 Task: Research Airbnb properties in Ejigbo, Nigeria from 16th December, 2023 to 20th December, 2023 for 1 adult. Place can be private room with 1  bedroom having 1 bed and 1 bathroom. Property type can be hotel.
Action: Mouse moved to (457, 79)
Screenshot: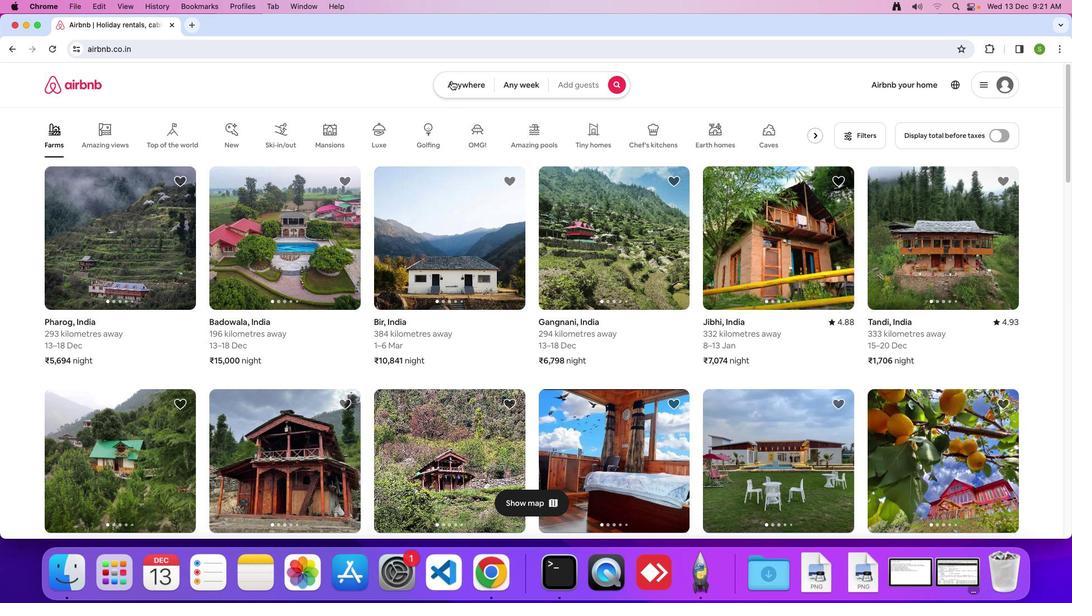 
Action: Mouse pressed left at (457, 79)
Screenshot: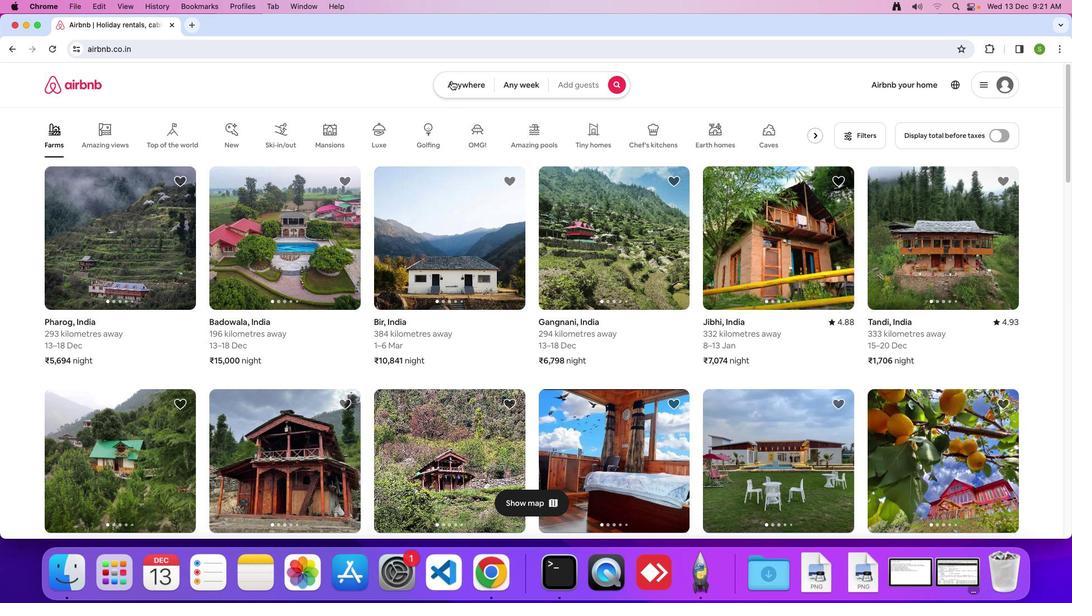 
Action: Mouse moved to (451, 80)
Screenshot: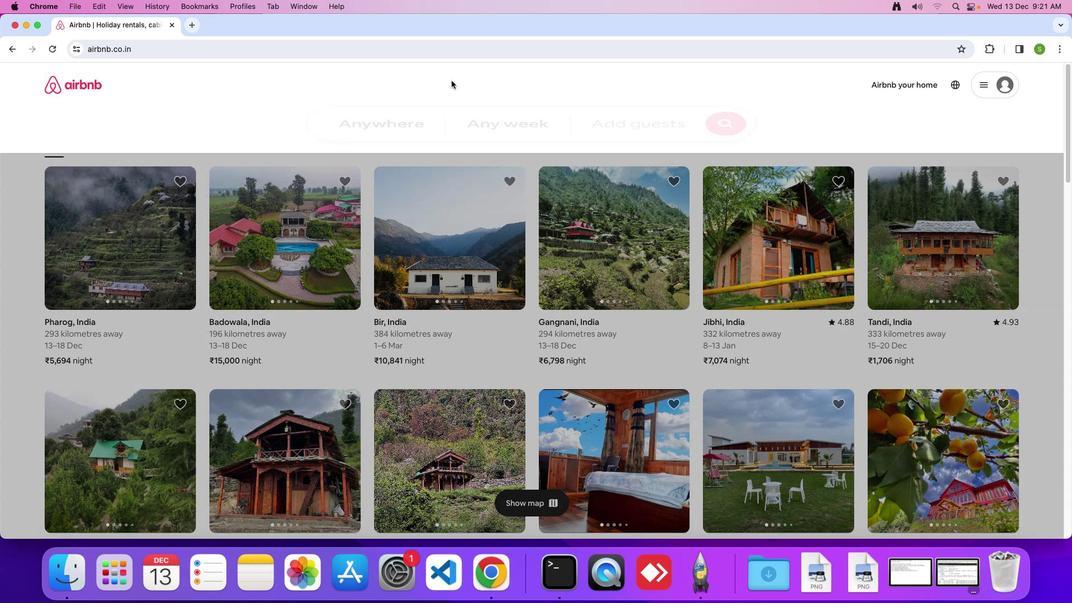 
Action: Mouse pressed left at (451, 80)
Screenshot: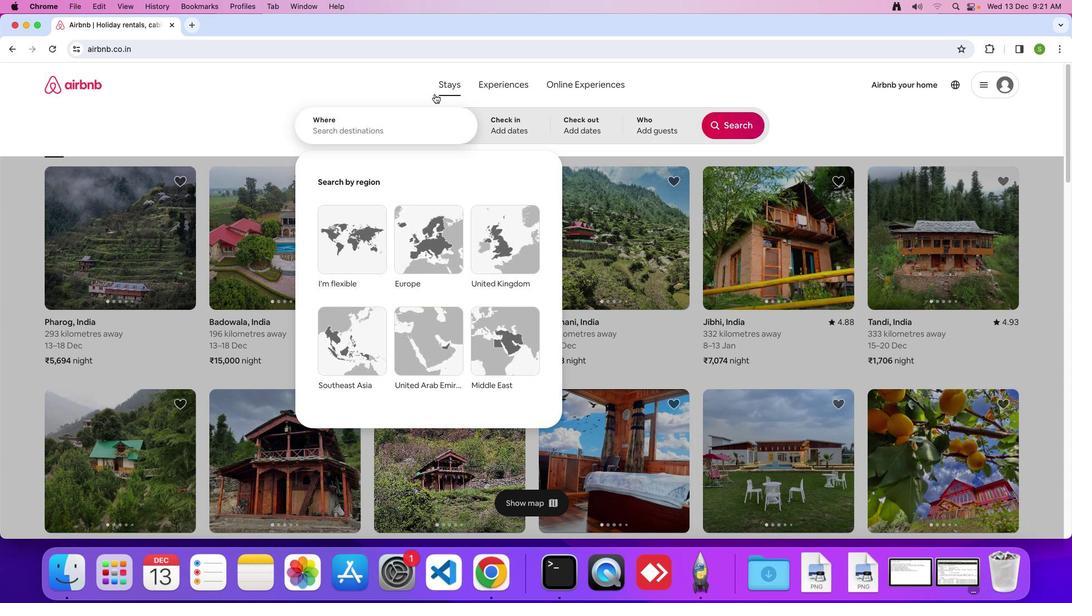 
Action: Mouse moved to (394, 119)
Screenshot: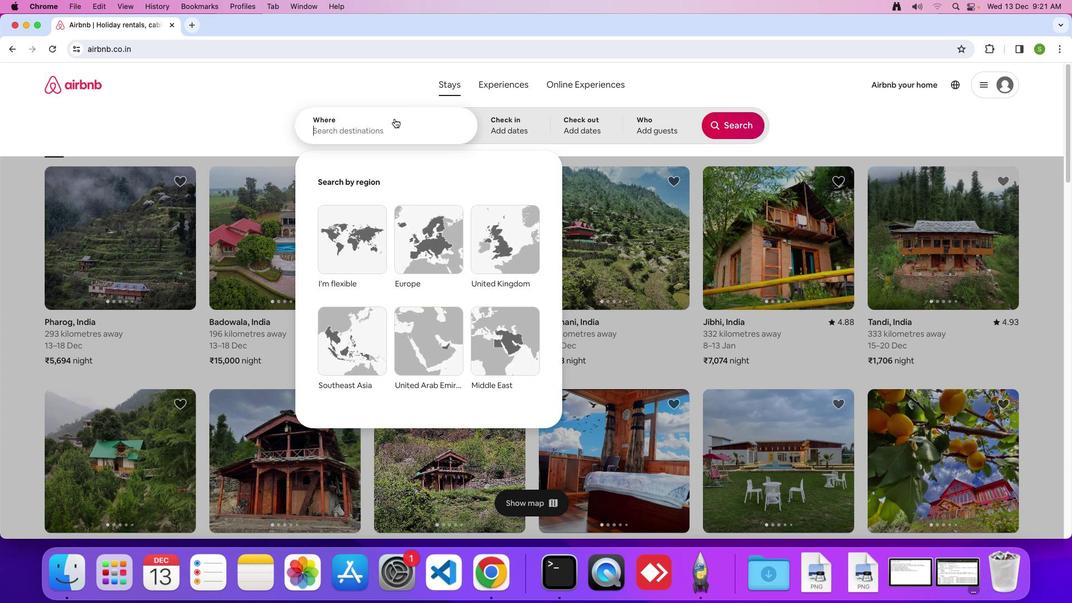 
Action: Mouse pressed left at (394, 119)
Screenshot: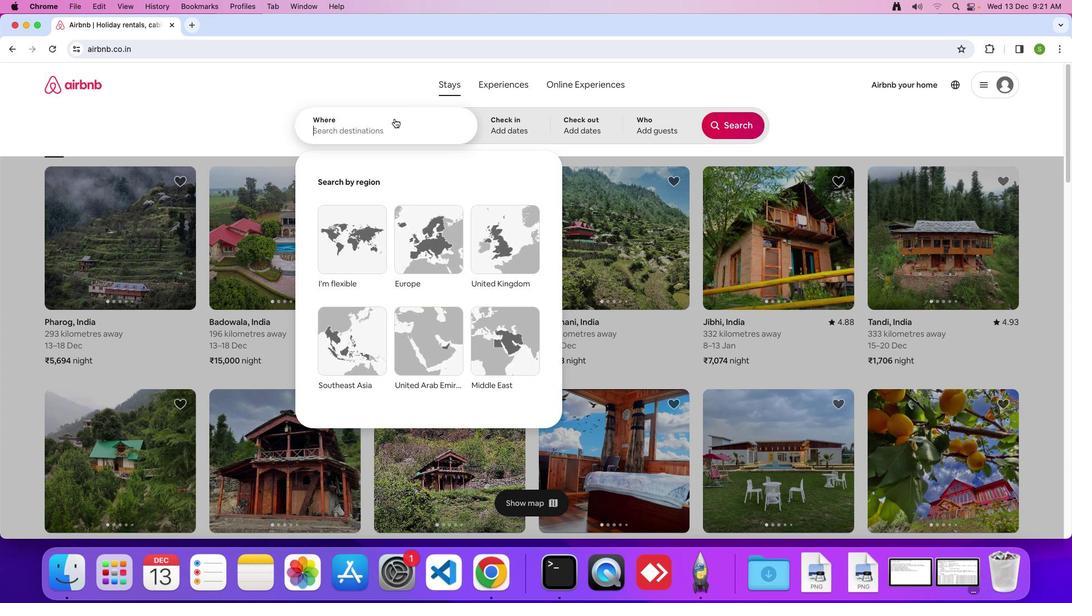 
Action: Key pressed 'E'Key.caps_lock'j''i''g''b''o'','Key.spaceKey.shift'N''i''g''e''r''i''a'Key.enter
Screenshot: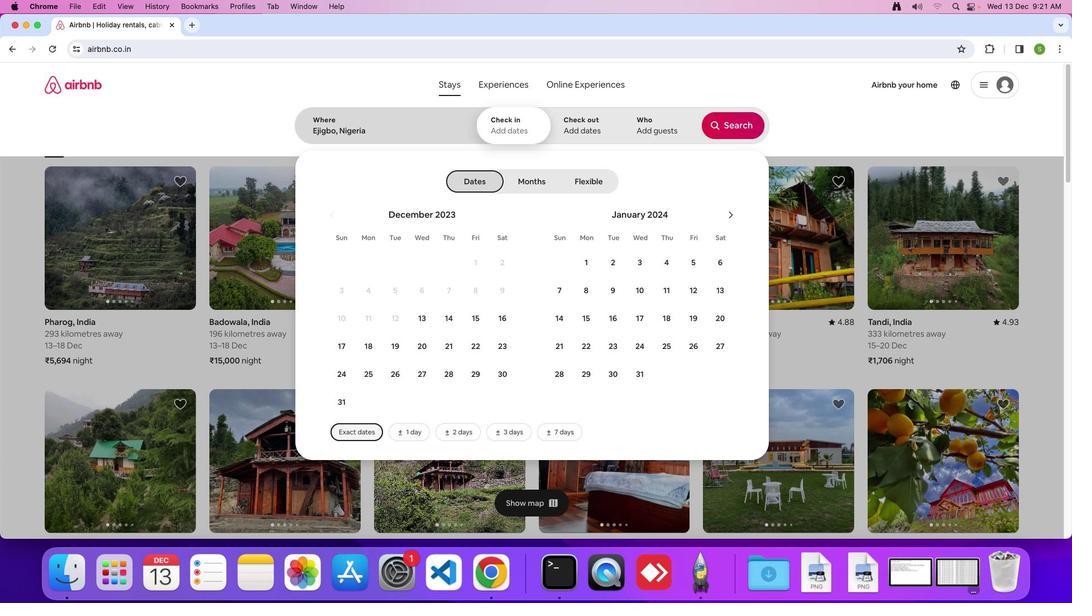 
Action: Mouse moved to (504, 317)
Screenshot: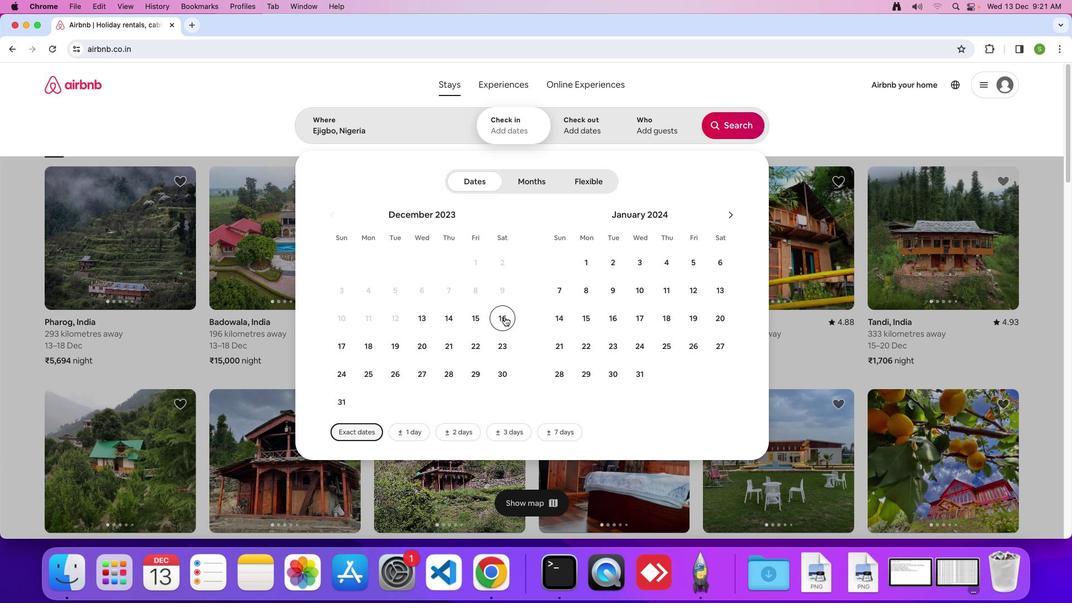 
Action: Mouse pressed left at (504, 317)
Screenshot: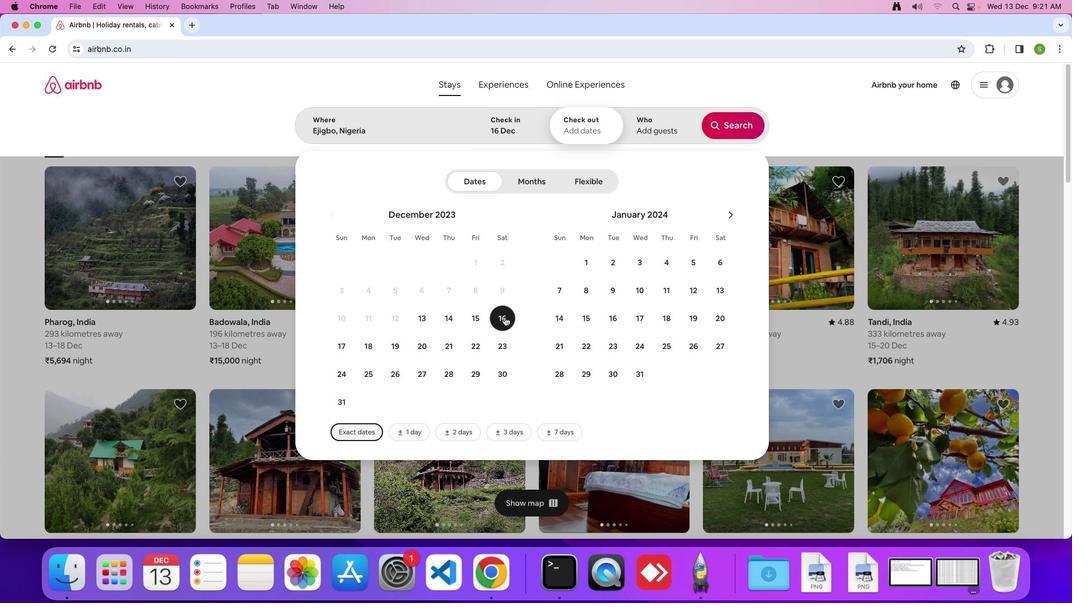 
Action: Mouse moved to (421, 346)
Screenshot: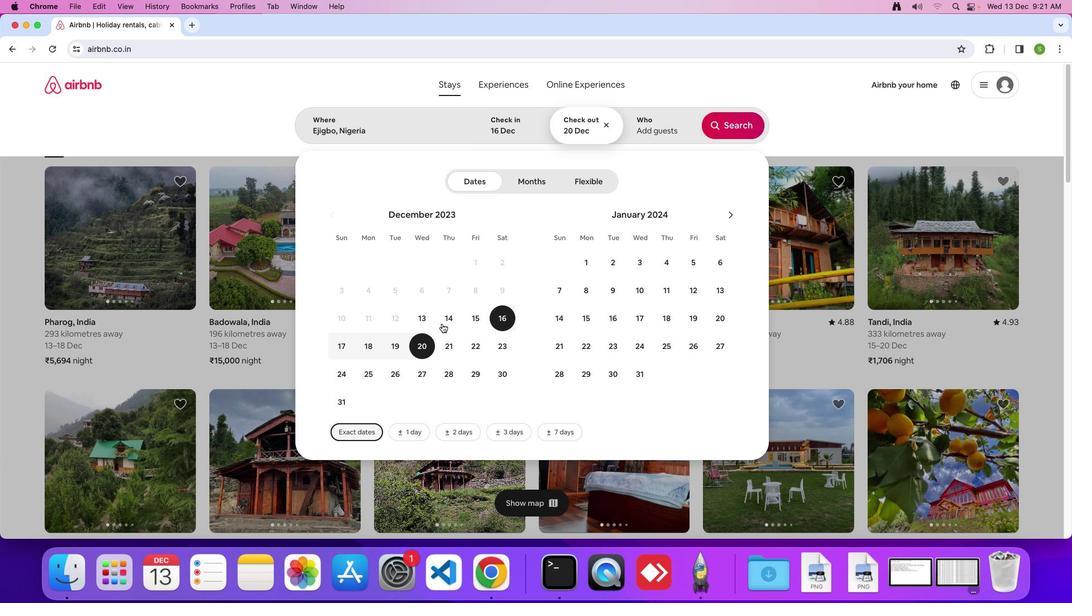 
Action: Mouse pressed left at (421, 346)
Screenshot: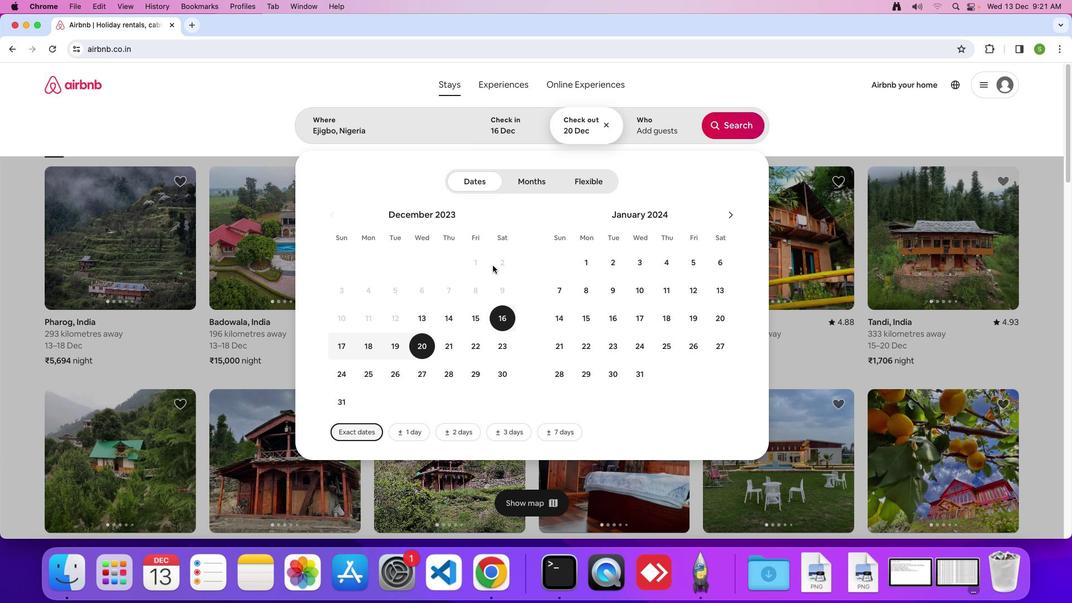 
Action: Mouse moved to (648, 126)
Screenshot: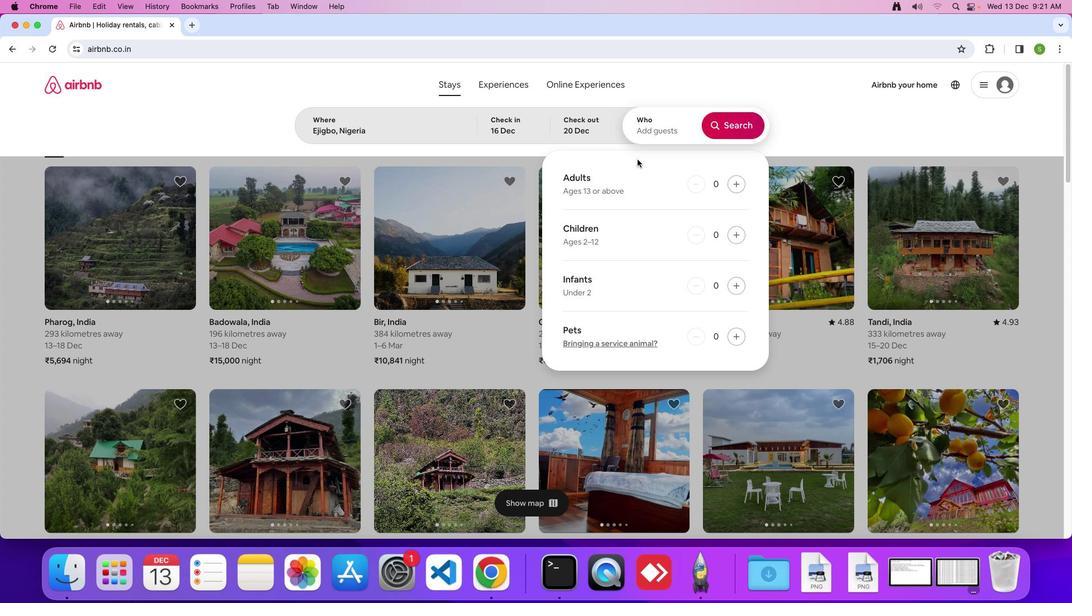 
Action: Mouse pressed left at (648, 126)
Screenshot: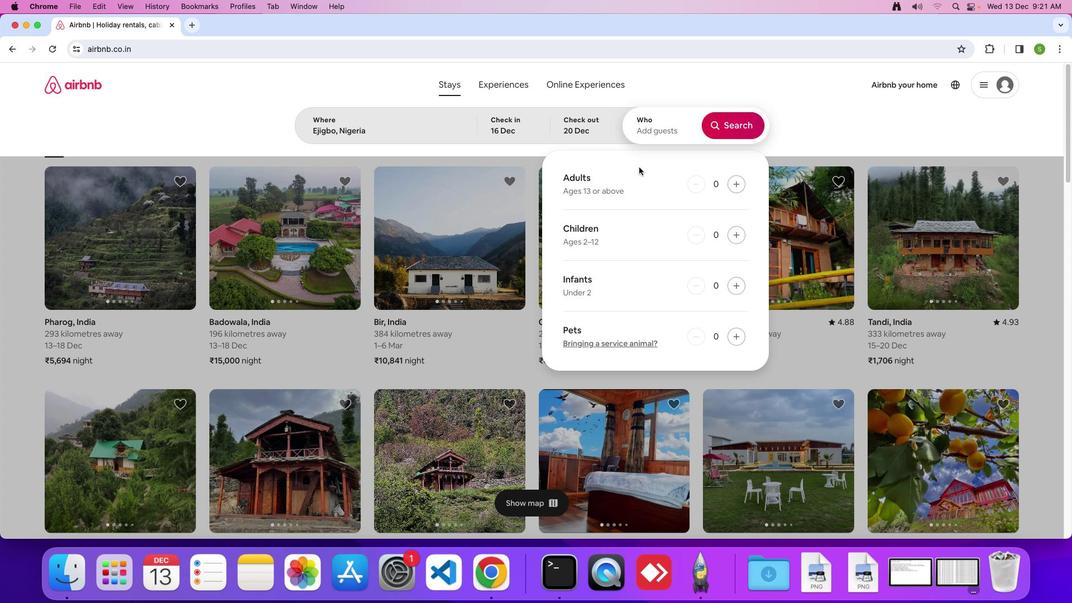 
Action: Mouse moved to (734, 184)
Screenshot: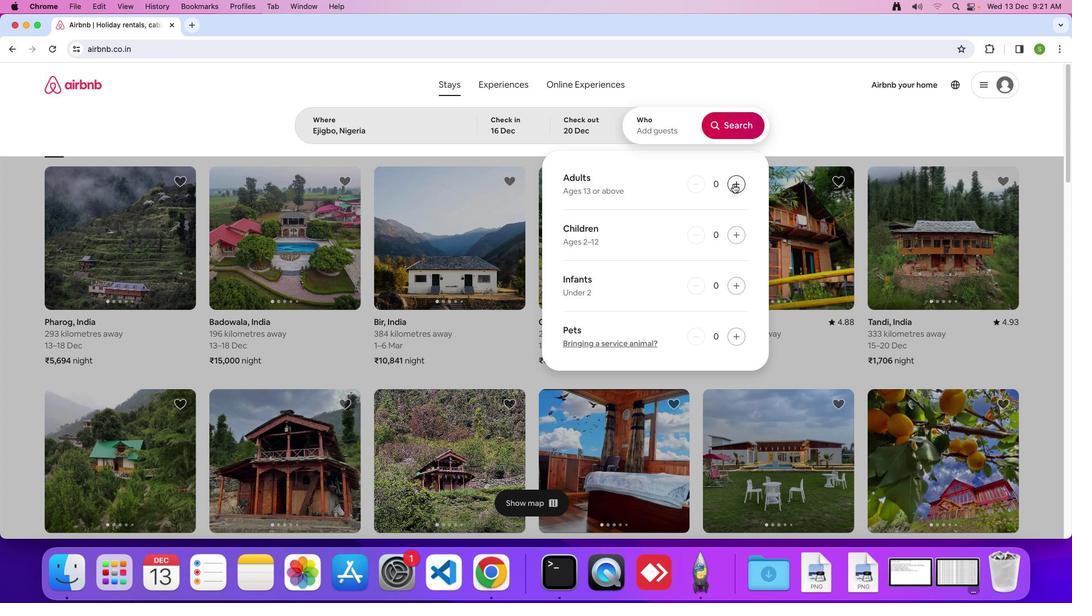 
Action: Mouse pressed left at (734, 184)
Screenshot: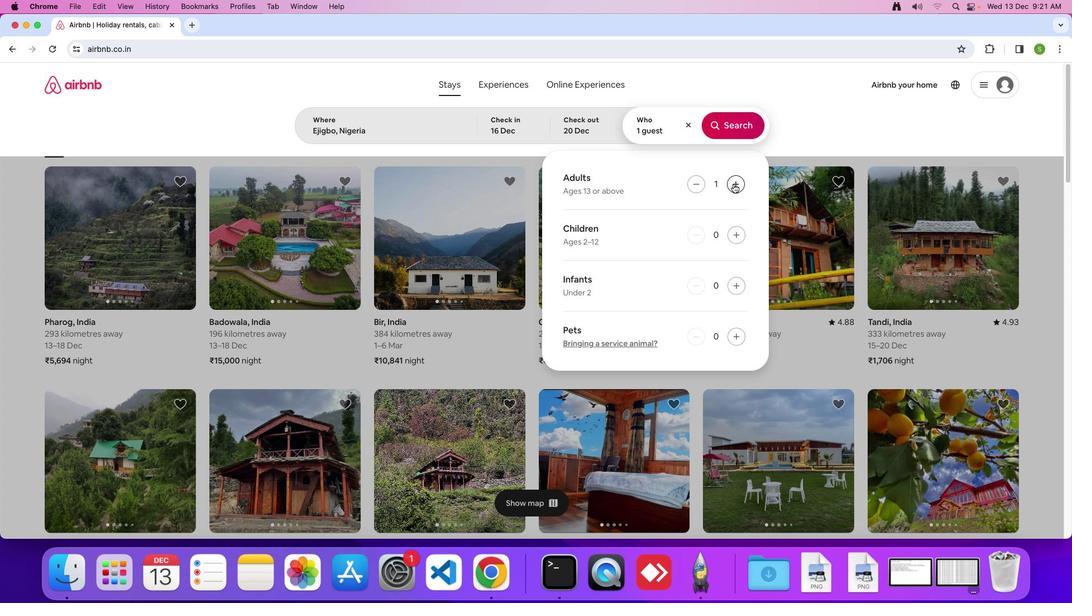 
Action: Mouse moved to (744, 123)
Screenshot: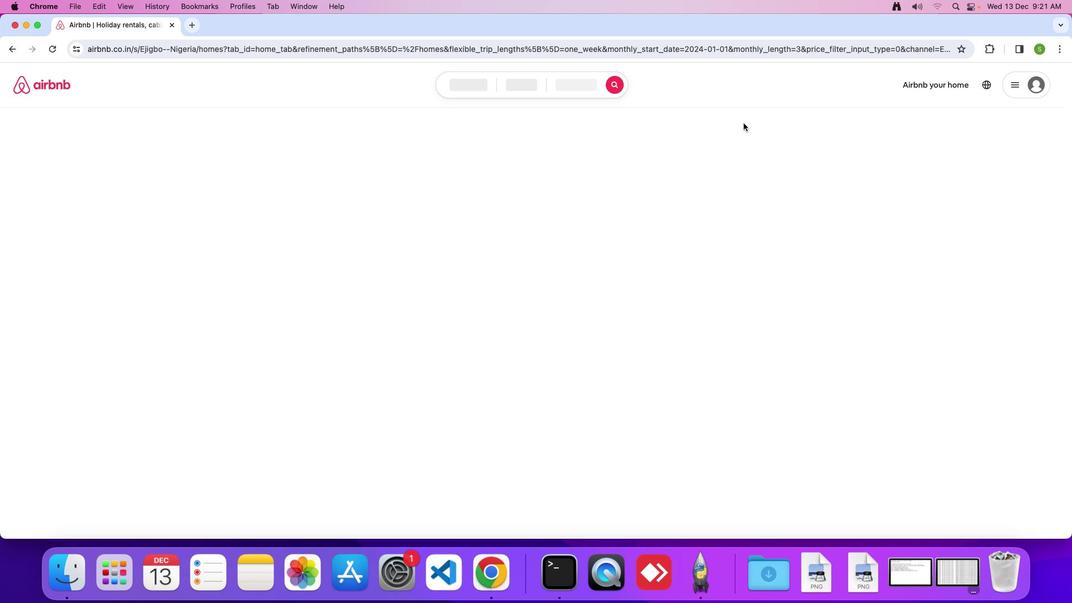 
Action: Mouse pressed left at (744, 123)
Screenshot: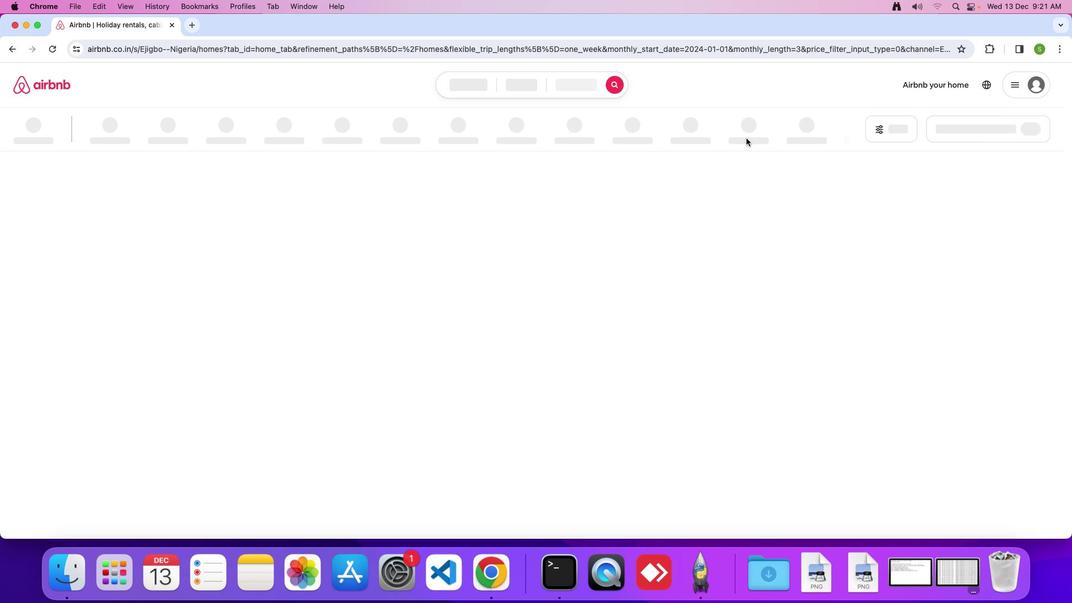 
Action: Mouse moved to (887, 134)
Screenshot: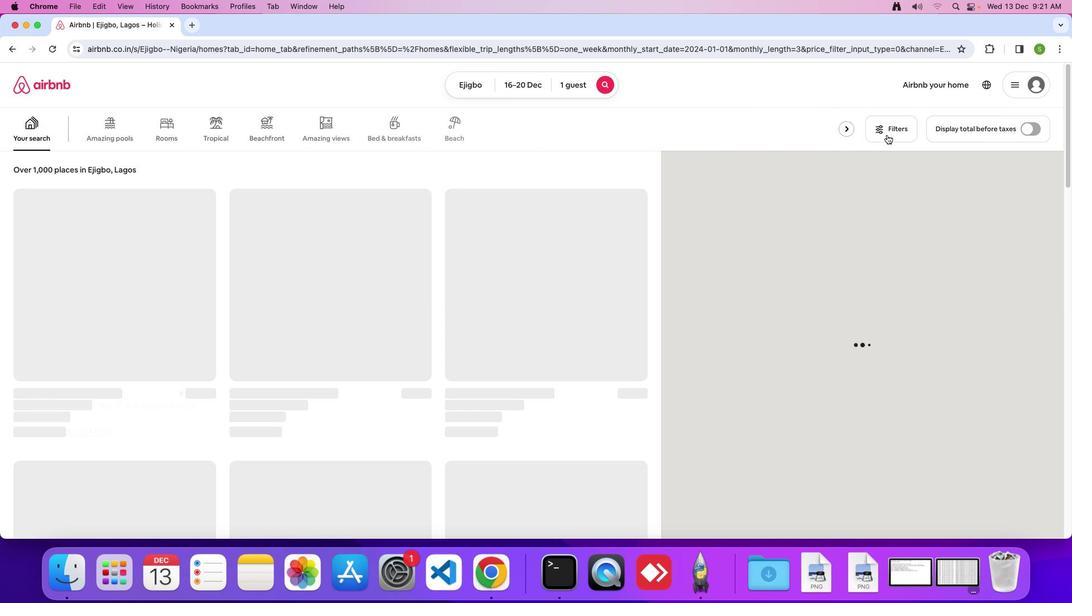 
Action: Mouse pressed left at (887, 134)
Screenshot: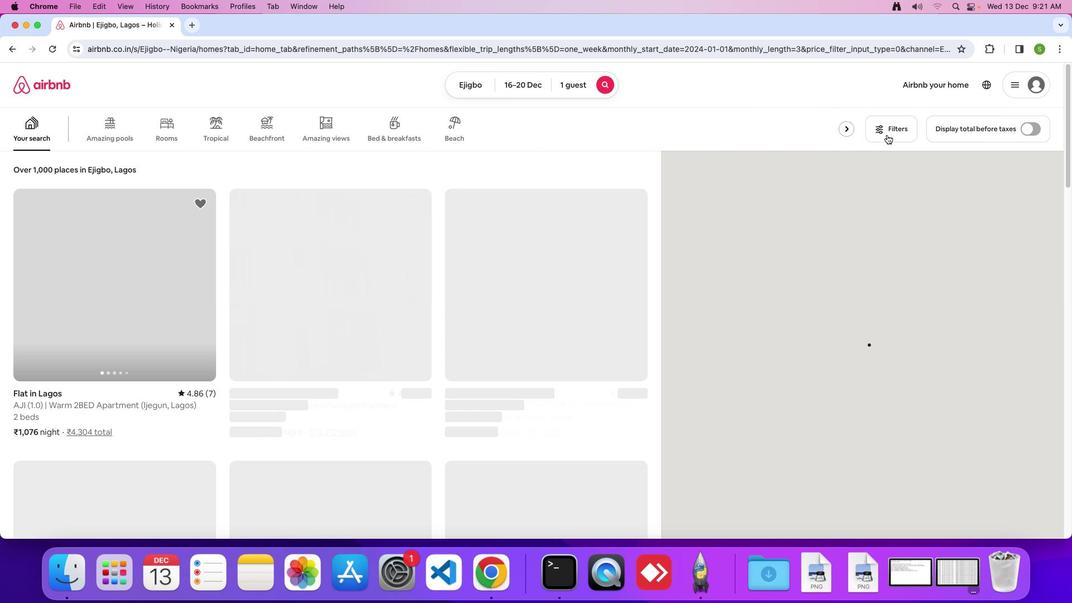 
Action: Mouse moved to (479, 324)
Screenshot: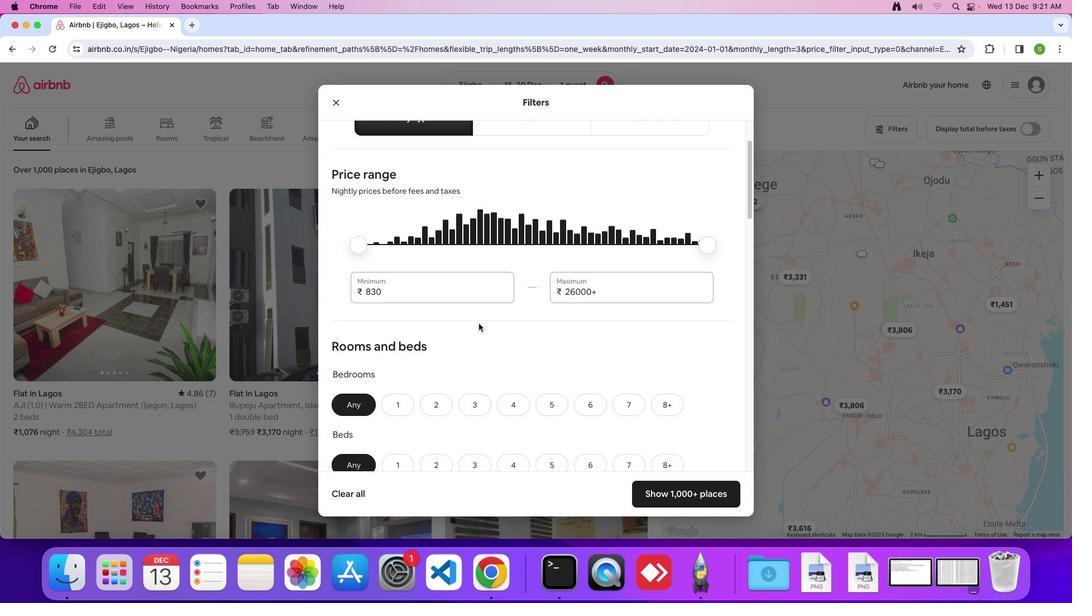 
Action: Mouse scrolled (479, 324) with delta (0, 0)
Screenshot: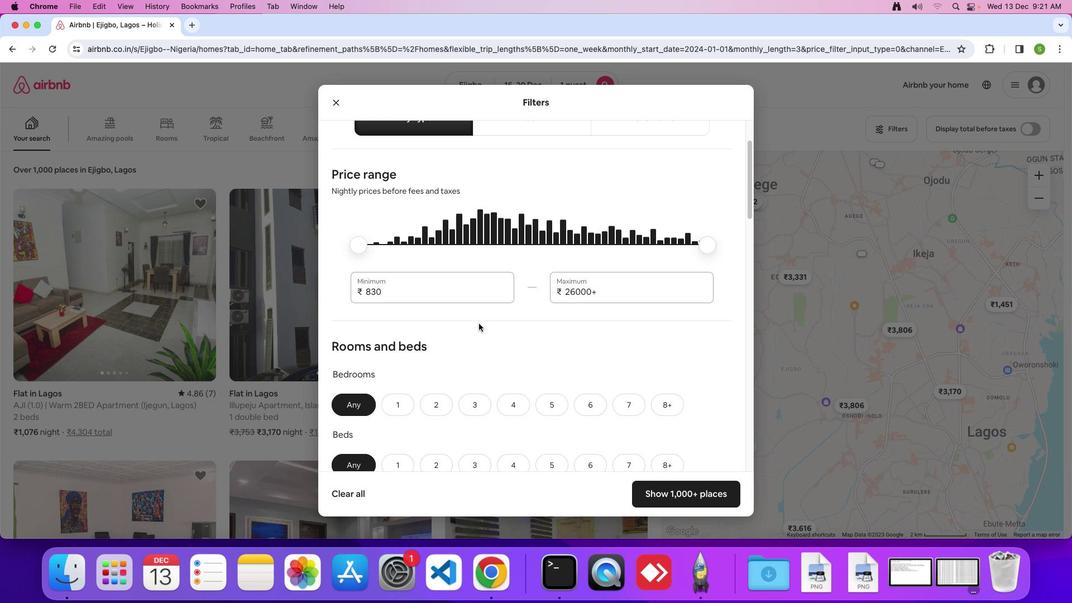 
Action: Mouse scrolled (479, 324) with delta (0, 0)
Screenshot: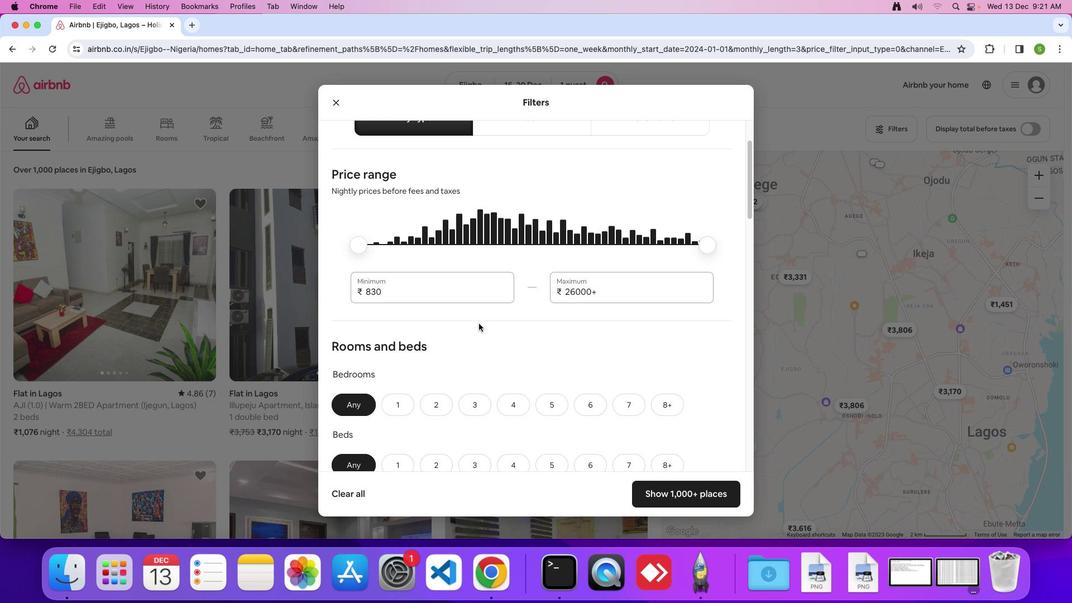 
Action: Mouse scrolled (479, 324) with delta (0, -1)
Screenshot: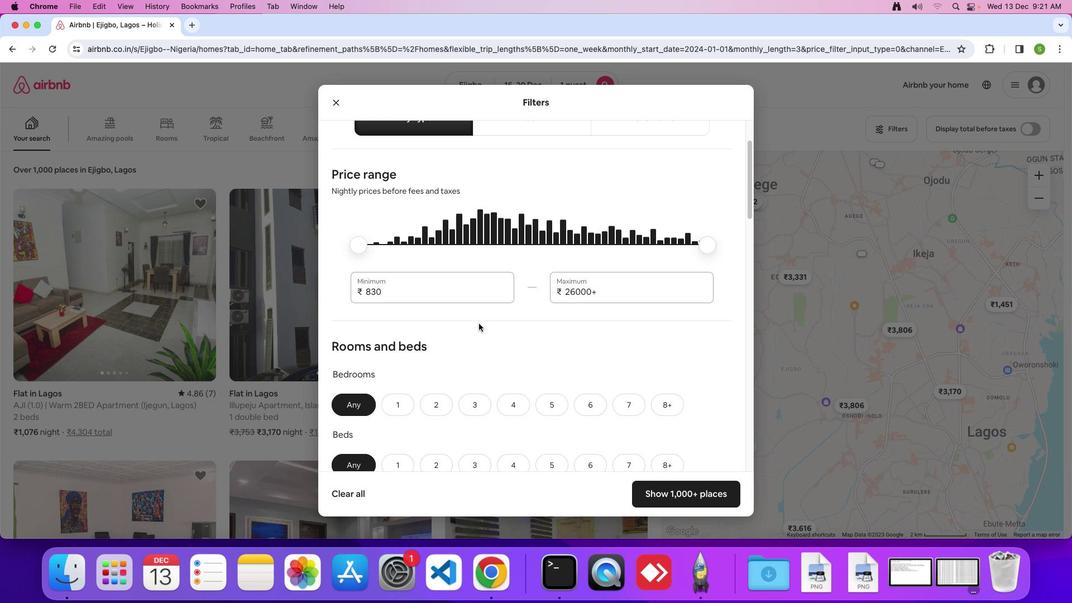 
Action: Mouse scrolled (479, 324) with delta (0, 0)
Screenshot: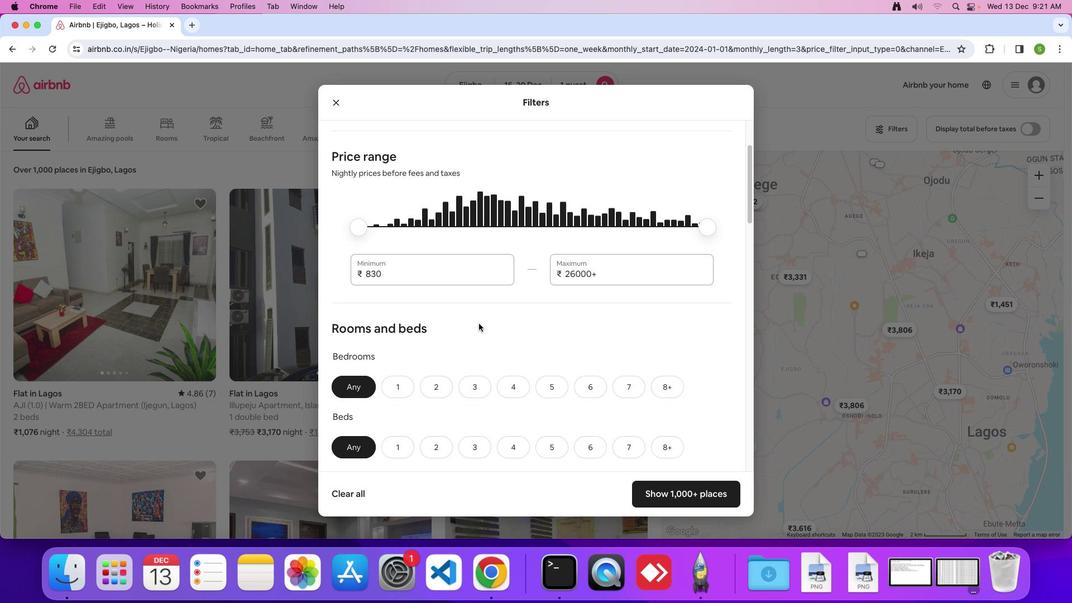 
Action: Mouse scrolled (479, 324) with delta (0, 0)
Screenshot: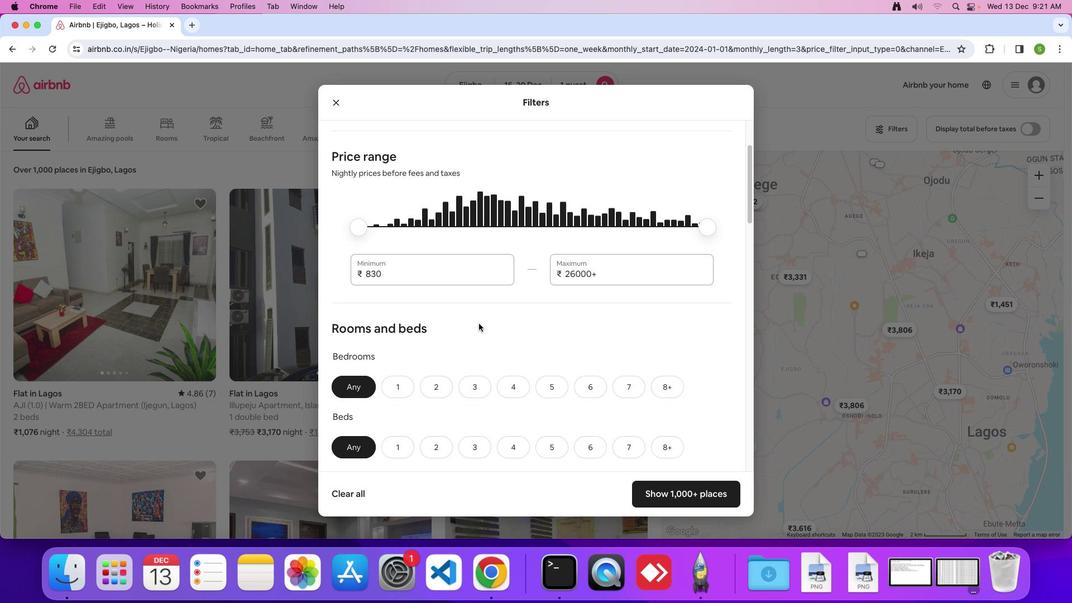 
Action: Mouse scrolled (479, 324) with delta (0, 0)
Screenshot: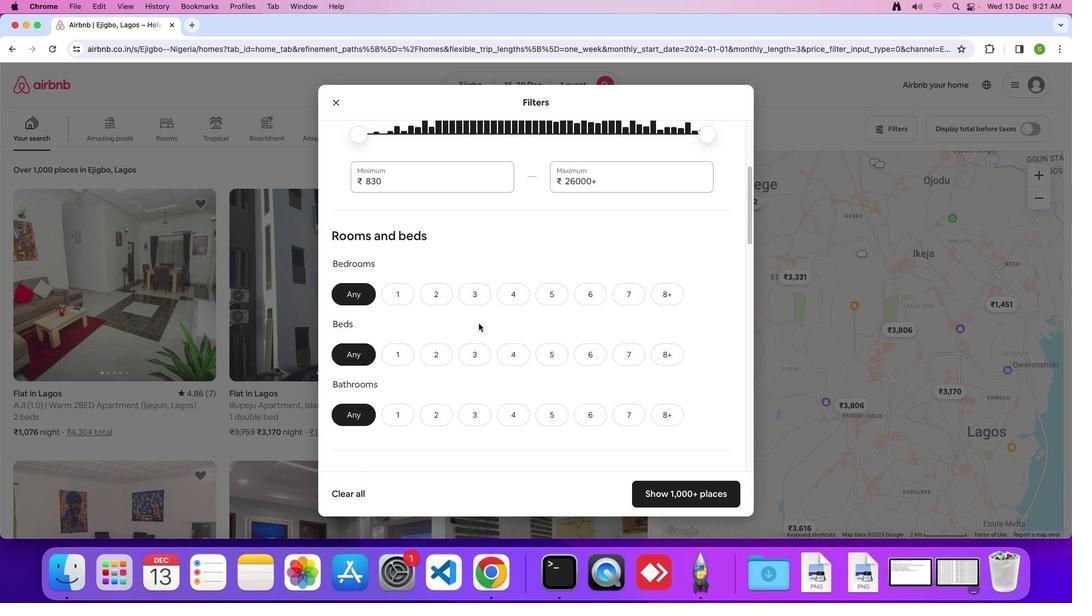 
Action: Mouse scrolled (479, 324) with delta (0, 0)
Screenshot: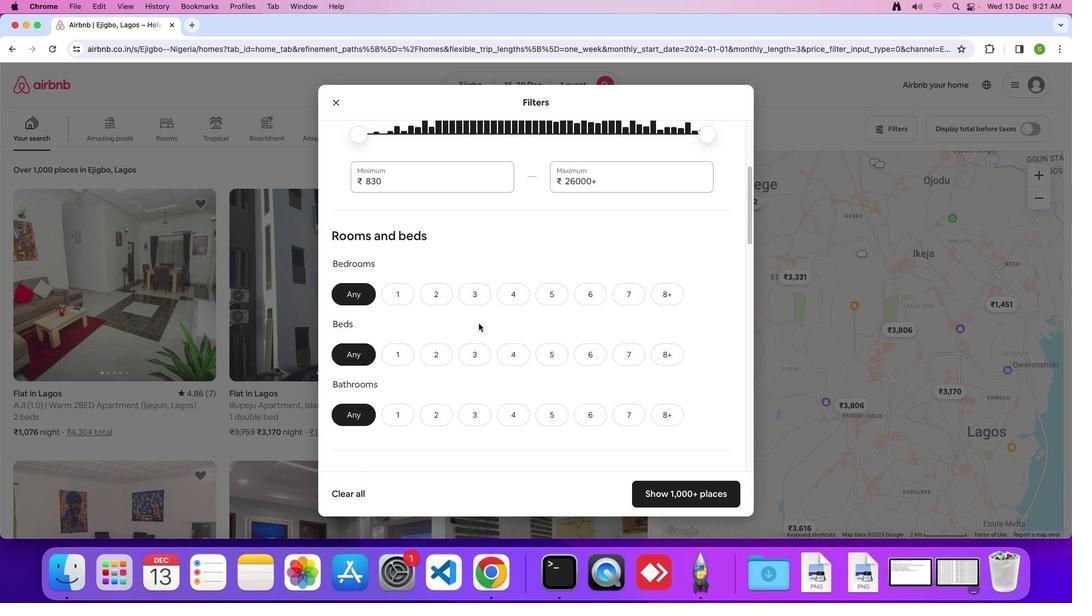 
Action: Mouse scrolled (479, 324) with delta (0, -1)
Screenshot: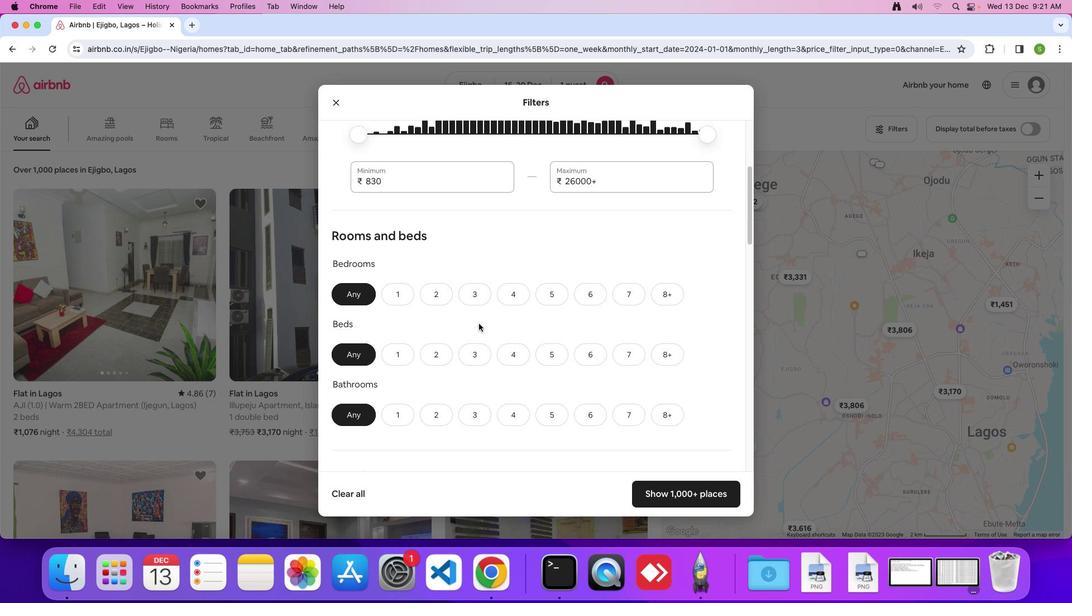 
Action: Mouse scrolled (479, 324) with delta (0, 0)
Screenshot: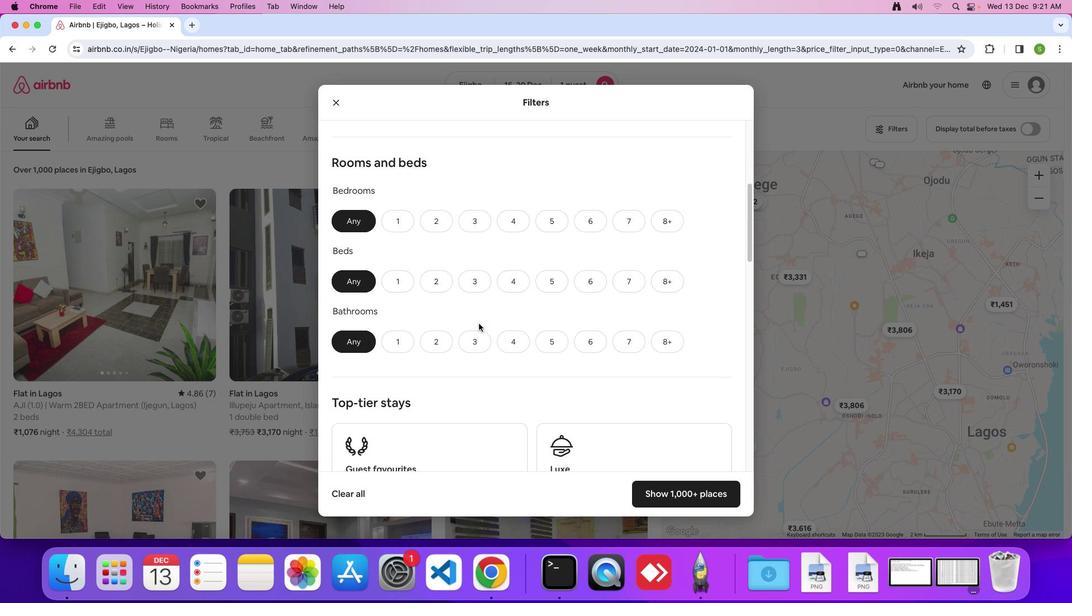 
Action: Mouse scrolled (479, 324) with delta (0, 0)
Screenshot: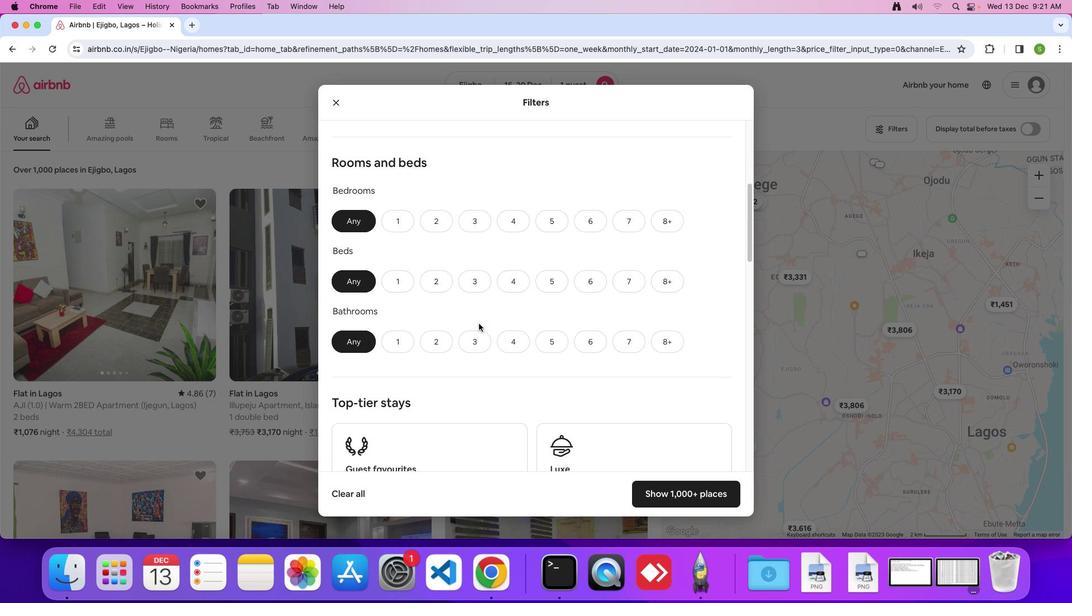 
Action: Mouse scrolled (479, 324) with delta (0, -1)
Screenshot: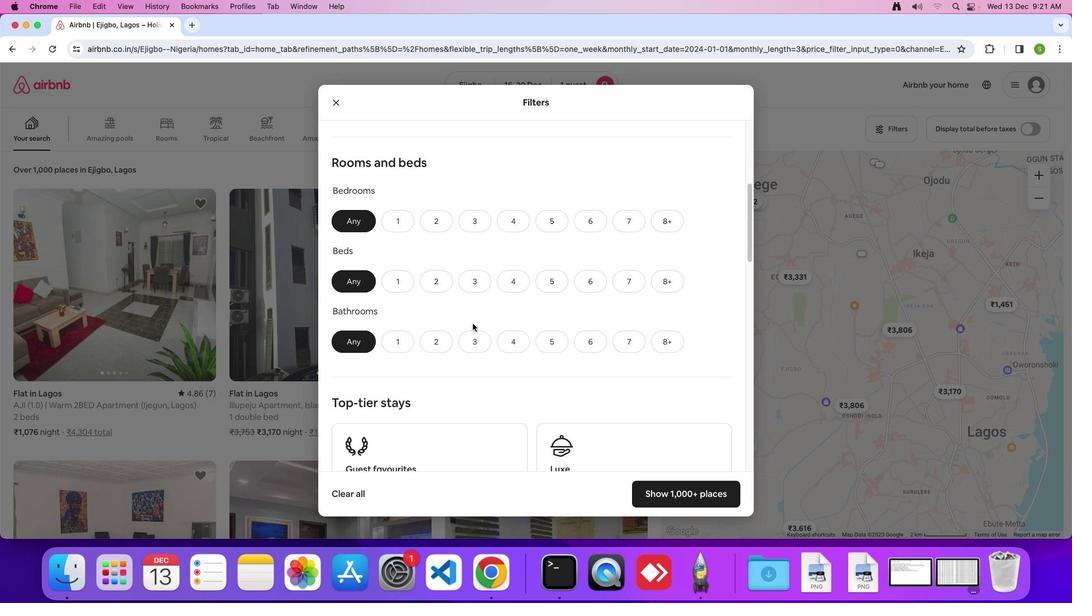 
Action: Mouse moved to (409, 226)
Screenshot: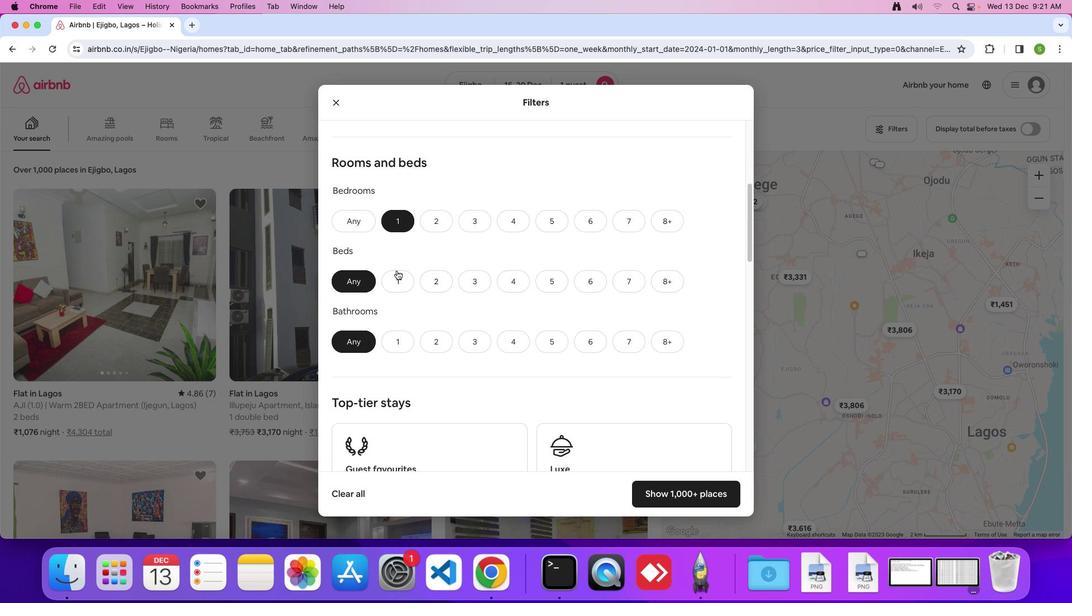 
Action: Mouse pressed left at (409, 226)
Screenshot: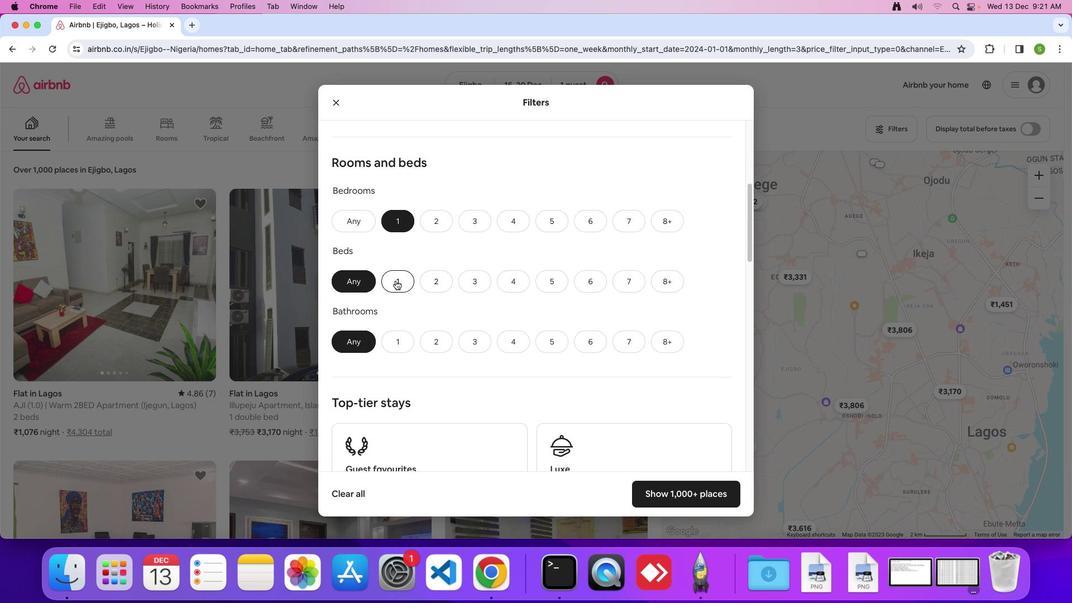 
Action: Mouse moved to (395, 282)
Screenshot: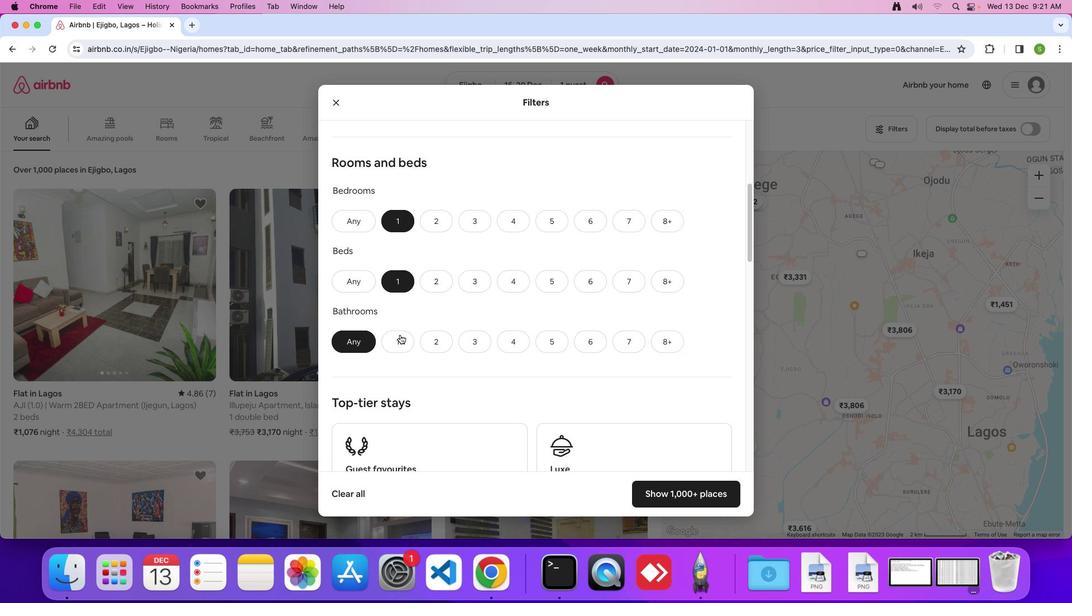 
Action: Mouse pressed left at (395, 282)
Screenshot: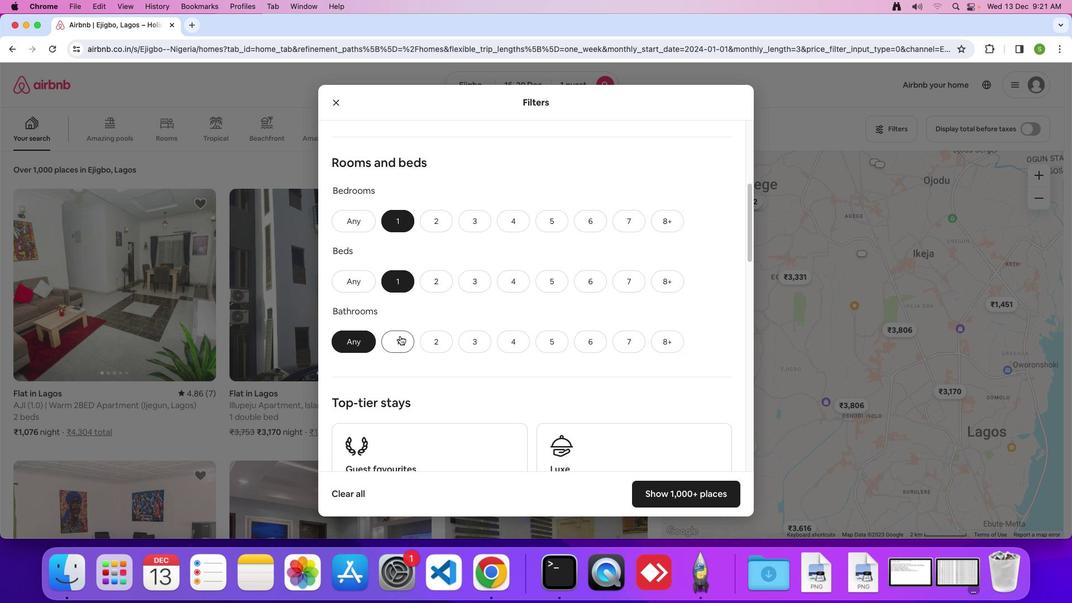 
Action: Mouse moved to (400, 340)
Screenshot: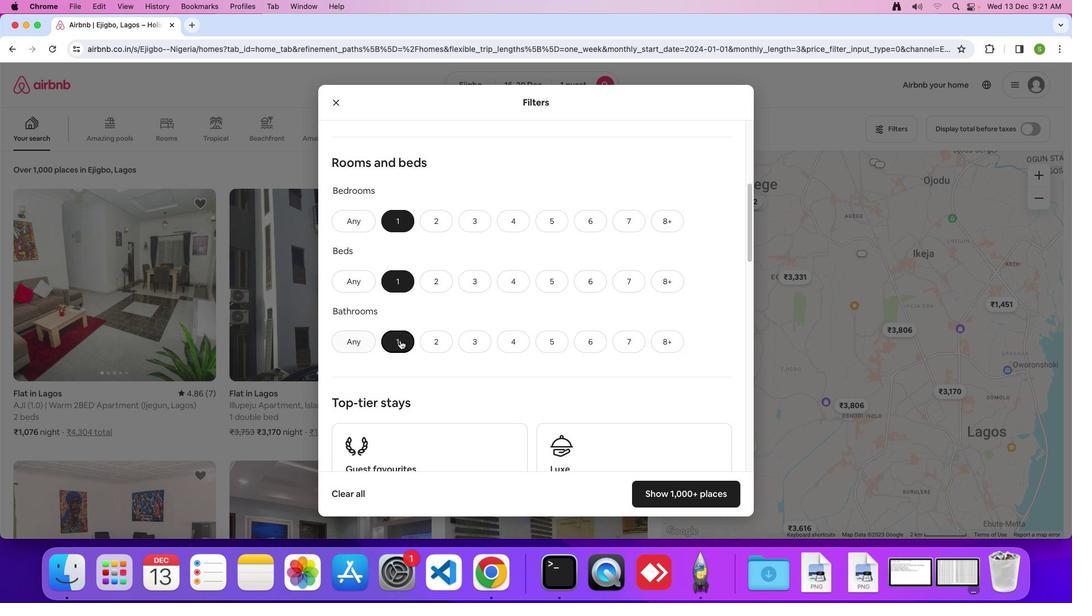 
Action: Mouse pressed left at (400, 340)
Screenshot: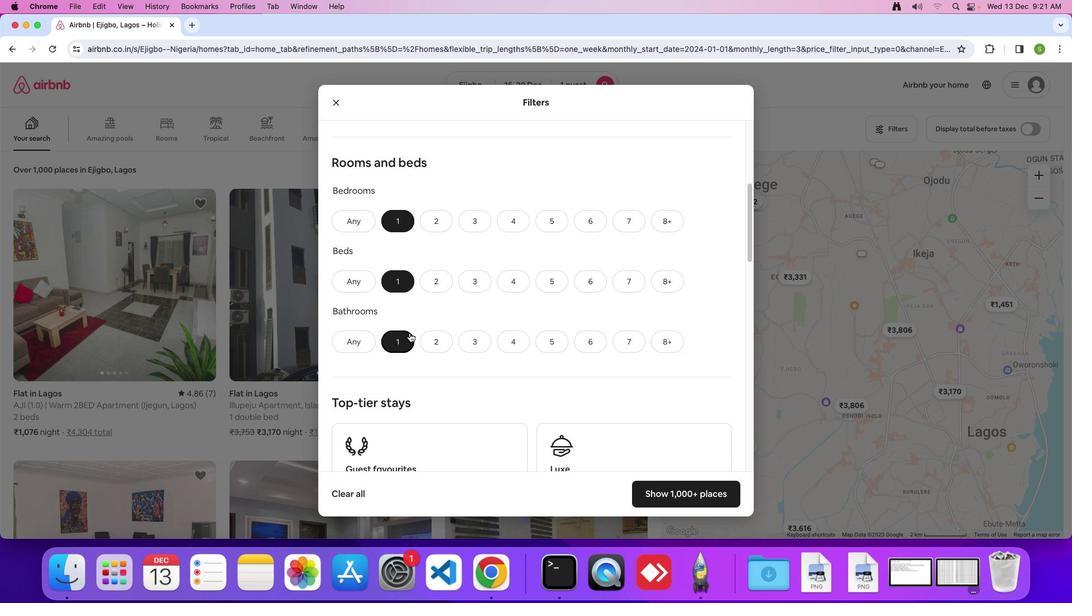
Action: Mouse moved to (487, 313)
Screenshot: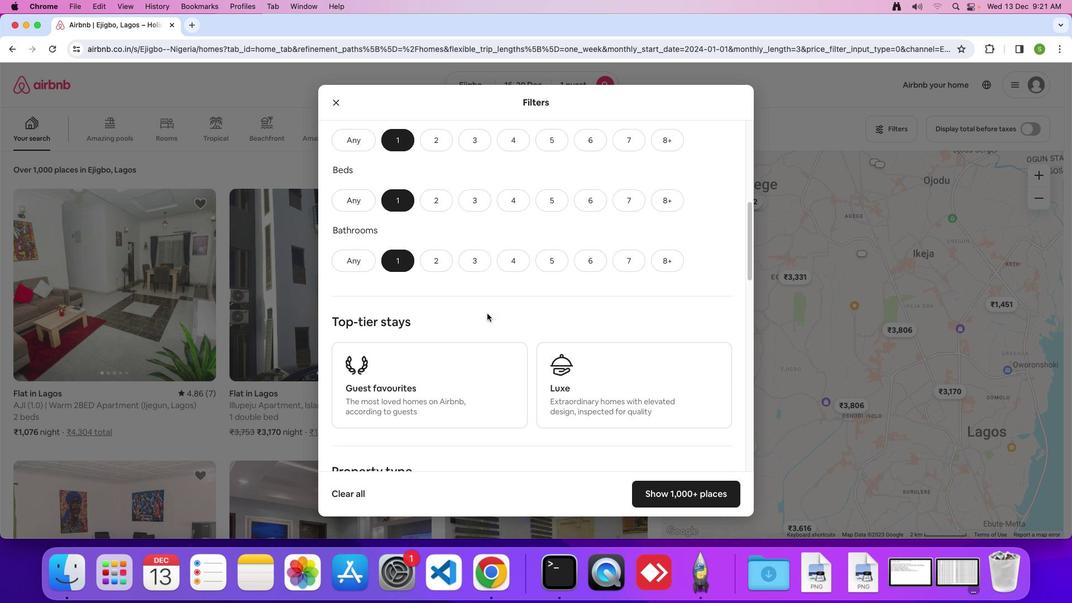 
Action: Mouse scrolled (487, 313) with delta (0, 0)
Screenshot: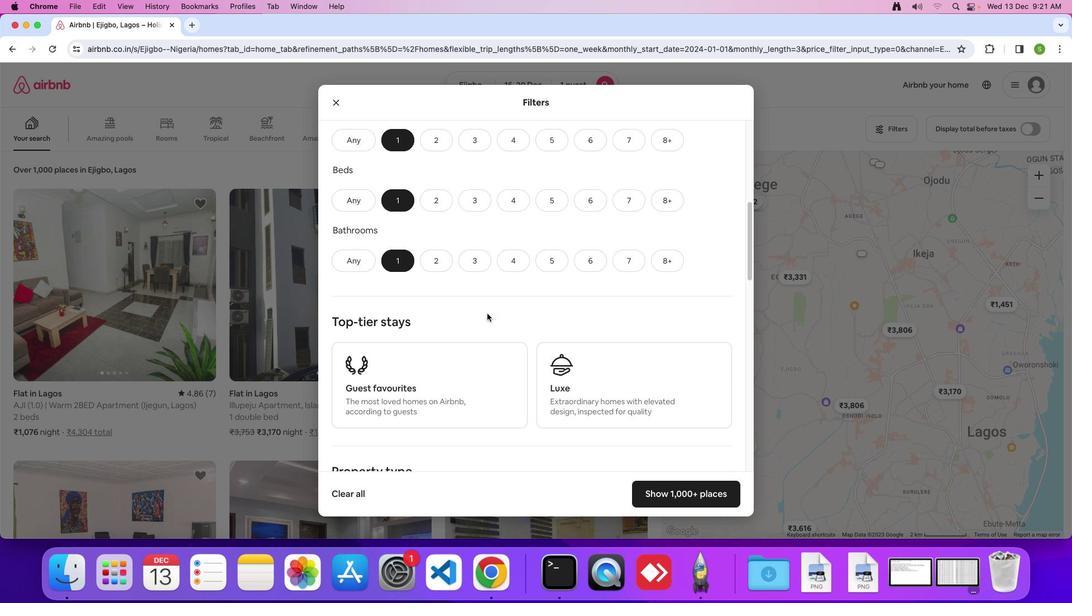 
Action: Mouse scrolled (487, 313) with delta (0, 0)
Screenshot: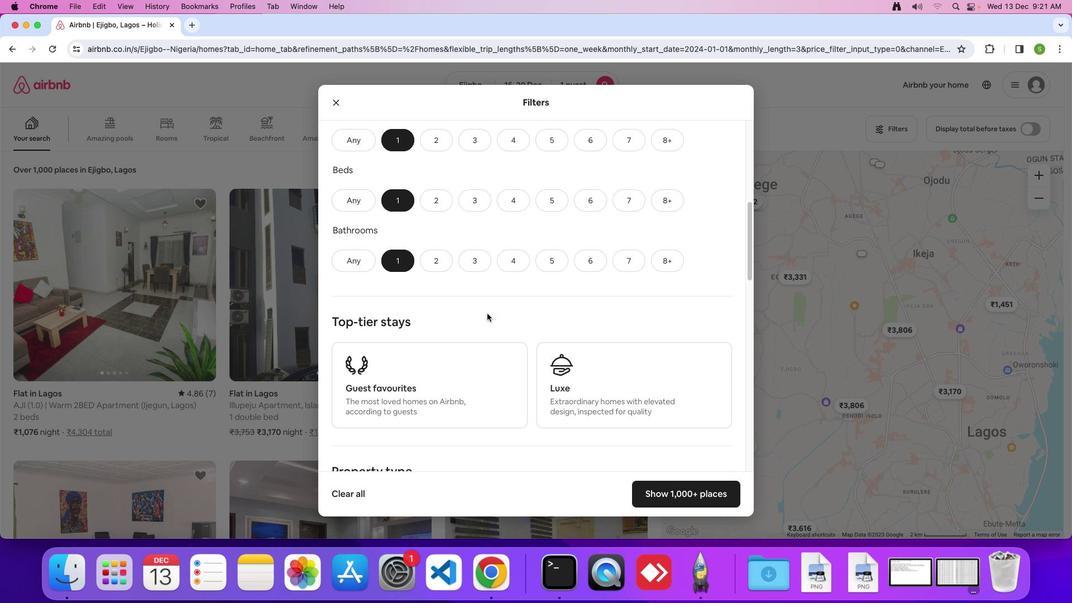 
Action: Mouse scrolled (487, 313) with delta (0, -1)
Screenshot: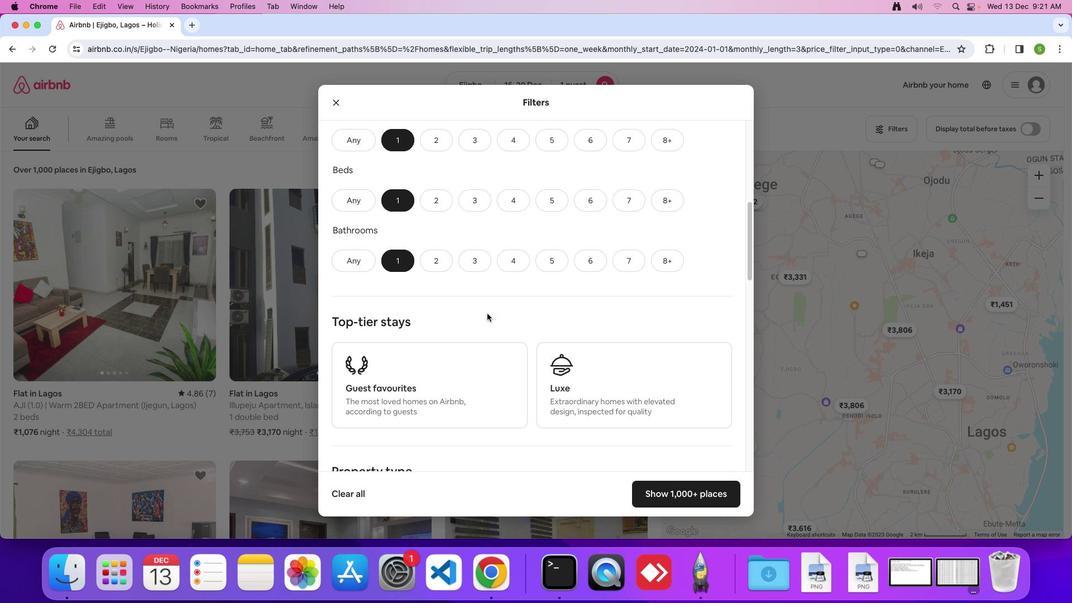 
Action: Mouse scrolled (487, 313) with delta (0, 0)
Screenshot: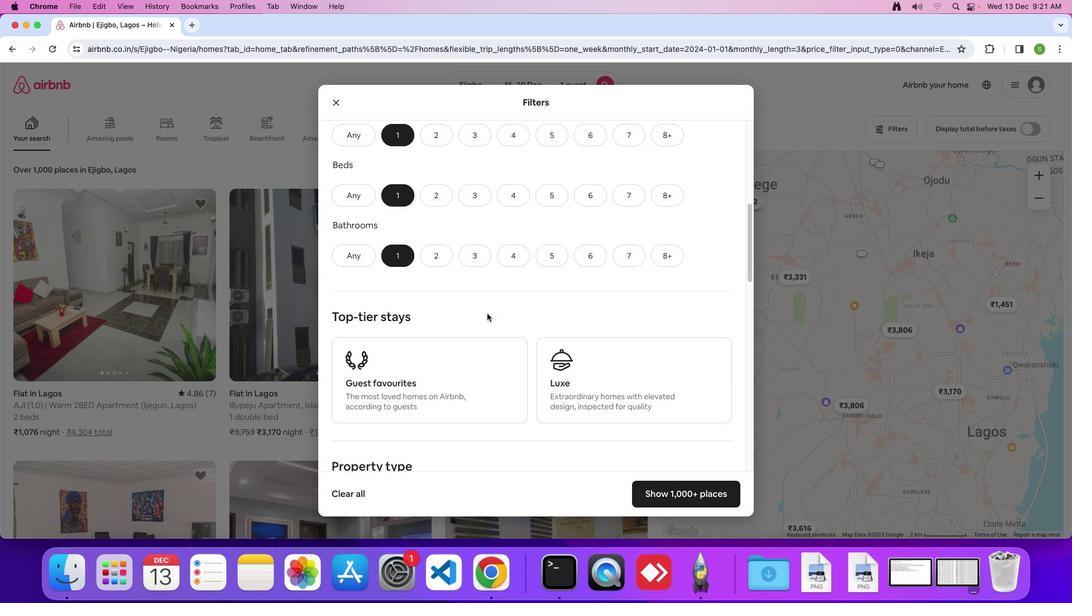 
Action: Mouse scrolled (487, 313) with delta (0, 0)
Screenshot: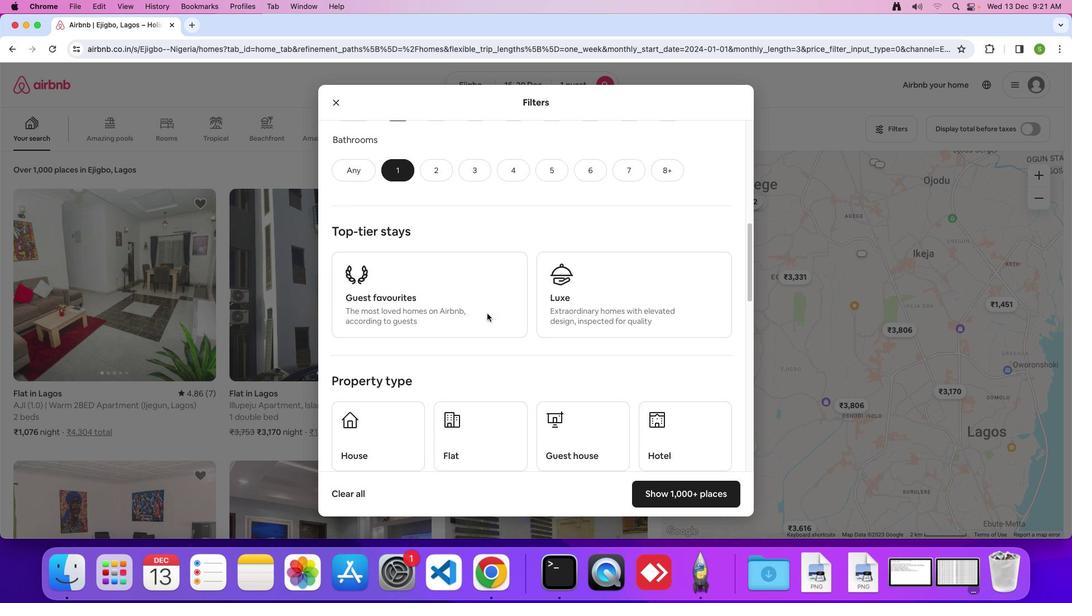 
Action: Mouse scrolled (487, 313) with delta (0, 0)
Screenshot: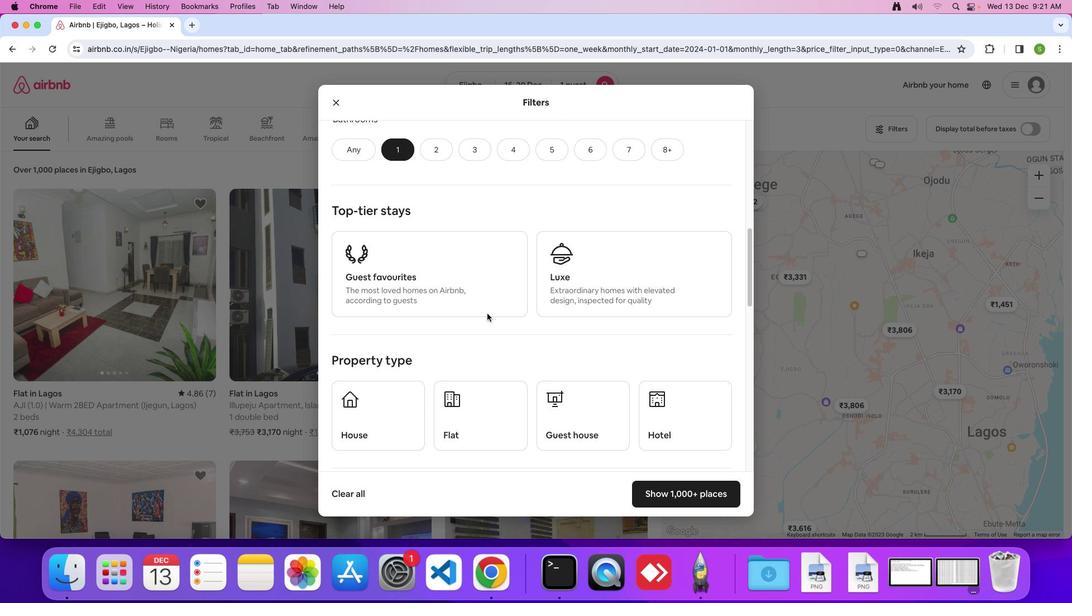 
Action: Mouse scrolled (487, 313) with delta (0, 0)
Screenshot: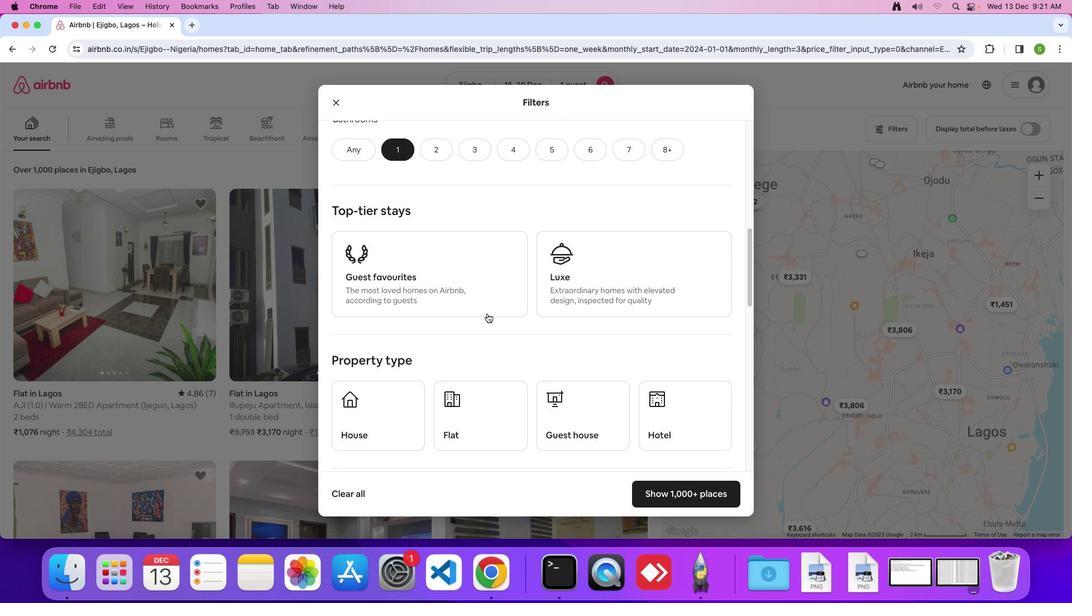 
Action: Mouse scrolled (487, 313) with delta (0, -1)
Screenshot: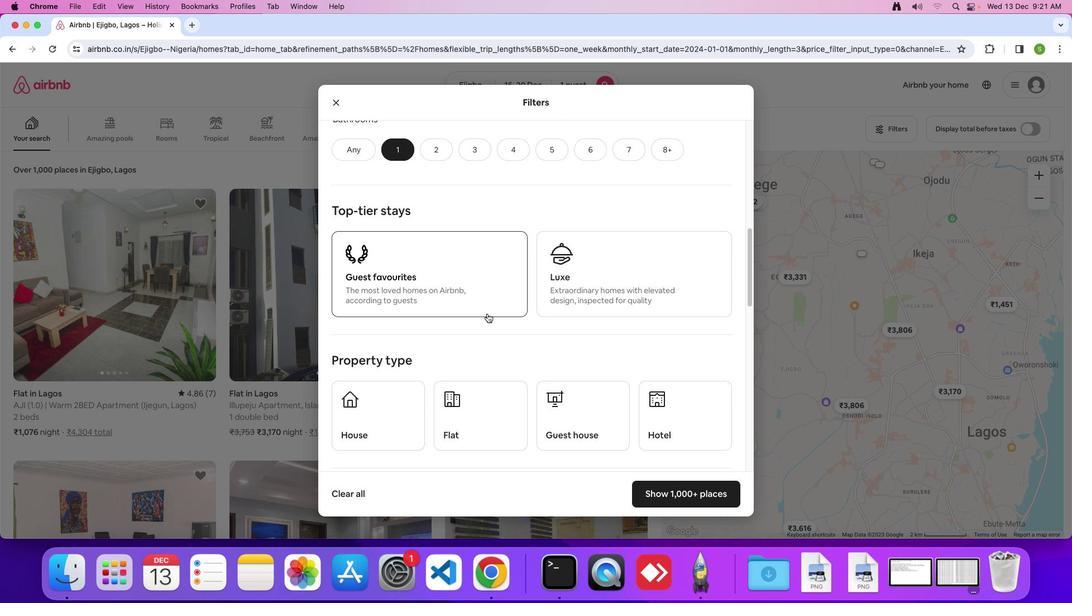 
Action: Mouse scrolled (487, 313) with delta (0, 0)
Screenshot: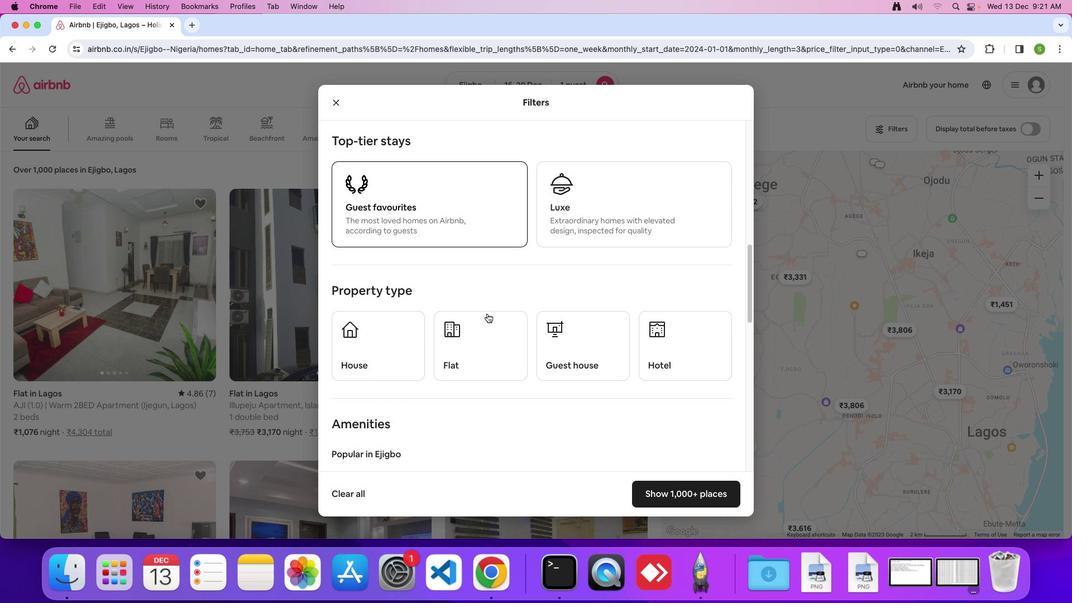 
Action: Mouse scrolled (487, 313) with delta (0, 0)
Screenshot: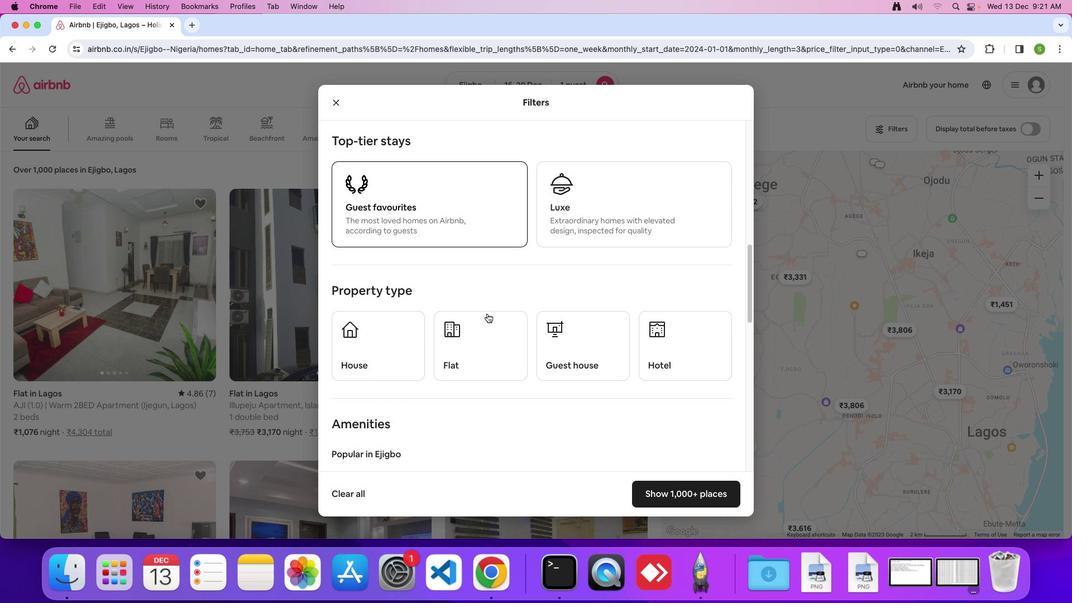 
Action: Mouse scrolled (487, 313) with delta (0, -1)
Screenshot: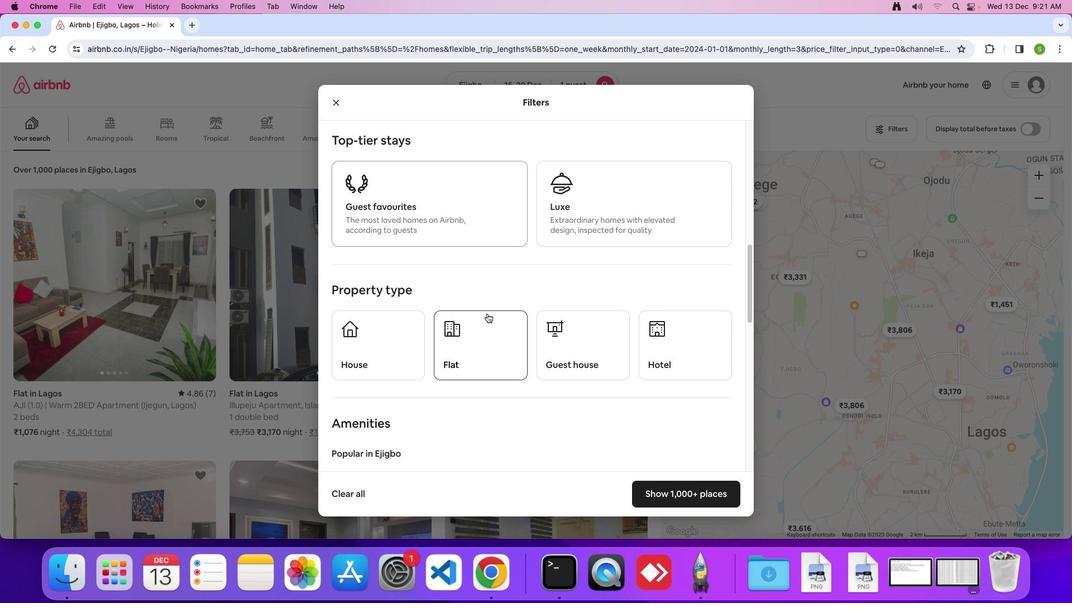 
Action: Mouse scrolled (487, 313) with delta (0, 0)
Screenshot: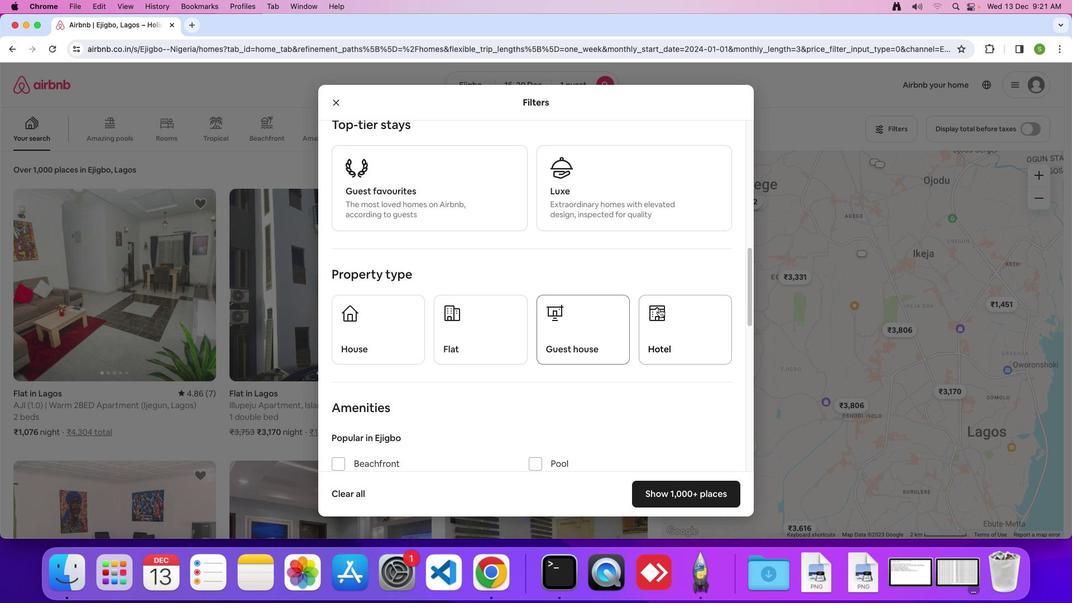 
Action: Mouse scrolled (487, 313) with delta (0, 0)
Screenshot: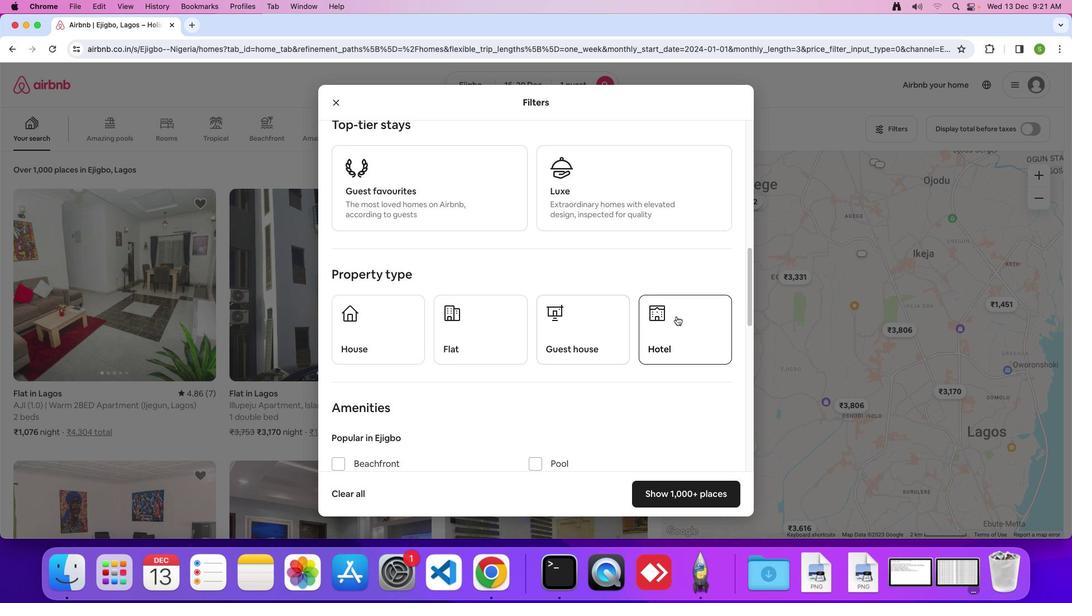 
Action: Mouse moved to (679, 317)
Screenshot: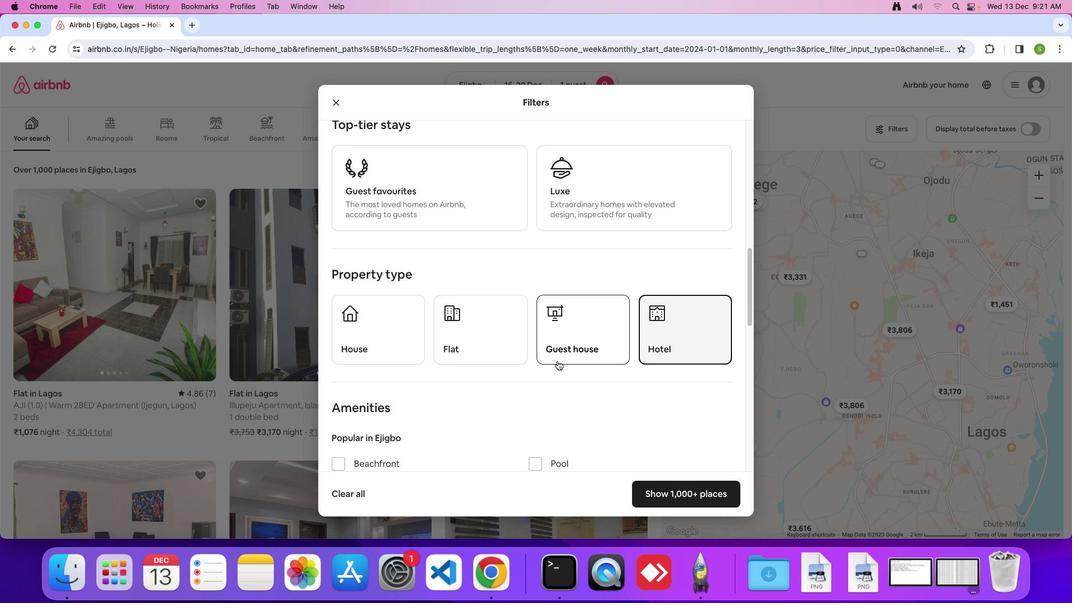 
Action: Mouse pressed left at (679, 317)
Screenshot: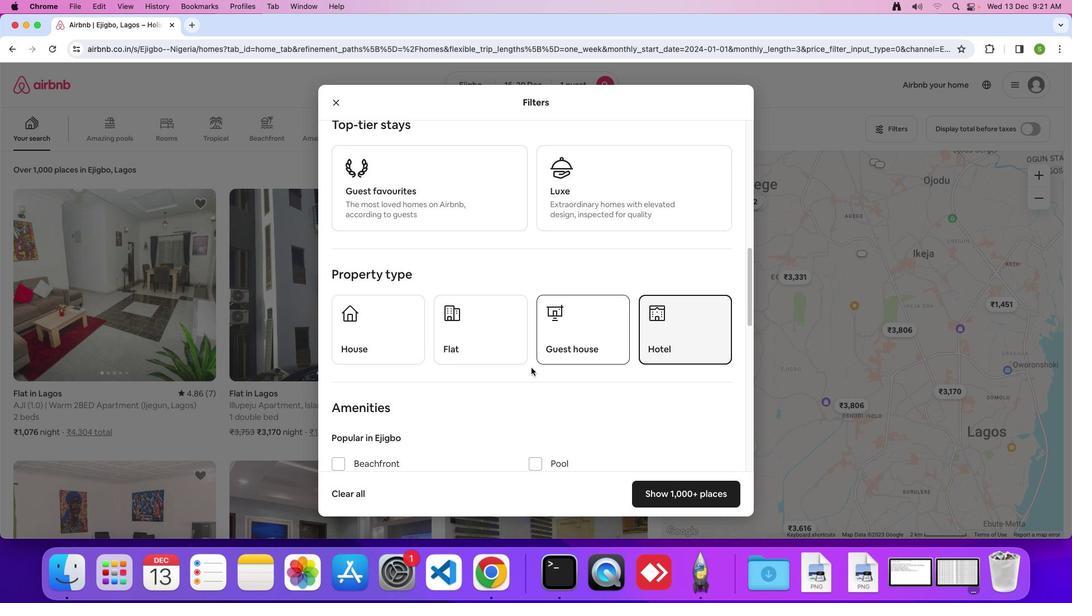 
Action: Mouse moved to (531, 368)
Screenshot: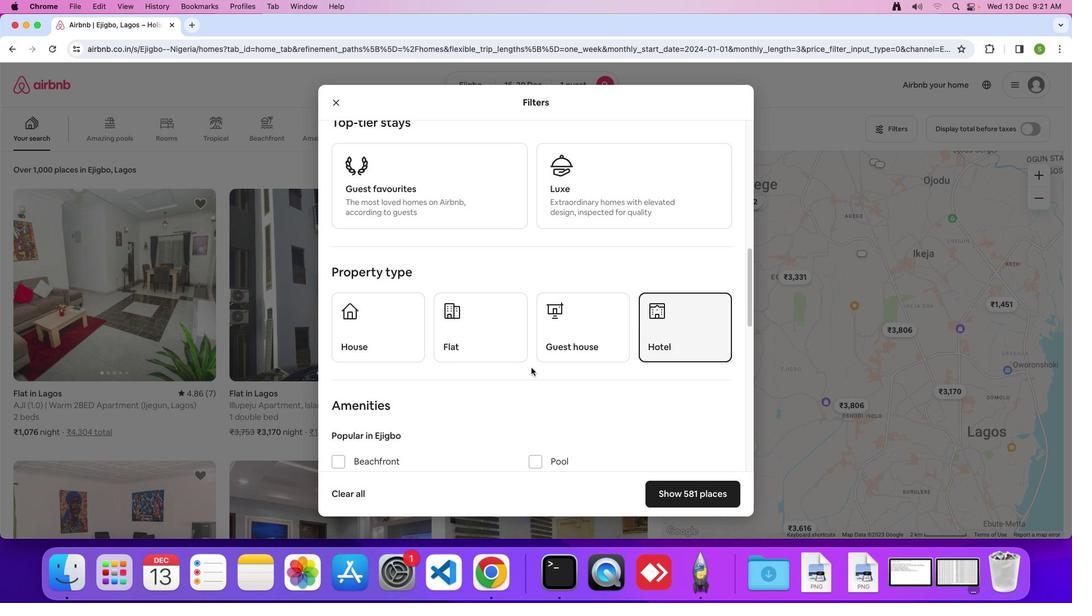 
Action: Mouse scrolled (531, 368) with delta (0, 0)
Screenshot: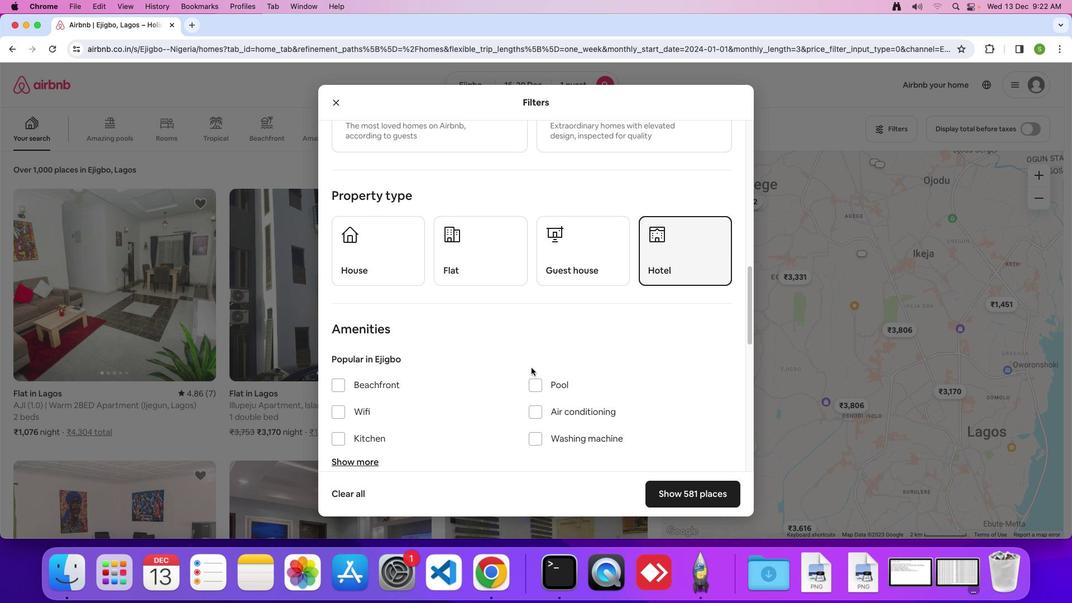 
Action: Mouse scrolled (531, 368) with delta (0, 0)
Screenshot: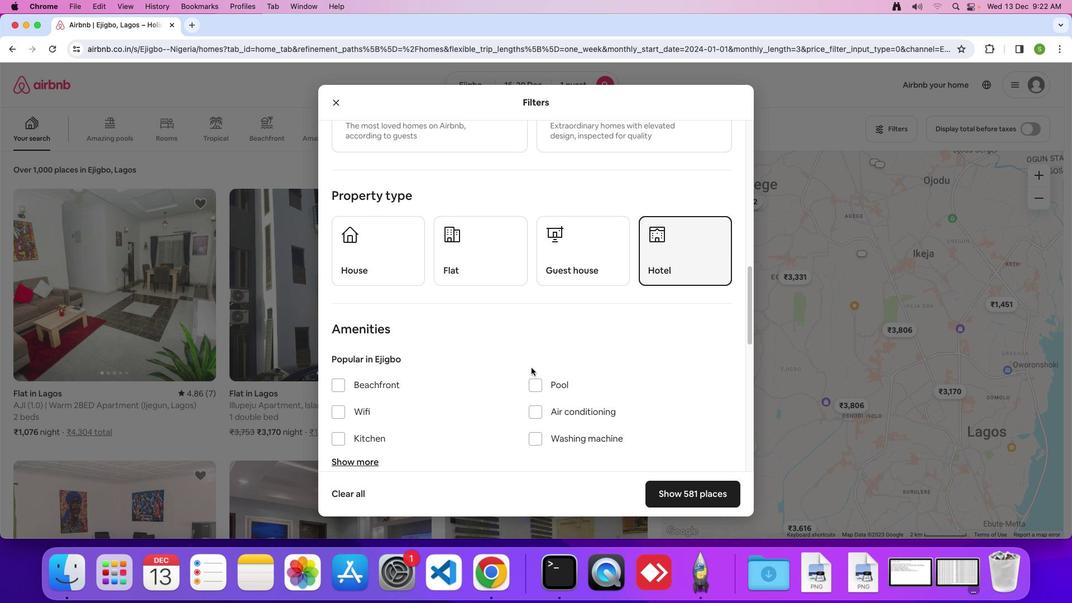 
Action: Mouse scrolled (531, 368) with delta (0, -1)
Screenshot: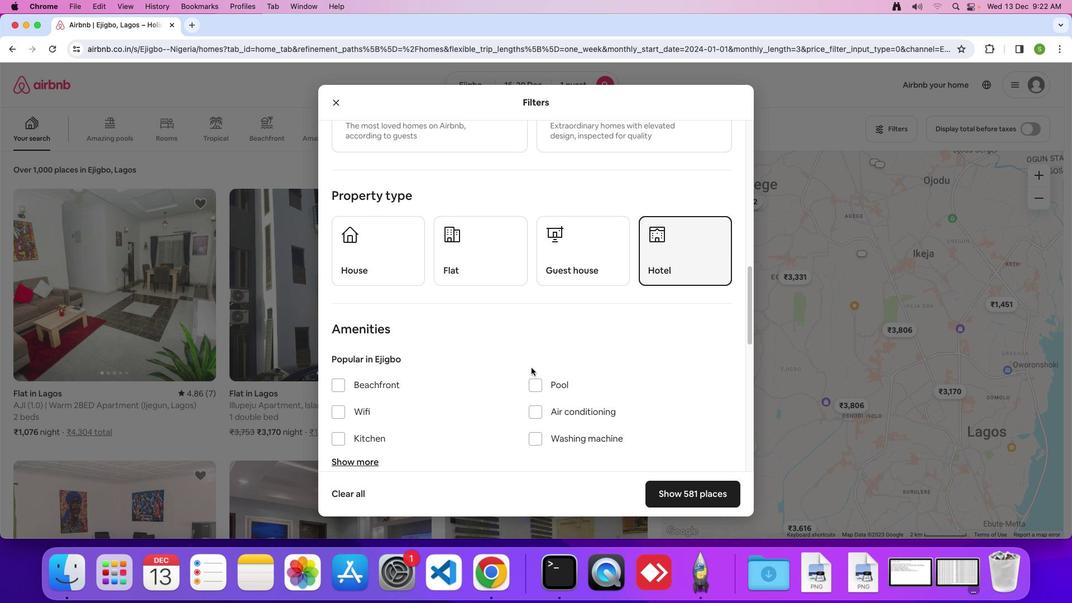 
Action: Mouse scrolled (531, 368) with delta (0, 0)
Screenshot: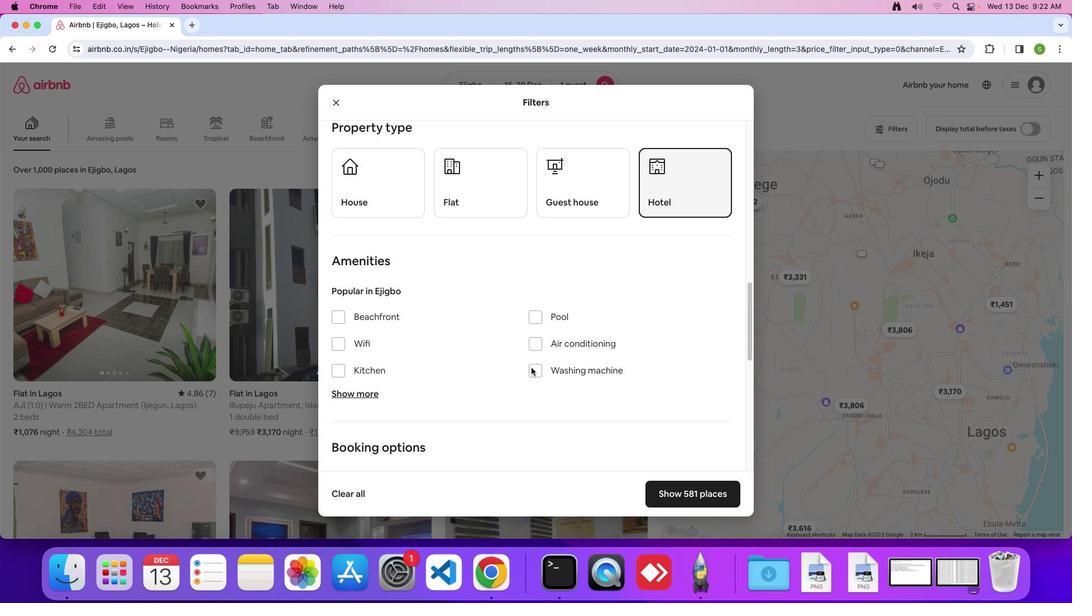 
Action: Mouse scrolled (531, 368) with delta (0, 0)
Screenshot: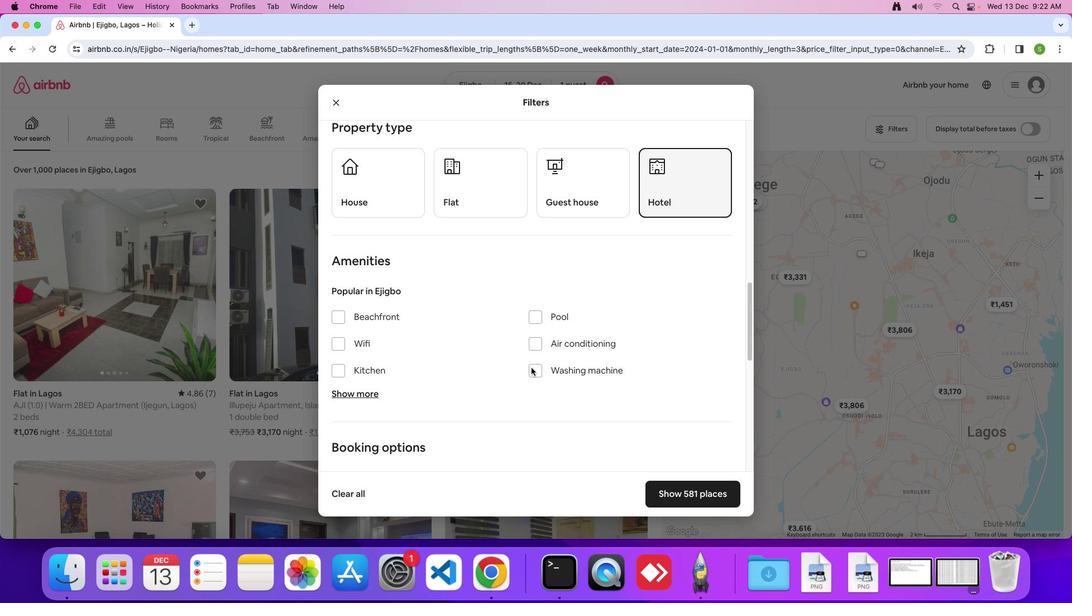 
Action: Mouse scrolled (531, 368) with delta (0, -1)
Screenshot: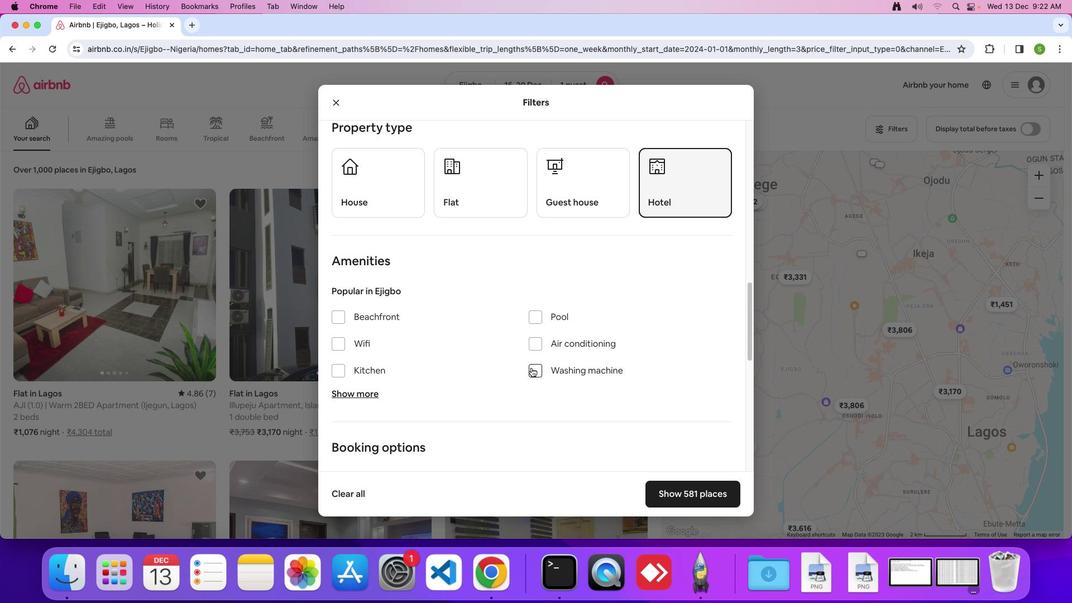 
Action: Mouse scrolled (531, 368) with delta (0, 0)
Screenshot: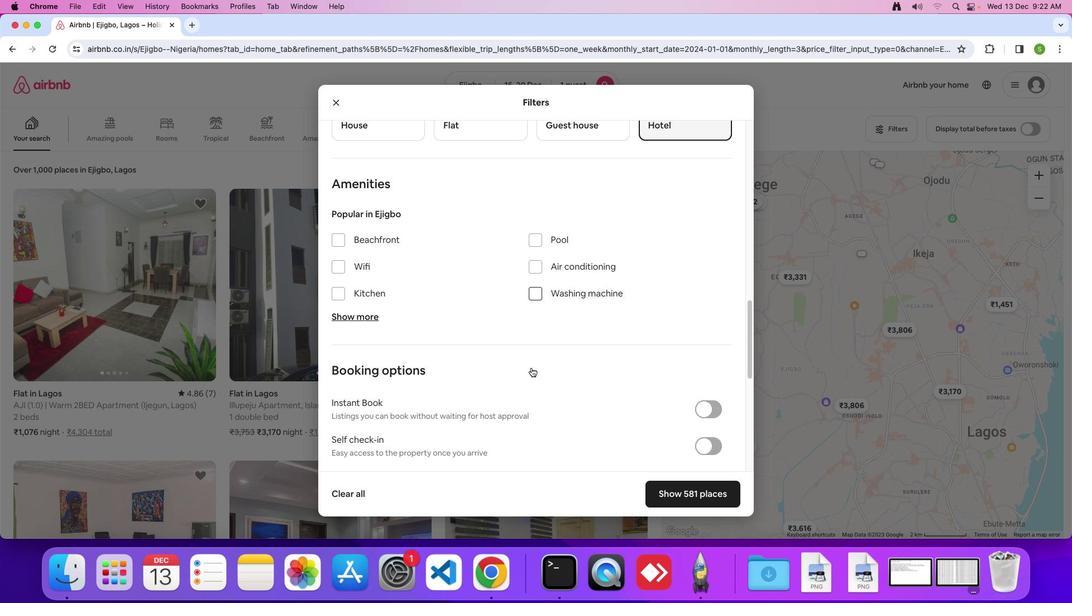 
Action: Mouse scrolled (531, 368) with delta (0, 0)
Screenshot: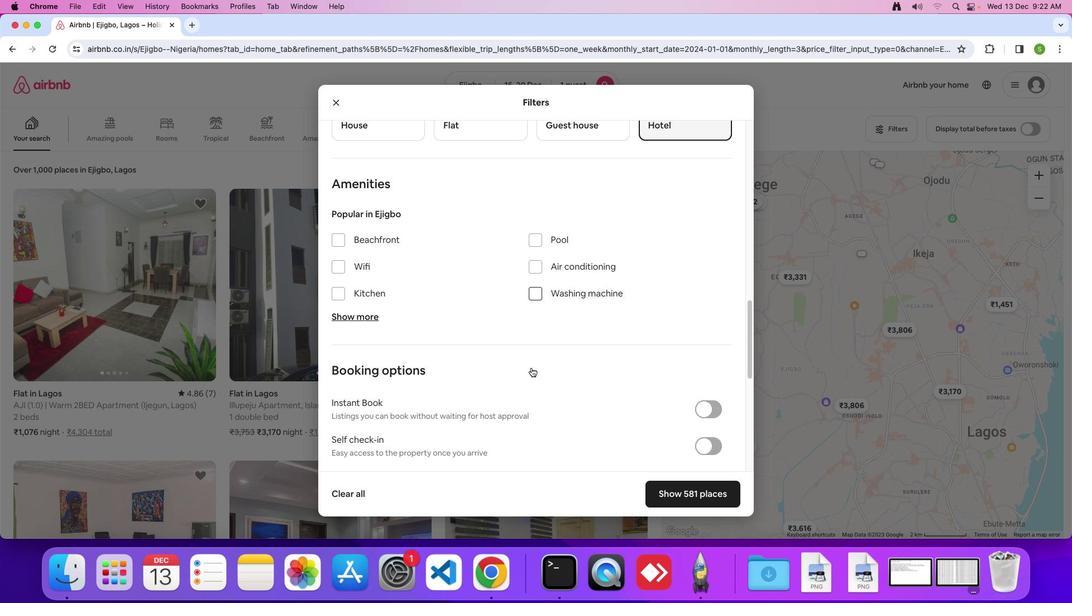 
Action: Mouse scrolled (531, 368) with delta (0, -1)
Screenshot: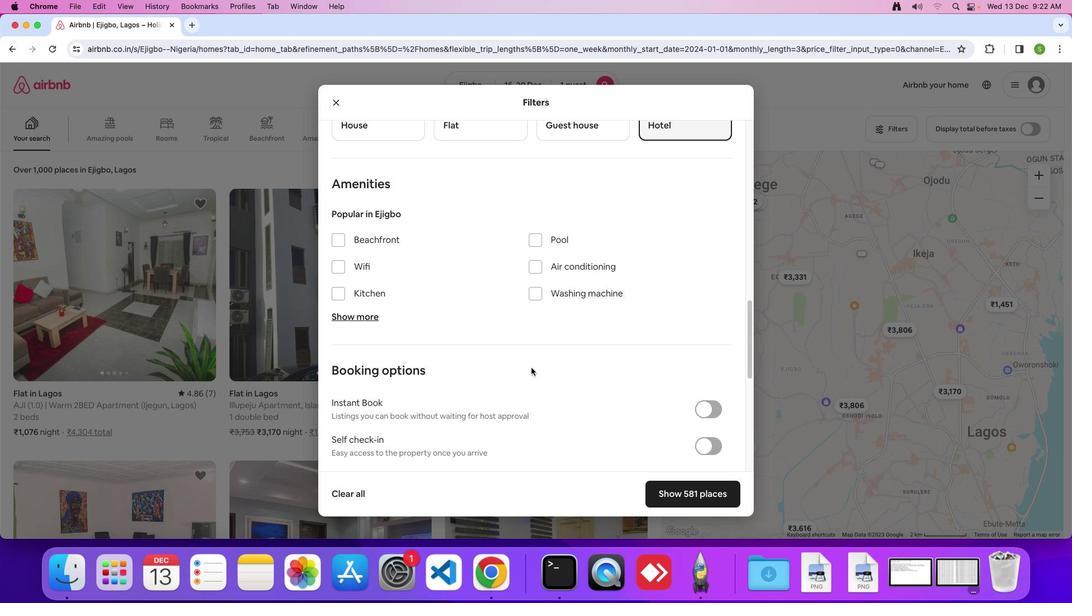 
Action: Mouse scrolled (531, 368) with delta (0, 0)
Screenshot: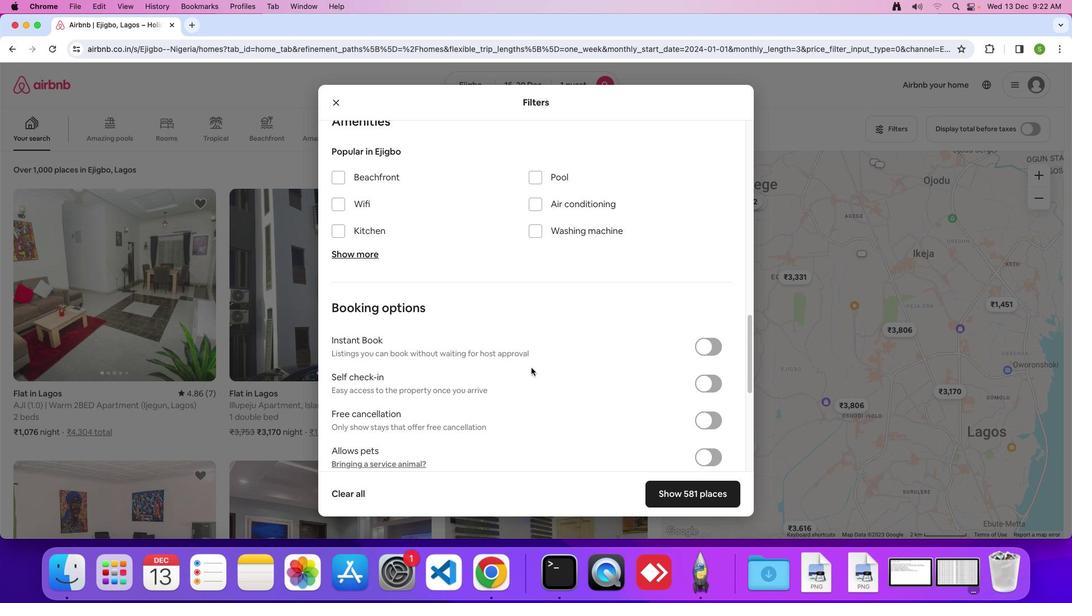 
Action: Mouse scrolled (531, 368) with delta (0, 0)
Screenshot: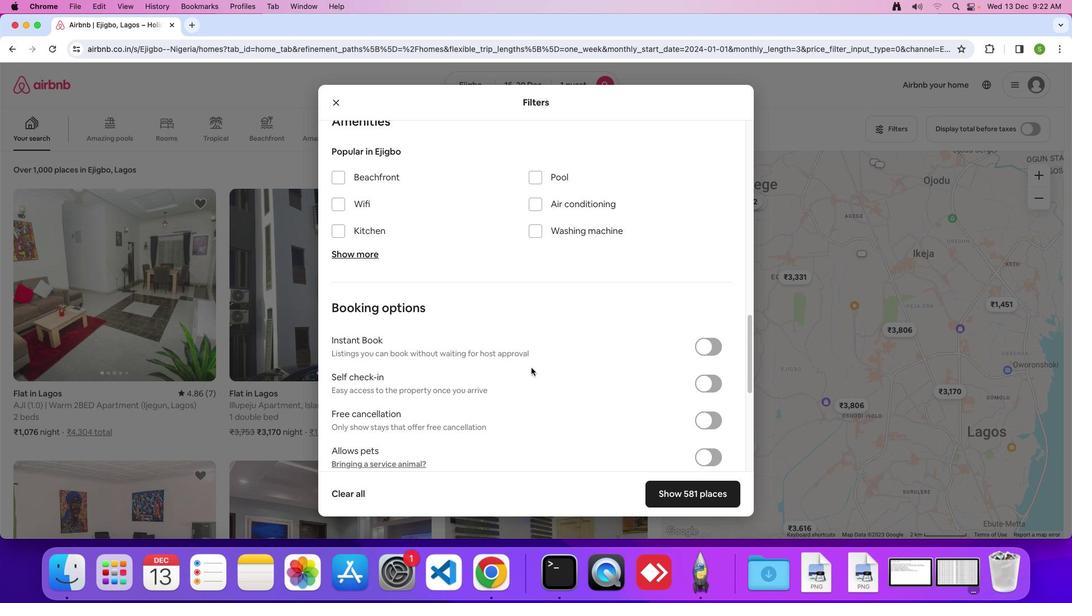
Action: Mouse scrolled (531, 368) with delta (0, 0)
Screenshot: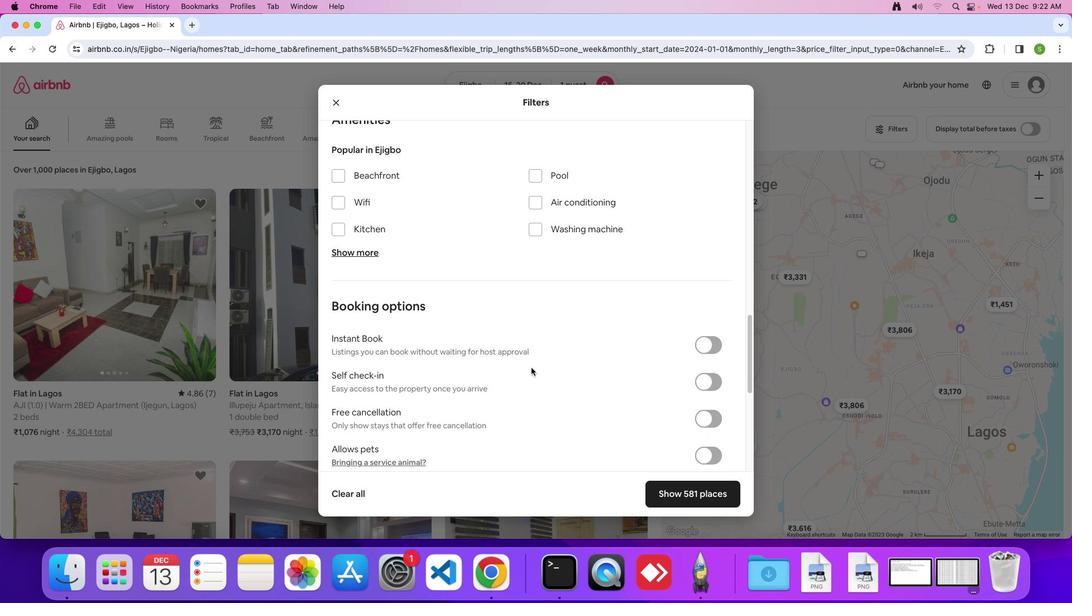 
Action: Mouse scrolled (531, 368) with delta (0, 0)
Screenshot: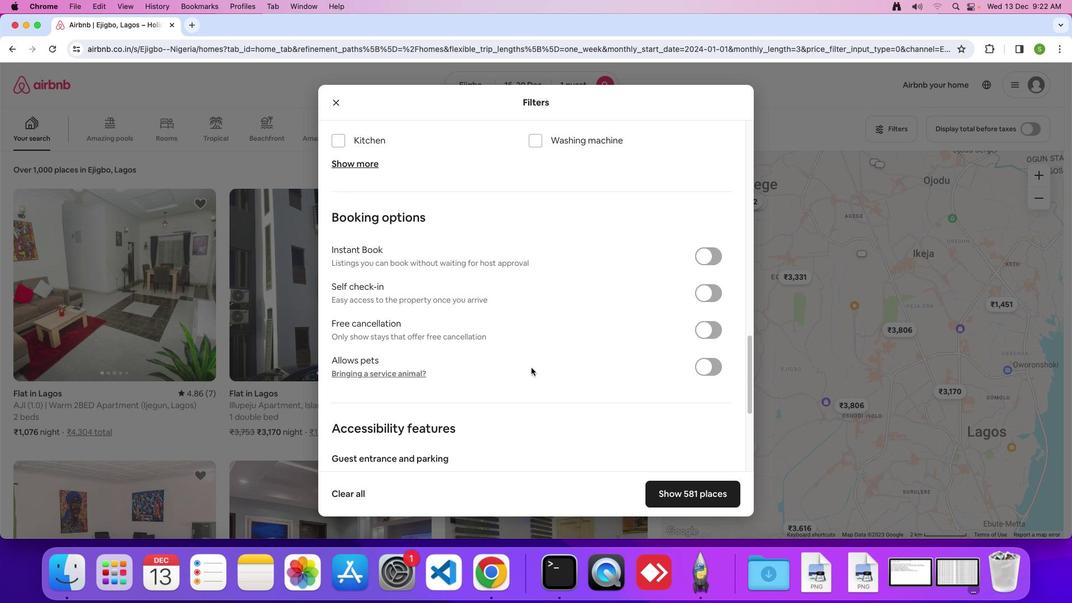 
Action: Mouse scrolled (531, 368) with delta (0, 0)
Screenshot: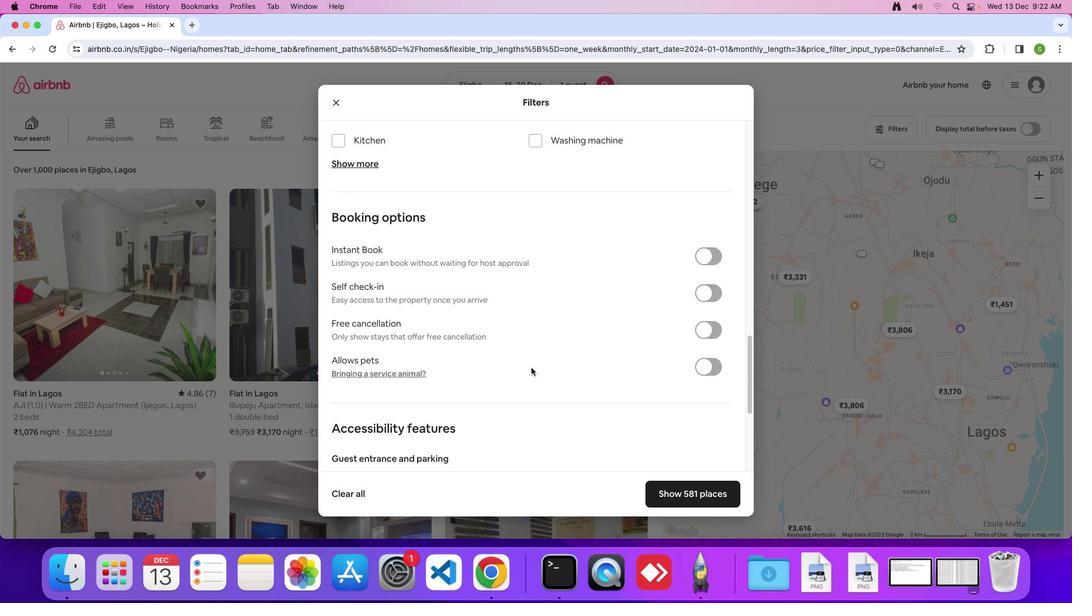 
Action: Mouse scrolled (531, 368) with delta (0, -1)
Screenshot: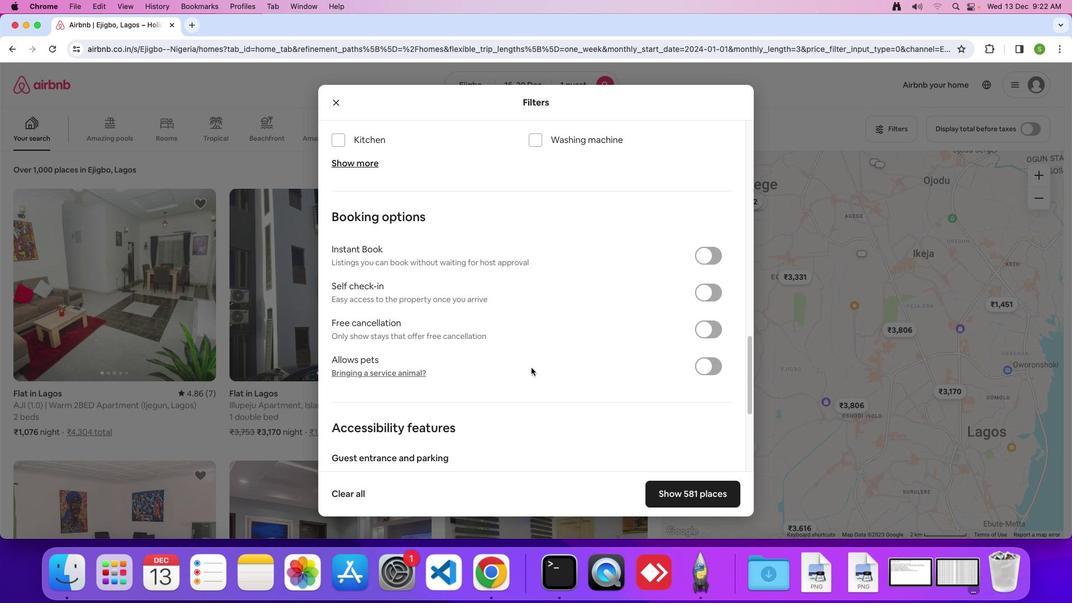 
Action: Mouse scrolled (531, 368) with delta (0, 0)
Screenshot: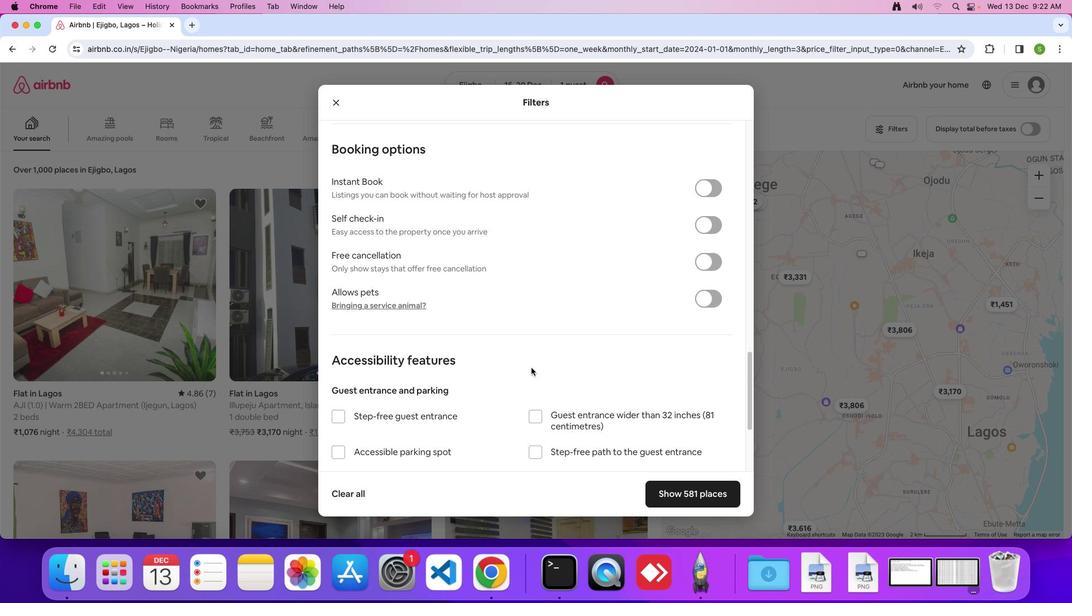 
Action: Mouse scrolled (531, 368) with delta (0, 0)
Screenshot: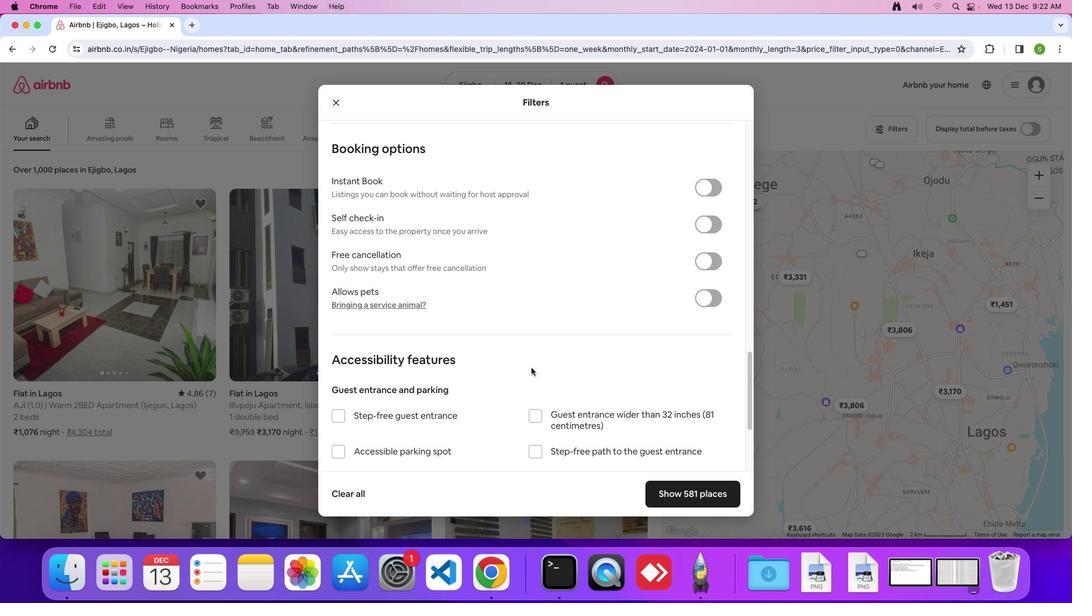 
Action: Mouse scrolled (531, 368) with delta (0, -1)
Screenshot: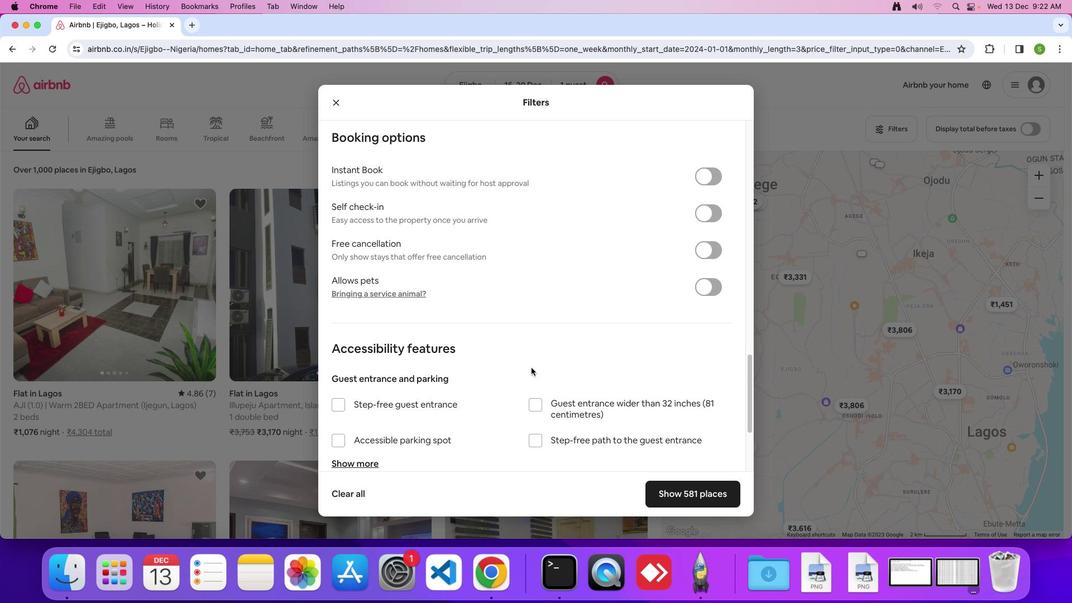 
Action: Mouse scrolled (531, 368) with delta (0, 0)
Screenshot: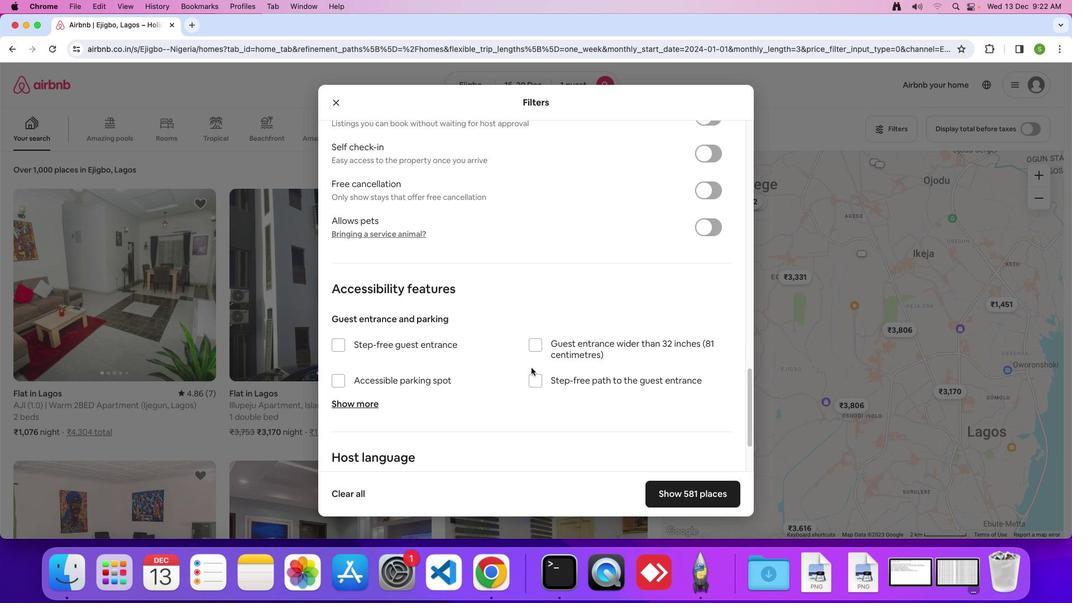 
Action: Mouse scrolled (531, 368) with delta (0, 0)
Screenshot: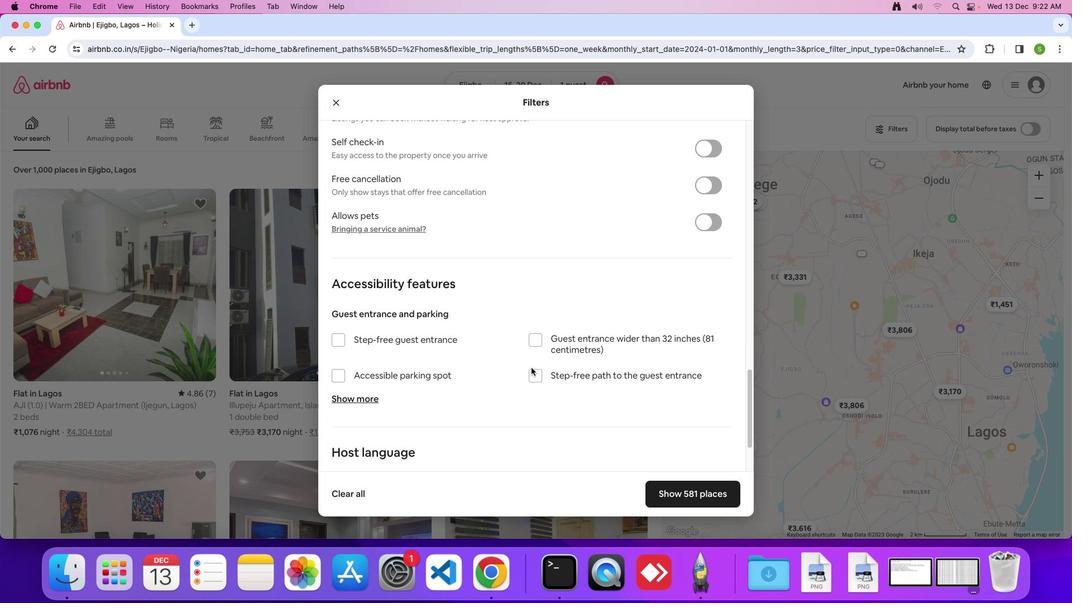 
Action: Mouse scrolled (531, 368) with delta (0, -1)
Screenshot: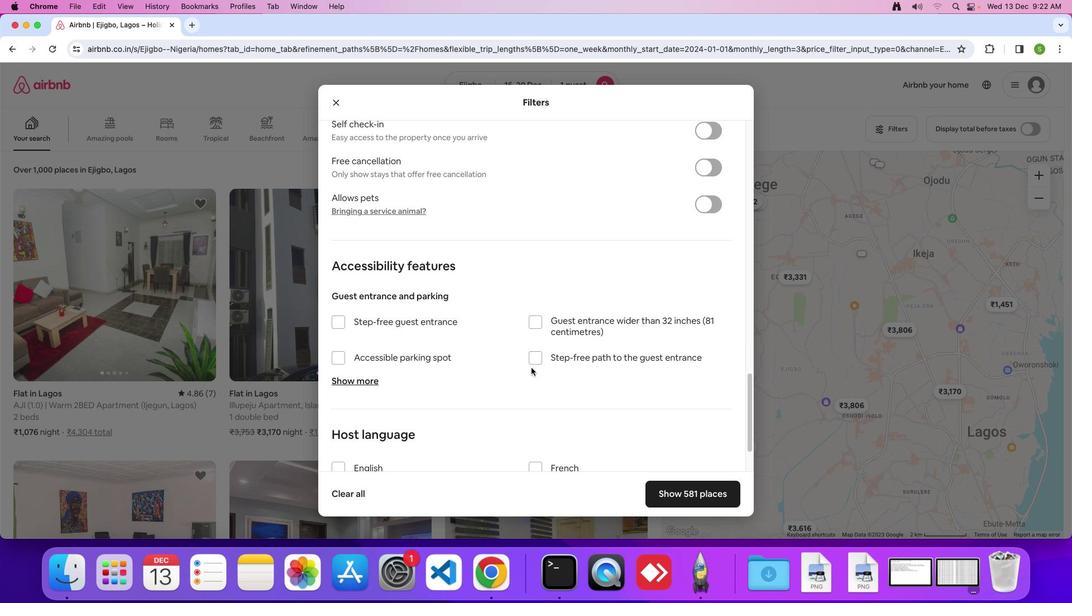 
Action: Mouse scrolled (531, 368) with delta (0, 0)
Screenshot: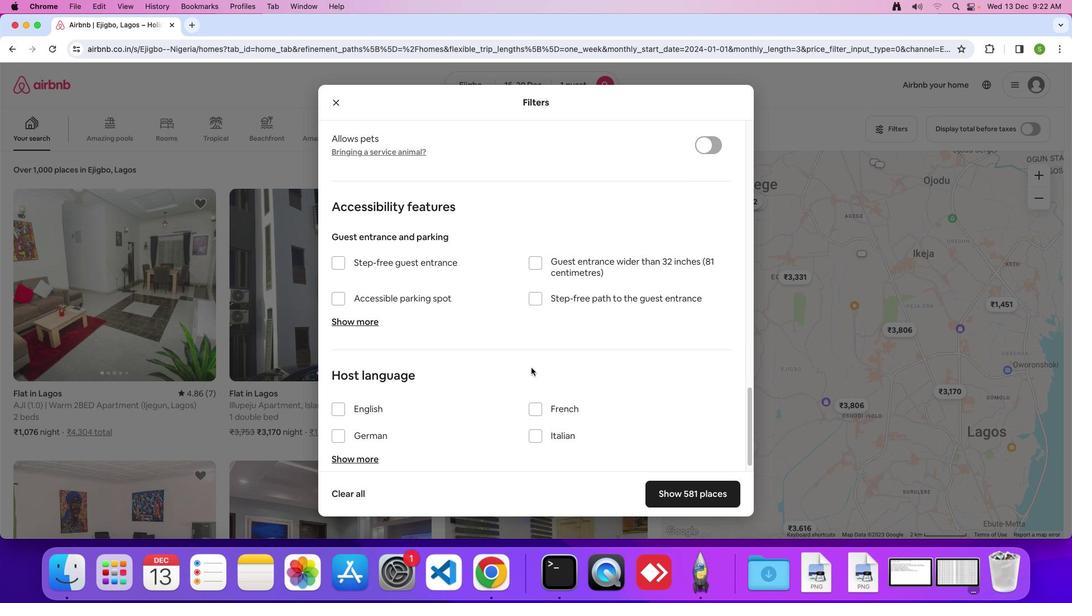 
Action: Mouse scrolled (531, 368) with delta (0, 0)
Screenshot: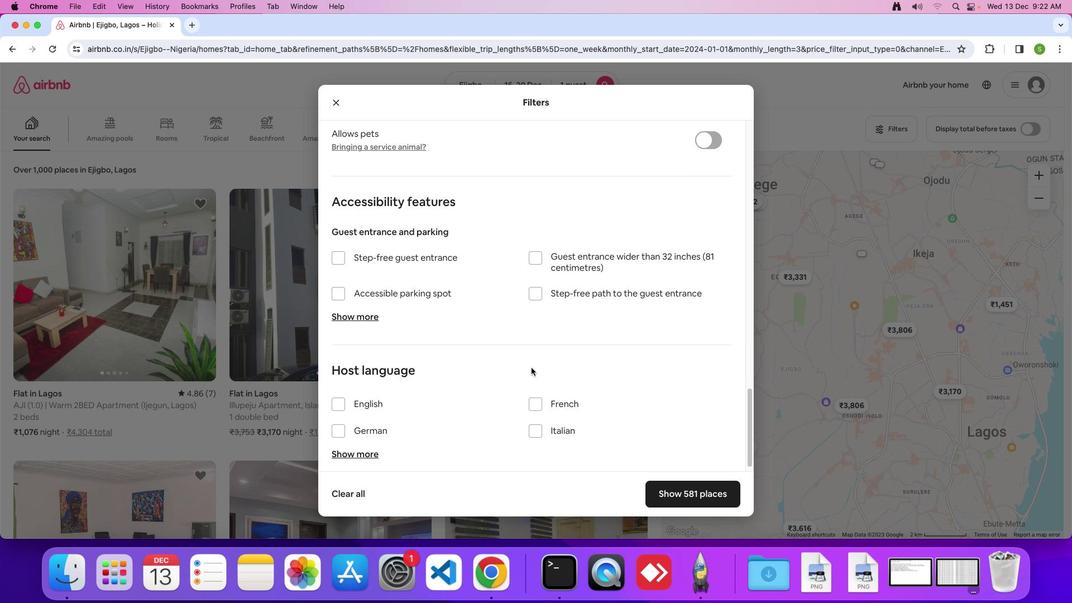 
Action: Mouse scrolled (531, 368) with delta (0, -1)
Screenshot: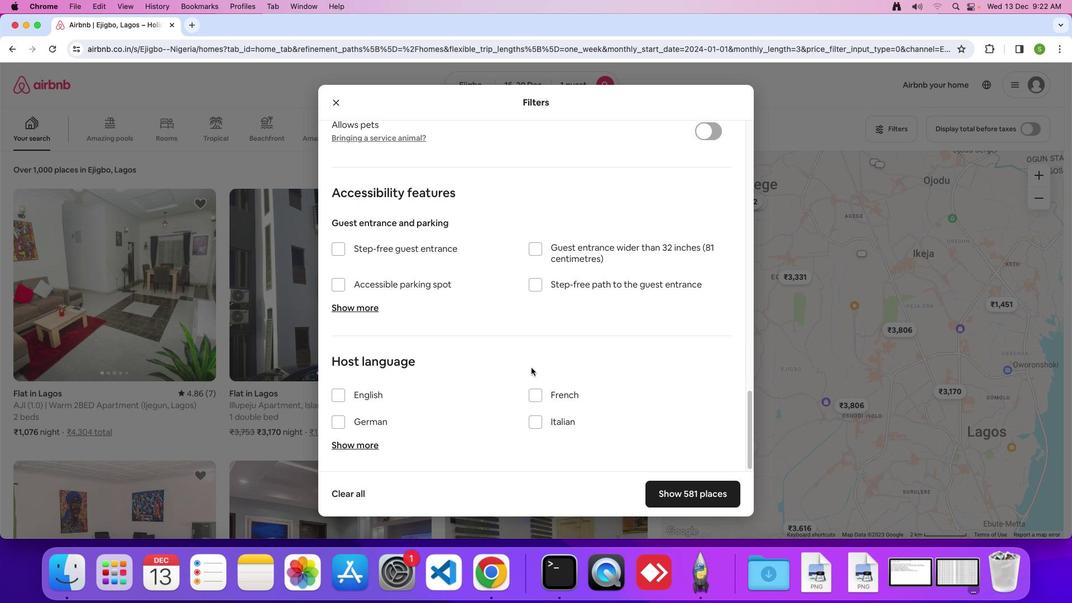 
Action: Mouse scrolled (531, 368) with delta (0, 0)
Screenshot: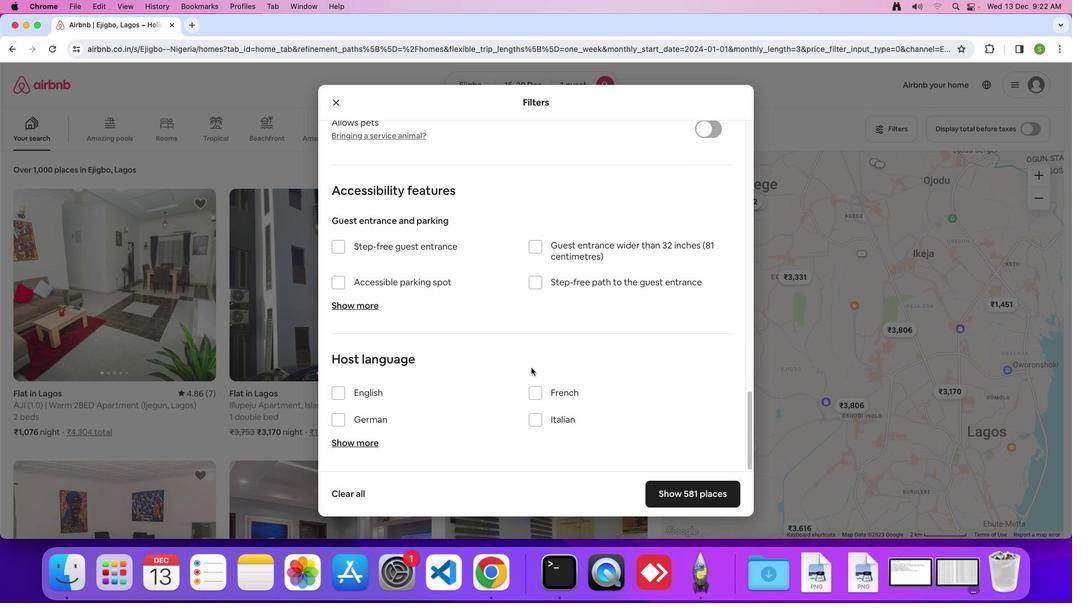 
Action: Mouse scrolled (531, 368) with delta (0, 0)
Screenshot: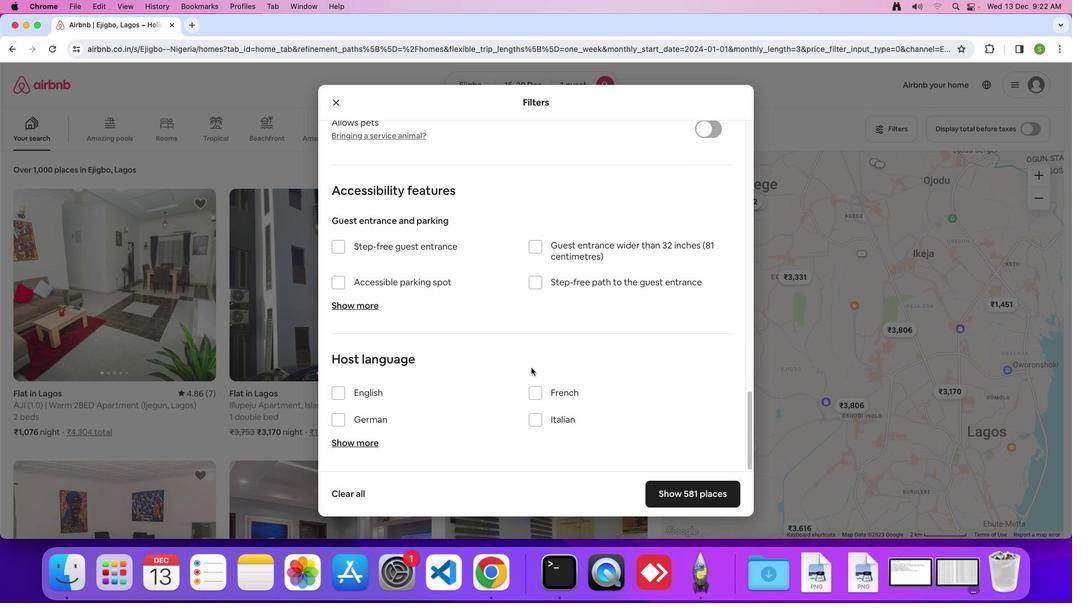 
Action: Mouse scrolled (531, 368) with delta (0, -1)
Screenshot: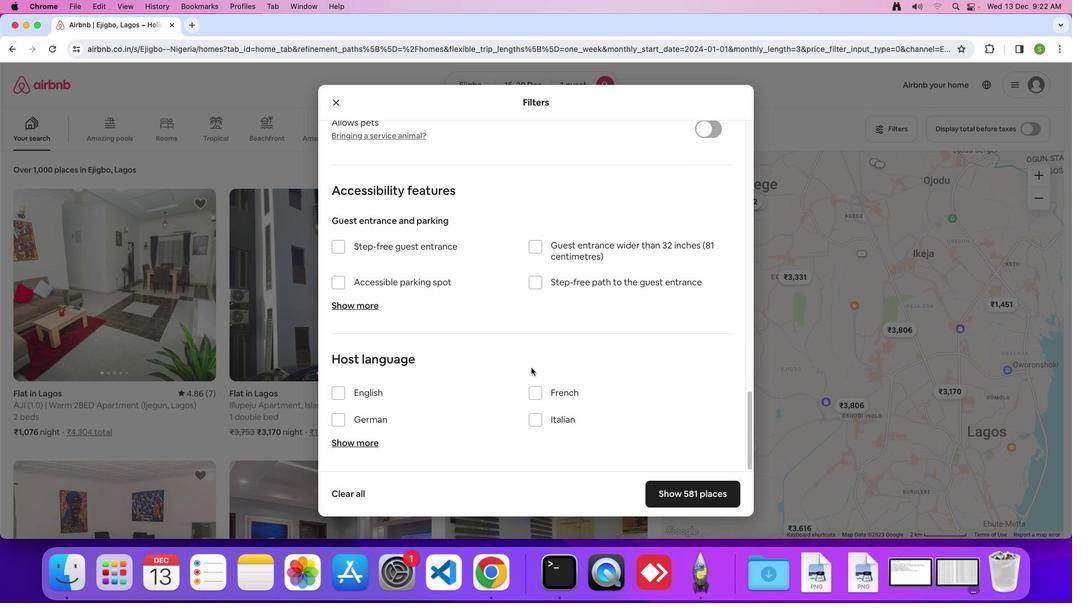 
Action: Mouse scrolled (531, 368) with delta (0, 0)
Screenshot: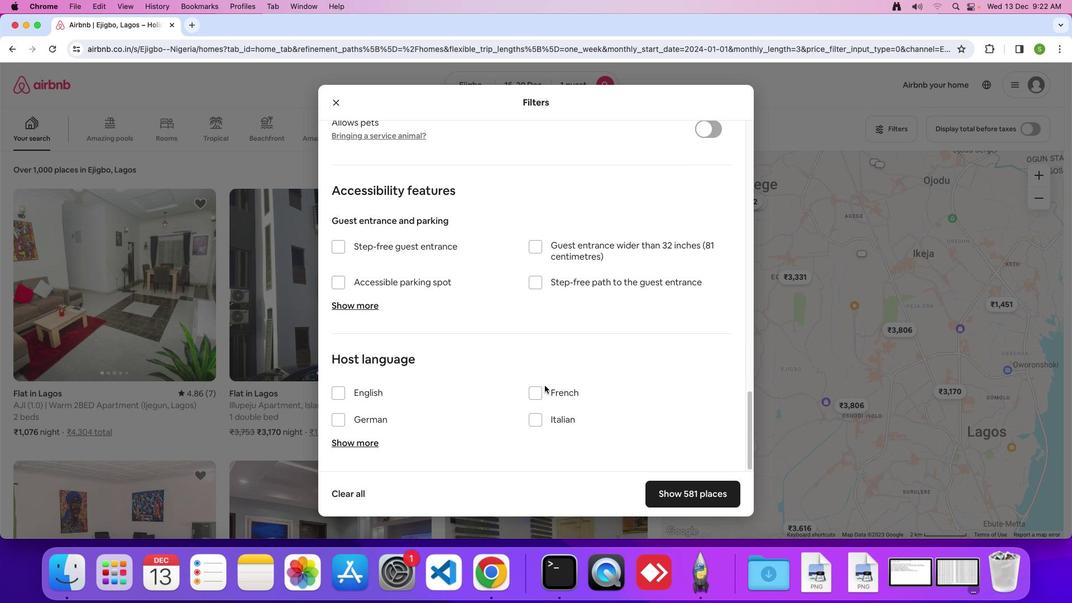 
Action: Mouse scrolled (531, 368) with delta (0, 0)
Screenshot: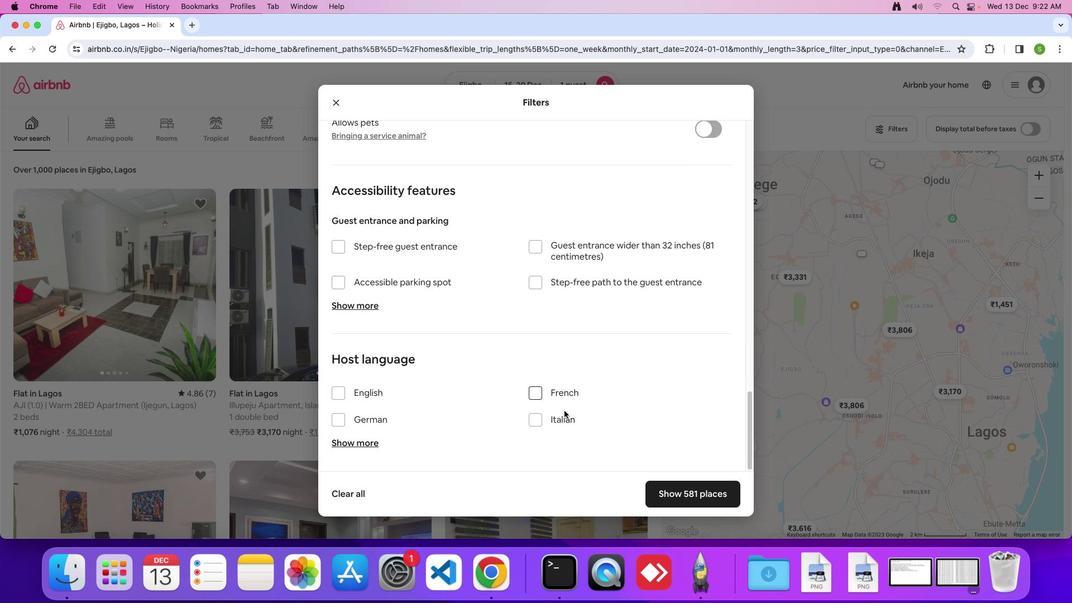 
Action: Mouse scrolled (531, 368) with delta (0, -1)
Screenshot: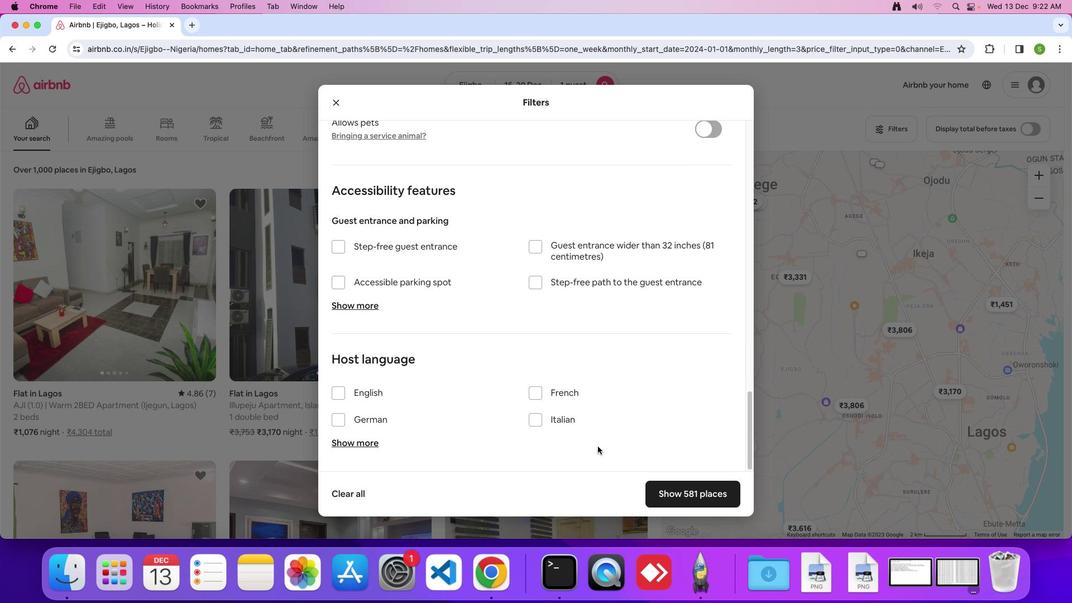 
Action: Mouse moved to (668, 495)
Screenshot: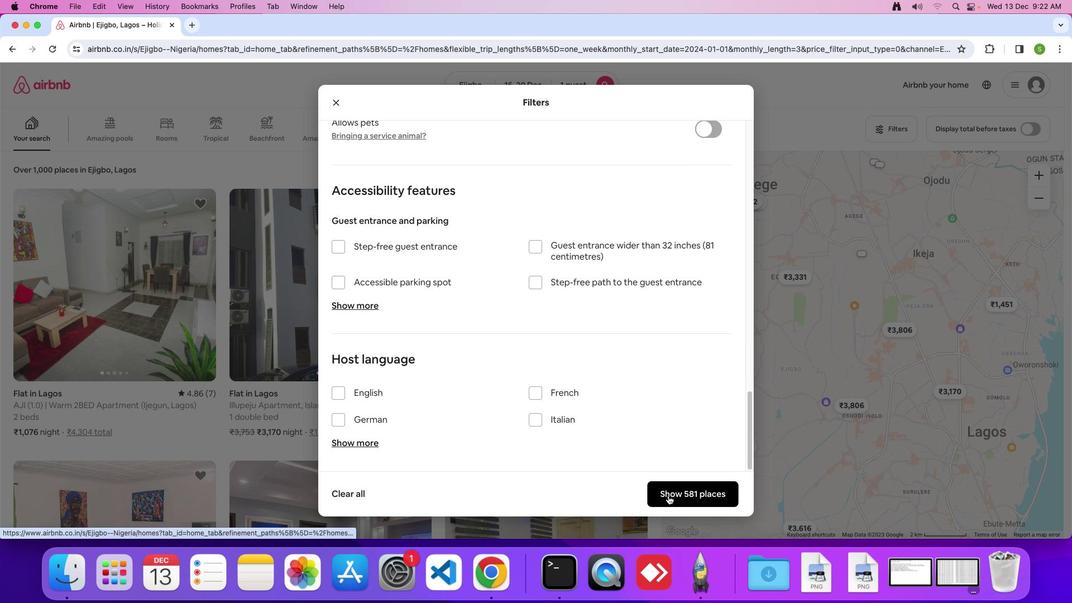 
Action: Mouse pressed left at (668, 495)
Screenshot: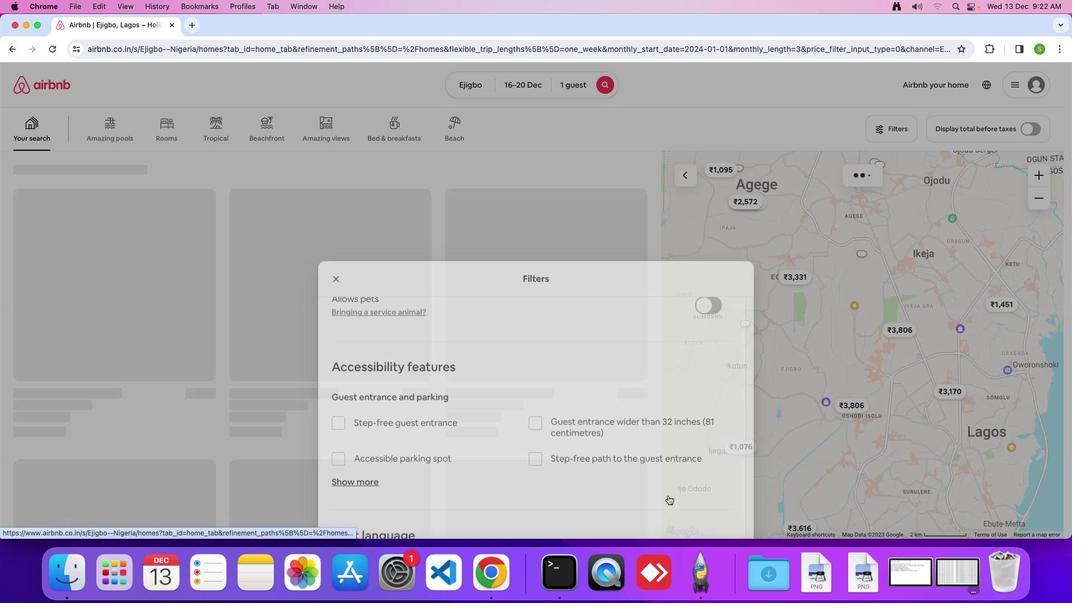 
Action: Mouse moved to (172, 288)
Screenshot: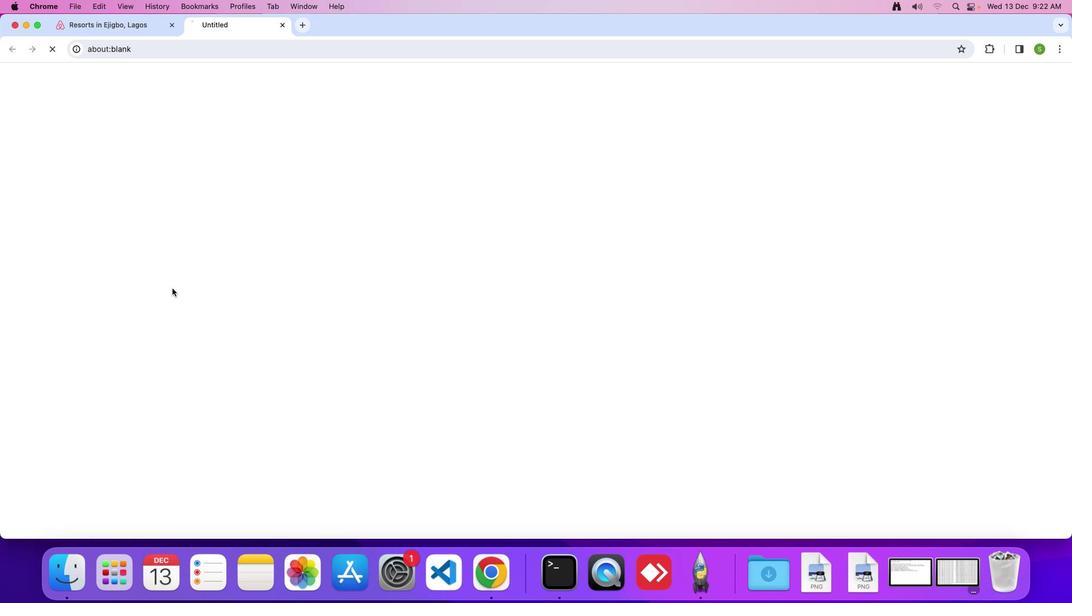 
Action: Mouse pressed left at (172, 288)
Screenshot: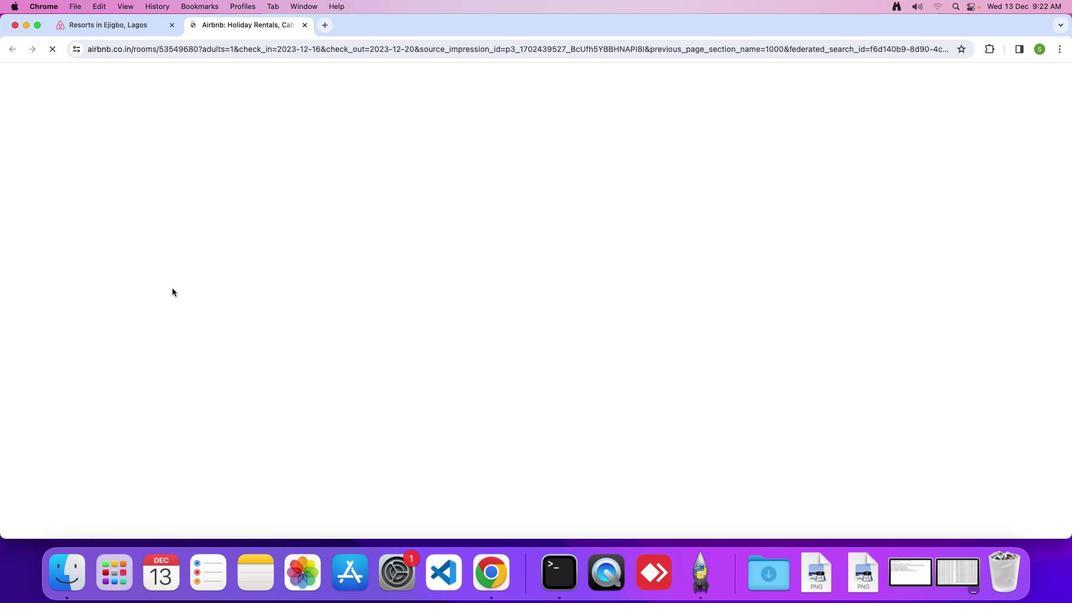 
Action: Mouse moved to (417, 271)
Screenshot: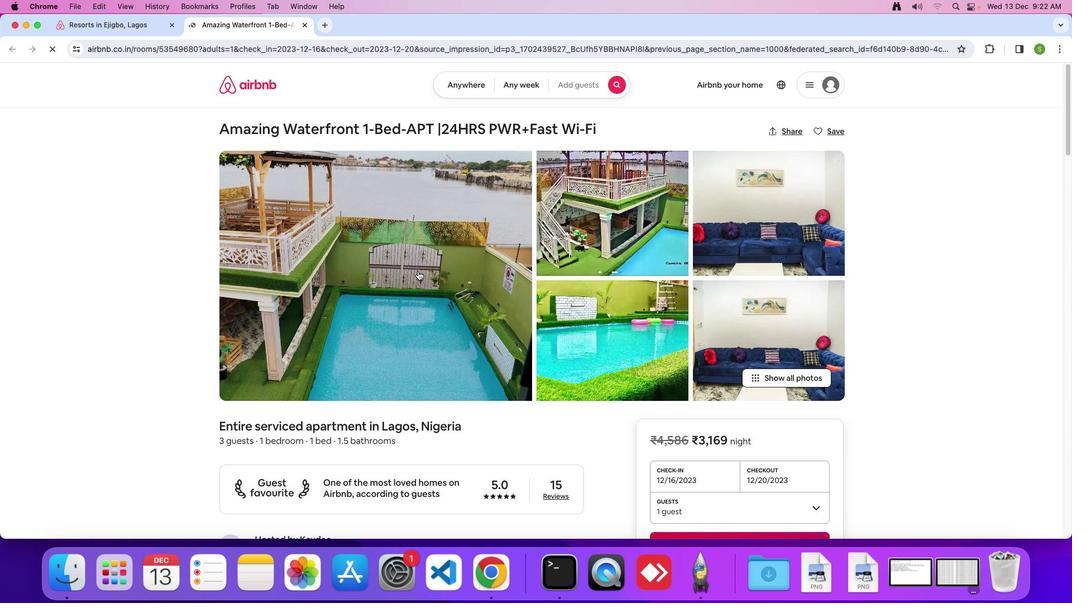 
Action: Mouse pressed left at (417, 271)
Screenshot: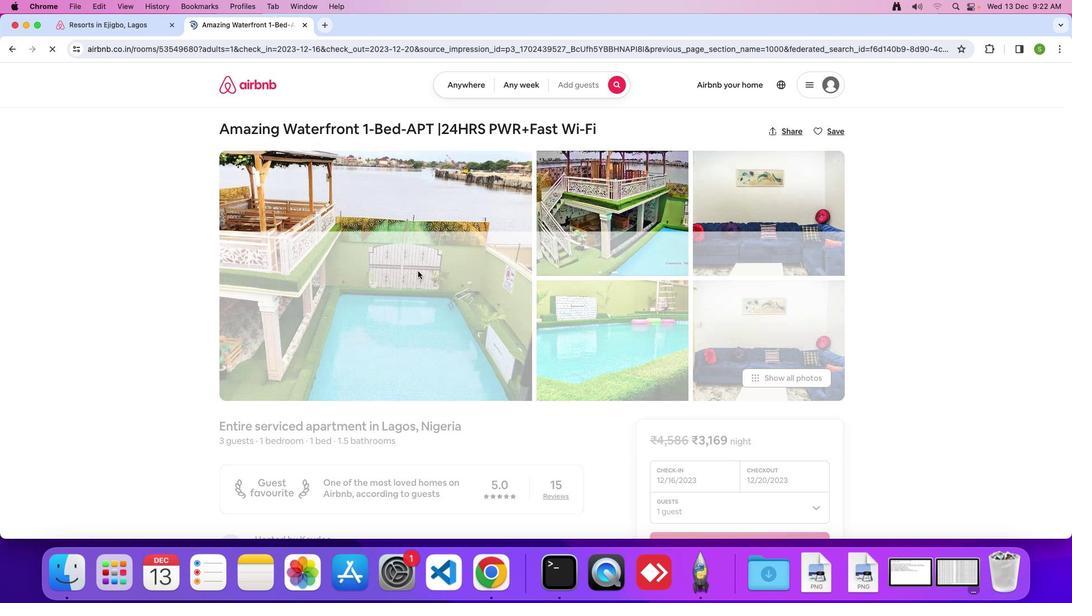 
Action: Mouse moved to (512, 358)
Screenshot: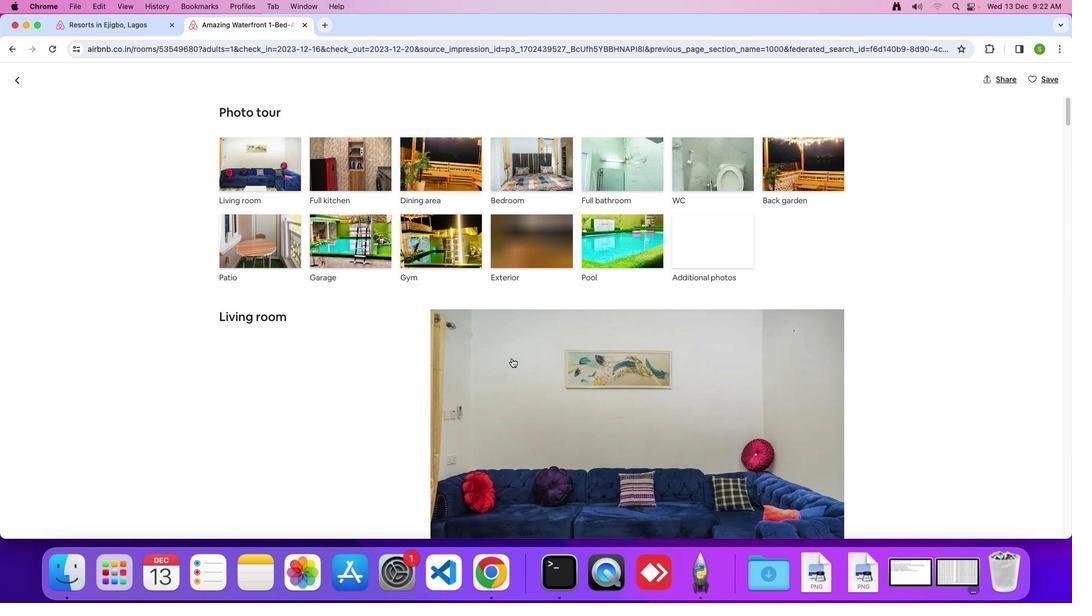 
Action: Mouse scrolled (512, 358) with delta (0, 0)
Screenshot: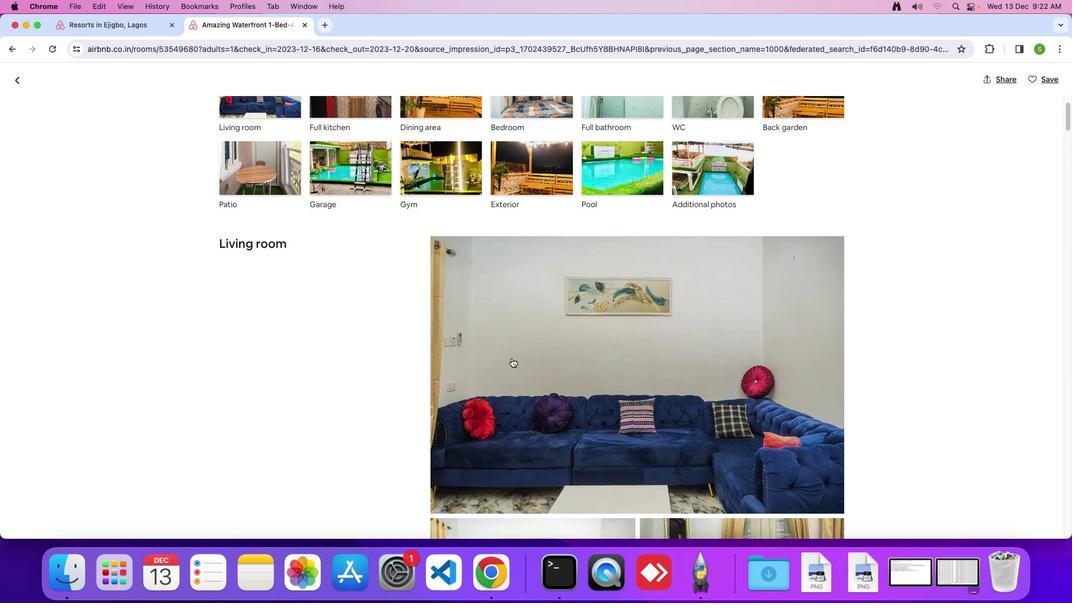 
Action: Mouse scrolled (512, 358) with delta (0, 0)
Screenshot: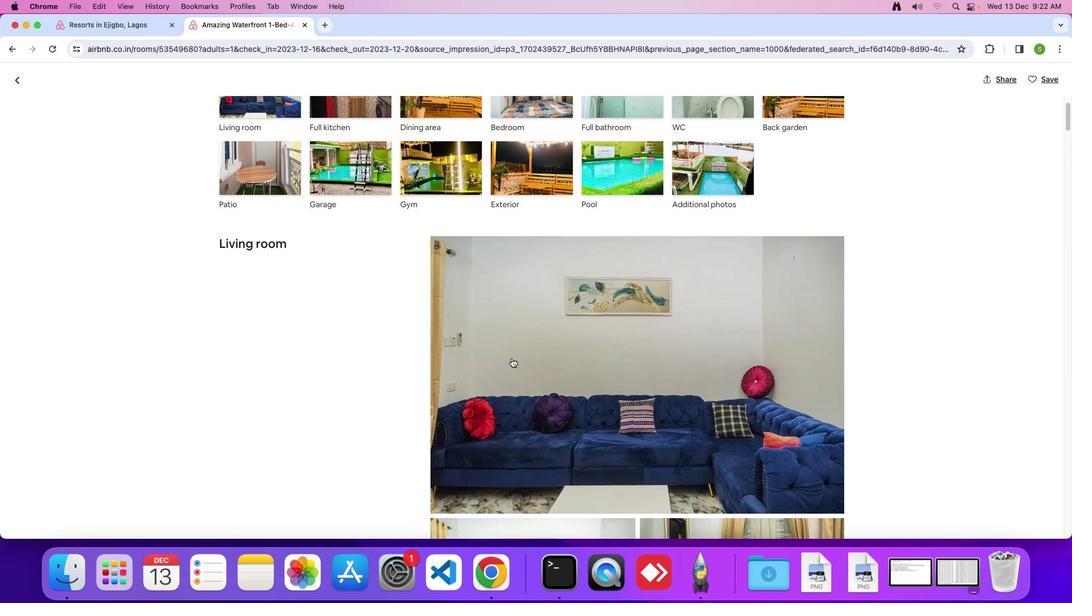 
Action: Mouse scrolled (512, 358) with delta (0, -1)
Screenshot: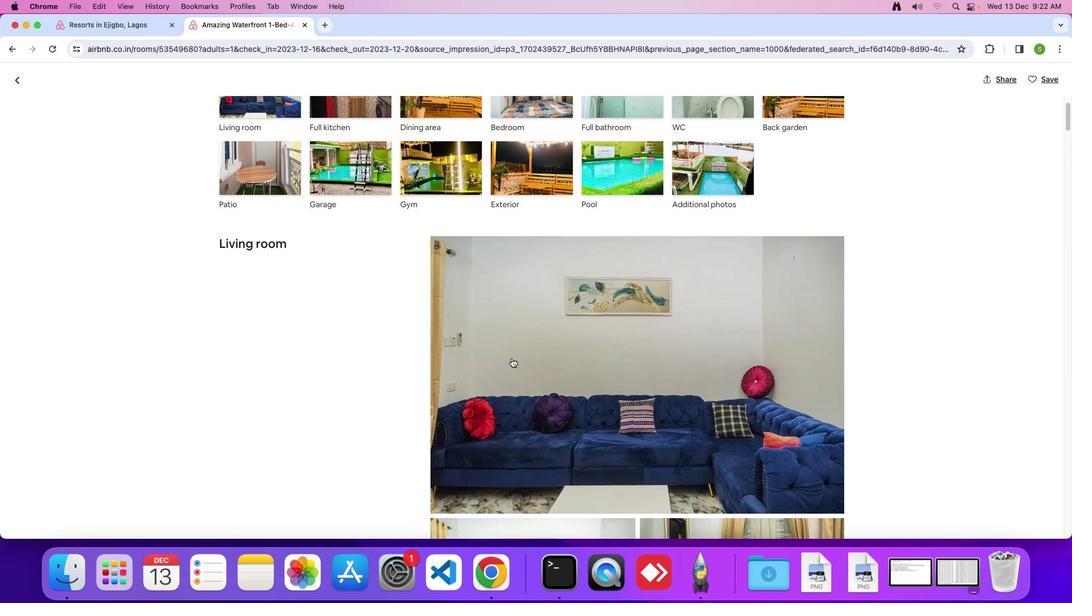 
Action: Mouse scrolled (512, 358) with delta (0, 0)
Screenshot: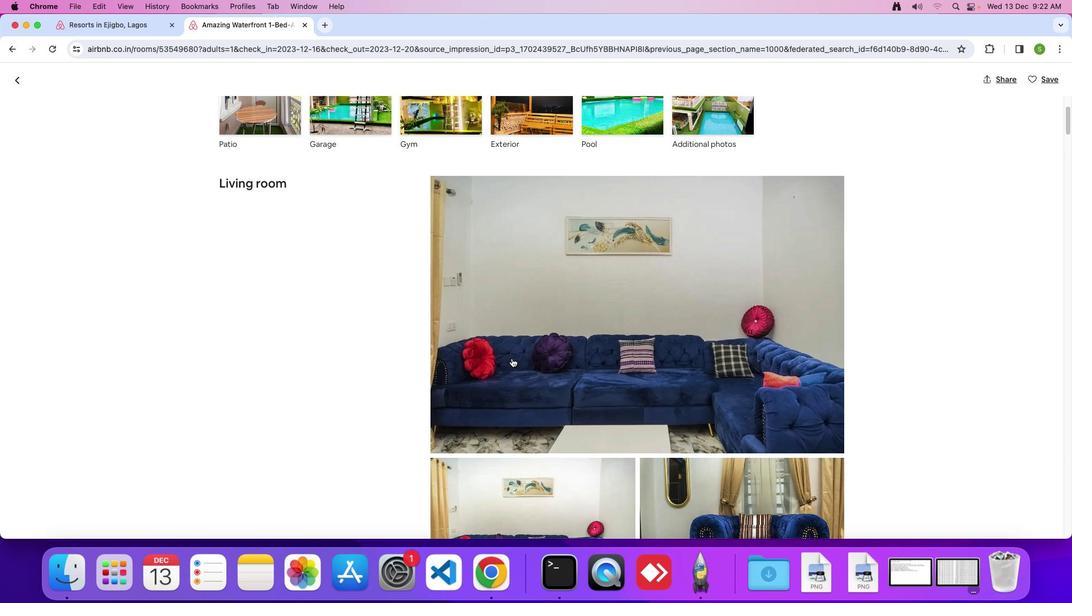 
Action: Mouse scrolled (512, 358) with delta (0, 0)
Screenshot: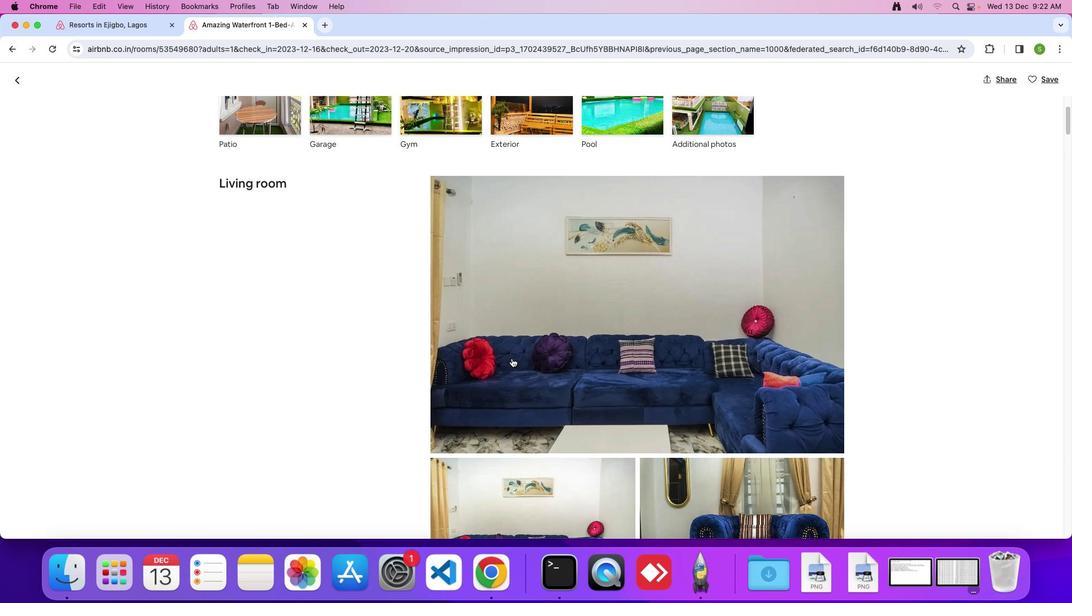 
Action: Mouse scrolled (512, 358) with delta (0, 0)
Screenshot: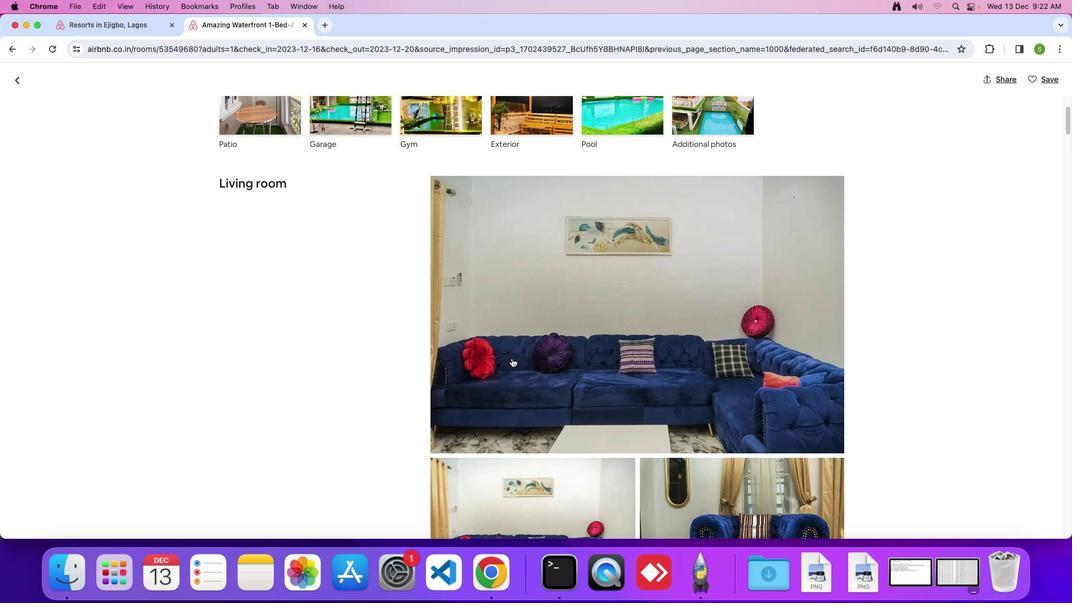 
Action: Mouse scrolled (512, 358) with delta (0, 0)
Screenshot: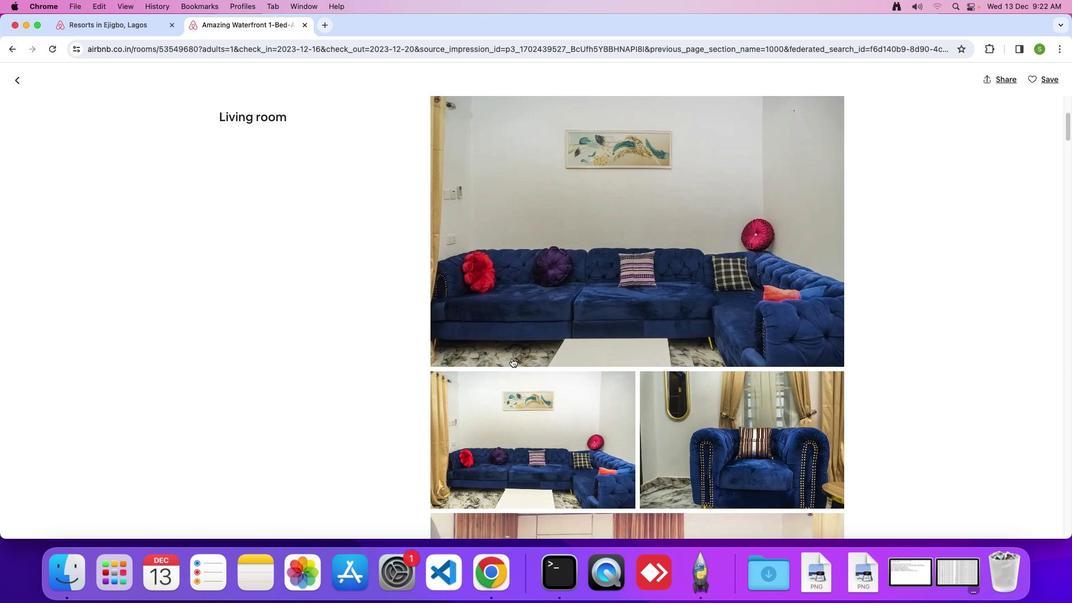 
Action: Mouse scrolled (512, 358) with delta (0, 0)
Screenshot: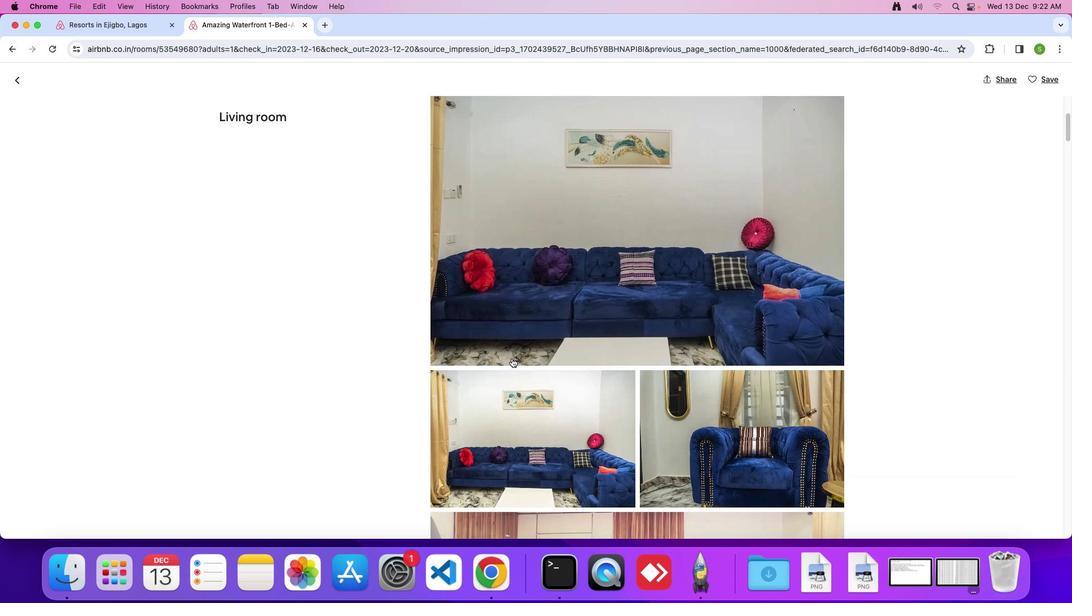 
Action: Mouse scrolled (512, 358) with delta (0, -1)
Screenshot: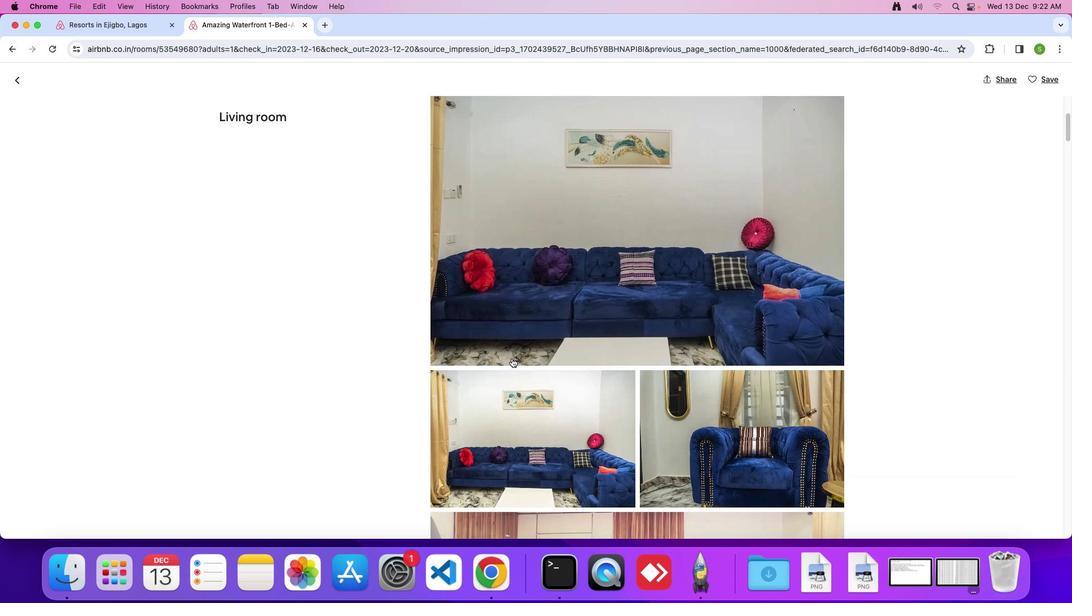 
Action: Mouse scrolled (512, 358) with delta (0, 0)
Screenshot: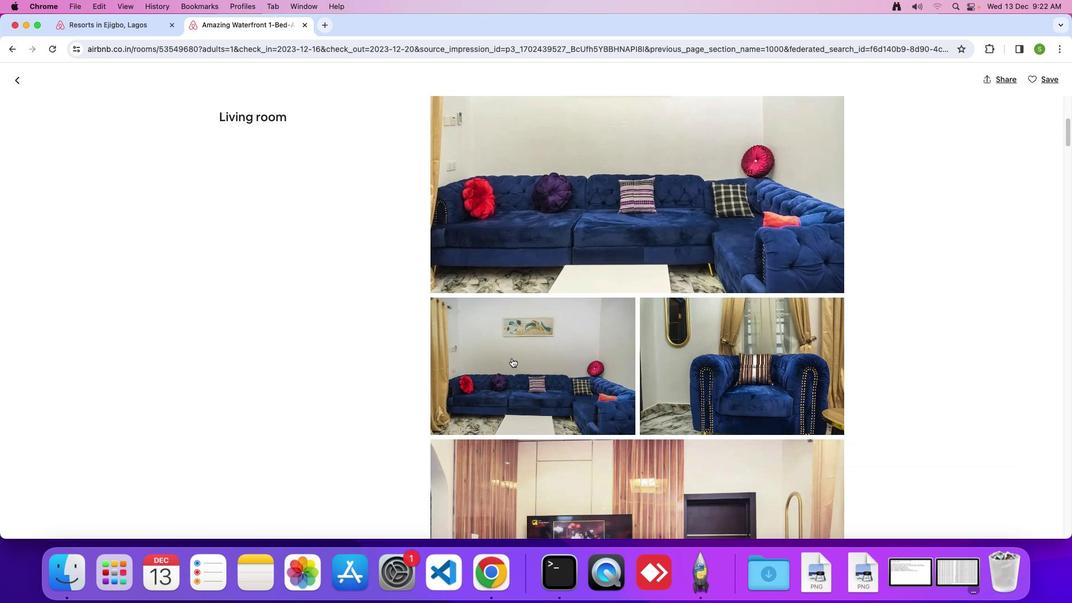 
Action: Mouse scrolled (512, 358) with delta (0, 0)
Screenshot: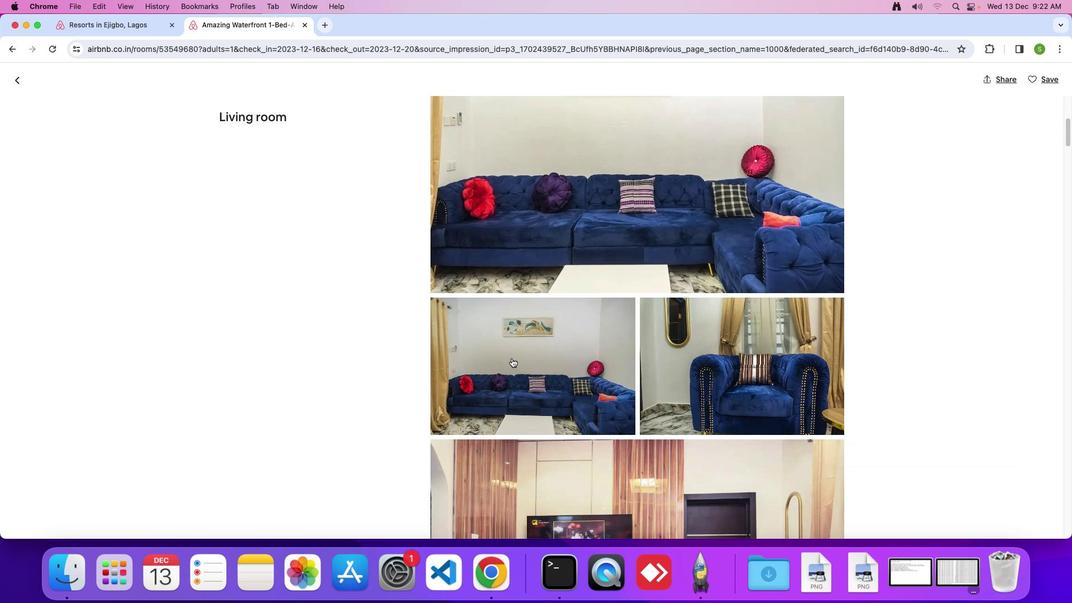 
Action: Mouse scrolled (512, 358) with delta (0, -1)
Screenshot: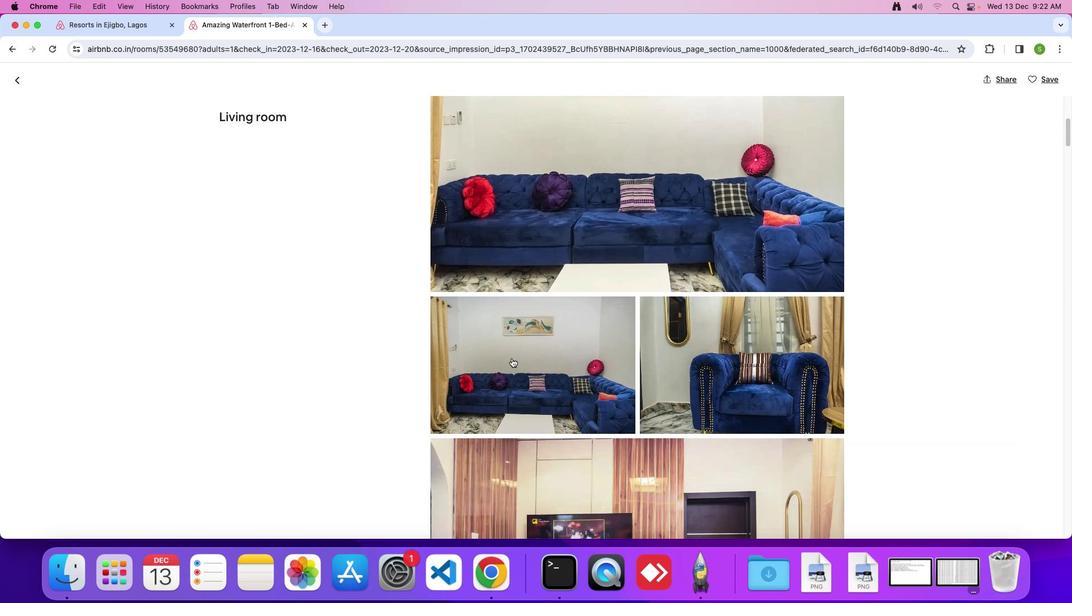
Action: Mouse scrolled (512, 358) with delta (0, 0)
Screenshot: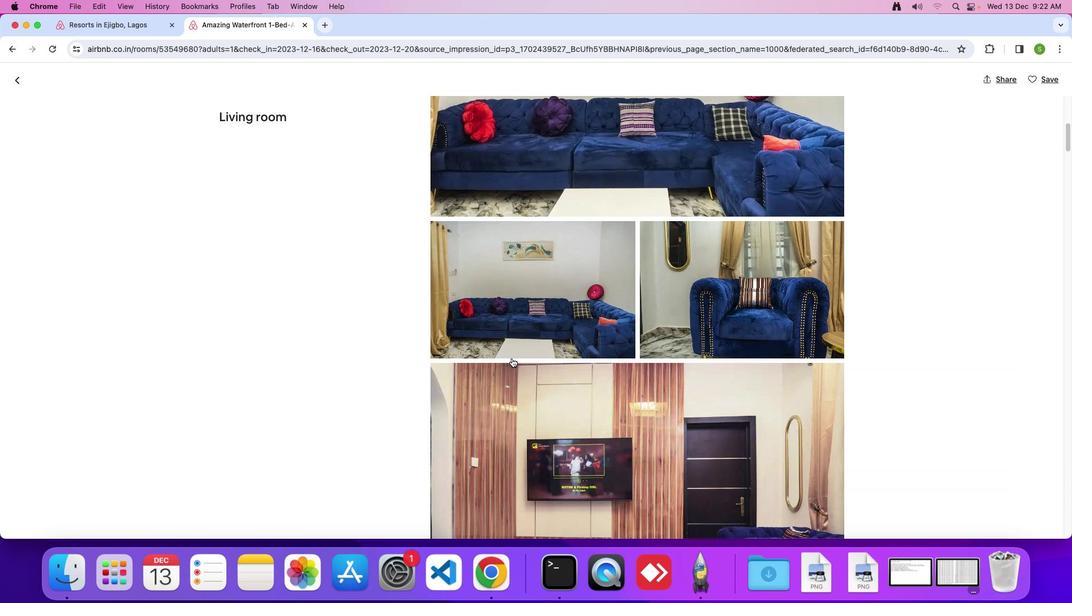
Action: Mouse scrolled (512, 358) with delta (0, 0)
Screenshot: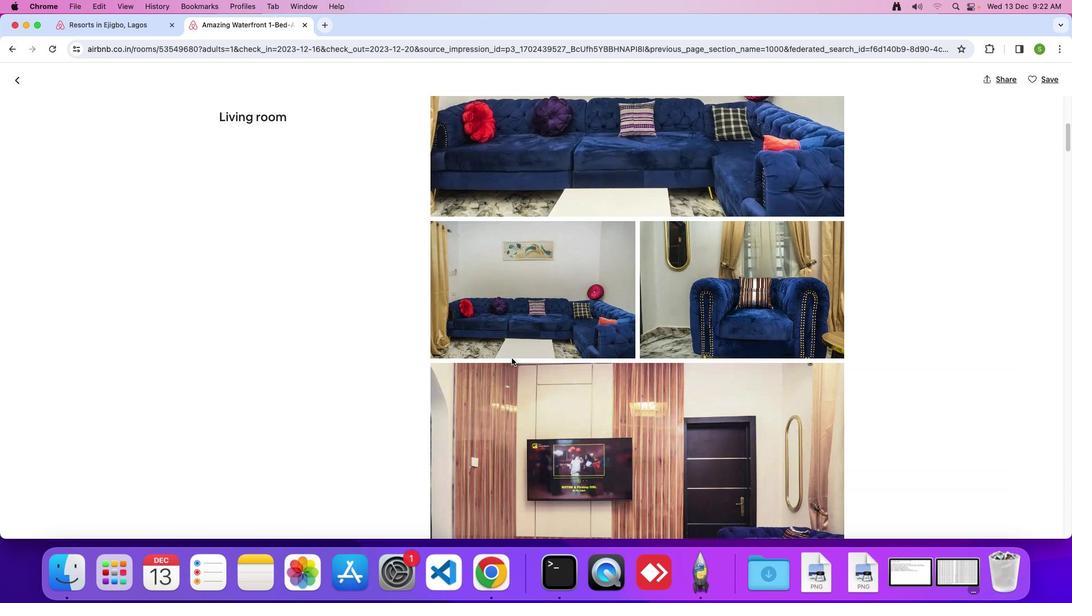 
Action: Mouse scrolled (512, 358) with delta (0, -1)
Screenshot: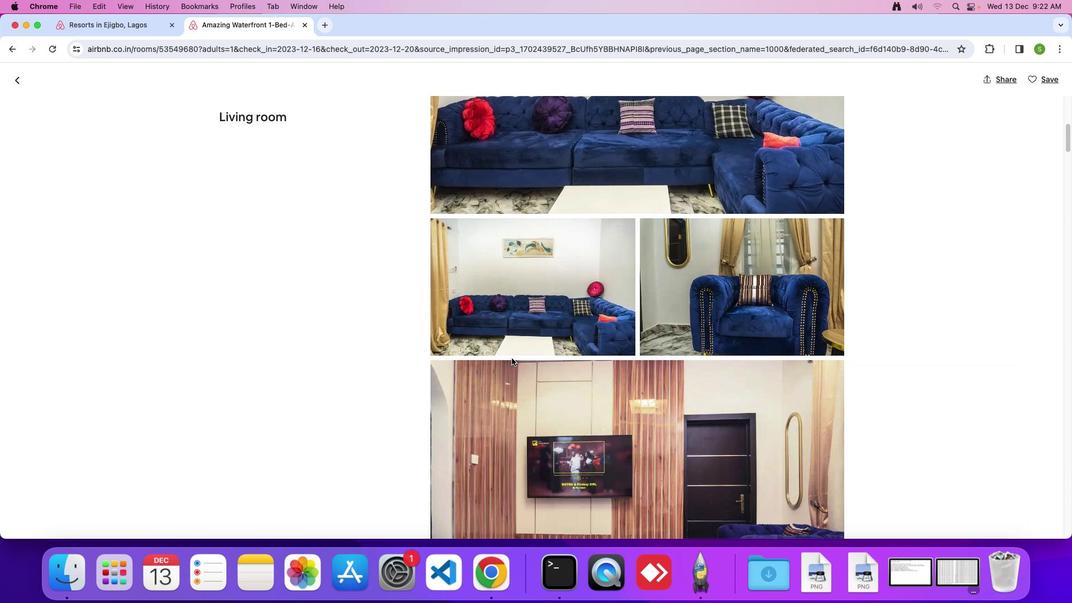 
Action: Mouse scrolled (512, 358) with delta (0, 0)
Screenshot: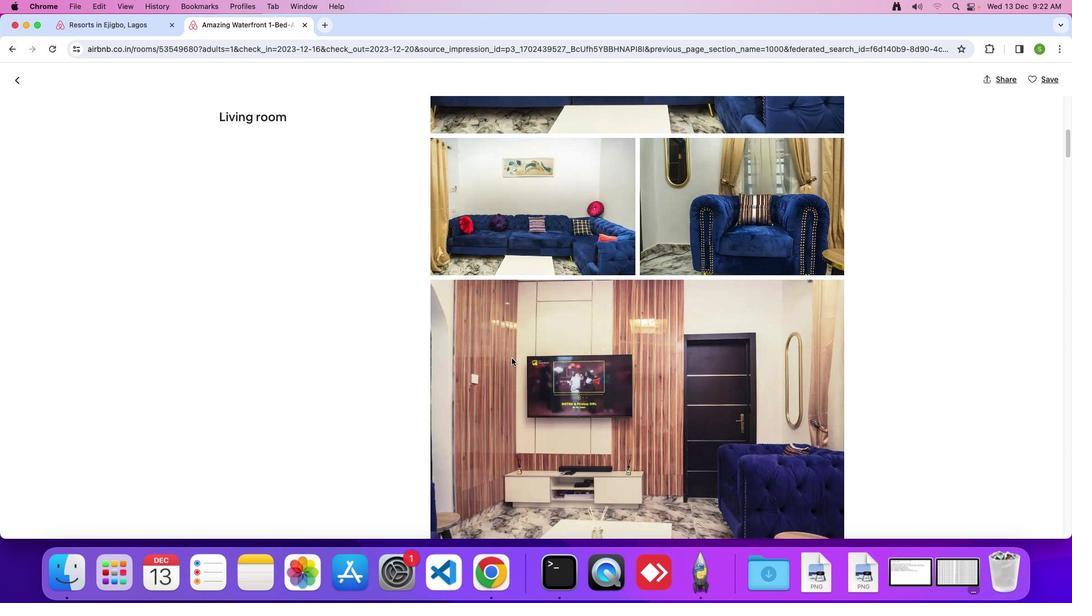 
Action: Mouse scrolled (512, 358) with delta (0, 0)
Screenshot: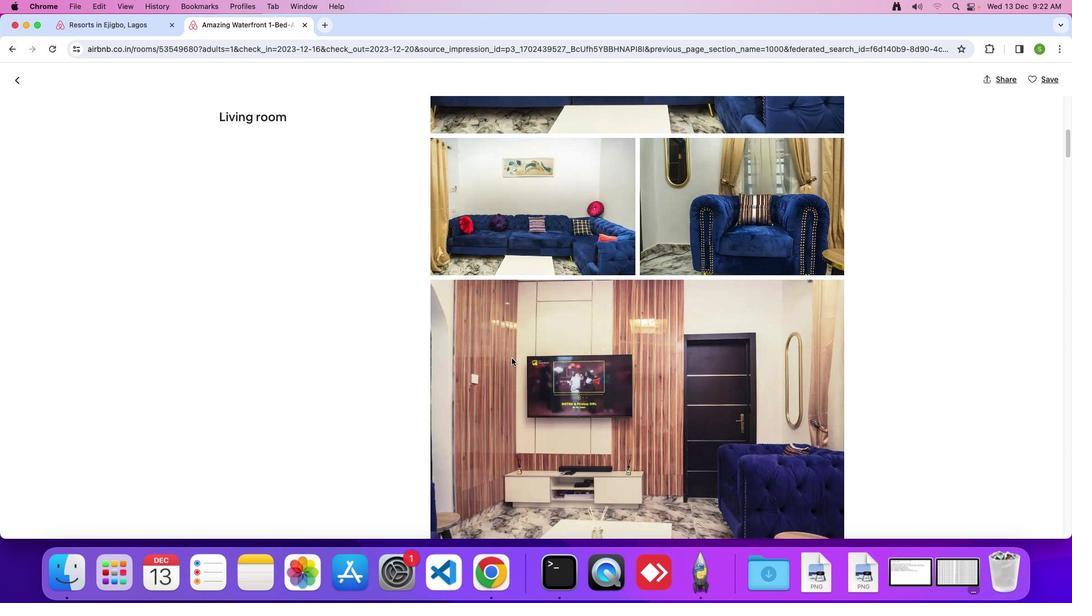 
Action: Mouse scrolled (512, 358) with delta (0, -1)
Screenshot: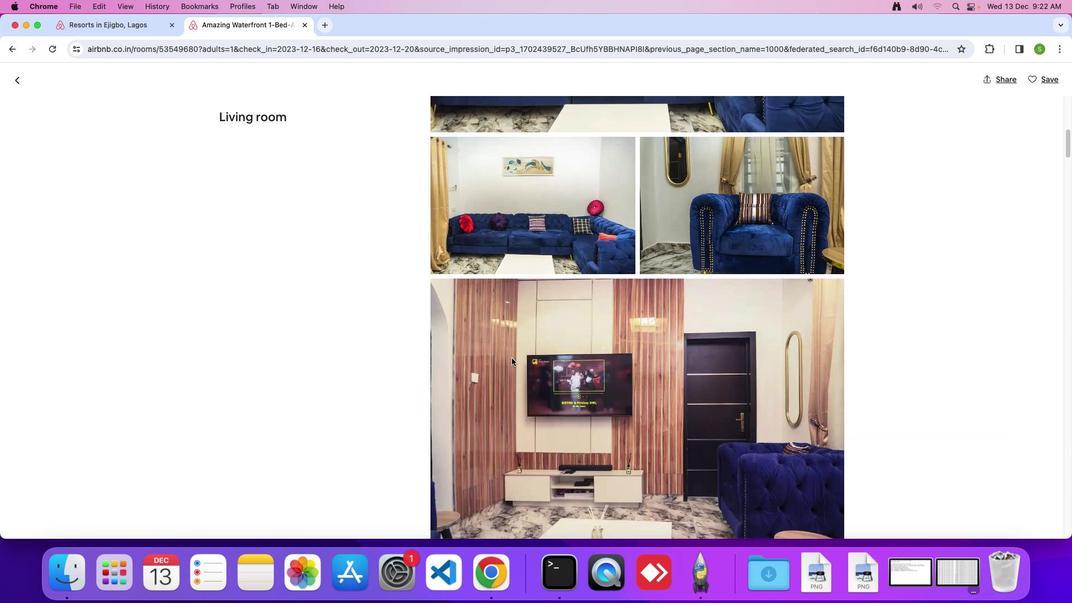
Action: Mouse scrolled (512, 358) with delta (0, 0)
Screenshot: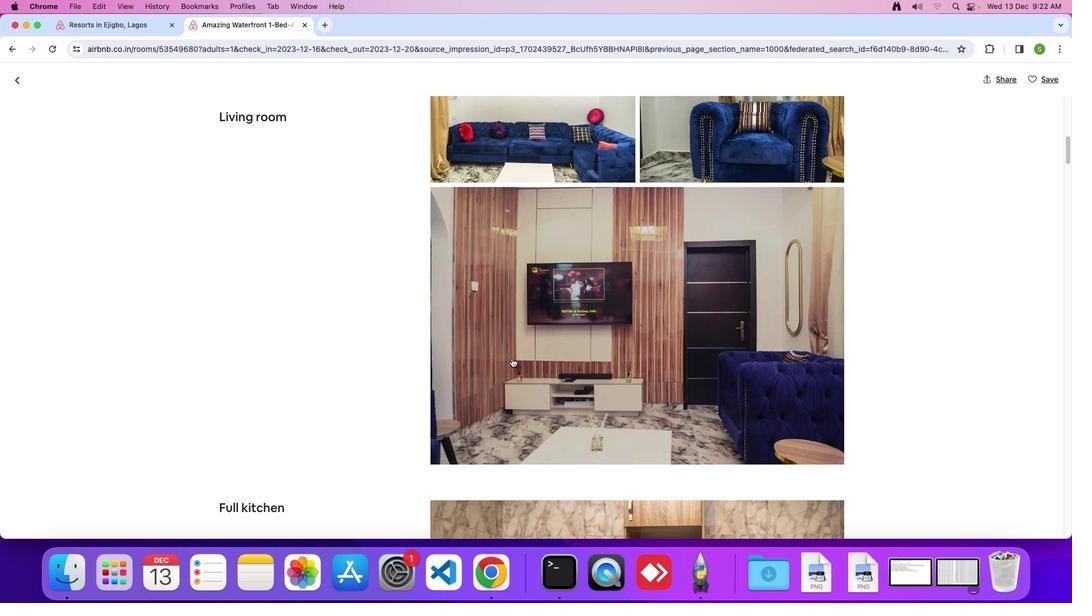 
Action: Mouse scrolled (512, 358) with delta (0, 0)
Screenshot: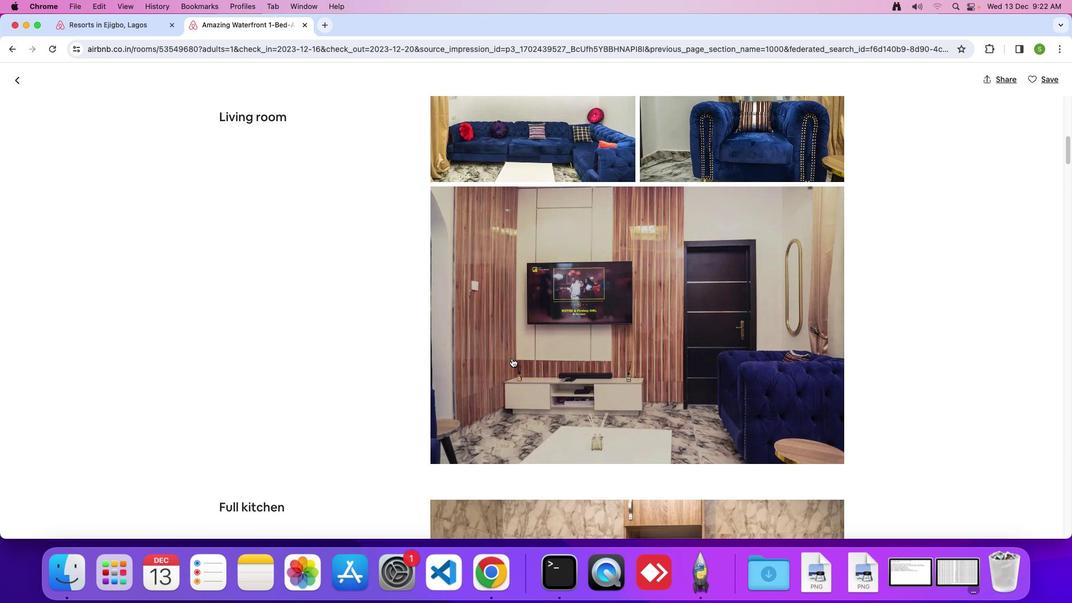
Action: Mouse scrolled (512, 358) with delta (0, -1)
Screenshot: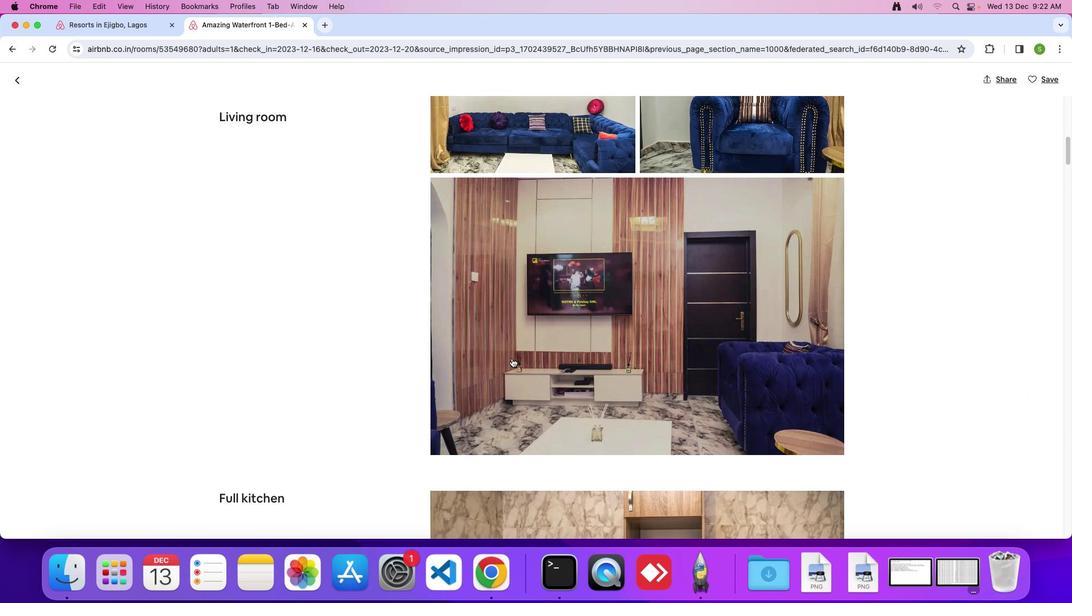 
Action: Mouse scrolled (512, 358) with delta (0, 0)
Screenshot: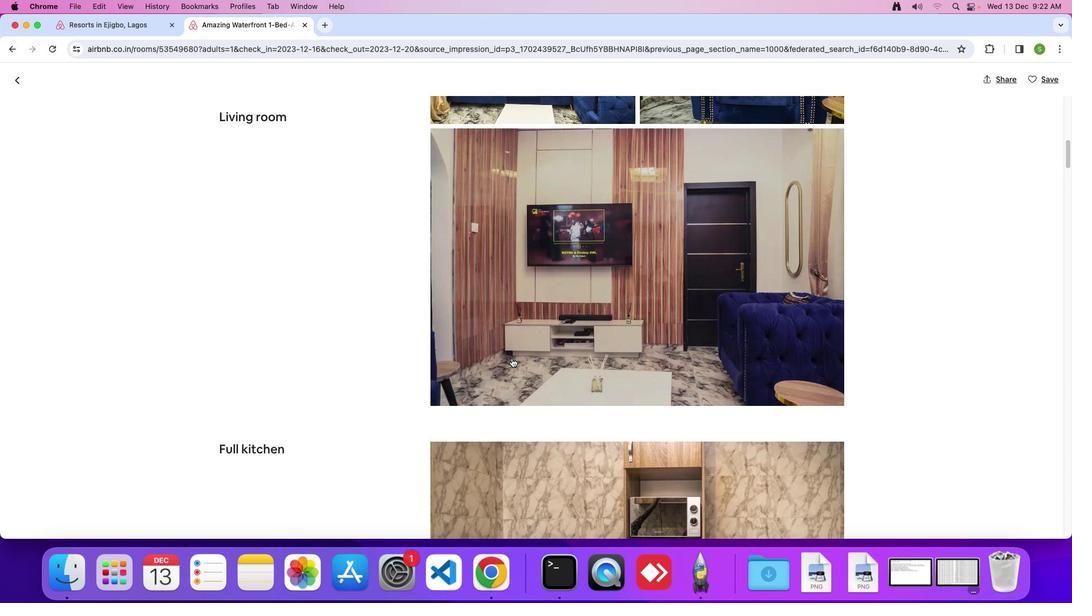 
Action: Mouse scrolled (512, 358) with delta (0, 0)
Screenshot: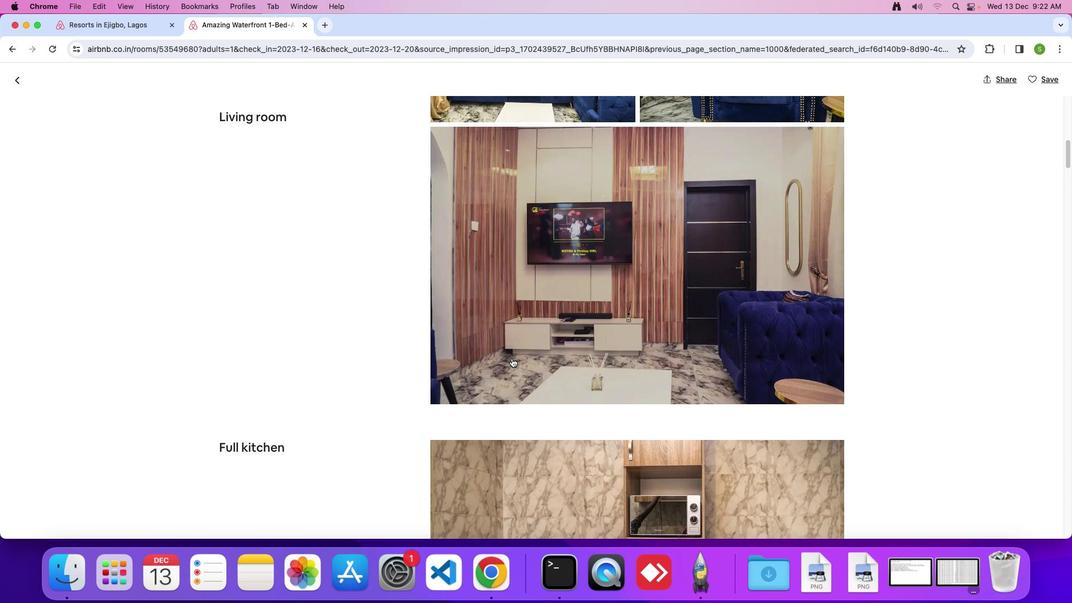 
Action: Mouse scrolled (512, 358) with delta (0, 0)
Screenshot: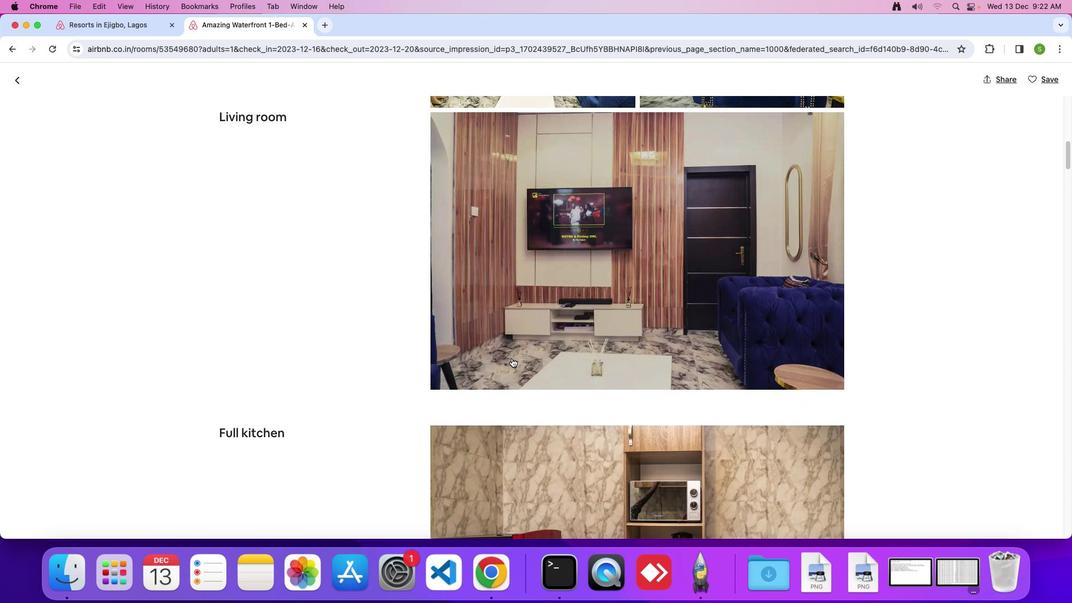 
Action: Mouse scrolled (512, 358) with delta (0, 0)
Screenshot: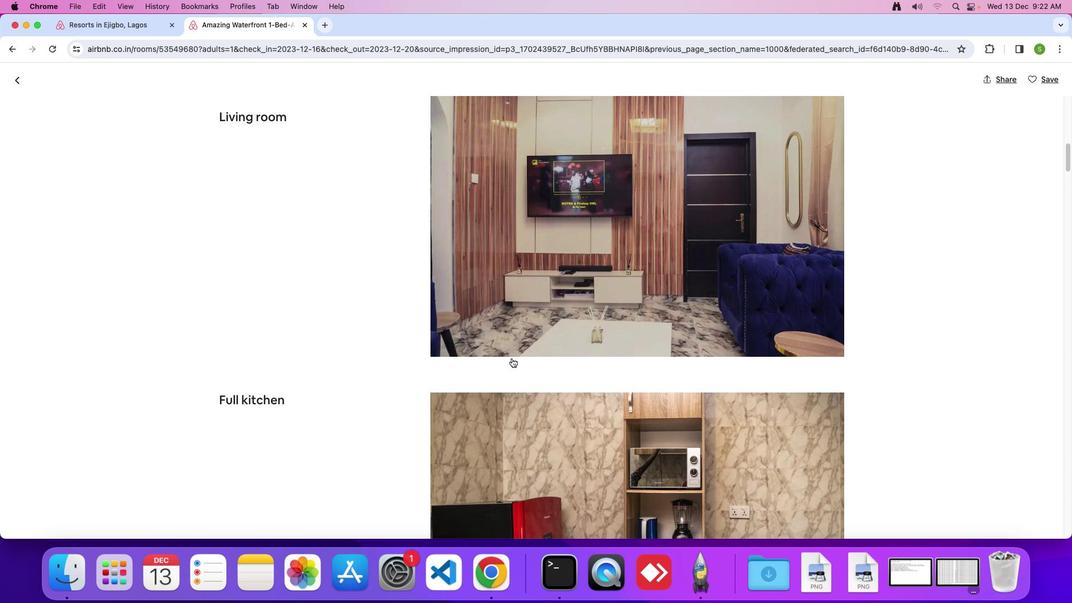 
Action: Mouse scrolled (512, 358) with delta (0, 0)
Screenshot: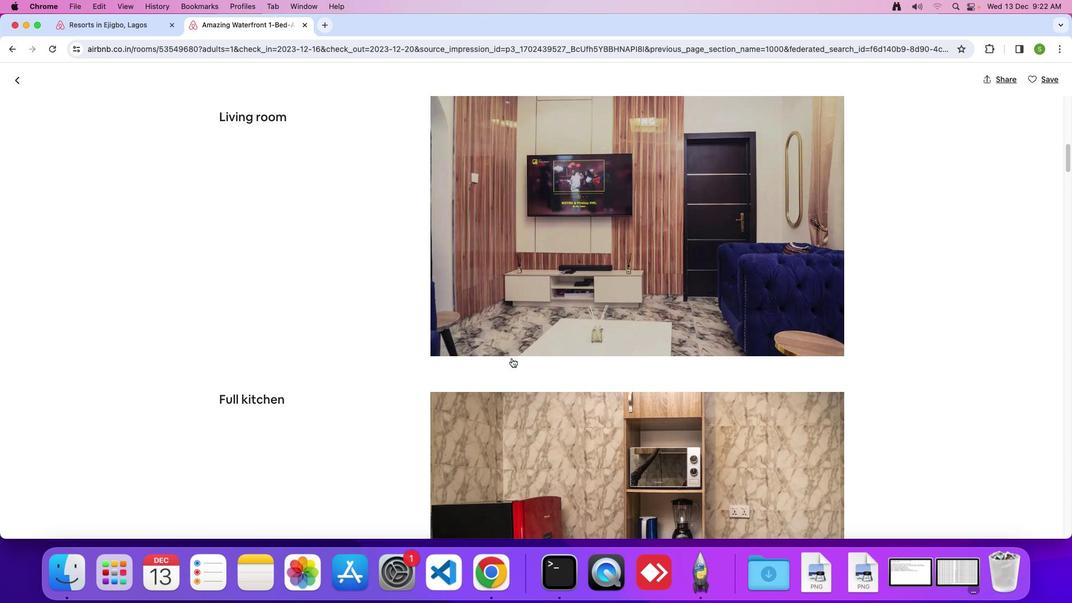 
Action: Mouse scrolled (512, 358) with delta (0, 0)
Screenshot: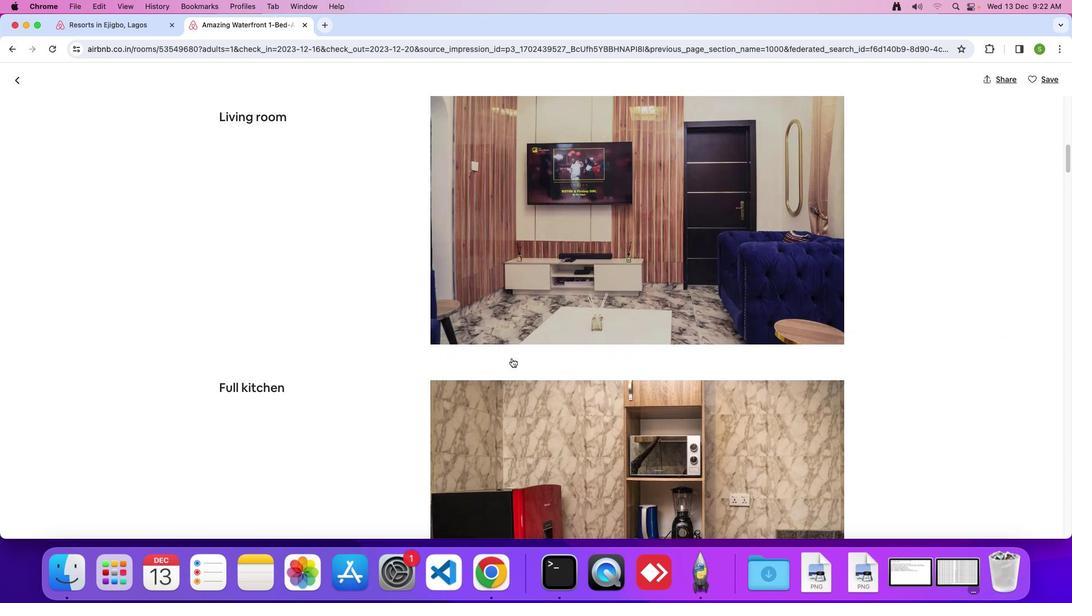 
Action: Mouse scrolled (512, 358) with delta (0, 0)
Screenshot: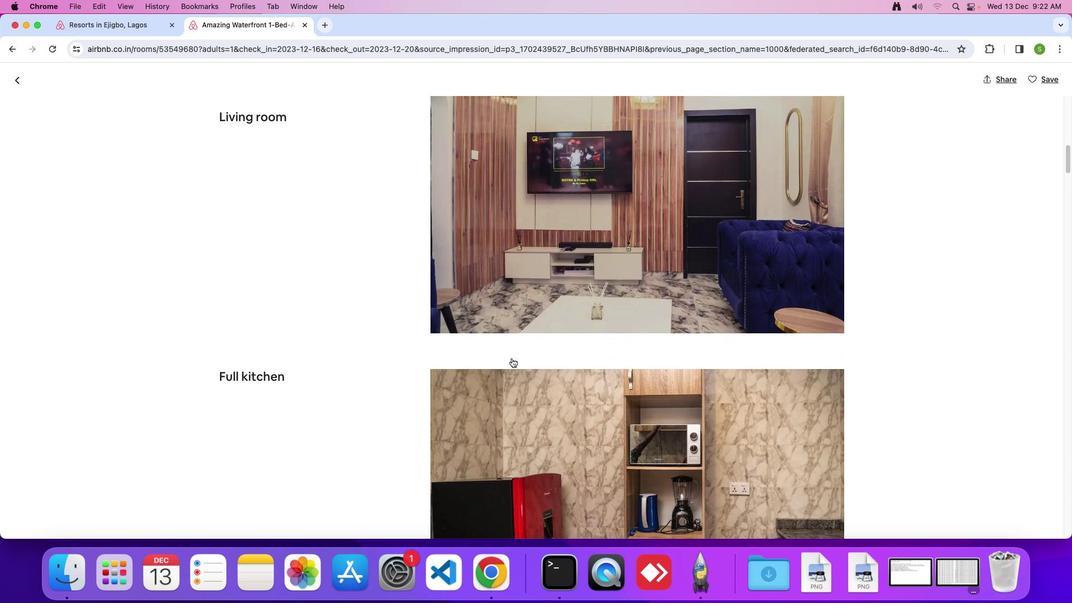 
Action: Mouse scrolled (512, 358) with delta (0, 0)
Screenshot: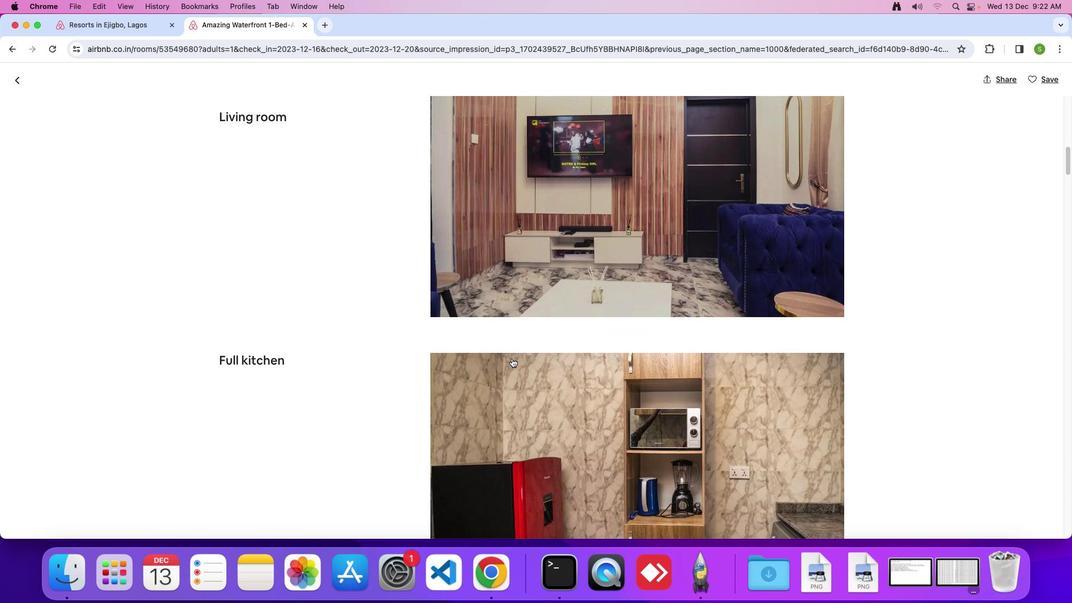 
Action: Mouse scrolled (512, 358) with delta (0, 0)
Screenshot: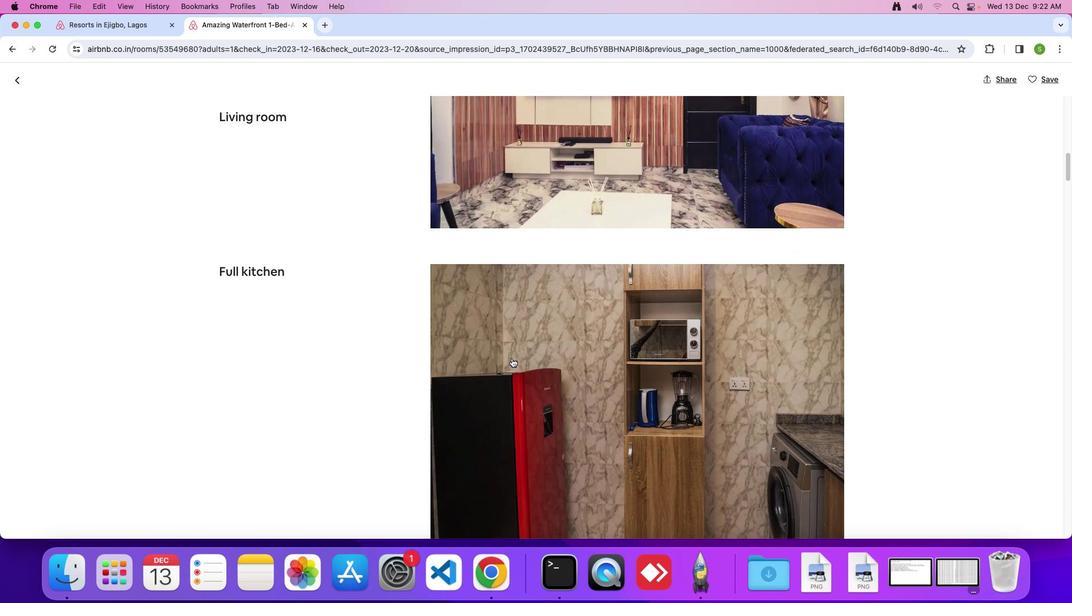 
Action: Mouse scrolled (512, 358) with delta (0, 0)
Screenshot: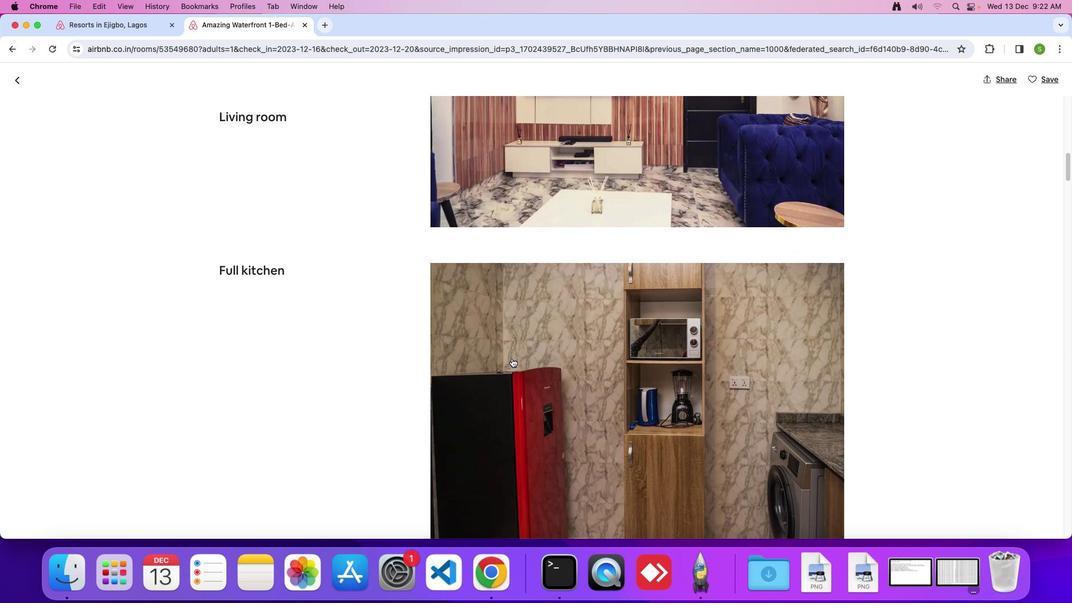 
Action: Mouse scrolled (512, 358) with delta (0, -1)
Screenshot: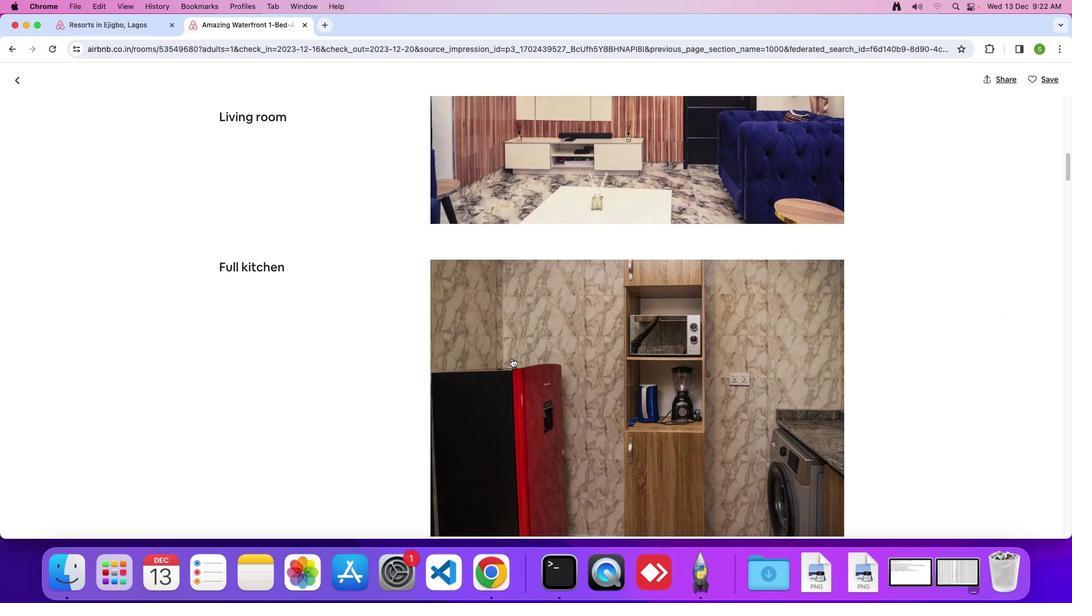 
Action: Mouse scrolled (512, 358) with delta (0, 0)
Screenshot: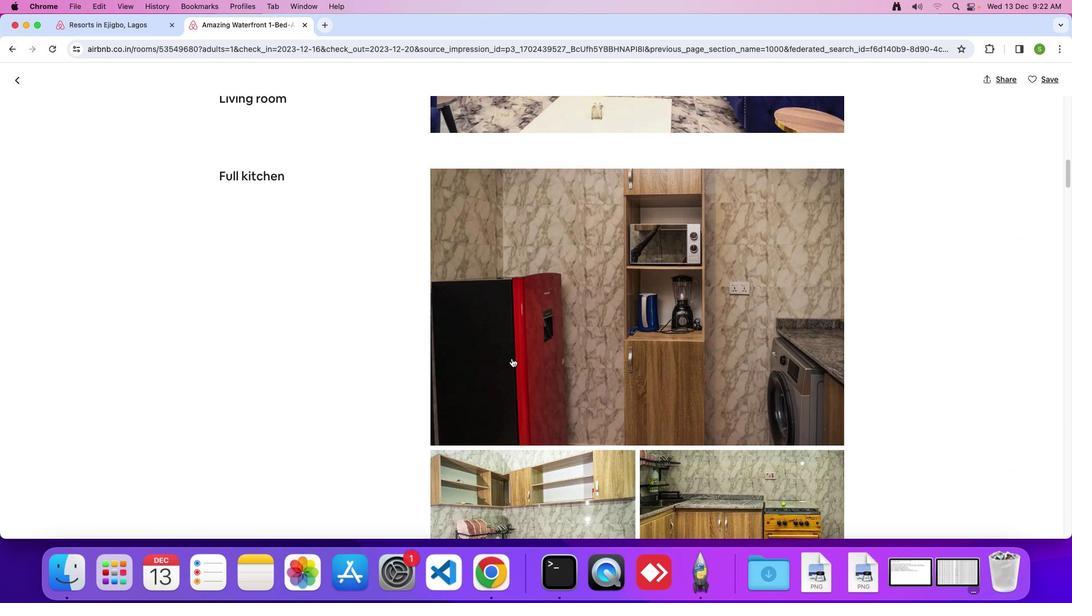
Action: Mouse scrolled (512, 358) with delta (0, 0)
Screenshot: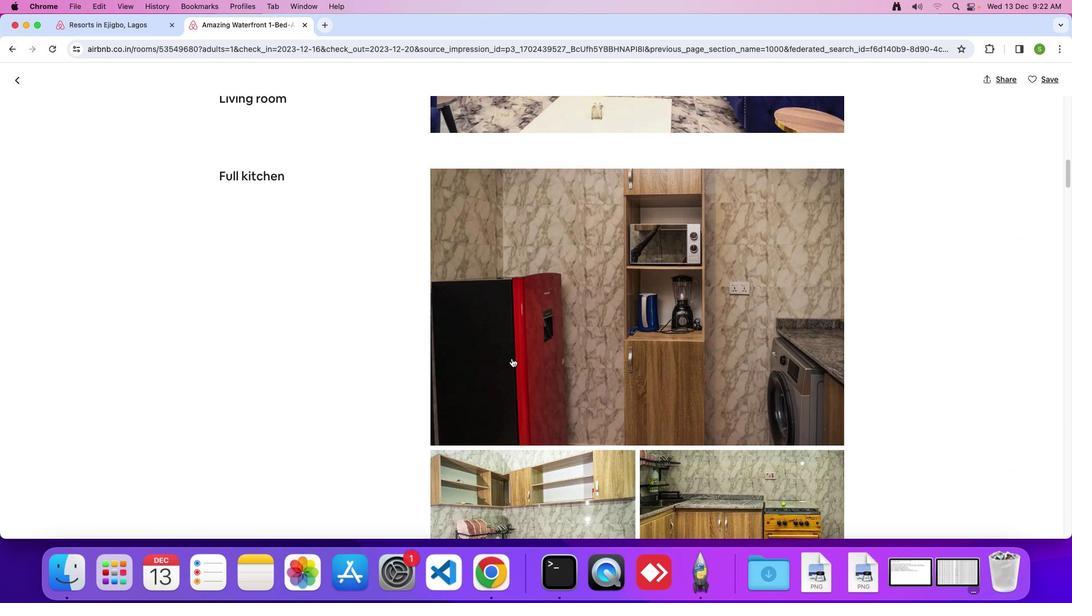 
Action: Mouse scrolled (512, 358) with delta (0, -1)
Screenshot: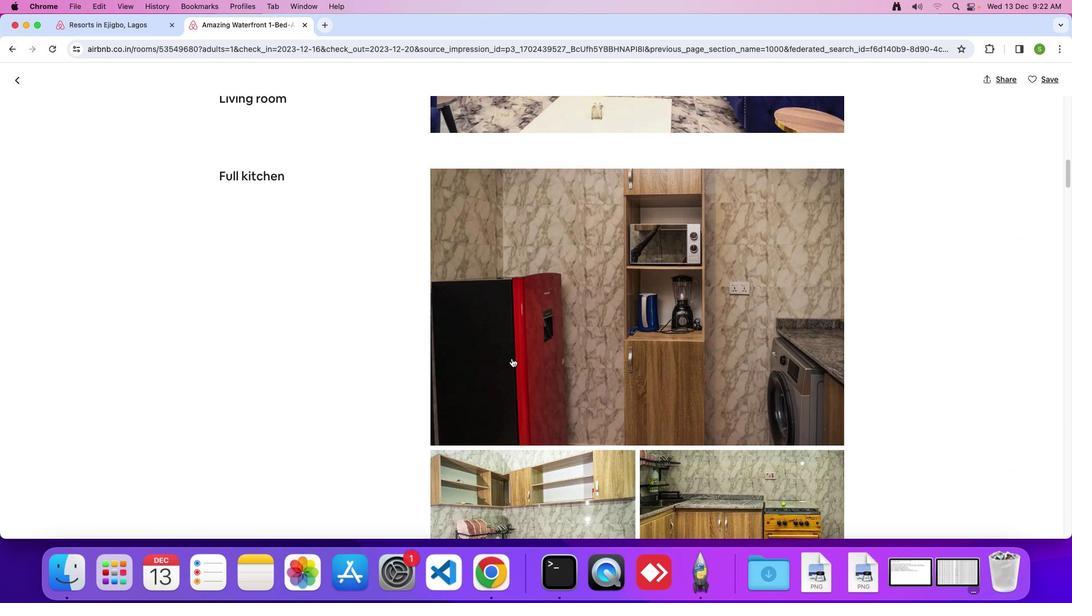 
Action: Mouse scrolled (512, 358) with delta (0, 0)
Screenshot: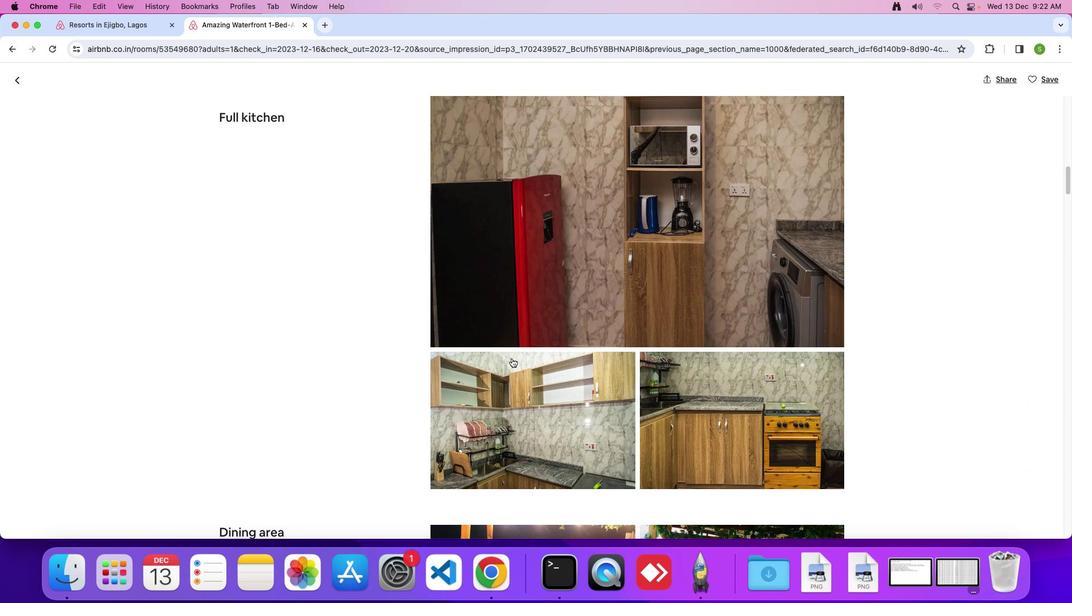 
Action: Mouse scrolled (512, 358) with delta (0, 0)
Screenshot: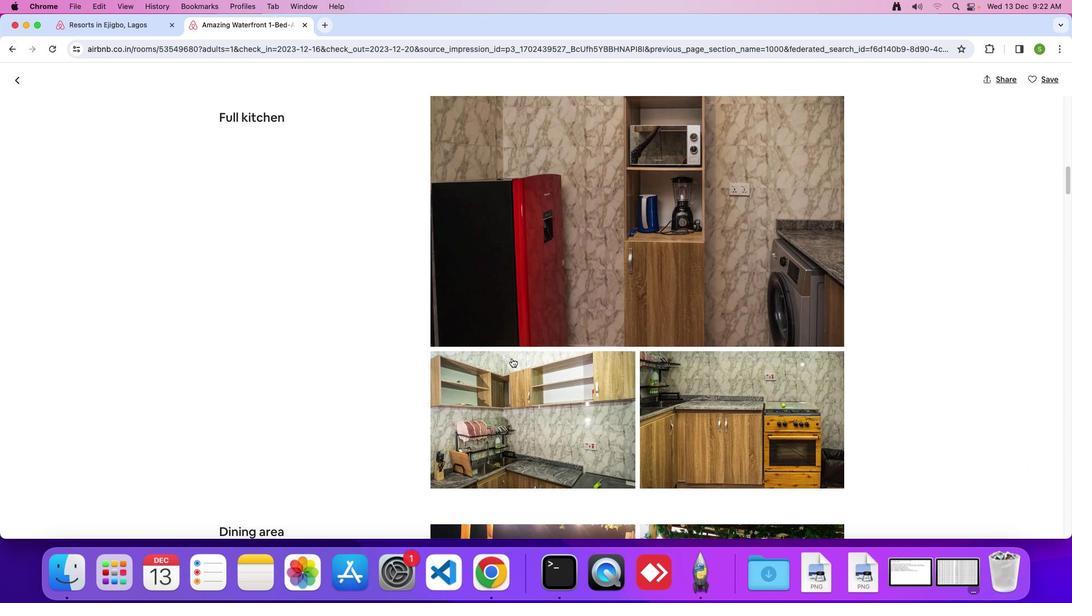 
Action: Mouse scrolled (512, 358) with delta (0, -1)
Screenshot: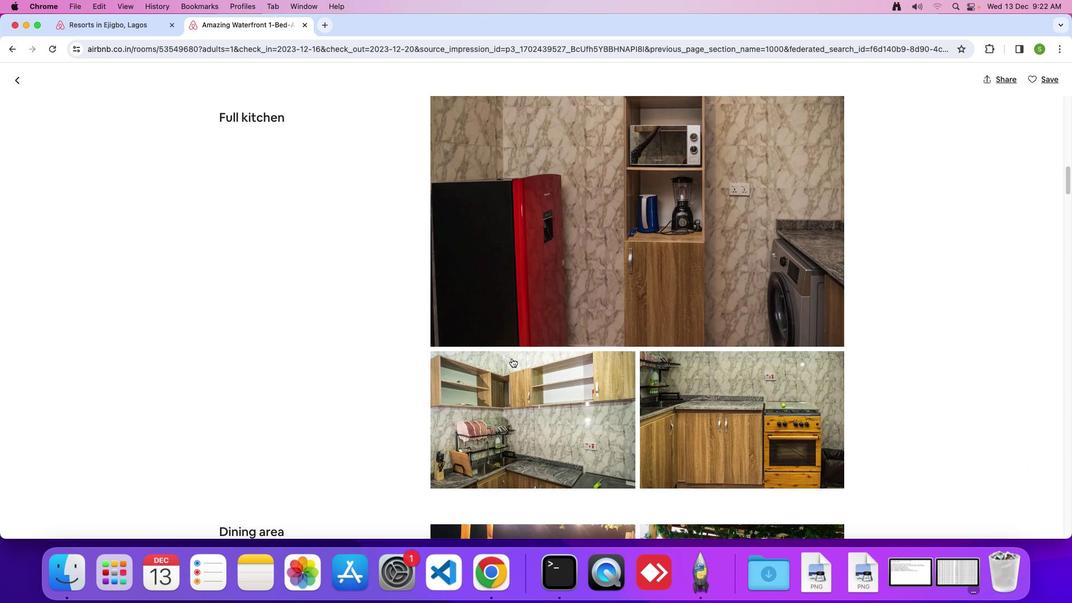 
Action: Mouse scrolled (512, 358) with delta (0, 0)
Screenshot: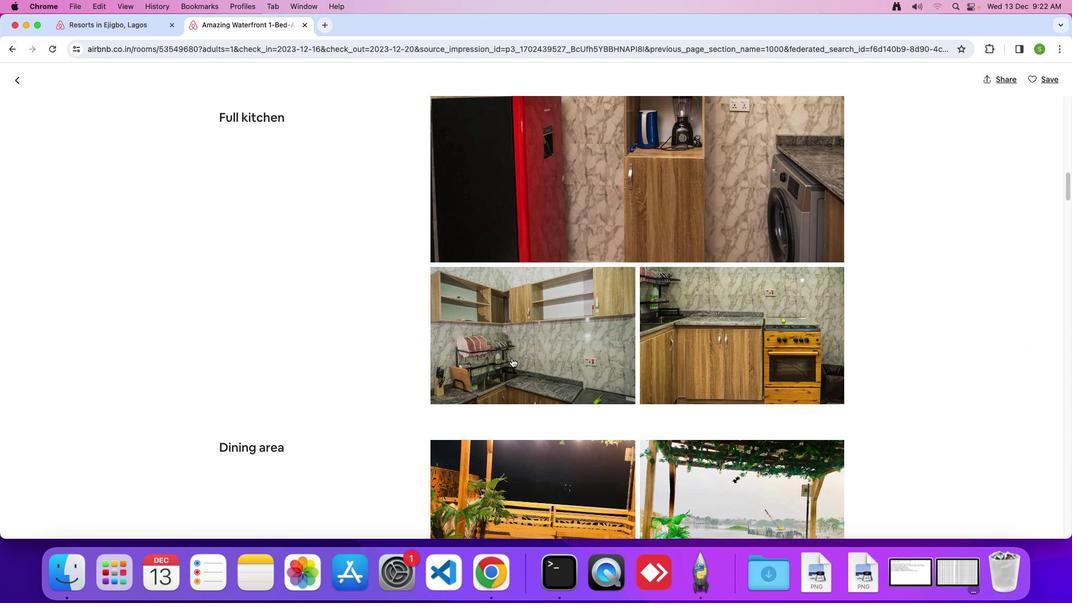 
Action: Mouse scrolled (512, 358) with delta (0, 0)
Screenshot: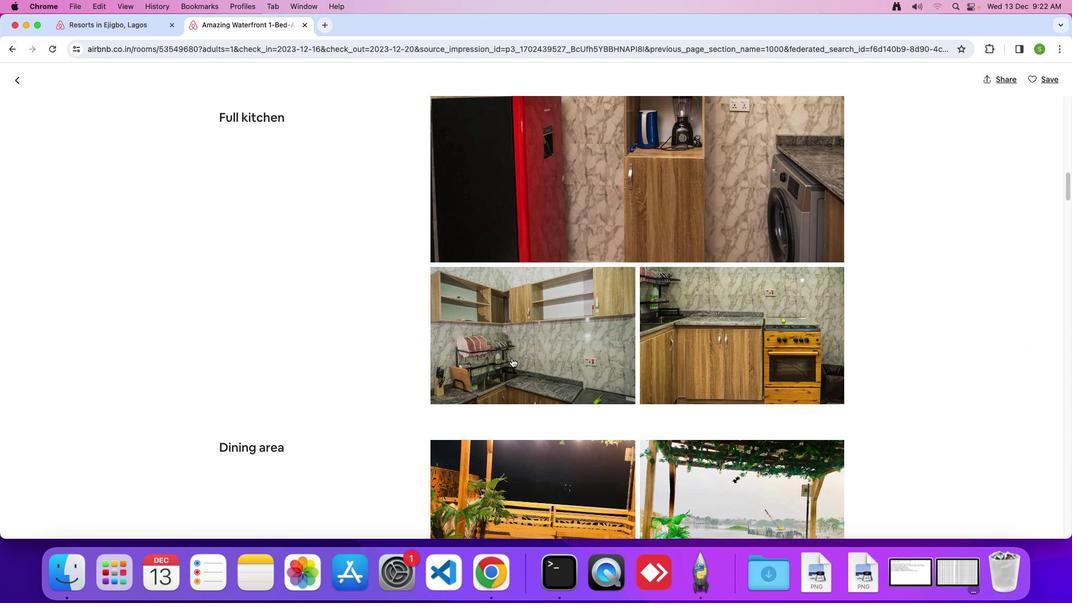 
Action: Mouse scrolled (512, 358) with delta (0, -1)
Screenshot: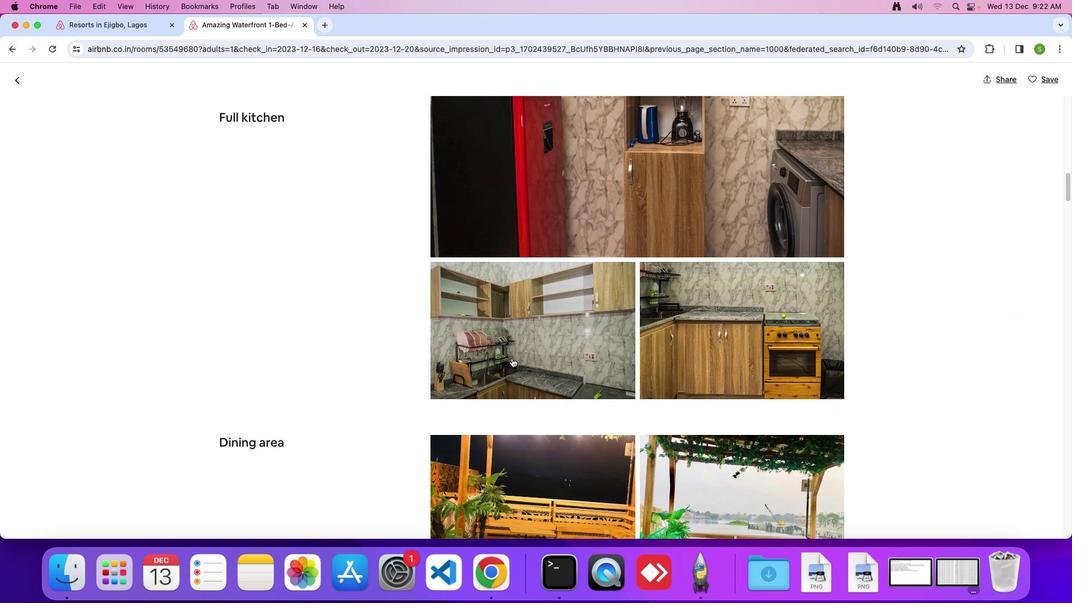 
Action: Mouse scrolled (512, 358) with delta (0, 0)
Screenshot: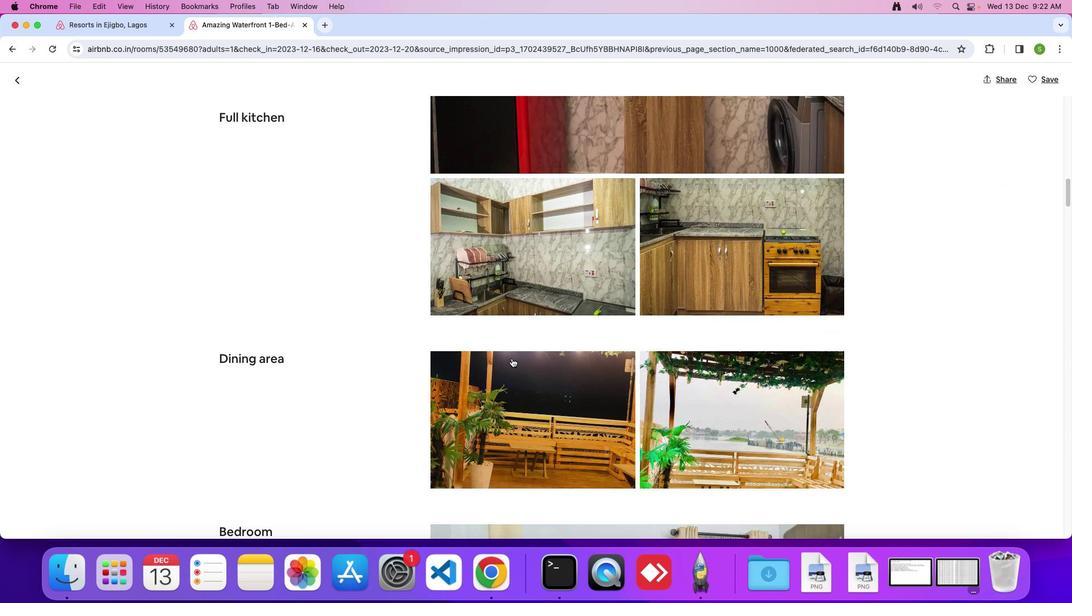 
Action: Mouse scrolled (512, 358) with delta (0, 0)
Screenshot: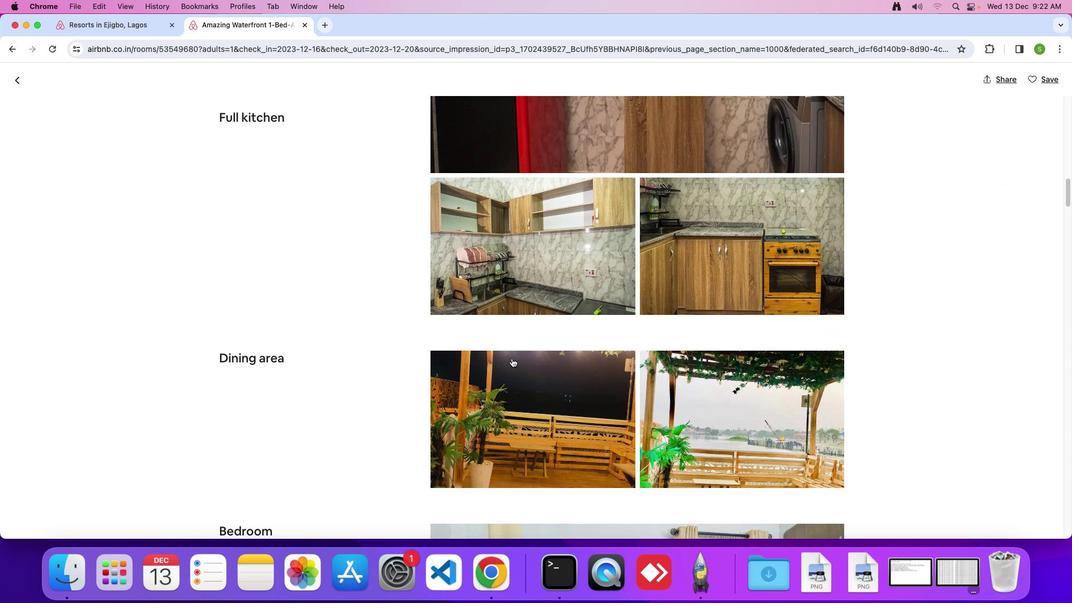 
Action: Mouse scrolled (512, 358) with delta (0, -1)
Screenshot: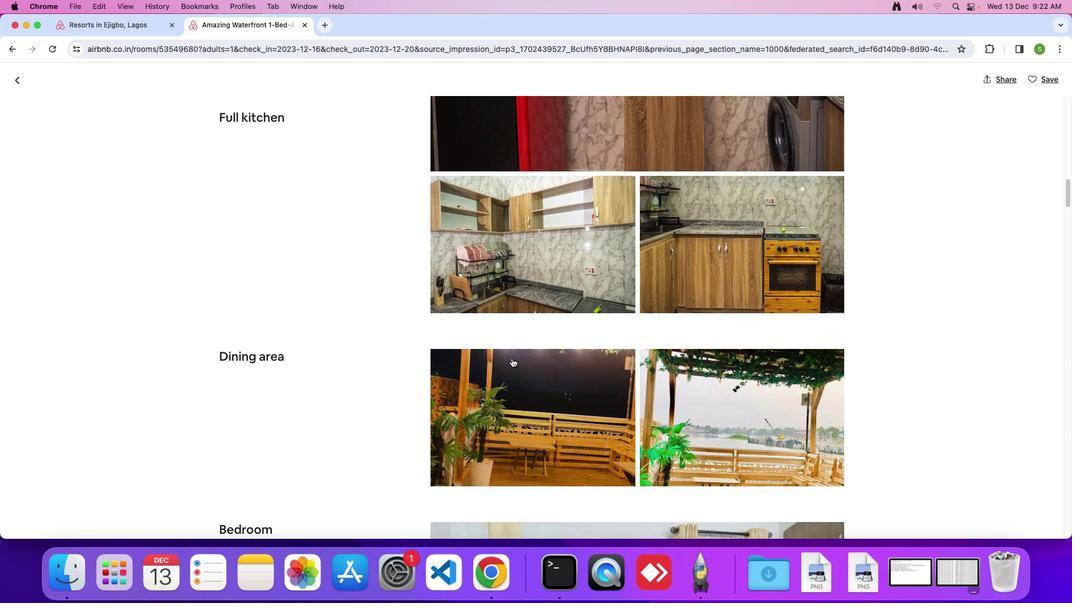 
Action: Mouse scrolled (512, 358) with delta (0, 0)
Screenshot: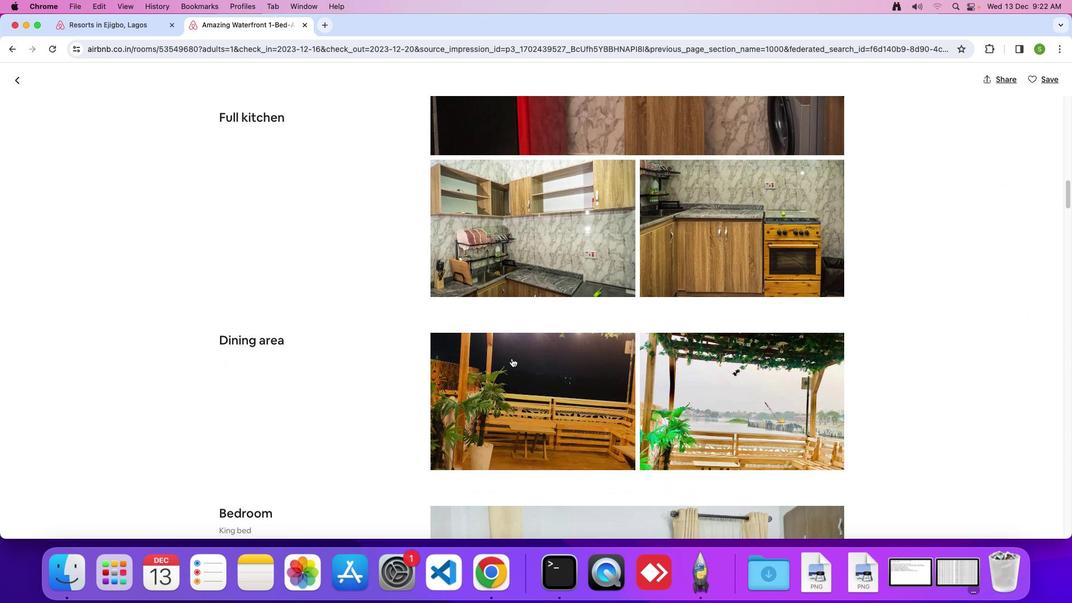 
Action: Mouse scrolled (512, 358) with delta (0, 0)
Screenshot: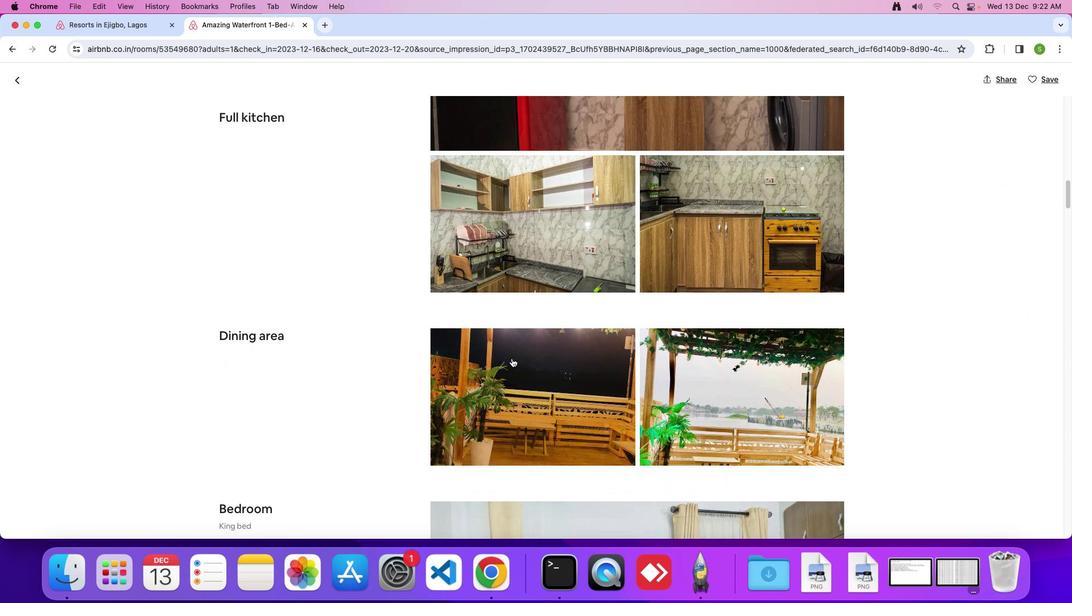 
Action: Mouse scrolled (512, 358) with delta (0, 0)
Screenshot: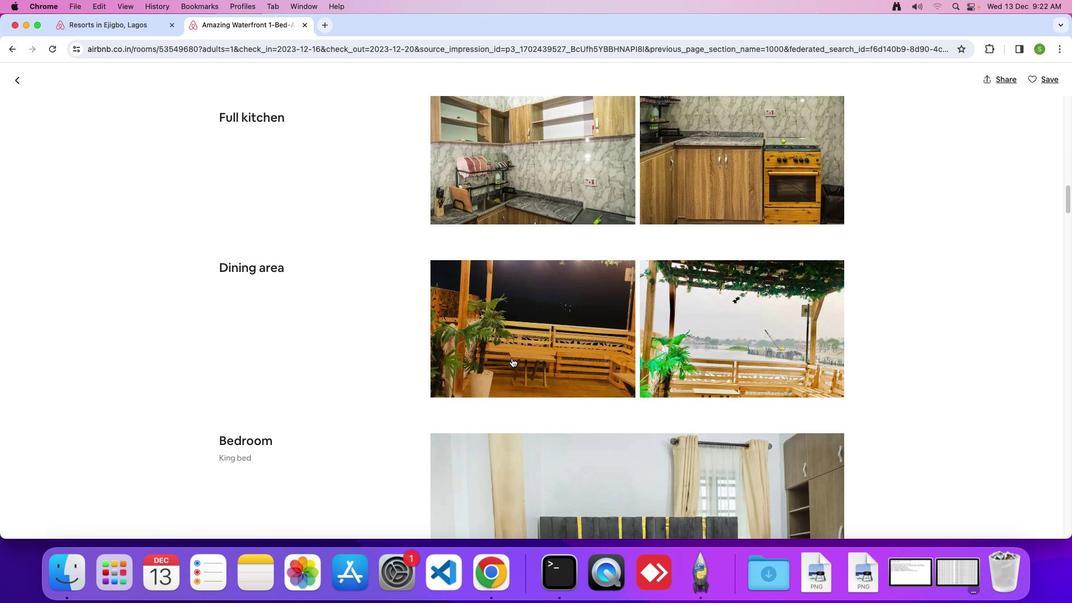 
Action: Mouse scrolled (512, 358) with delta (0, 0)
Screenshot: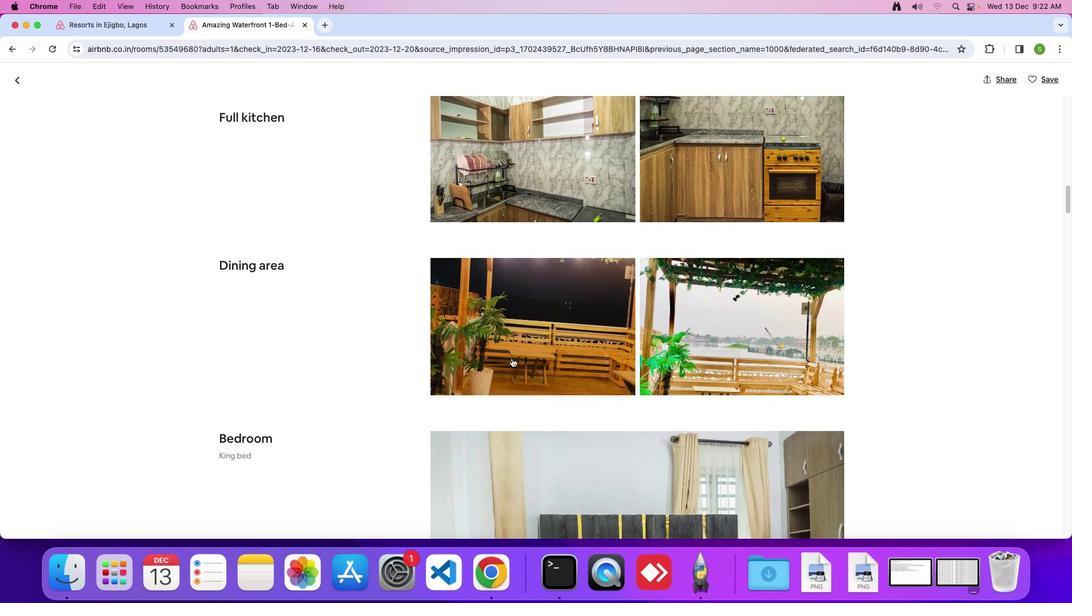 
Action: Mouse scrolled (512, 358) with delta (0, -1)
Screenshot: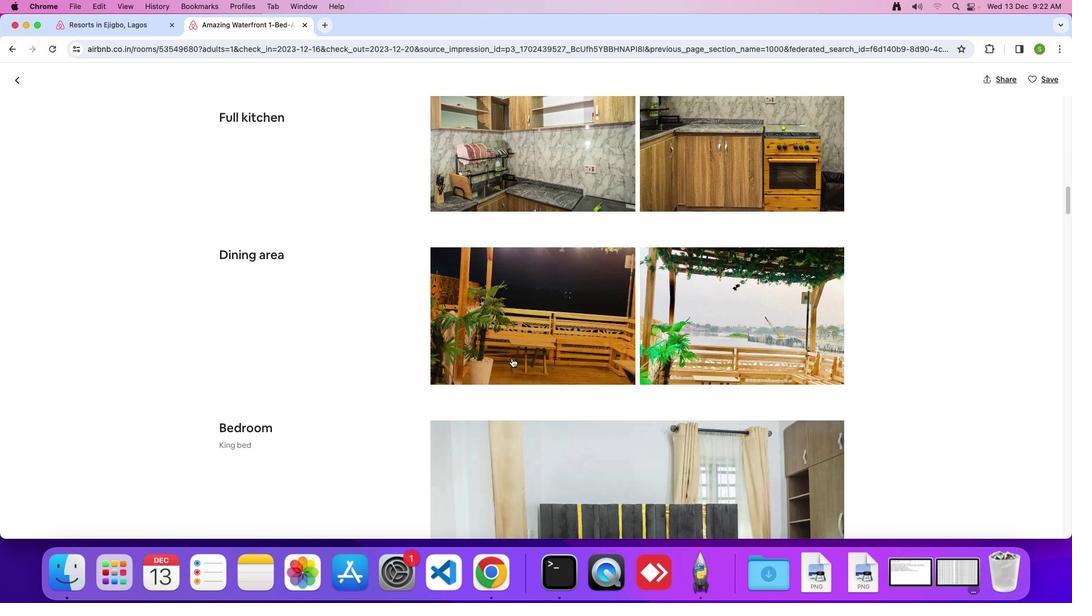 
Action: Mouse scrolled (512, 358) with delta (0, 0)
Screenshot: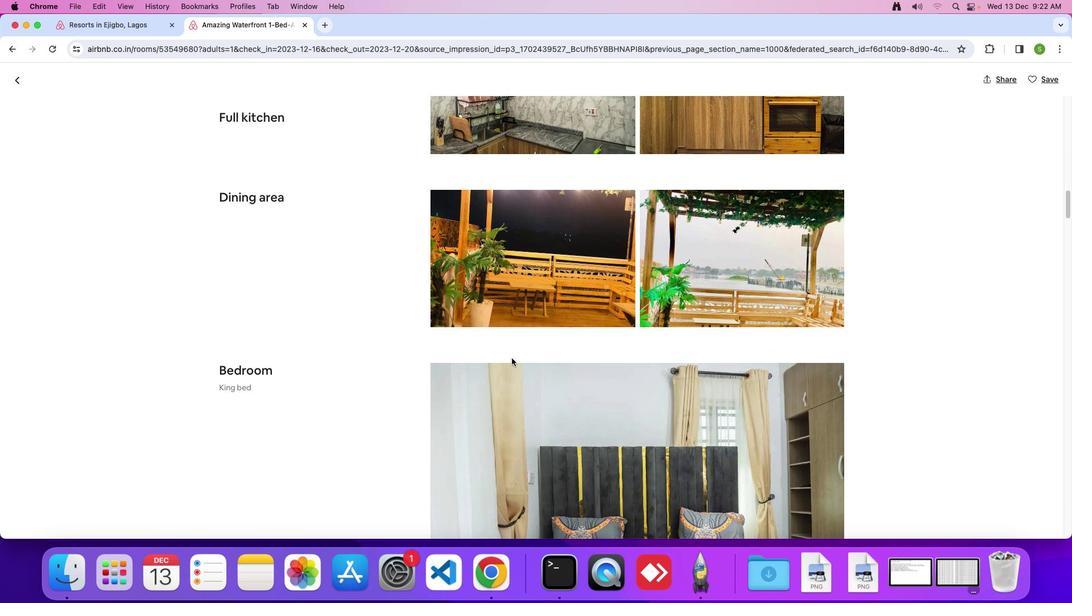 
Action: Mouse scrolled (512, 358) with delta (0, 0)
Screenshot: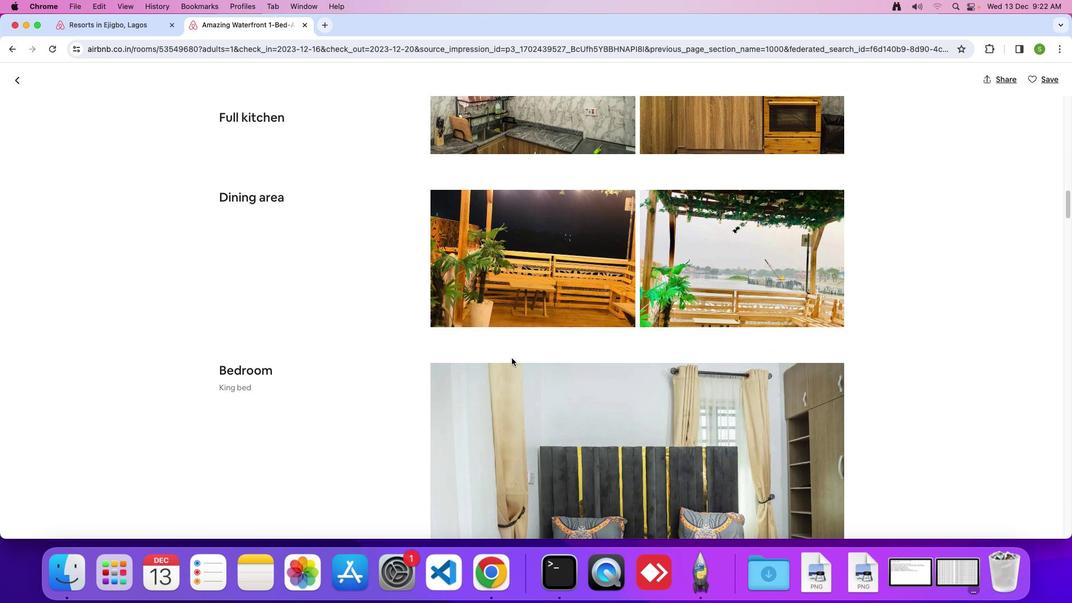 
Action: Mouse scrolled (512, 358) with delta (0, -1)
Screenshot: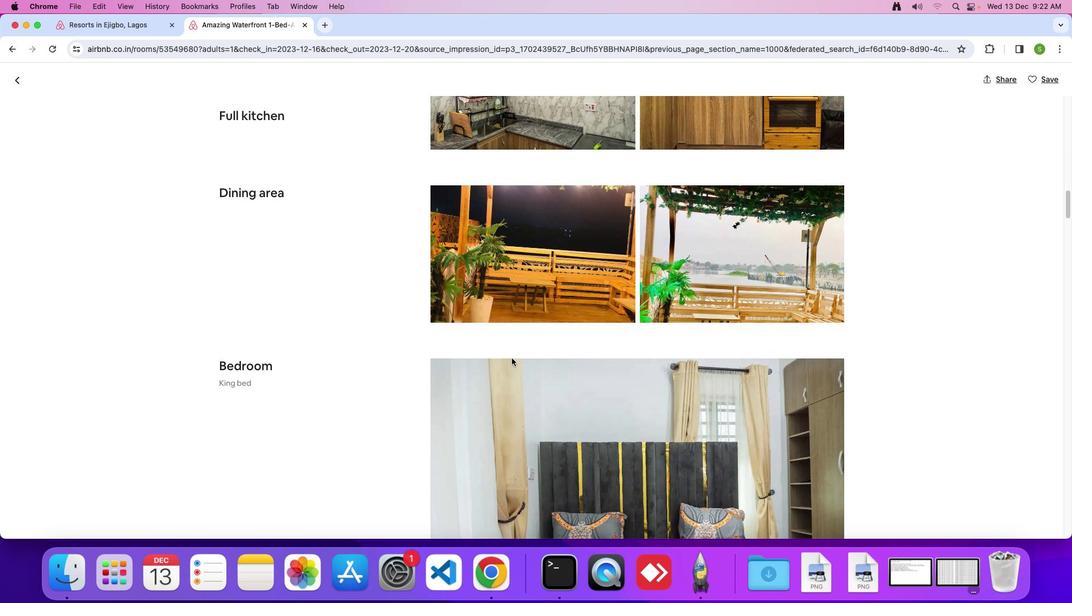 
Action: Mouse scrolled (512, 358) with delta (0, 0)
Screenshot: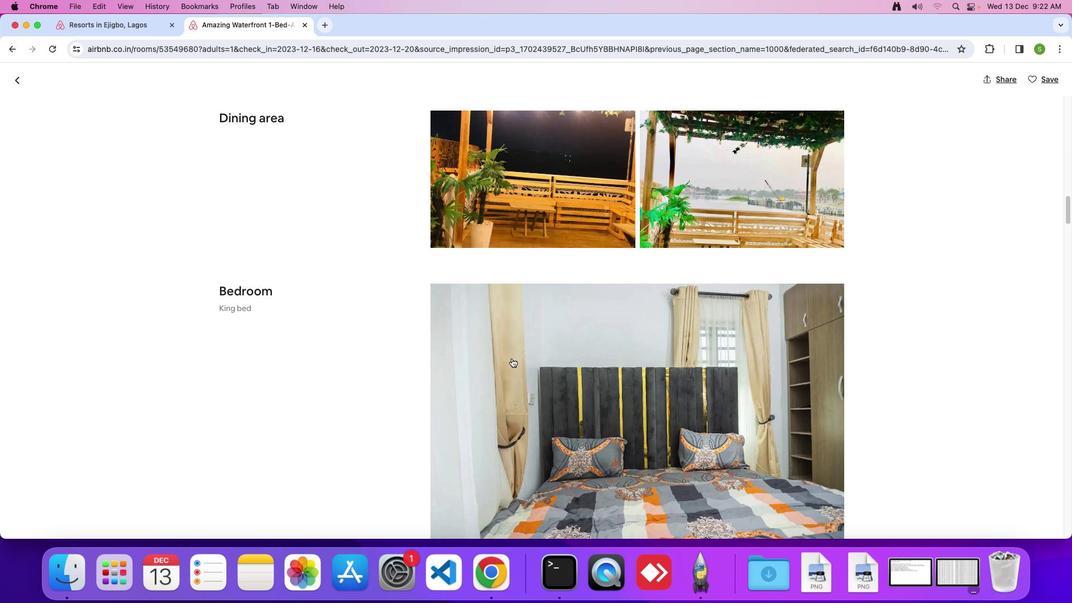 
Action: Mouse scrolled (512, 358) with delta (0, 0)
Screenshot: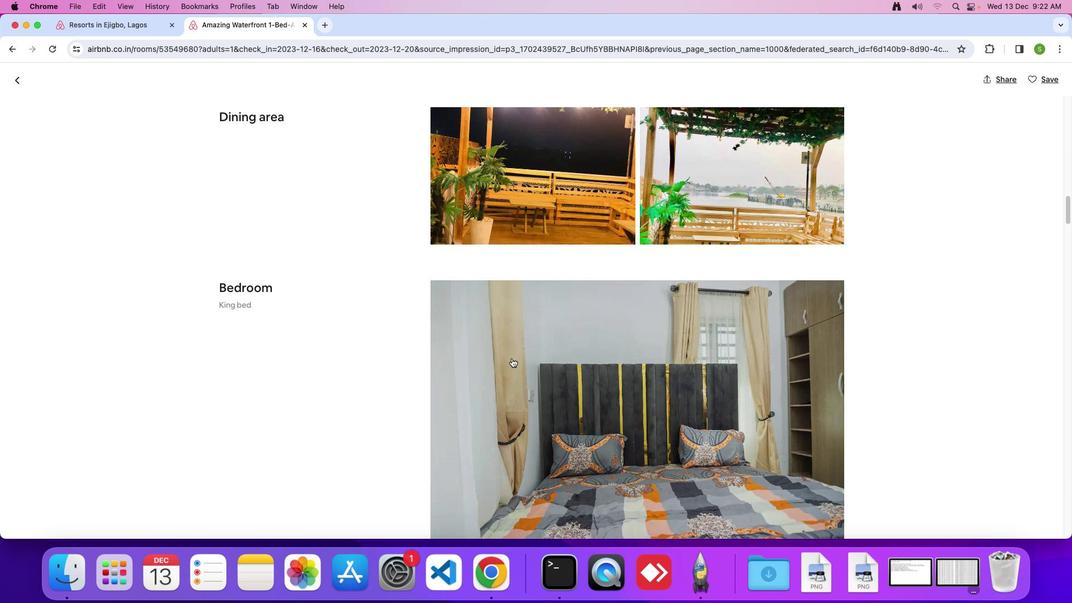 
Action: Mouse scrolled (512, 358) with delta (0, -1)
Screenshot: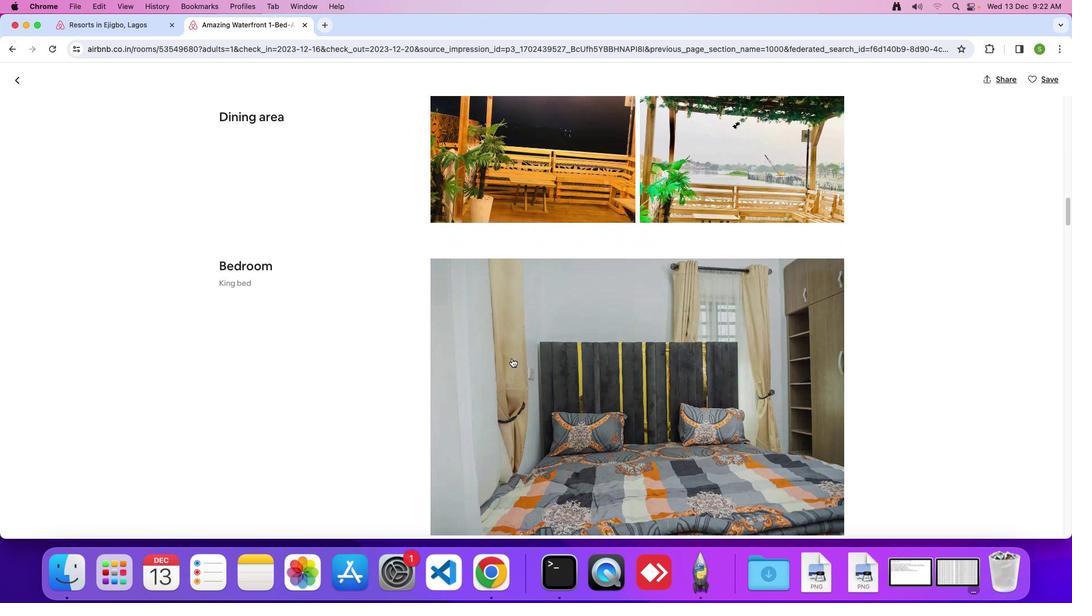 
Action: Mouse scrolled (512, 358) with delta (0, 0)
Screenshot: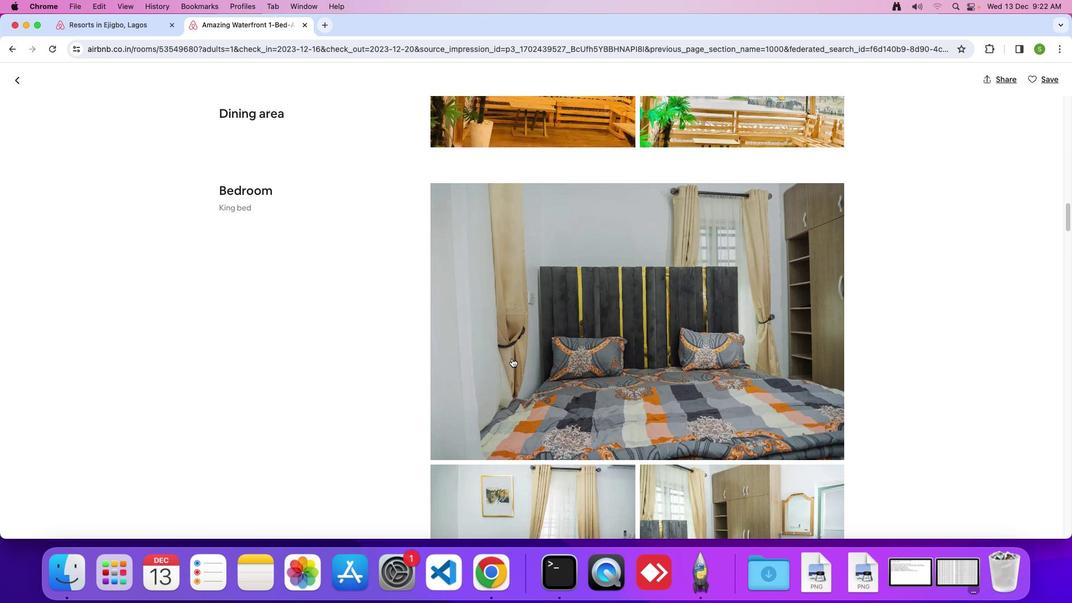 
Action: Mouse scrolled (512, 358) with delta (0, 0)
Screenshot: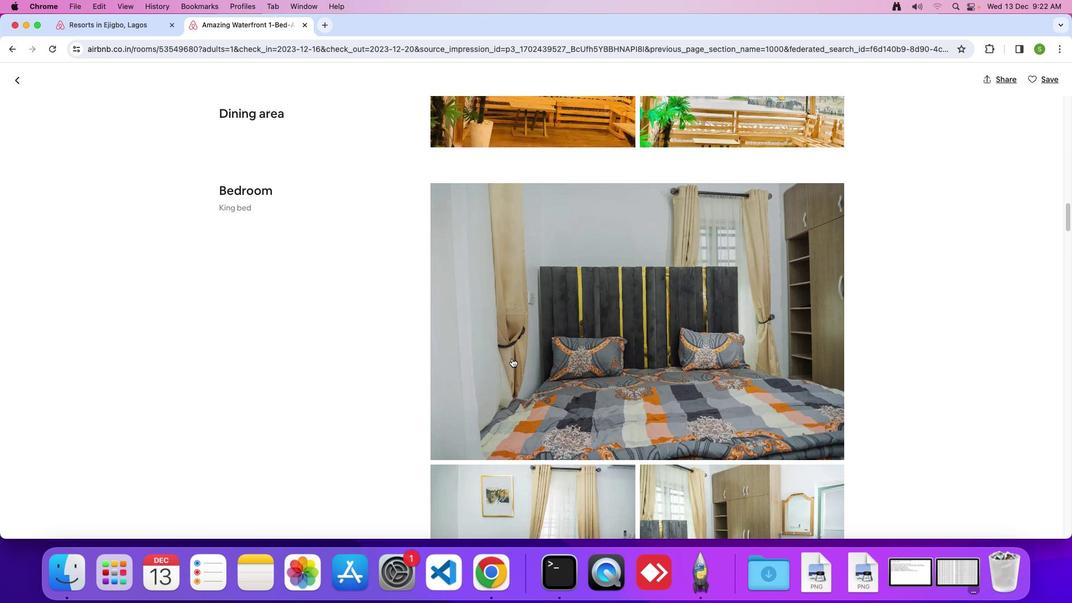 
Action: Mouse scrolled (512, 358) with delta (0, -1)
Screenshot: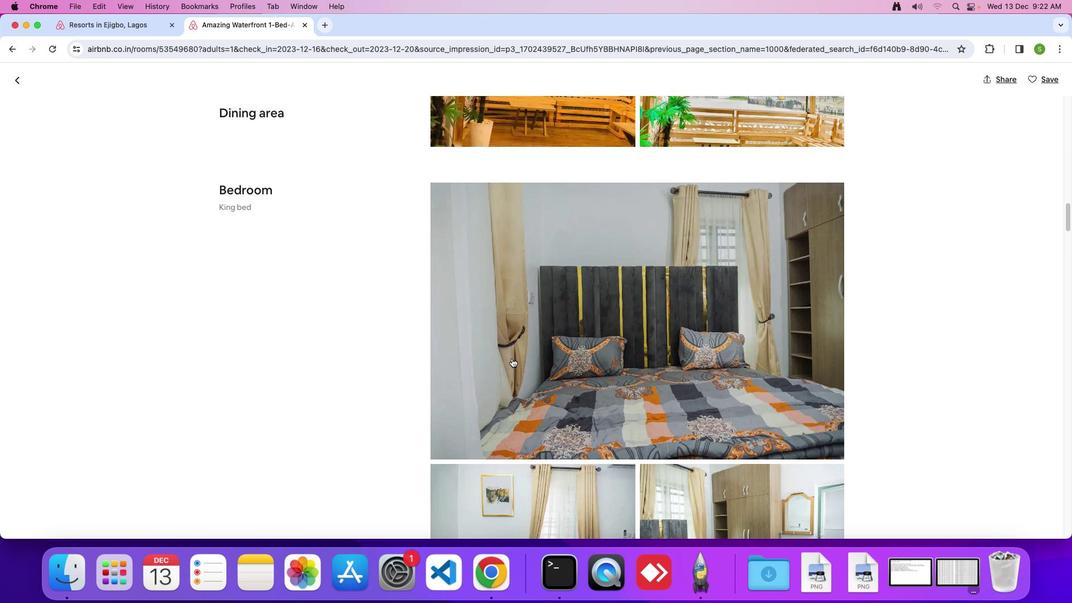 
Action: Mouse scrolled (512, 358) with delta (0, 0)
Screenshot: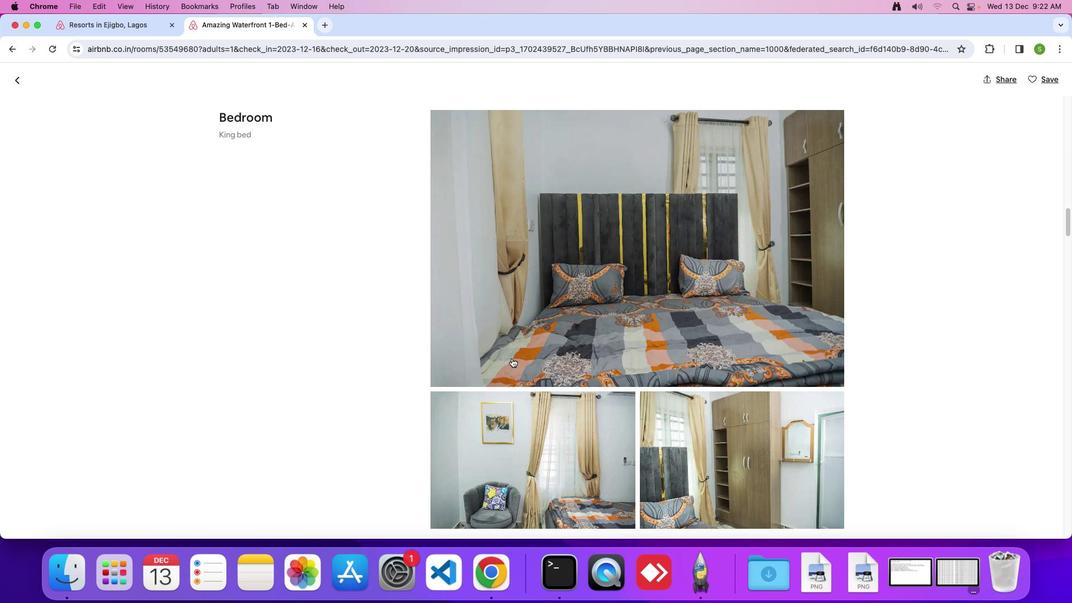 
Action: Mouse scrolled (512, 358) with delta (0, 0)
Screenshot: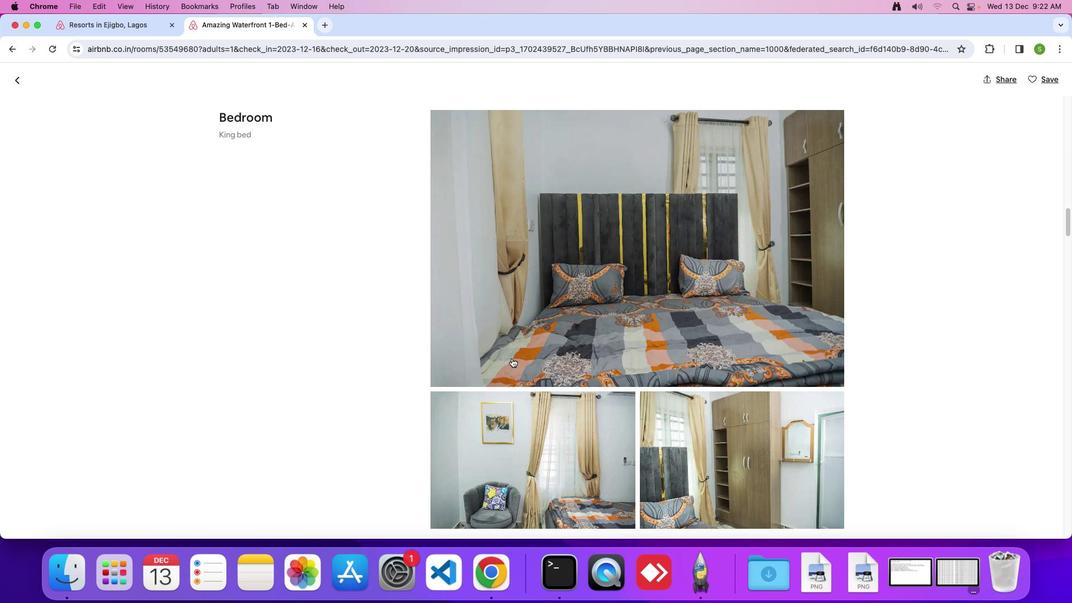 
Action: Mouse scrolled (512, 358) with delta (0, -1)
Screenshot: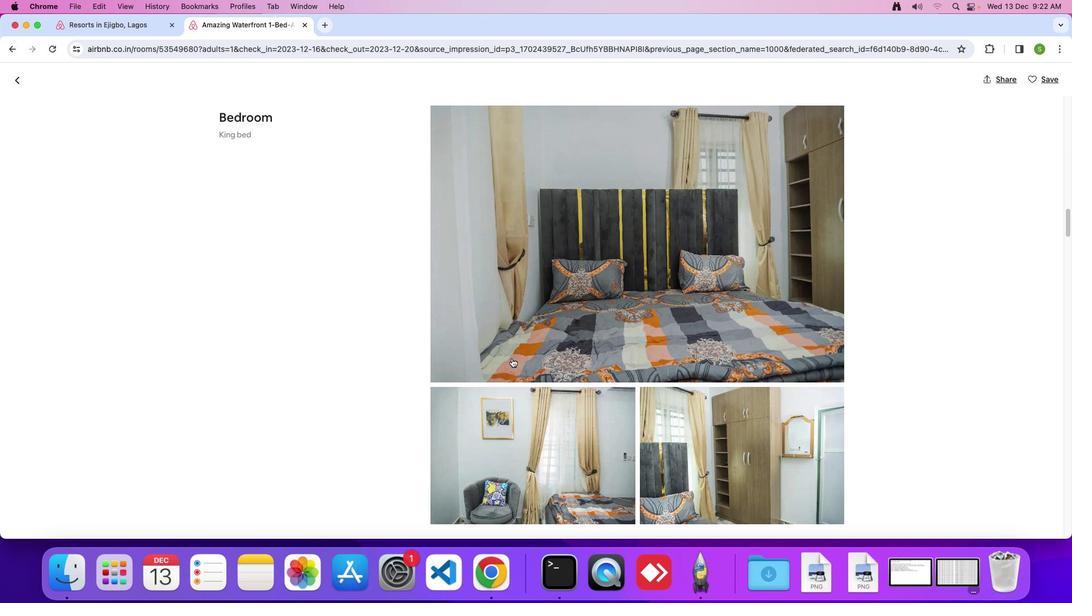 
Action: Mouse scrolled (512, 358) with delta (0, 0)
Screenshot: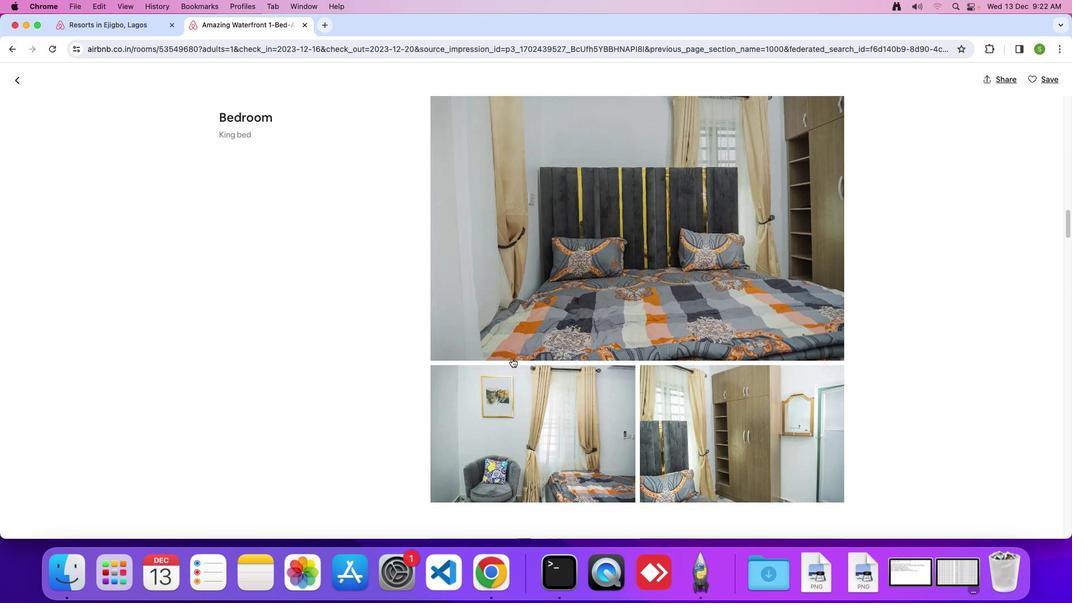 
Action: Mouse scrolled (512, 358) with delta (0, 0)
Screenshot: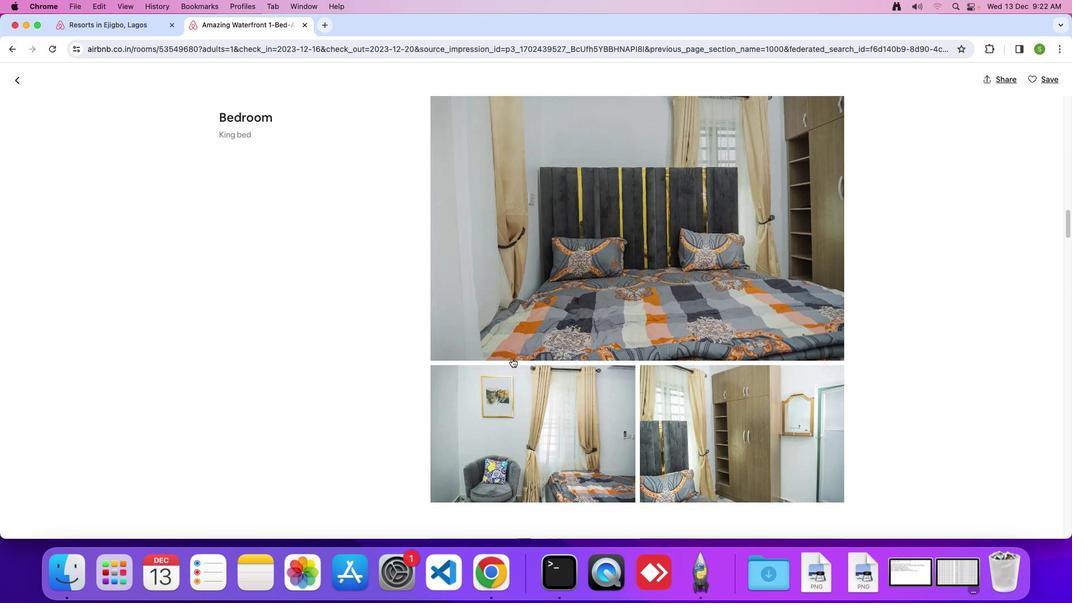 
Action: Mouse scrolled (512, 358) with delta (0, 0)
Screenshot: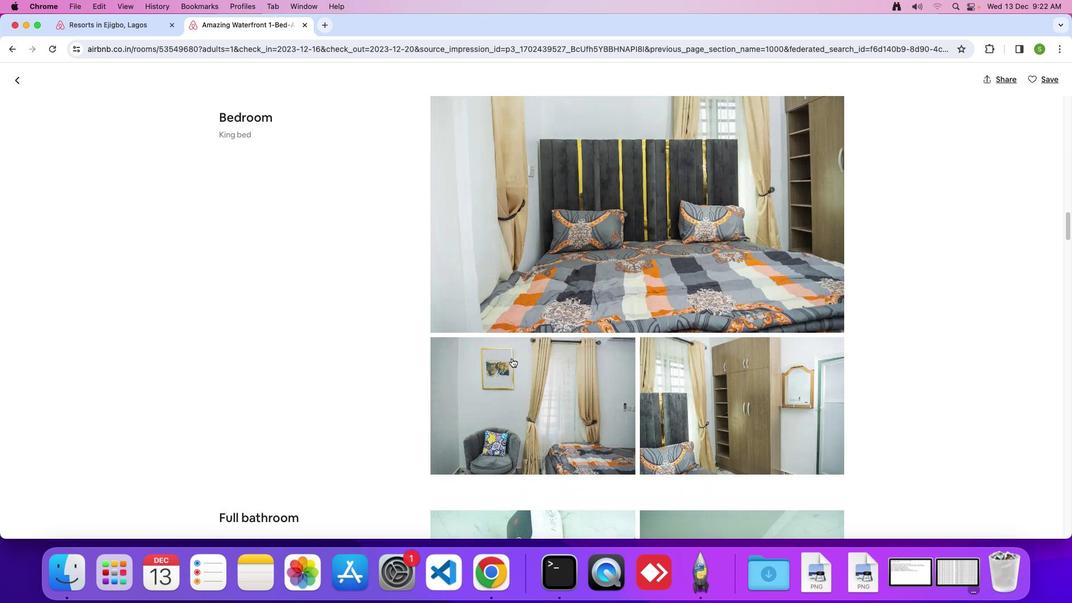 
Action: Mouse scrolled (512, 358) with delta (0, 0)
Screenshot: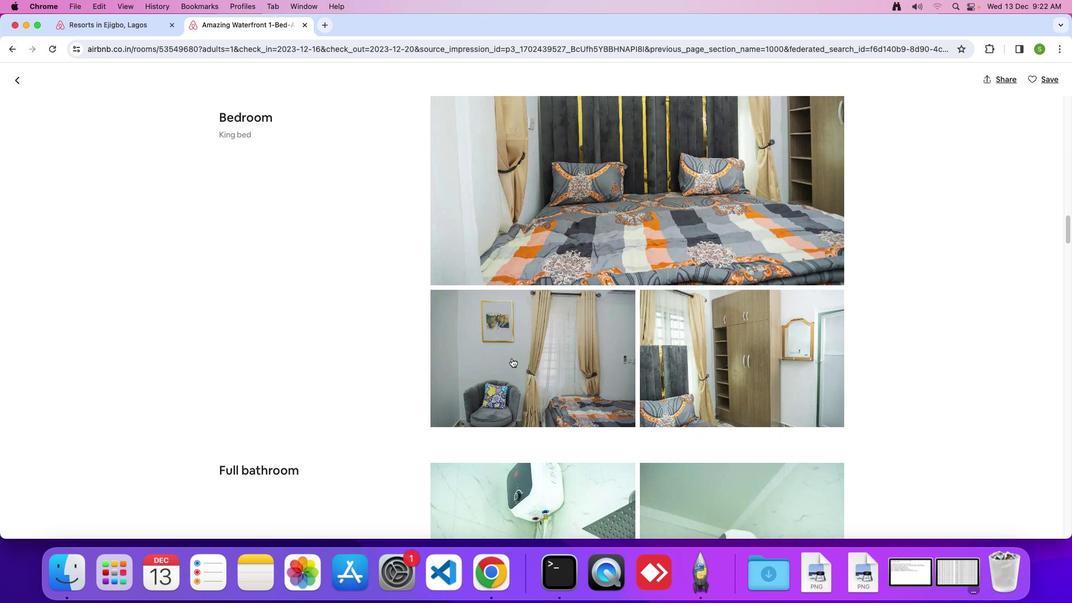 
Action: Mouse scrolled (512, 358) with delta (0, 0)
Screenshot: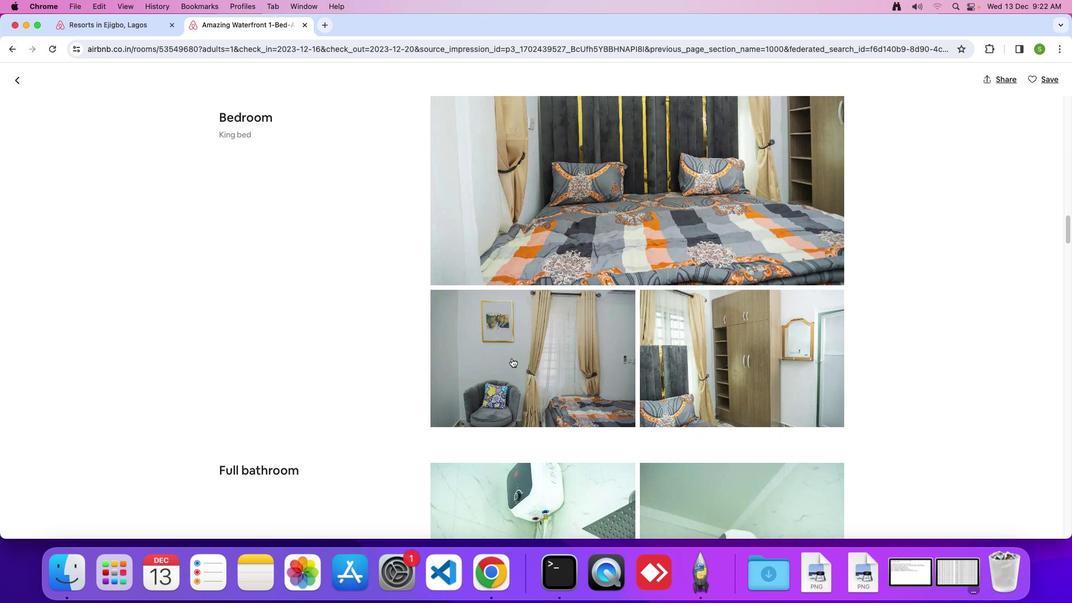 
Action: Mouse scrolled (512, 358) with delta (0, -1)
Screenshot: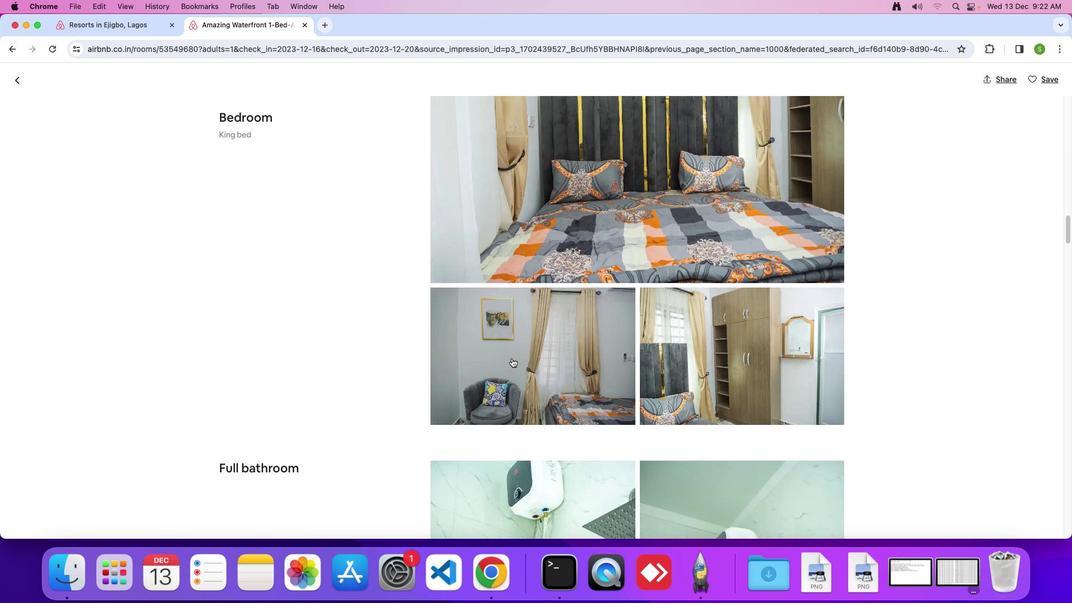 
Action: Mouse scrolled (512, 358) with delta (0, 0)
Screenshot: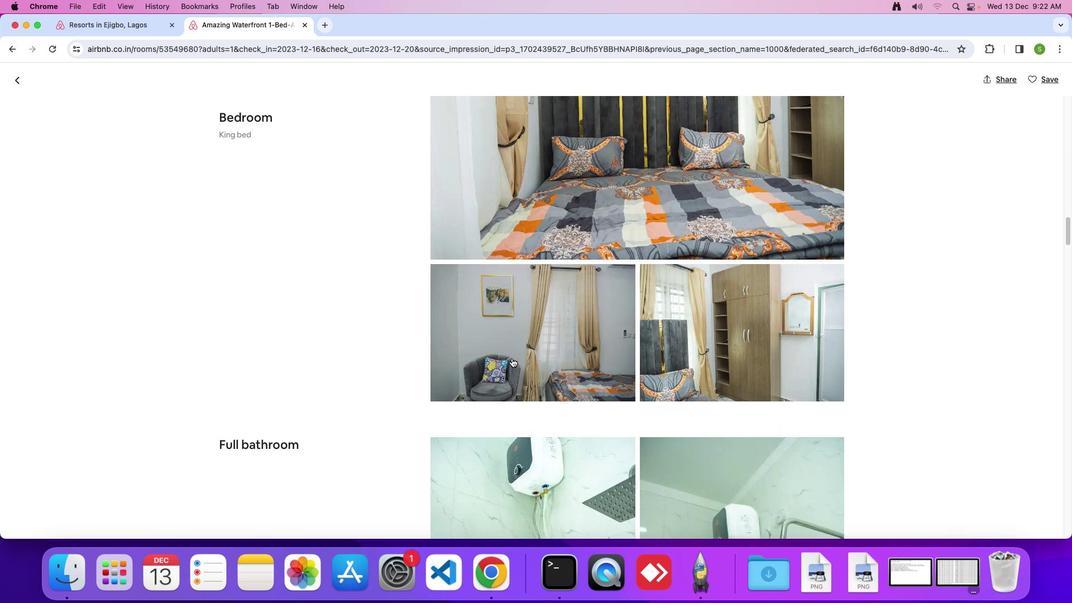 
Action: Mouse scrolled (512, 358) with delta (0, 0)
Screenshot: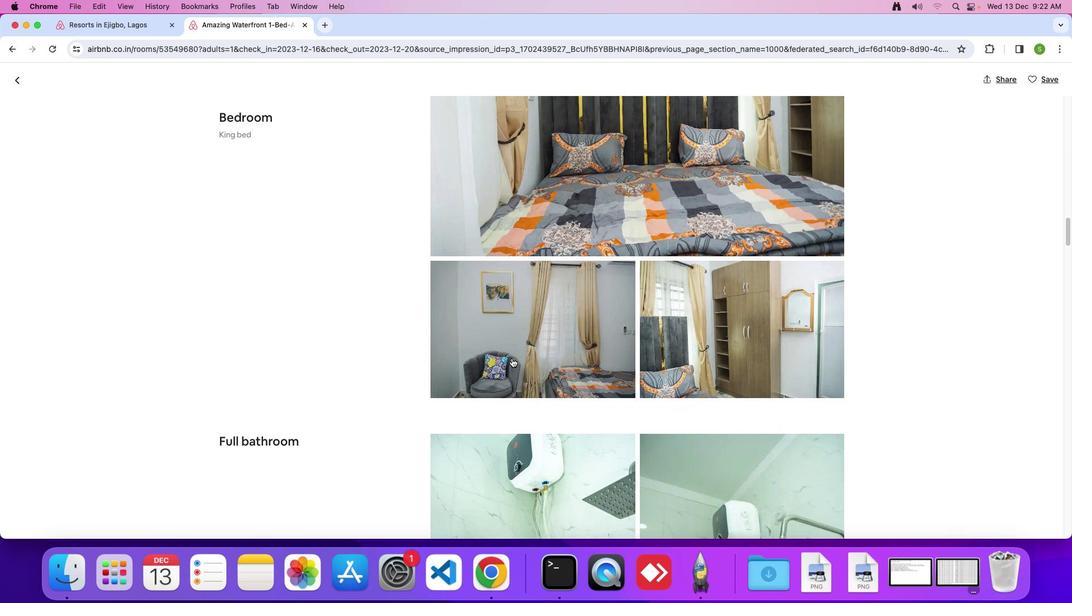
Action: Mouse scrolled (512, 358) with delta (0, 0)
Screenshot: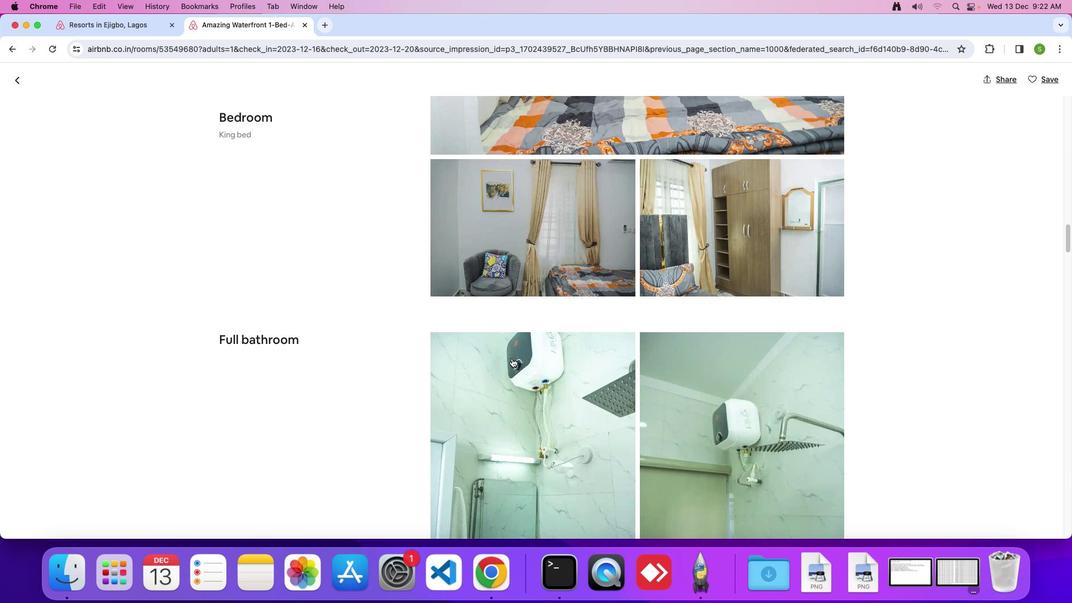 
Action: Mouse scrolled (512, 358) with delta (0, 0)
Screenshot: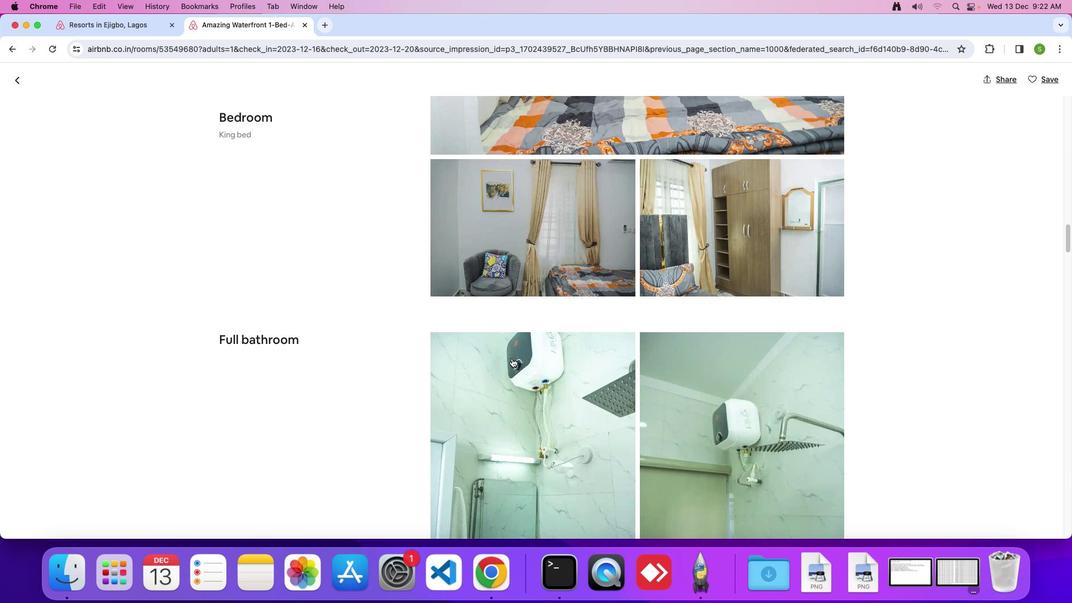 
Action: Mouse scrolled (512, 358) with delta (0, -1)
Screenshot: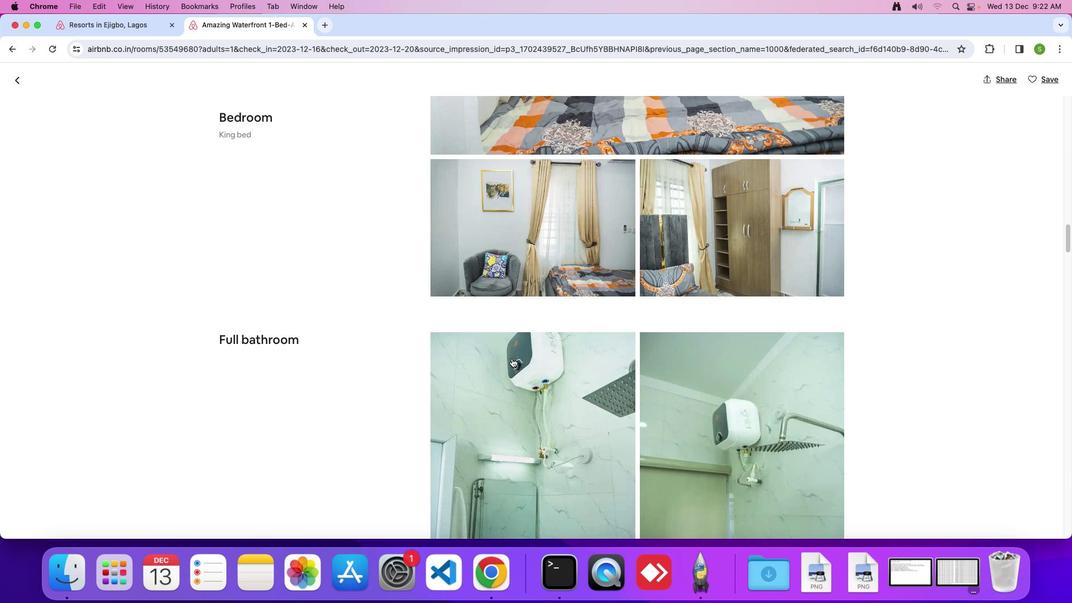 
Action: Mouse scrolled (512, 358) with delta (0, 0)
Screenshot: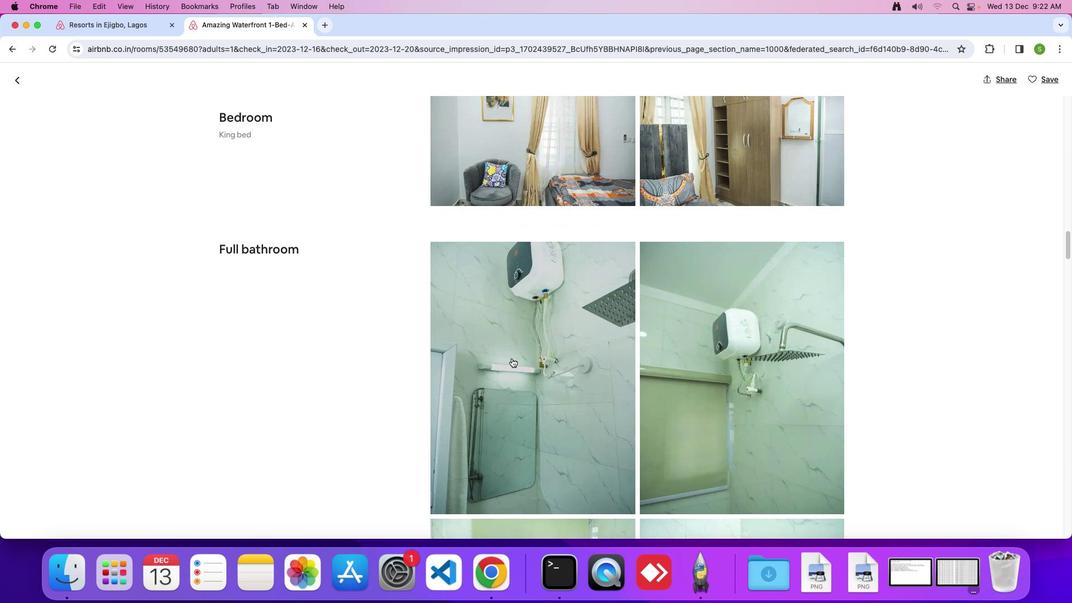 
Action: Mouse scrolled (512, 358) with delta (0, 0)
Screenshot: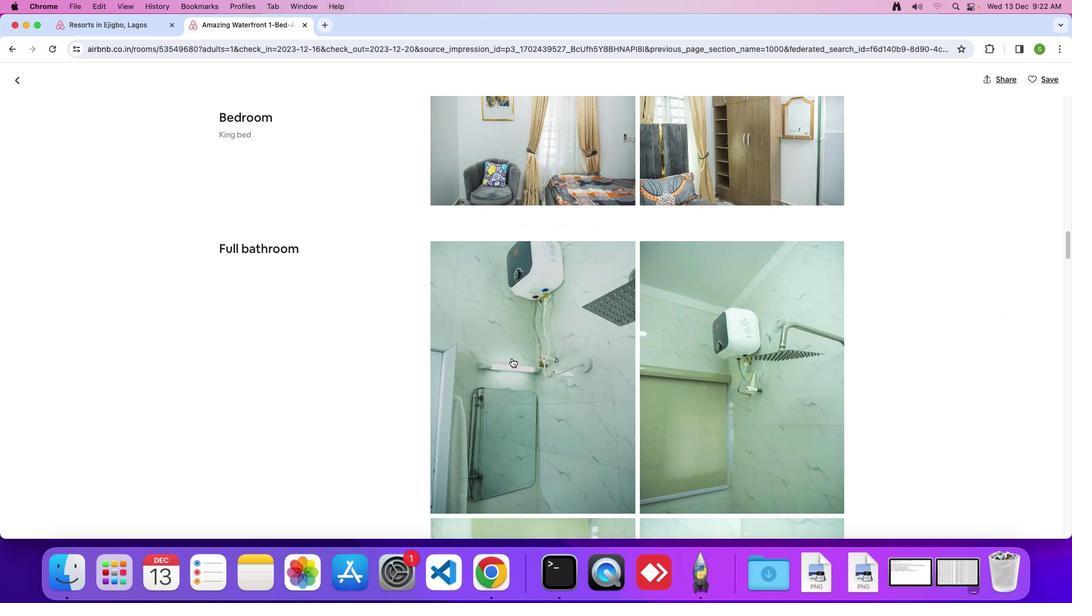 
Action: Mouse scrolled (512, 358) with delta (0, -1)
Screenshot: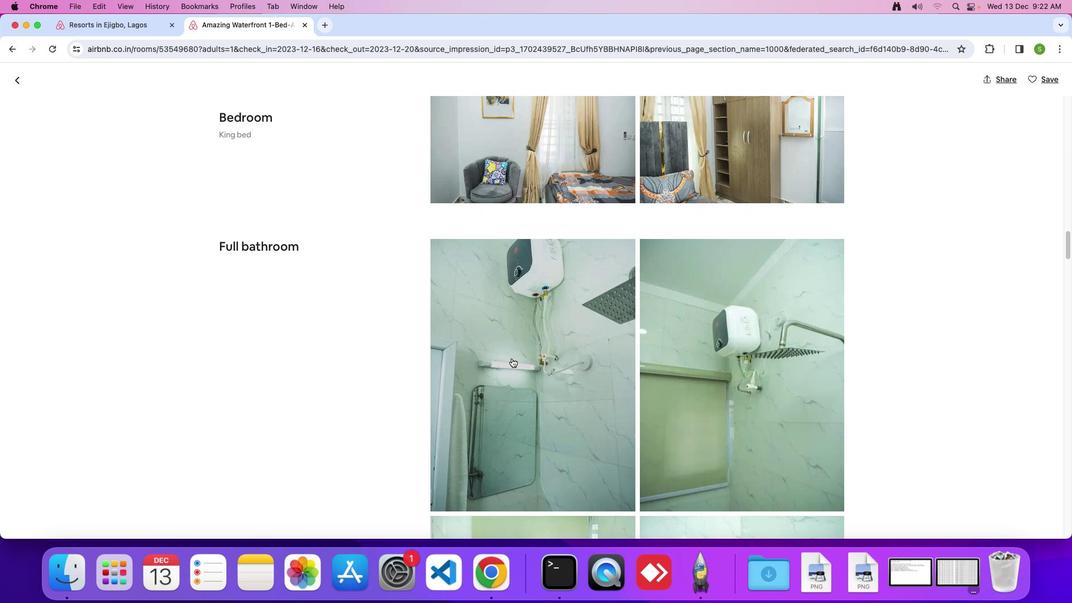 
Action: Mouse scrolled (512, 358) with delta (0, 0)
Screenshot: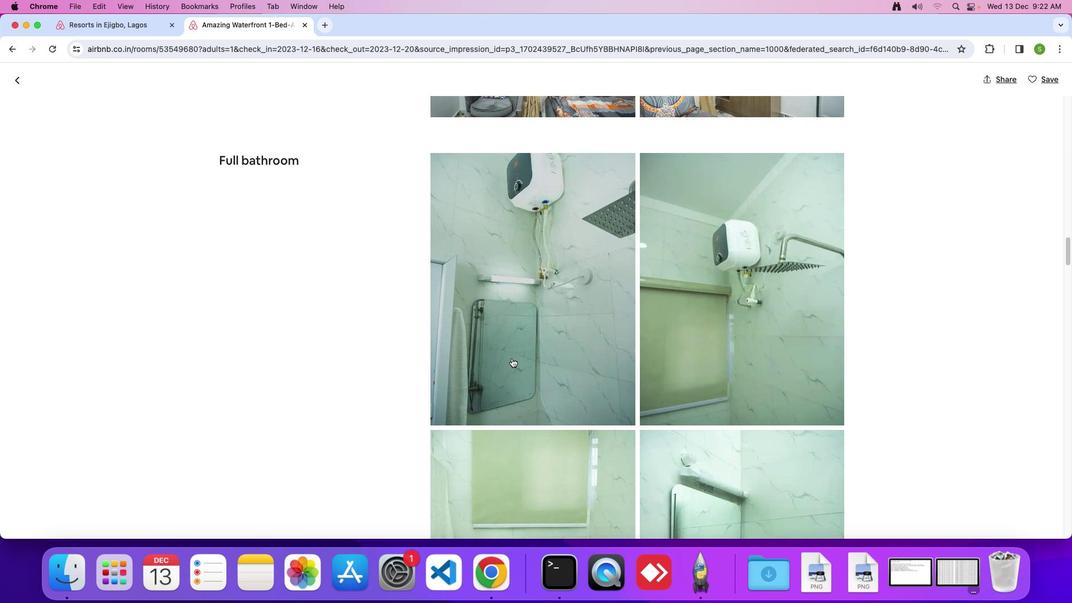 
Action: Mouse scrolled (512, 358) with delta (0, 0)
Screenshot: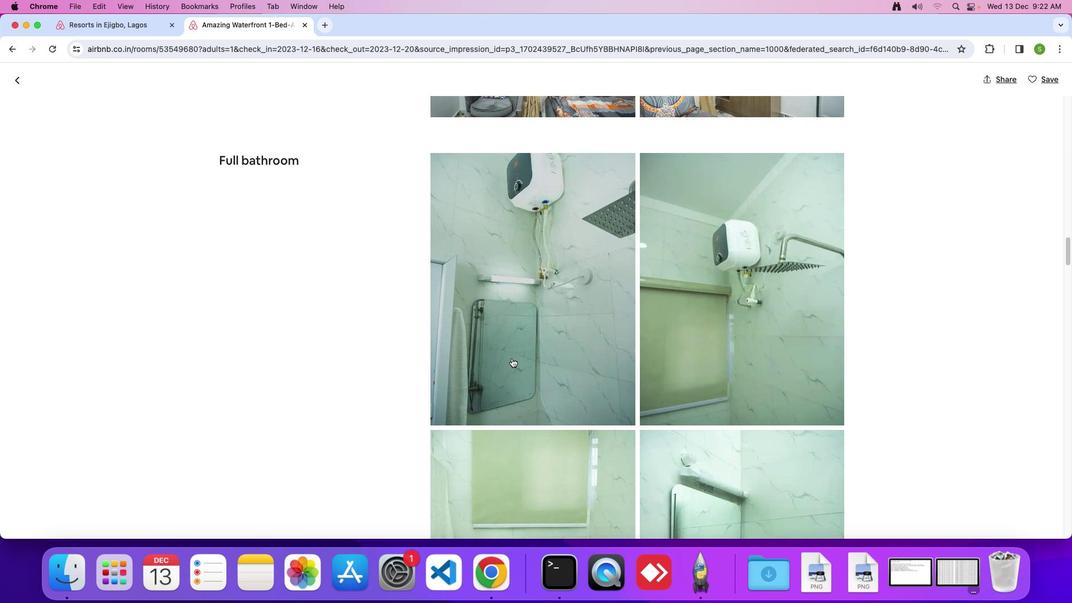 
Action: Mouse scrolled (512, 358) with delta (0, -1)
Screenshot: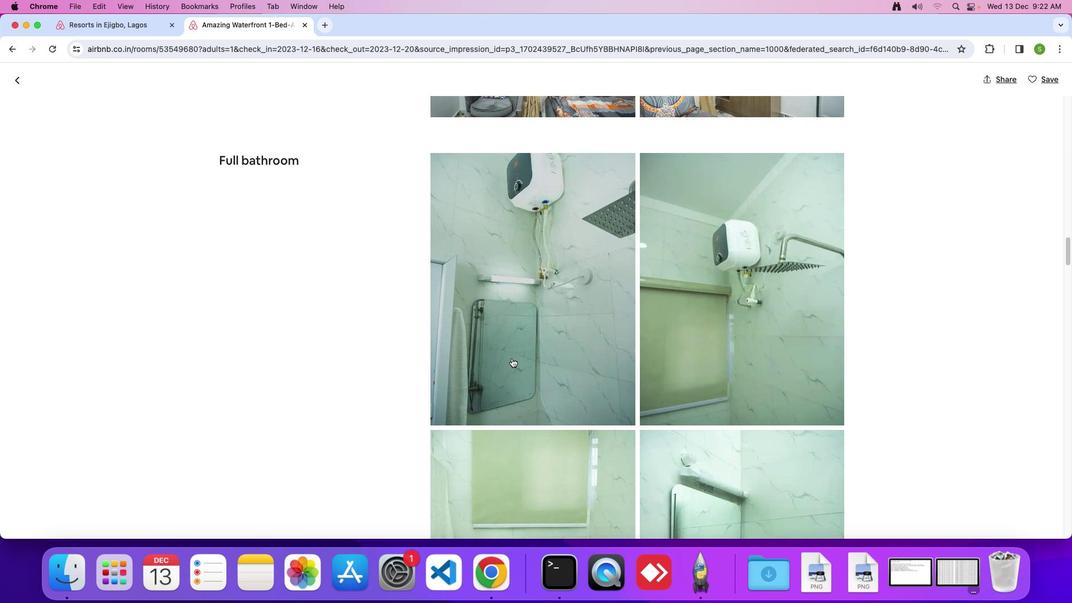 
Action: Mouse scrolled (512, 358) with delta (0, 0)
Screenshot: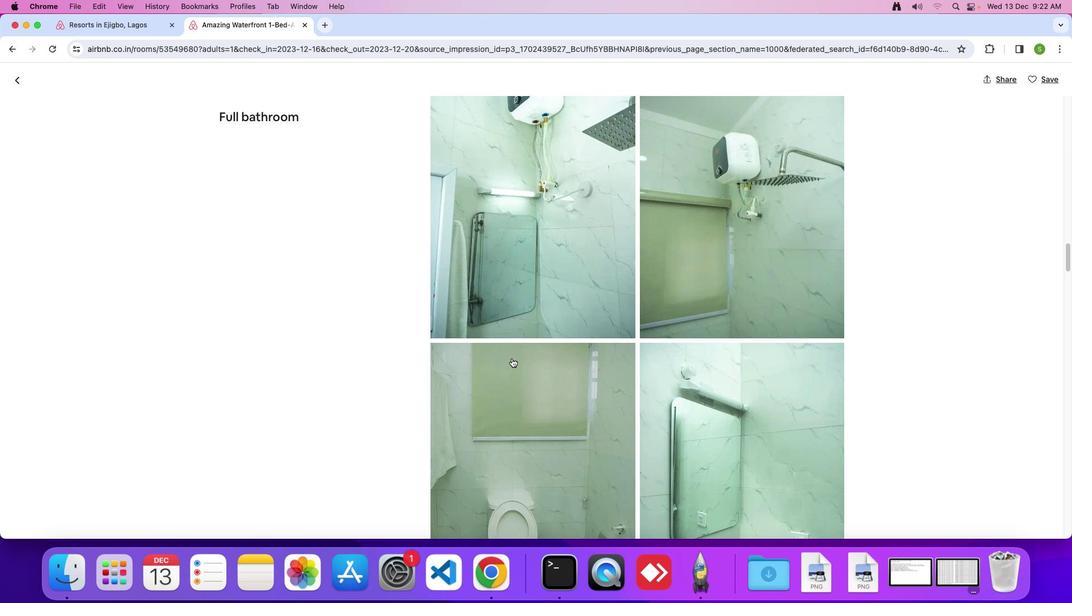 
Action: Mouse scrolled (512, 358) with delta (0, 0)
Screenshot: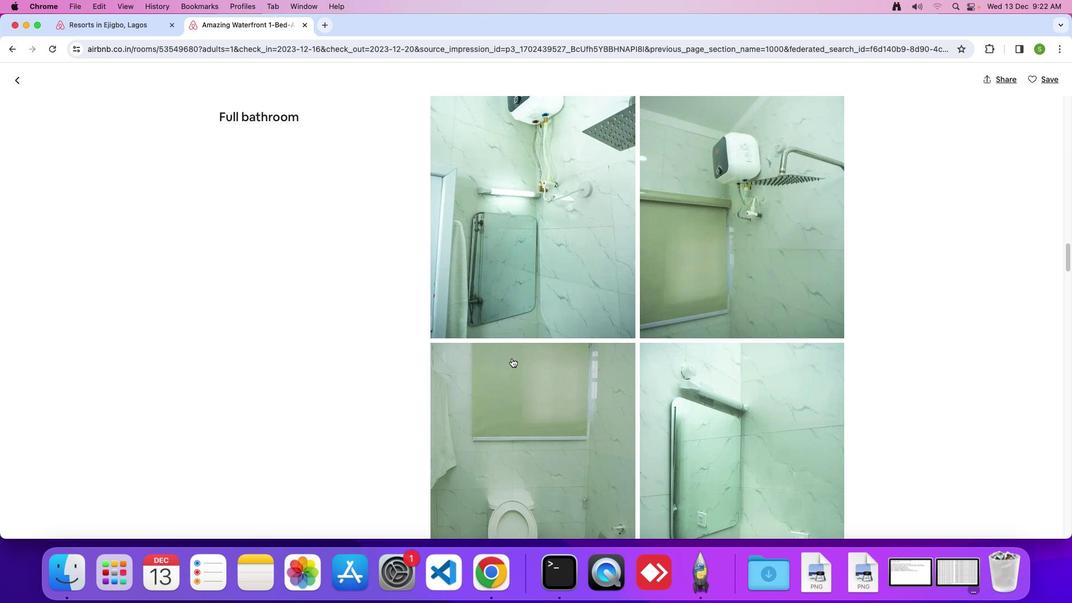 
Action: Mouse scrolled (512, 358) with delta (0, -1)
Screenshot: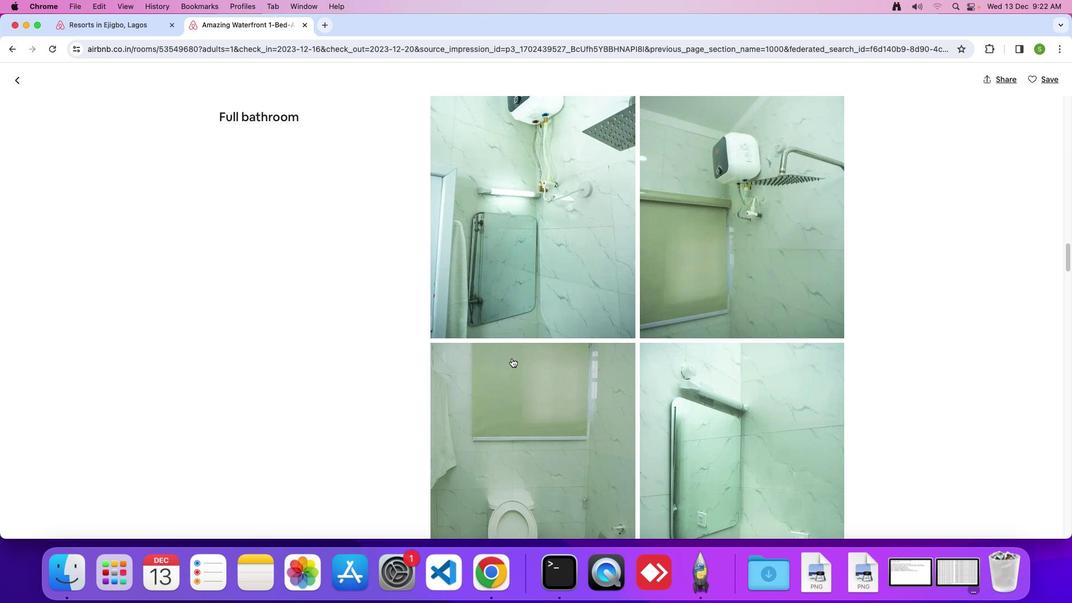 
Action: Mouse scrolled (512, 358) with delta (0, 0)
Screenshot: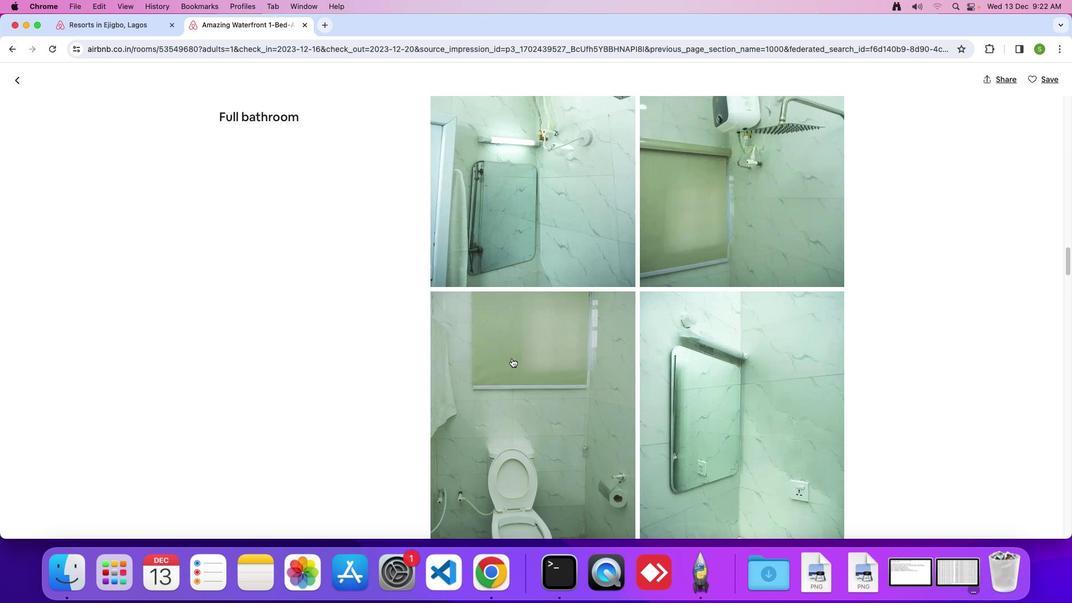 
Action: Mouse scrolled (512, 358) with delta (0, 0)
Screenshot: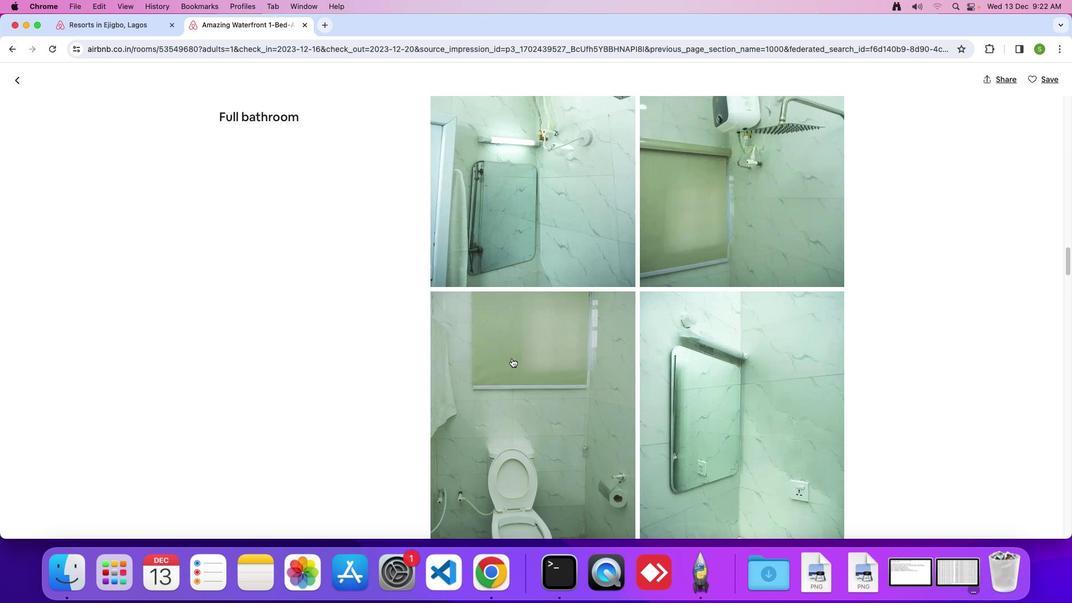 
Action: Mouse scrolled (512, 358) with delta (0, 0)
Screenshot: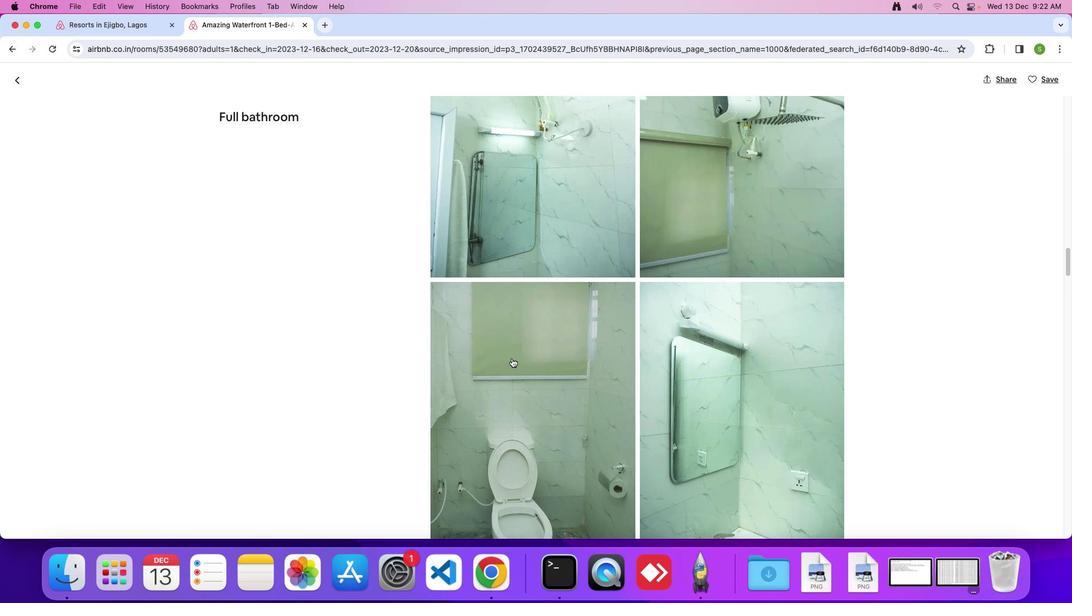 
Action: Mouse scrolled (512, 358) with delta (0, 0)
Screenshot: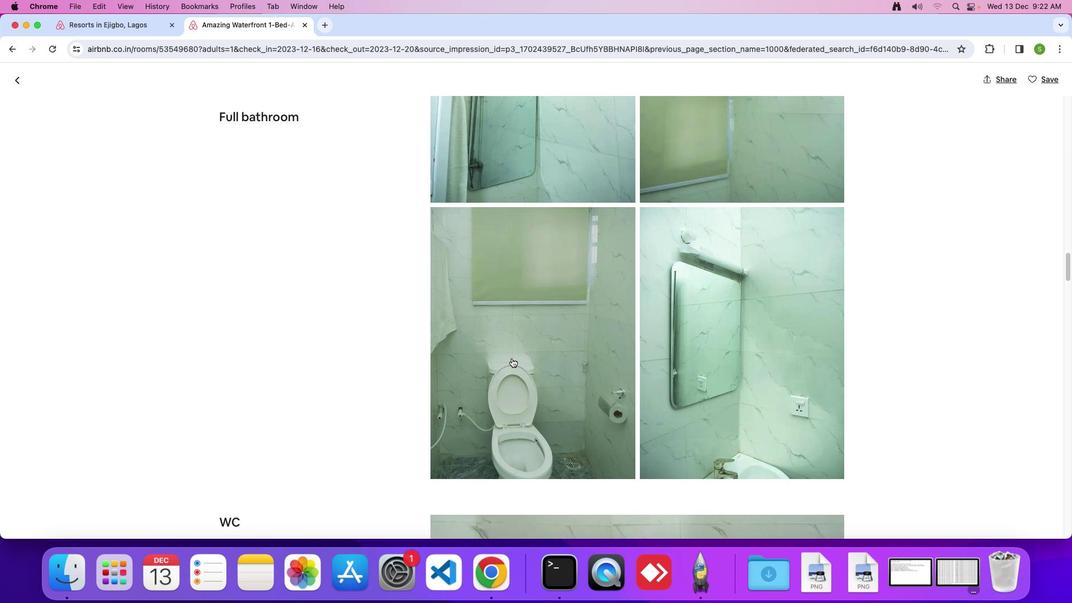 
Action: Mouse scrolled (512, 358) with delta (0, 0)
Screenshot: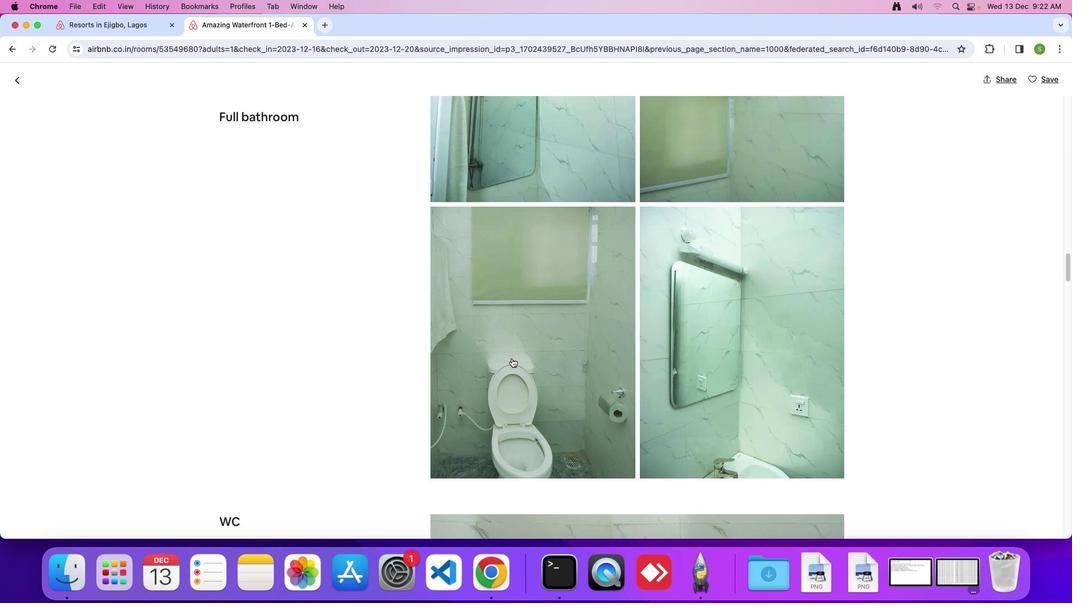 
Action: Mouse scrolled (512, 358) with delta (0, -1)
Screenshot: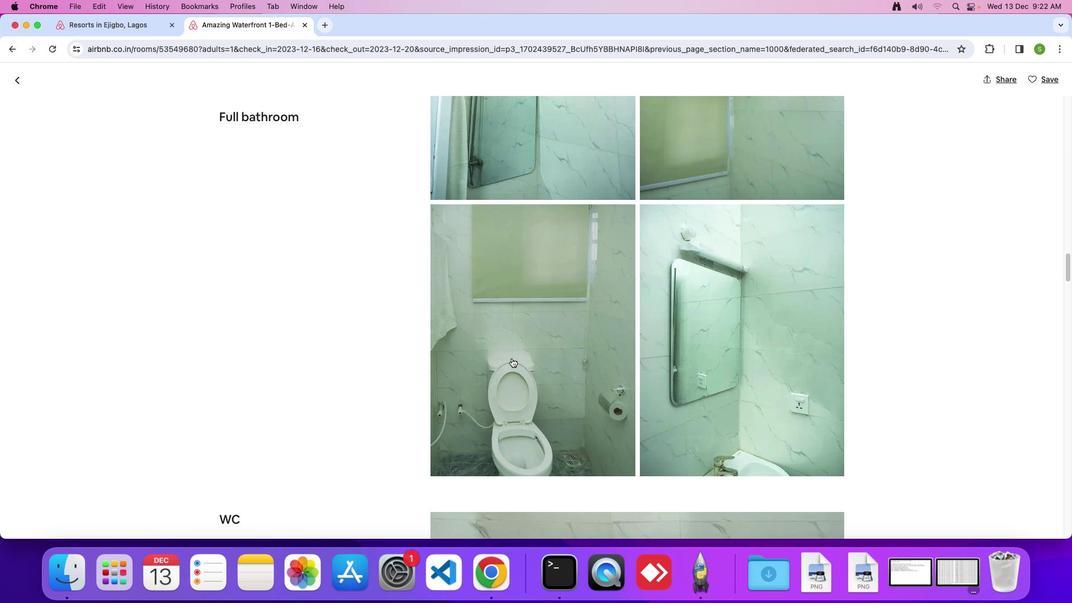 
Action: Mouse scrolled (512, 358) with delta (0, 0)
Screenshot: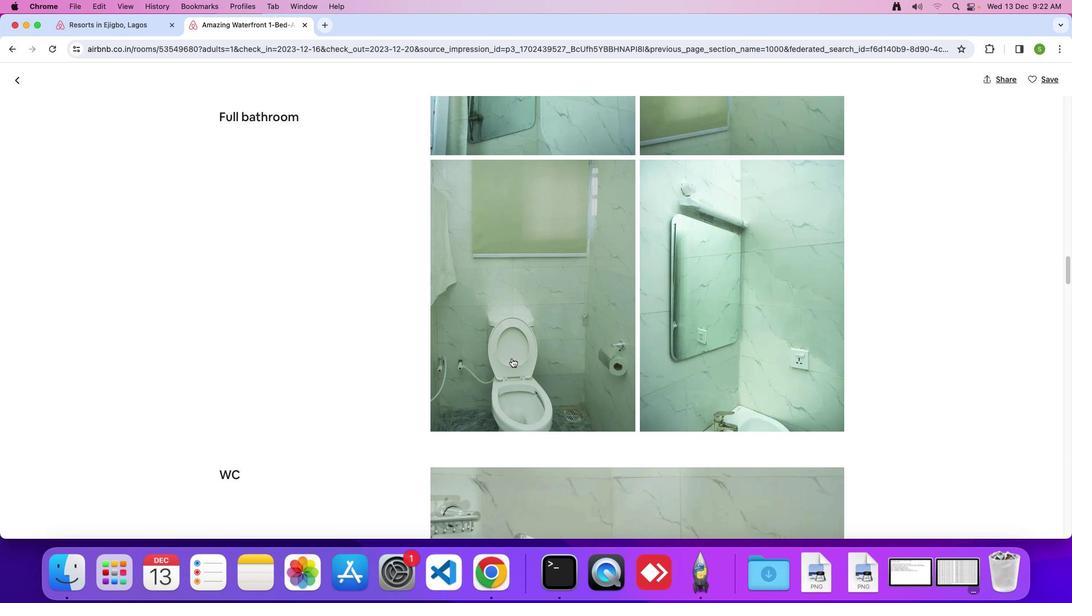 
Action: Mouse scrolled (512, 358) with delta (0, 0)
Screenshot: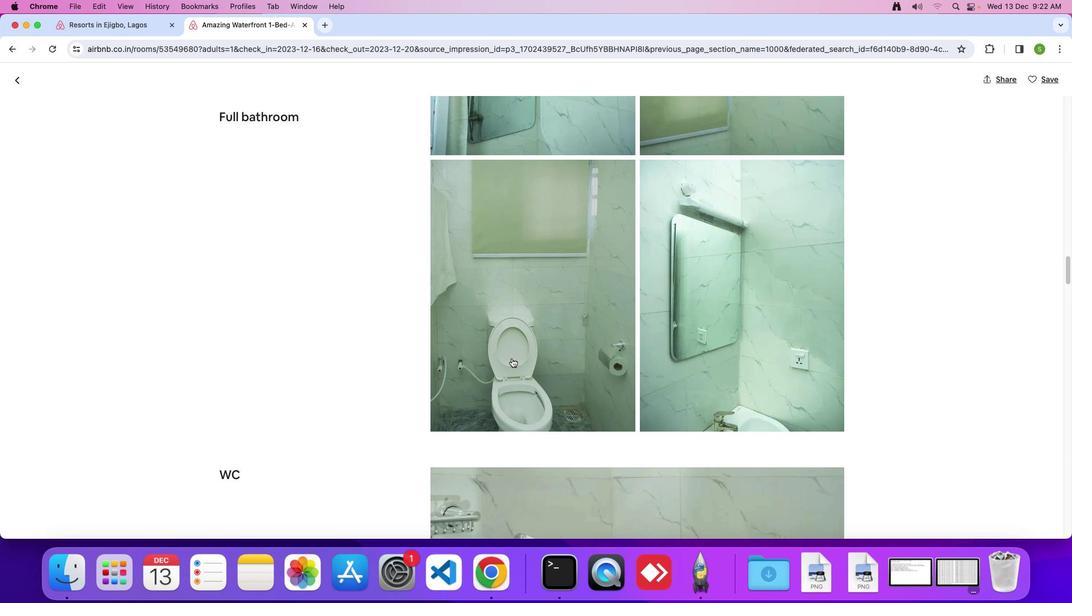 
Action: Mouse scrolled (512, 358) with delta (0, 0)
Screenshot: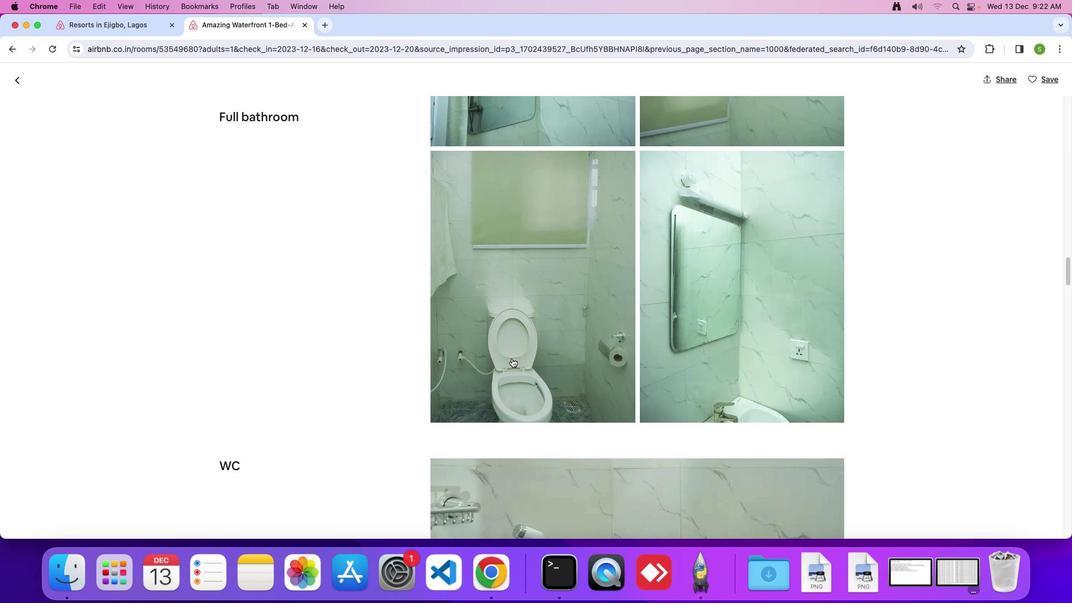 
Action: Mouse scrolled (512, 358) with delta (0, 0)
Screenshot: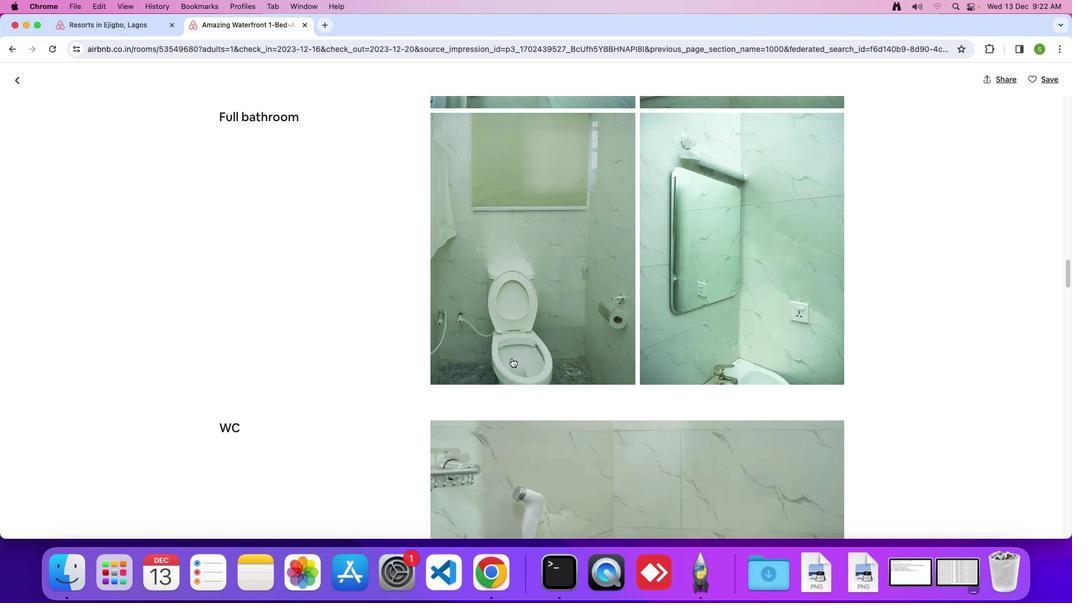 
Action: Mouse scrolled (512, 358) with delta (0, 0)
Screenshot: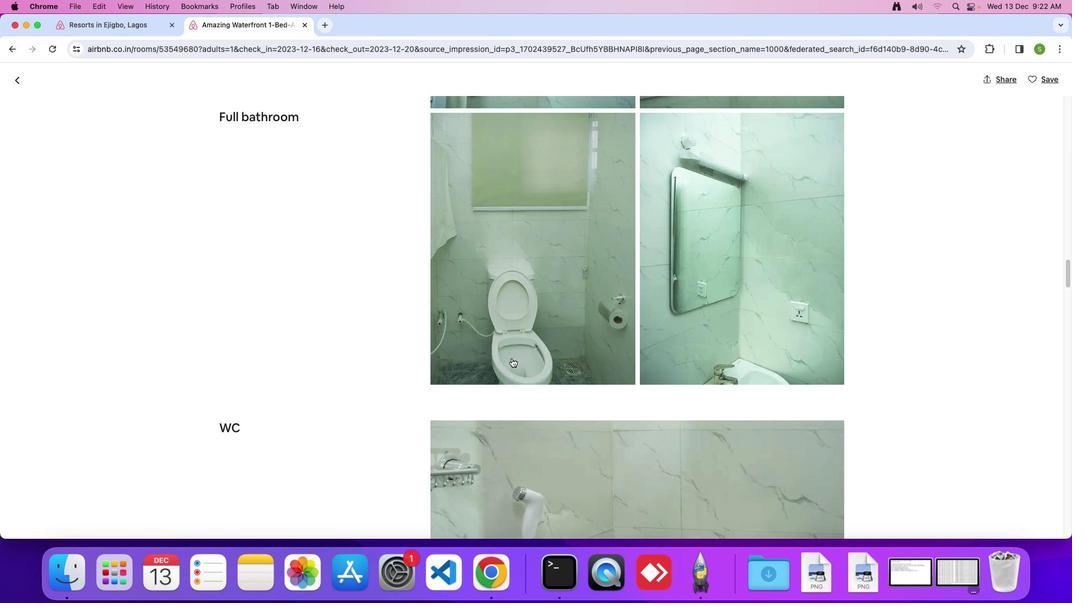 
Action: Mouse scrolled (512, 358) with delta (0, 0)
Screenshot: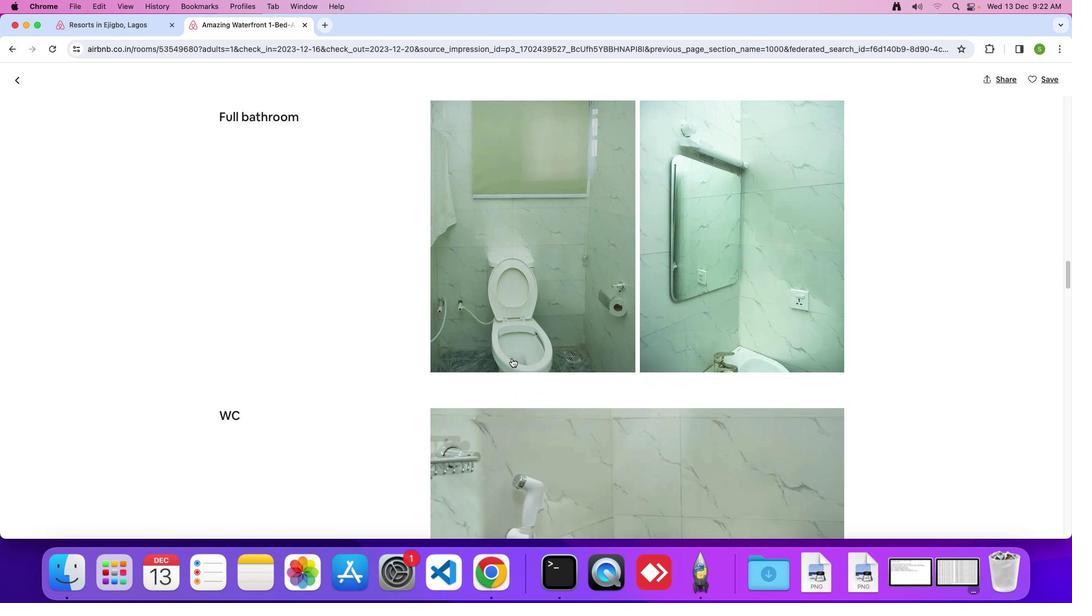 
Action: Mouse scrolled (512, 358) with delta (0, 0)
Screenshot: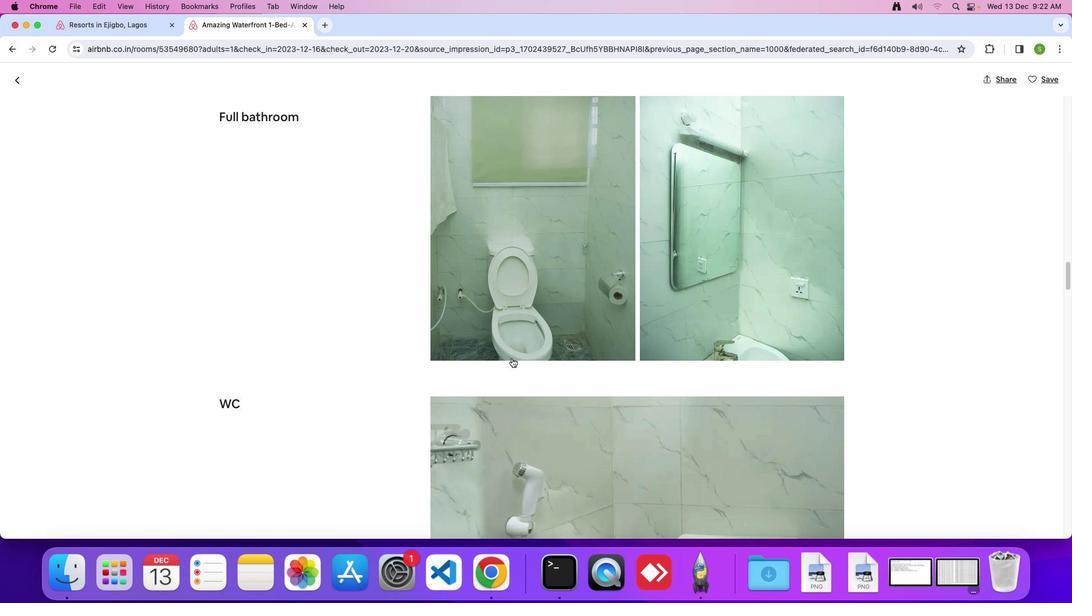 
Action: Mouse scrolled (512, 358) with delta (0, 0)
Screenshot: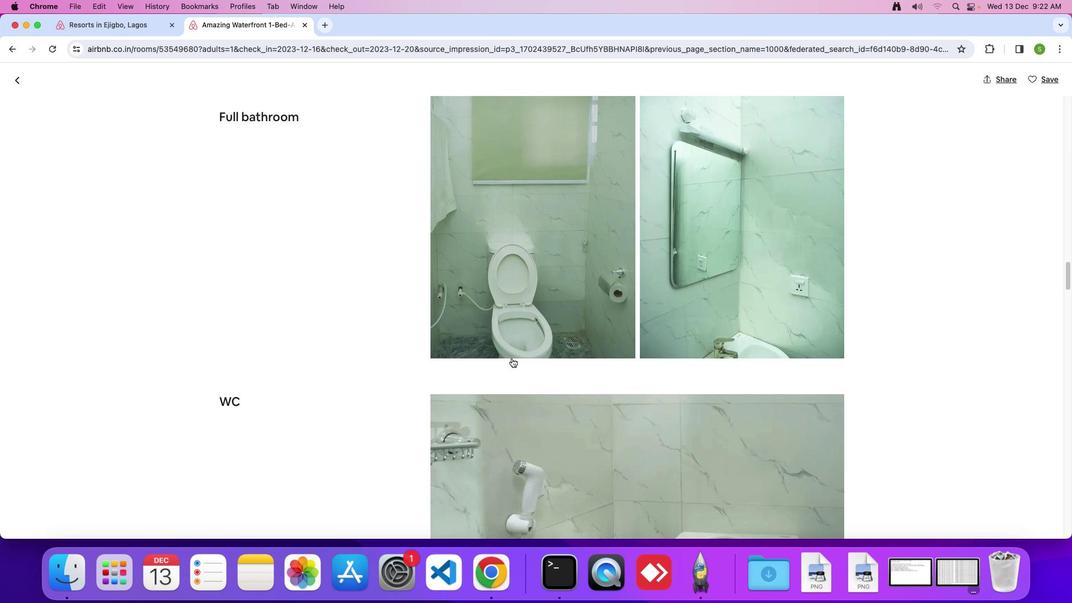 
Action: Mouse scrolled (512, 358) with delta (0, 0)
Screenshot: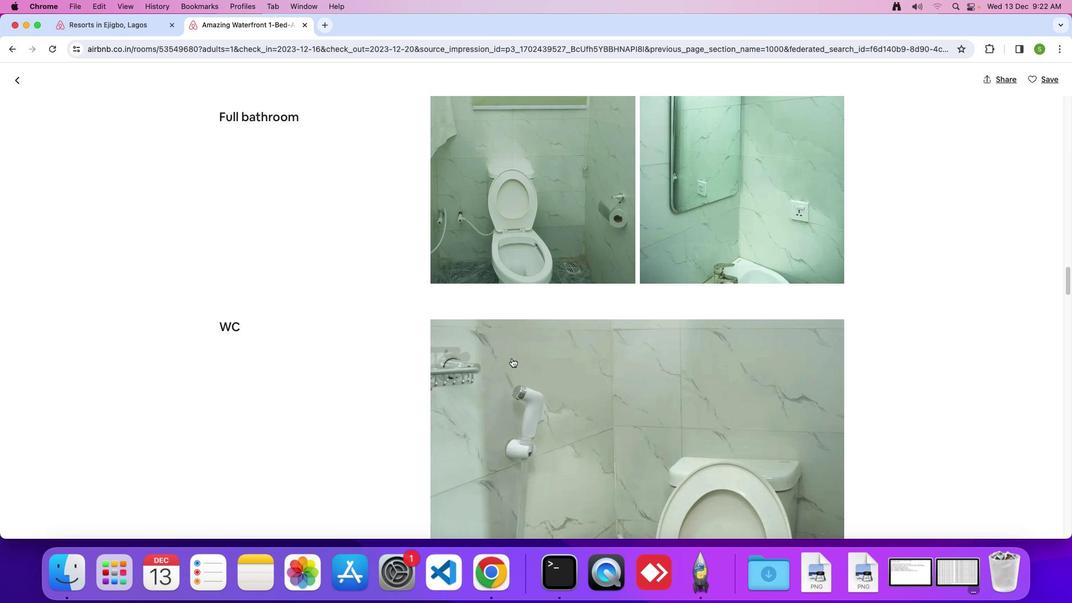 
Action: Mouse scrolled (512, 358) with delta (0, 0)
Screenshot: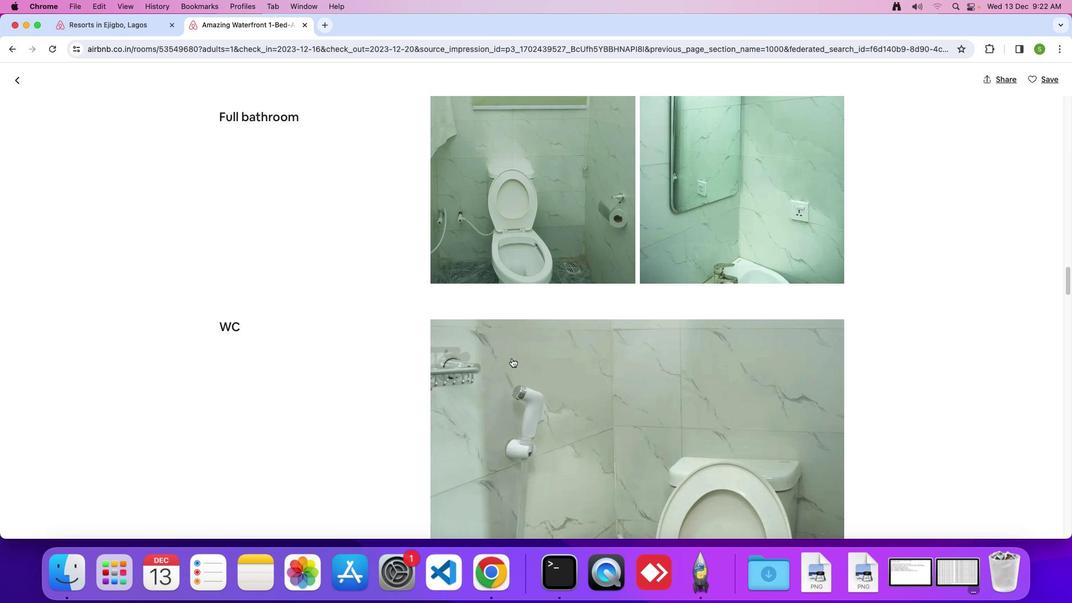 
Action: Mouse scrolled (512, 358) with delta (0, -1)
Screenshot: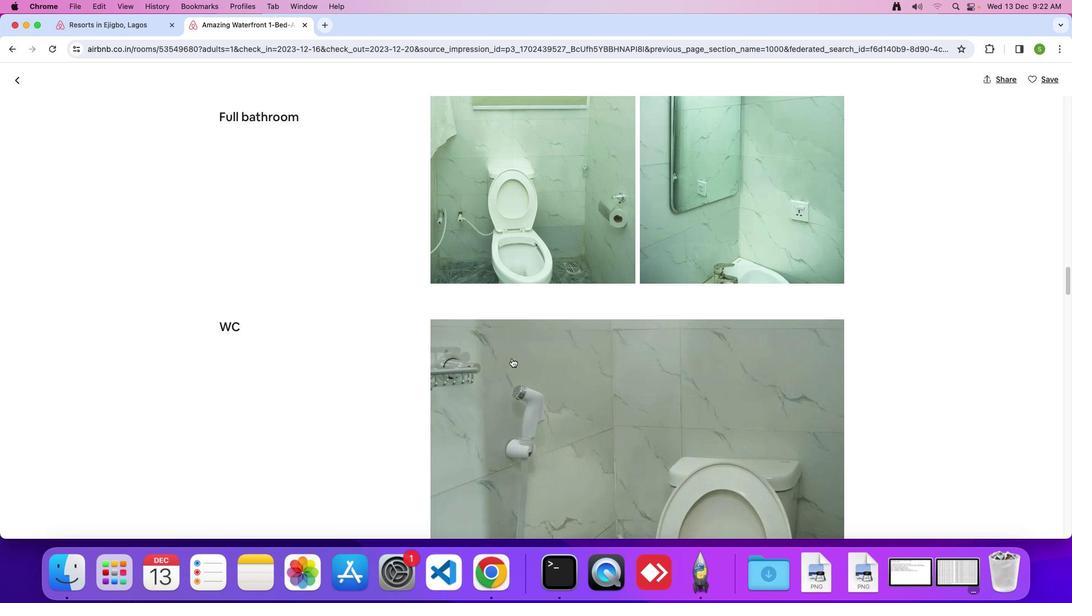 
Action: Mouse scrolled (512, 358) with delta (0, 0)
Screenshot: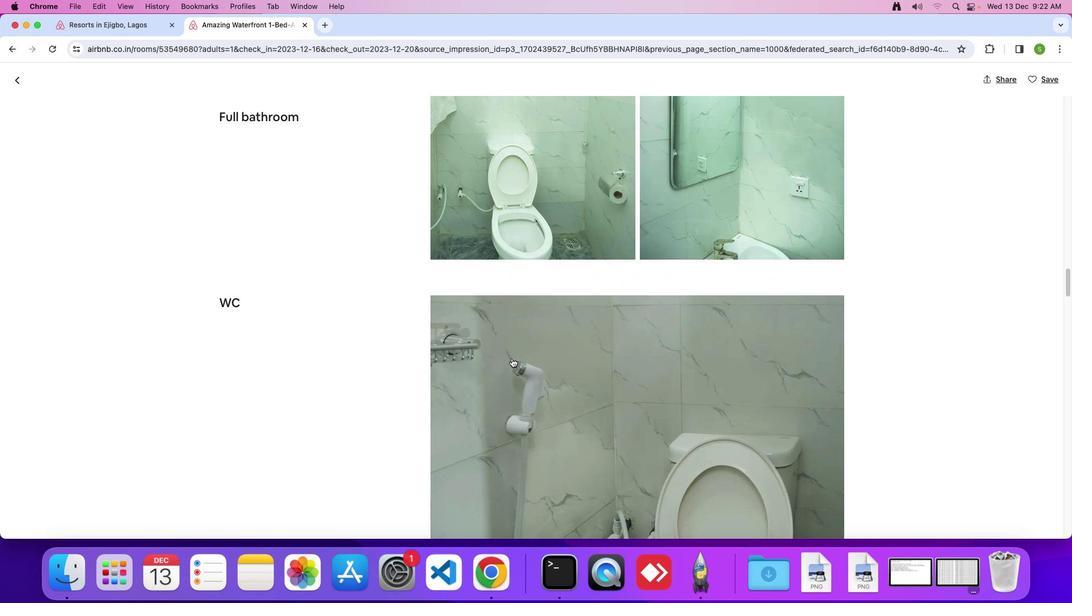 
Action: Mouse scrolled (512, 358) with delta (0, 0)
Screenshot: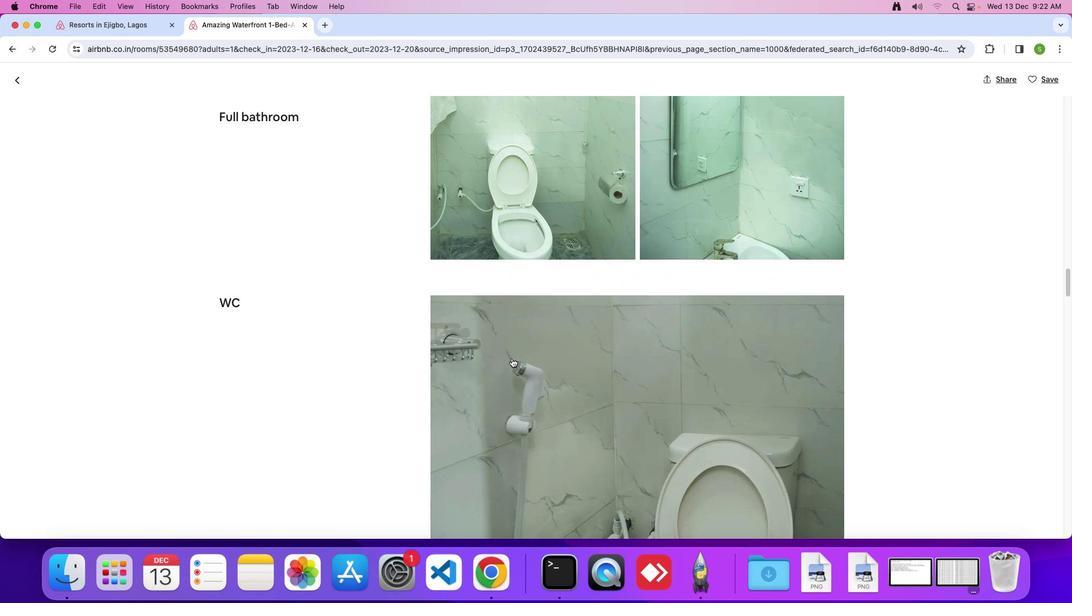 
Action: Mouse scrolled (512, 358) with delta (0, 0)
Screenshot: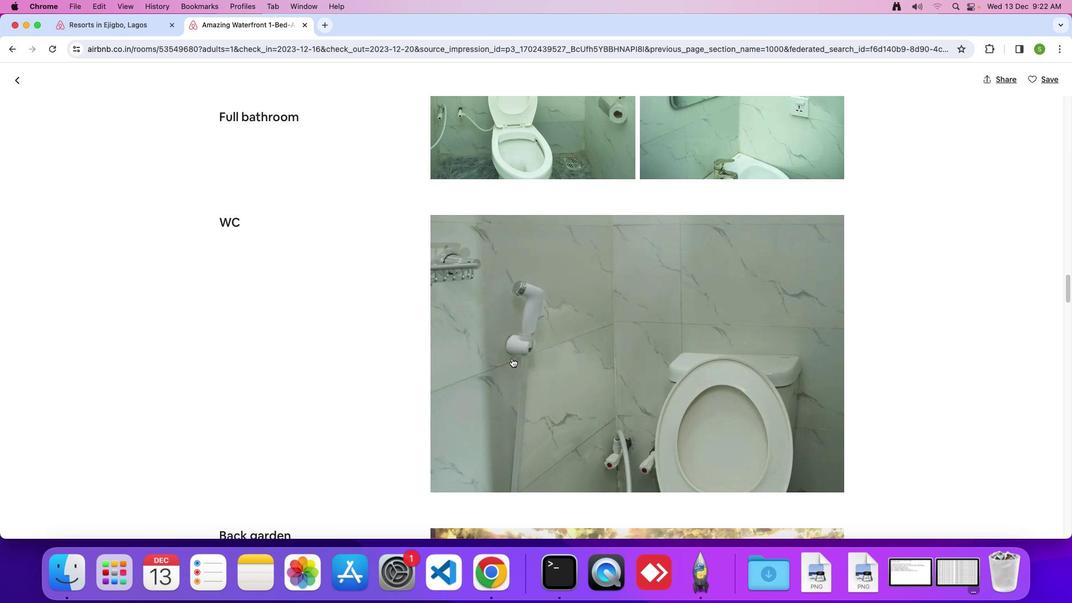 
Action: Mouse scrolled (512, 358) with delta (0, 0)
Screenshot: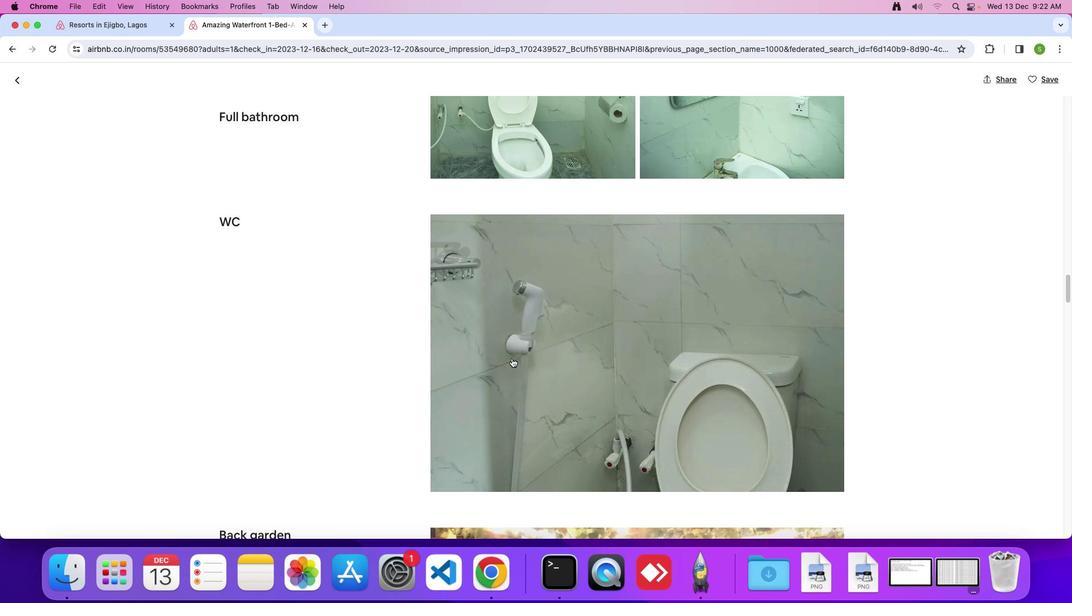 
Action: Mouse scrolled (512, 358) with delta (0, -1)
Screenshot: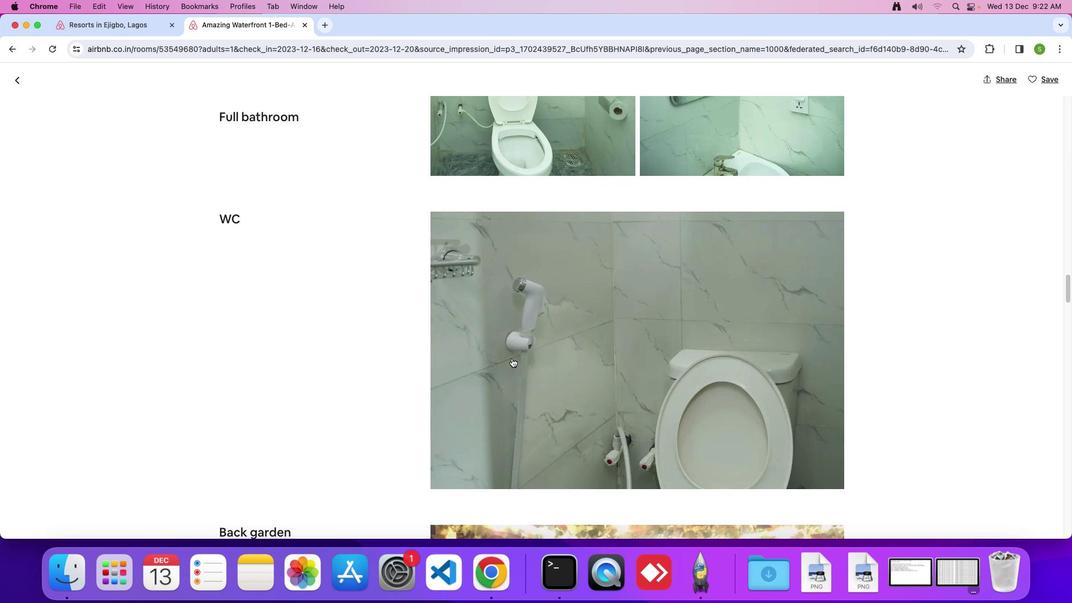 
Action: Mouse scrolled (512, 358) with delta (0, 0)
Screenshot: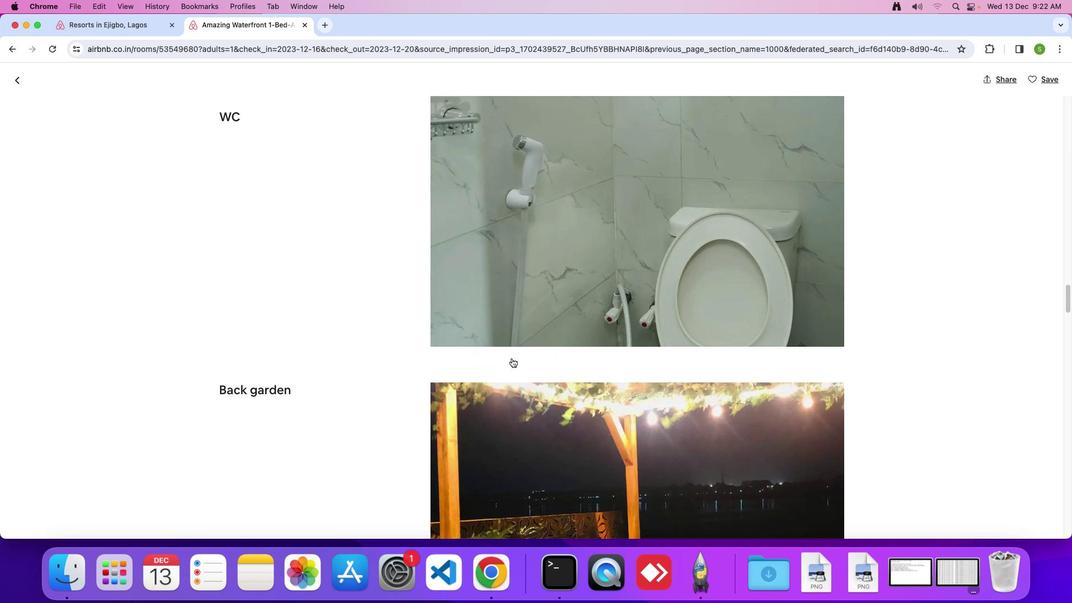 
Action: Mouse scrolled (512, 358) with delta (0, 0)
Screenshot: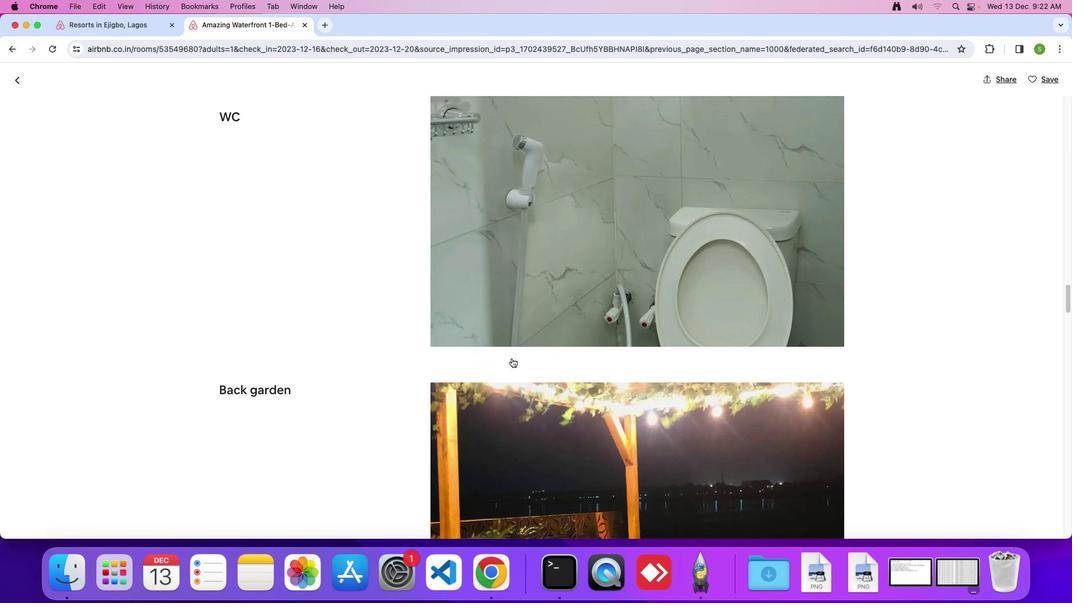 
Action: Mouse scrolled (512, 358) with delta (0, -1)
Screenshot: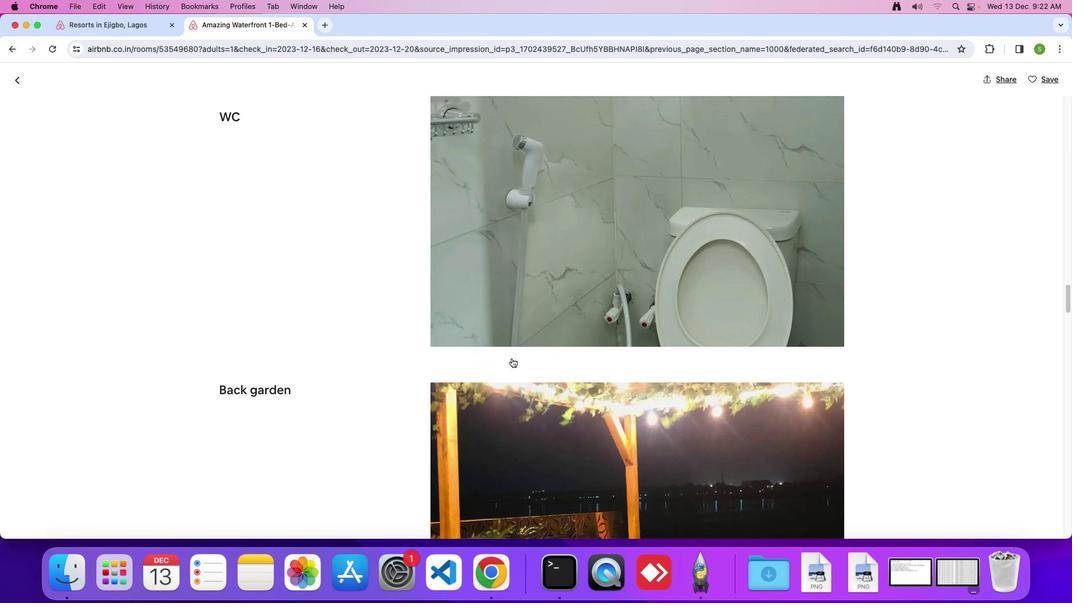
Action: Mouse scrolled (512, 358) with delta (0, -1)
Screenshot: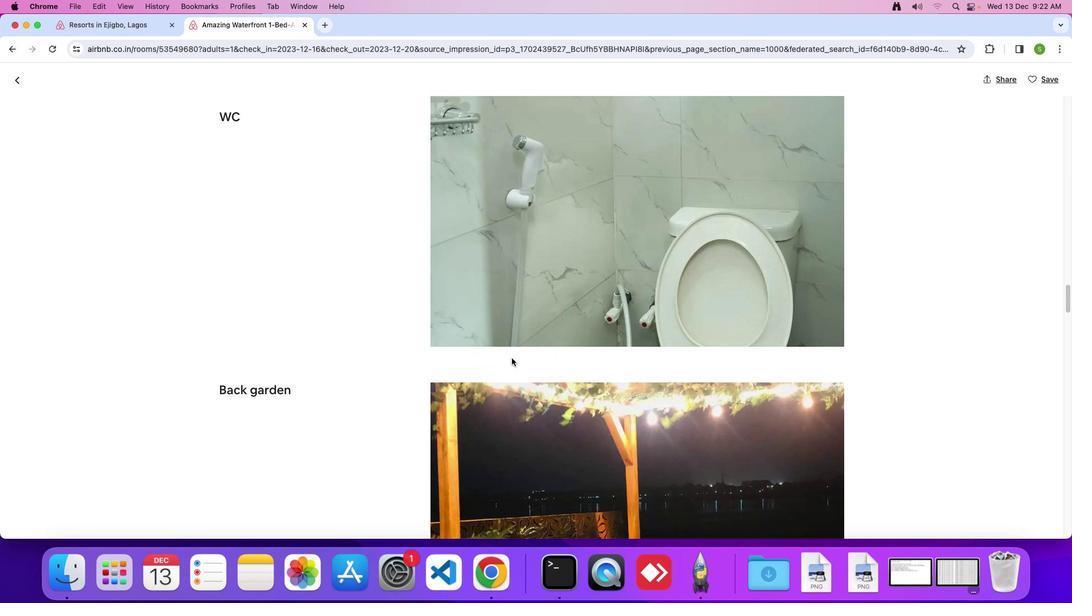 
Action: Mouse scrolled (512, 358) with delta (0, 0)
Screenshot: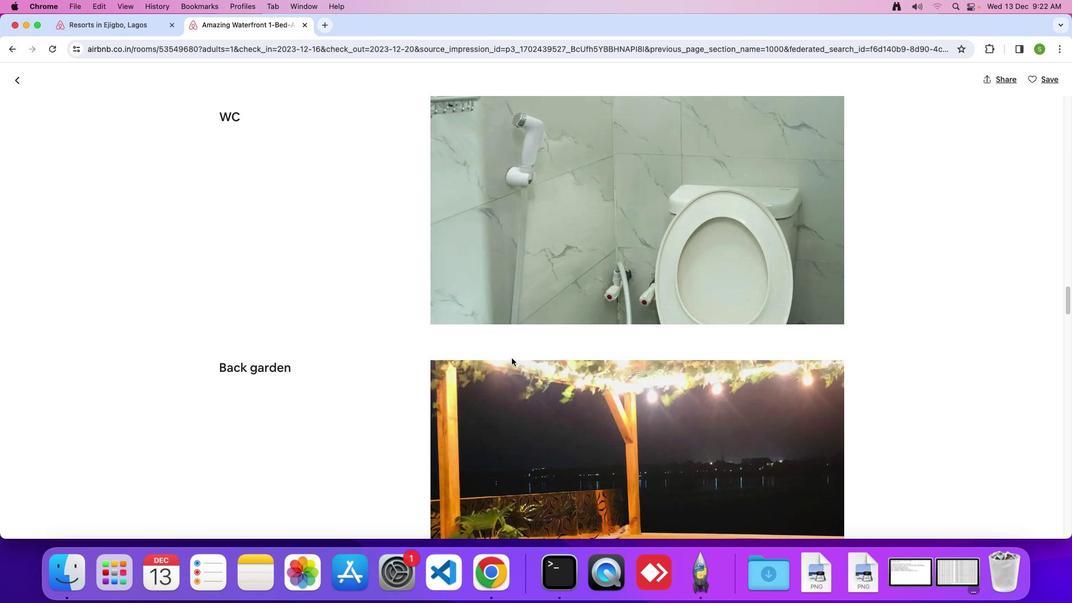 
Action: Mouse scrolled (512, 358) with delta (0, 0)
Screenshot: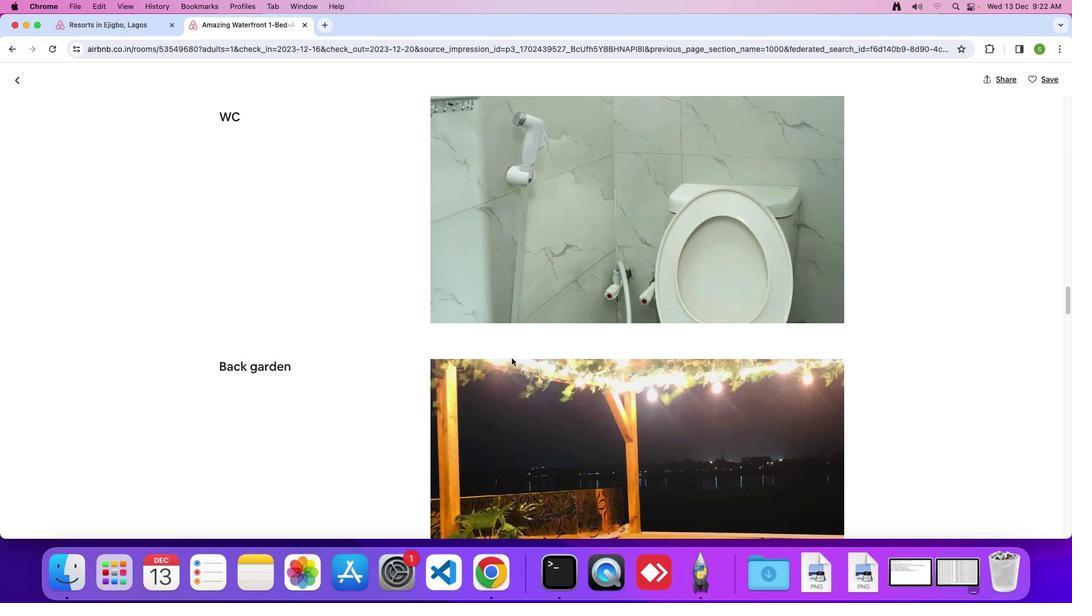 
Action: Mouse scrolled (512, 358) with delta (0, 0)
Screenshot: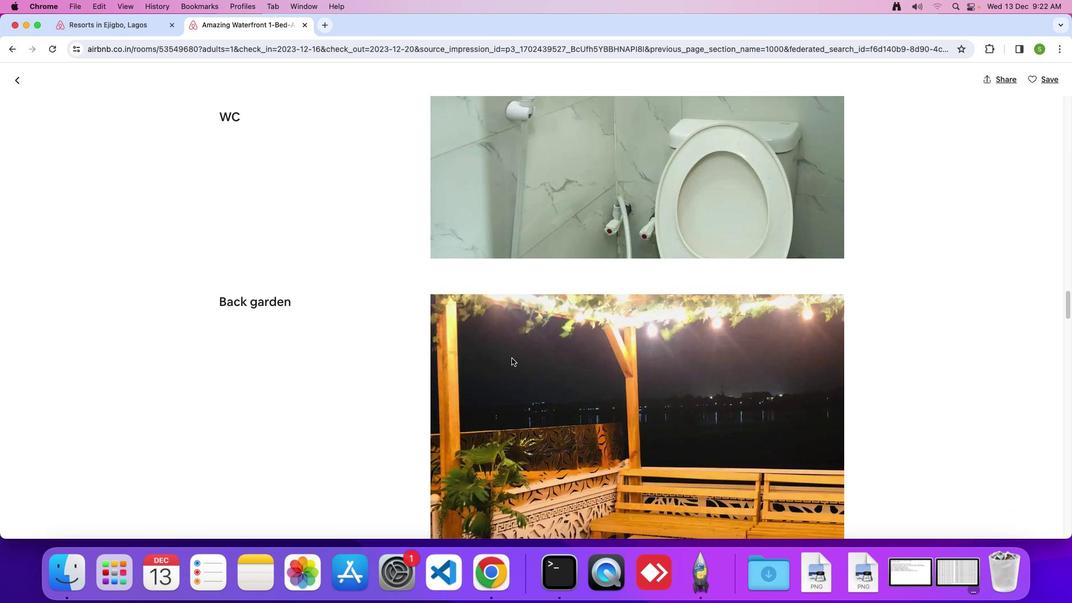 
Action: Mouse scrolled (512, 358) with delta (0, 0)
Screenshot: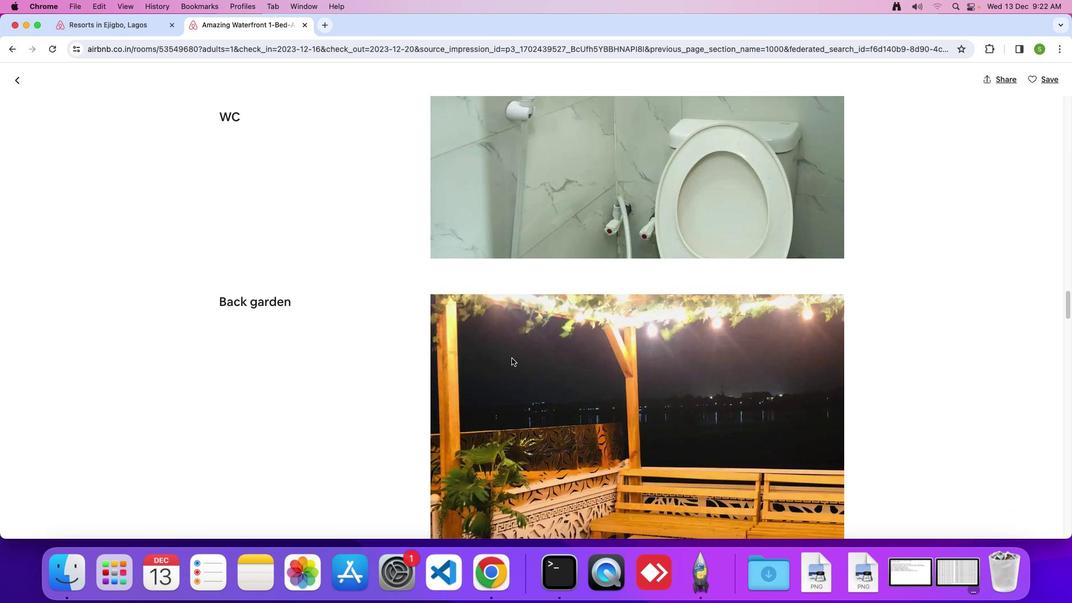 
Action: Mouse scrolled (512, 358) with delta (0, -1)
Screenshot: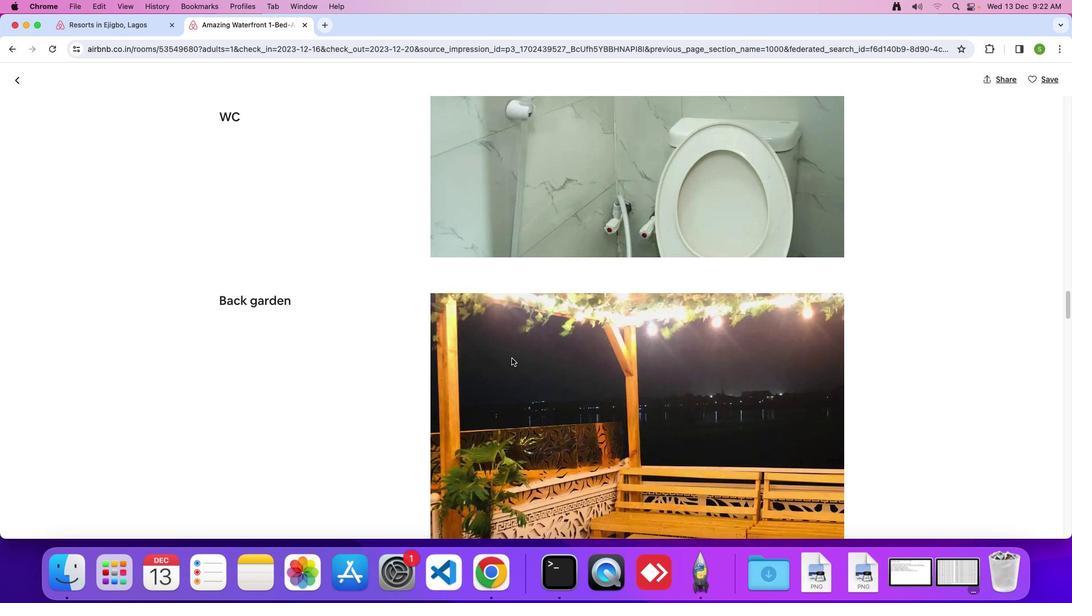 
Action: Mouse scrolled (512, 358) with delta (0, 0)
Screenshot: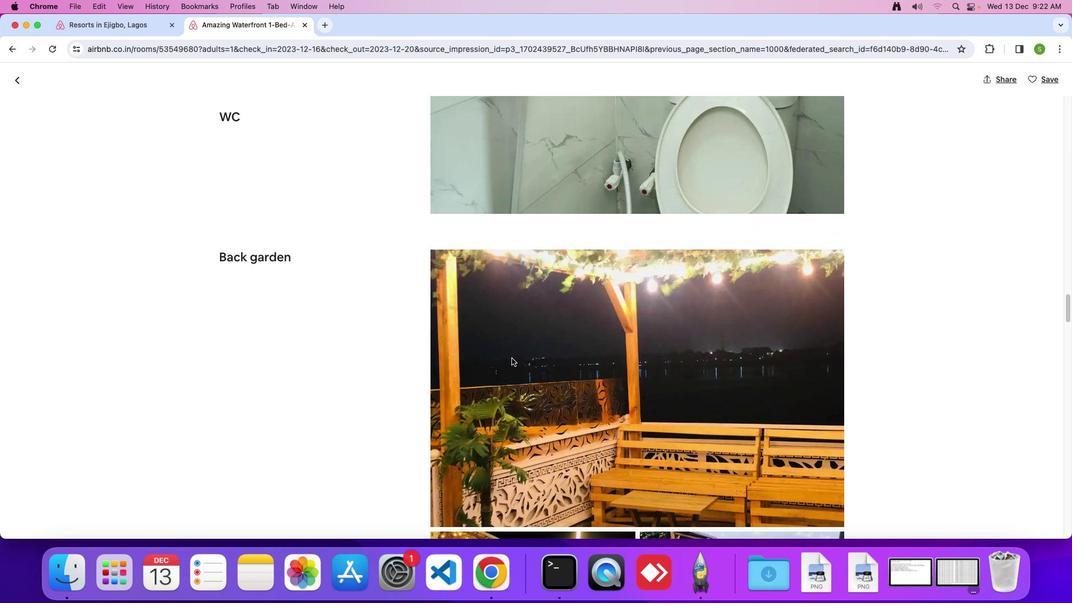 
Action: Mouse scrolled (512, 358) with delta (0, 0)
Screenshot: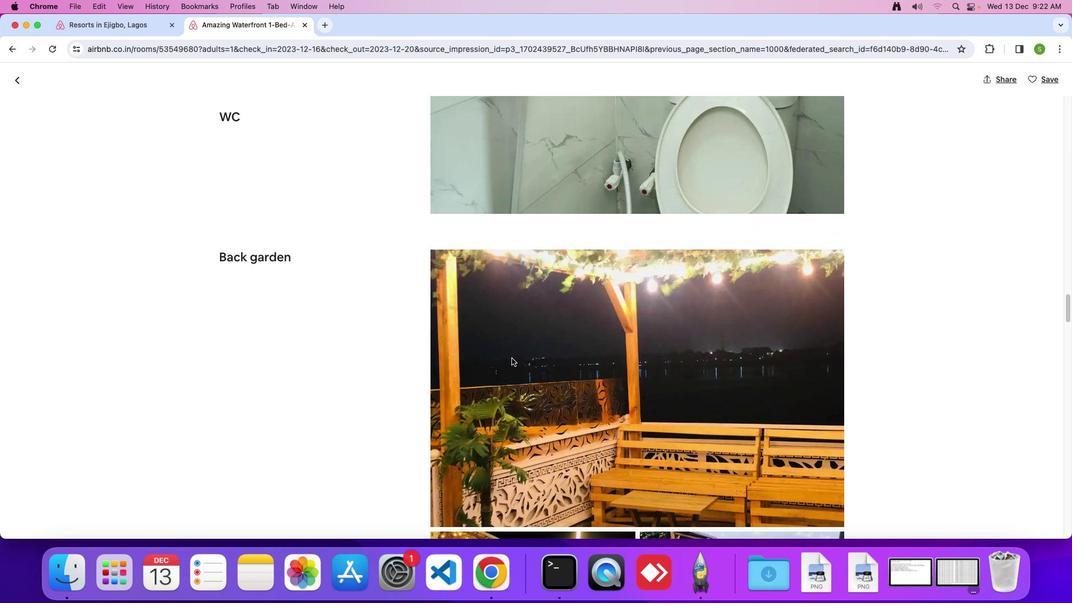 
Action: Mouse scrolled (512, 358) with delta (0, 0)
Screenshot: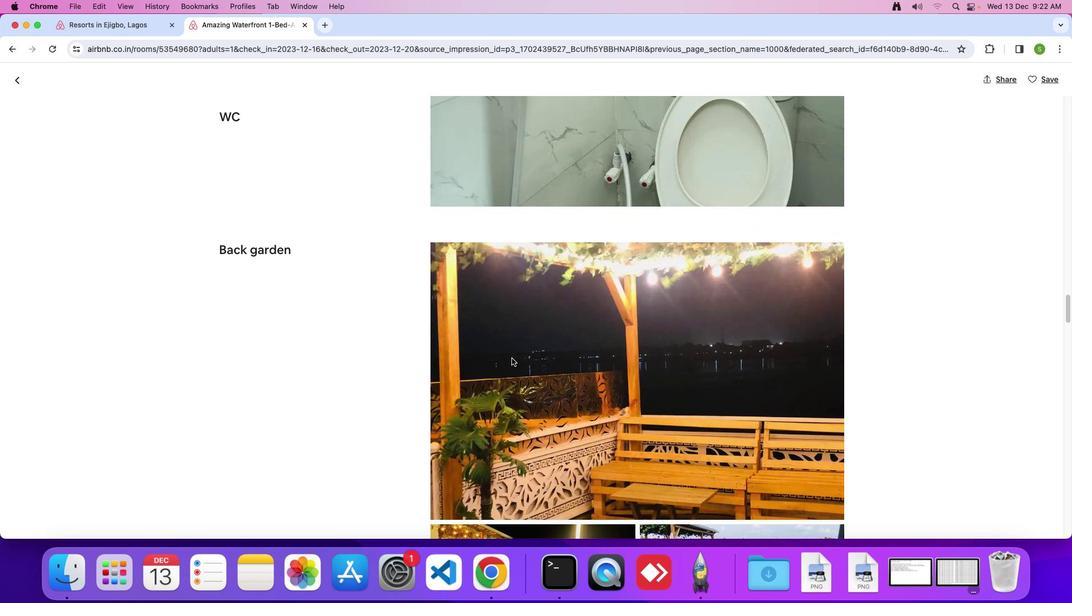 
Action: Mouse scrolled (512, 358) with delta (0, 0)
Screenshot: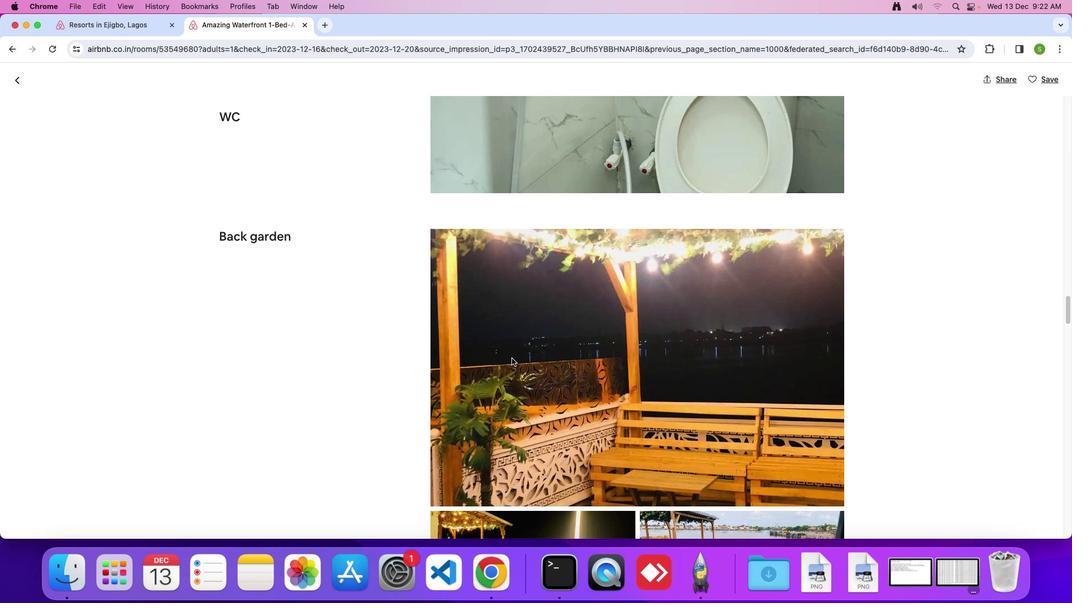 
Action: Mouse scrolled (512, 358) with delta (0, 0)
Screenshot: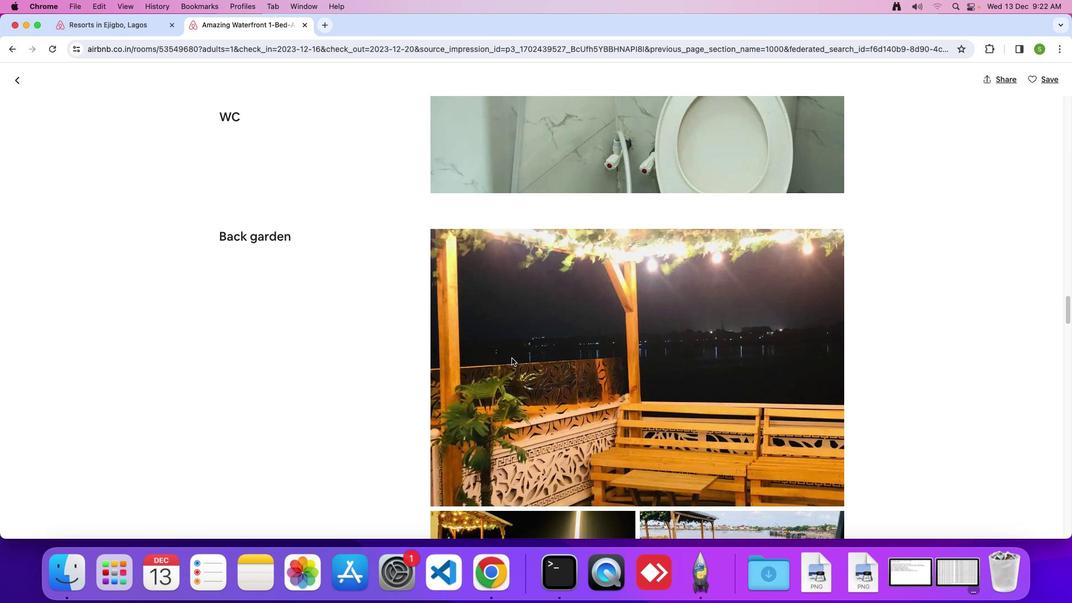 
Action: Mouse scrolled (512, 358) with delta (0, 0)
Screenshot: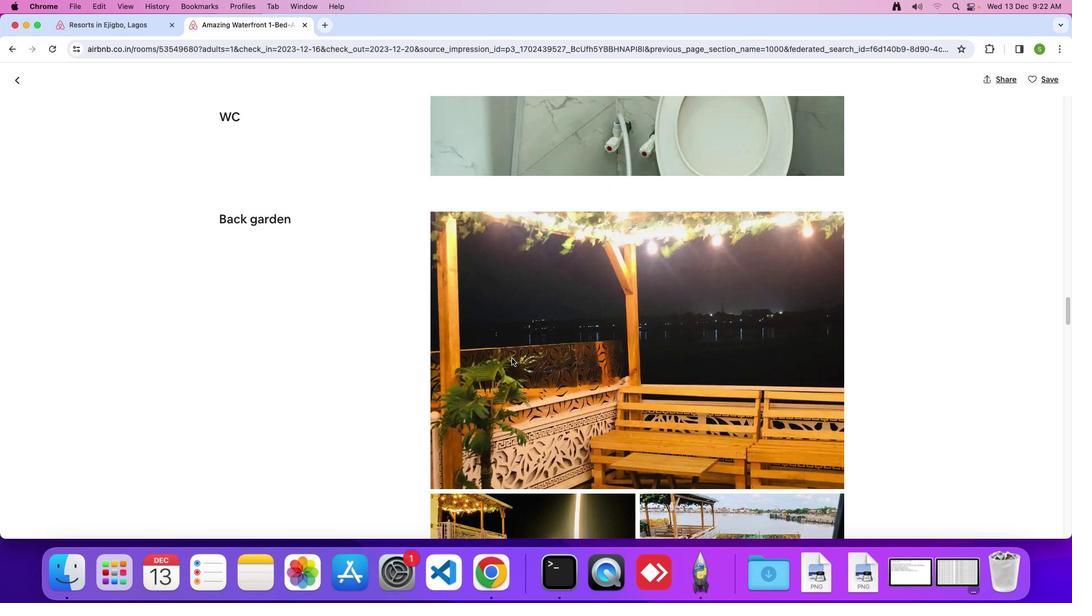 
Action: Mouse scrolled (512, 358) with delta (0, 0)
Screenshot: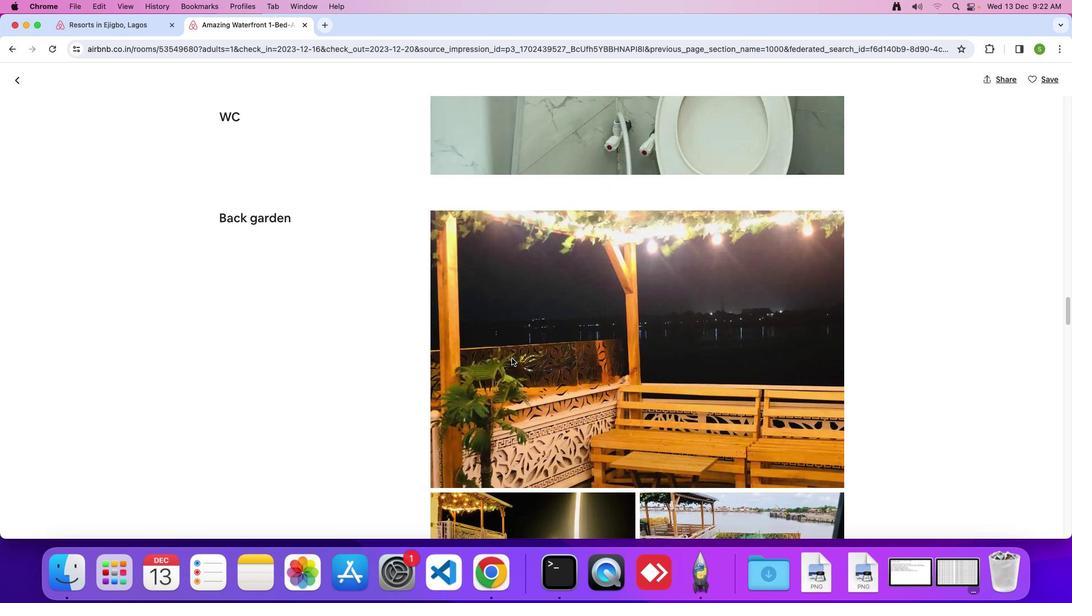 
Action: Mouse scrolled (512, 358) with delta (0, 0)
Screenshot: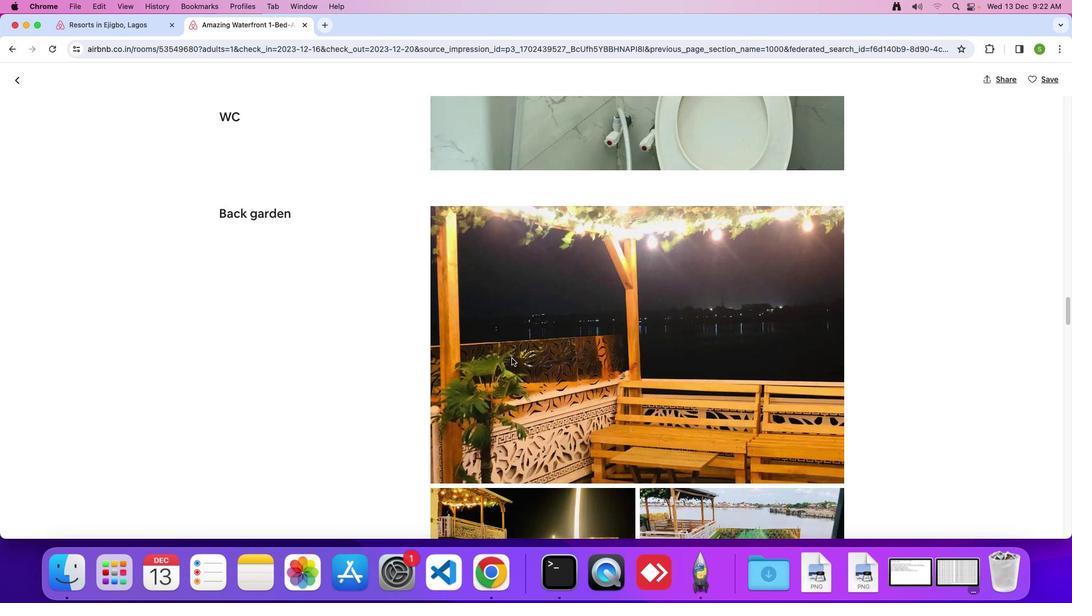 
Action: Mouse scrolled (512, 358) with delta (0, 0)
Screenshot: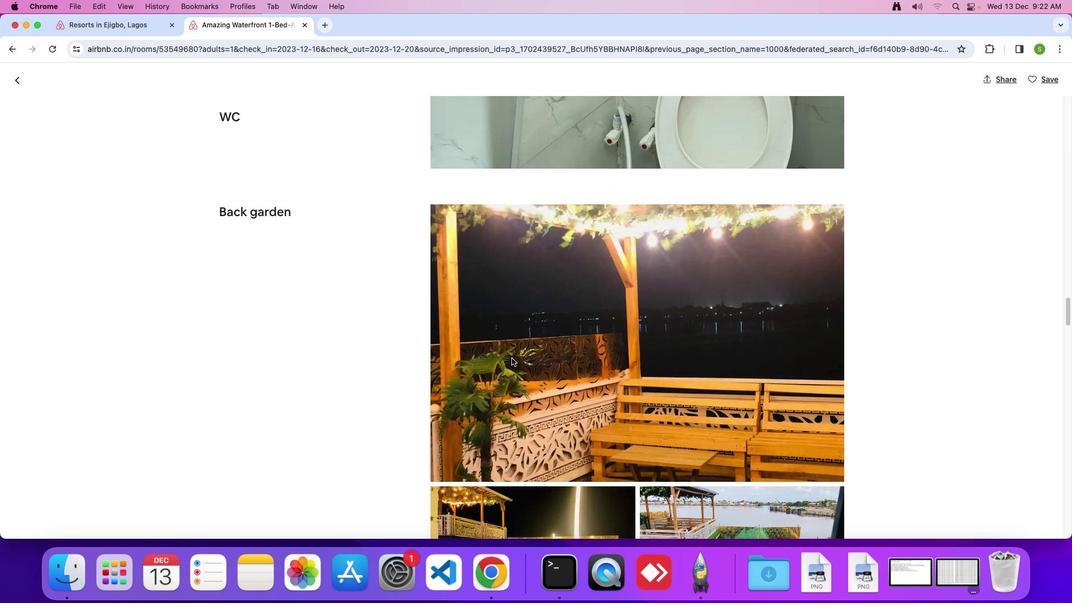 
Action: Mouse scrolled (512, 358) with delta (0, 0)
Screenshot: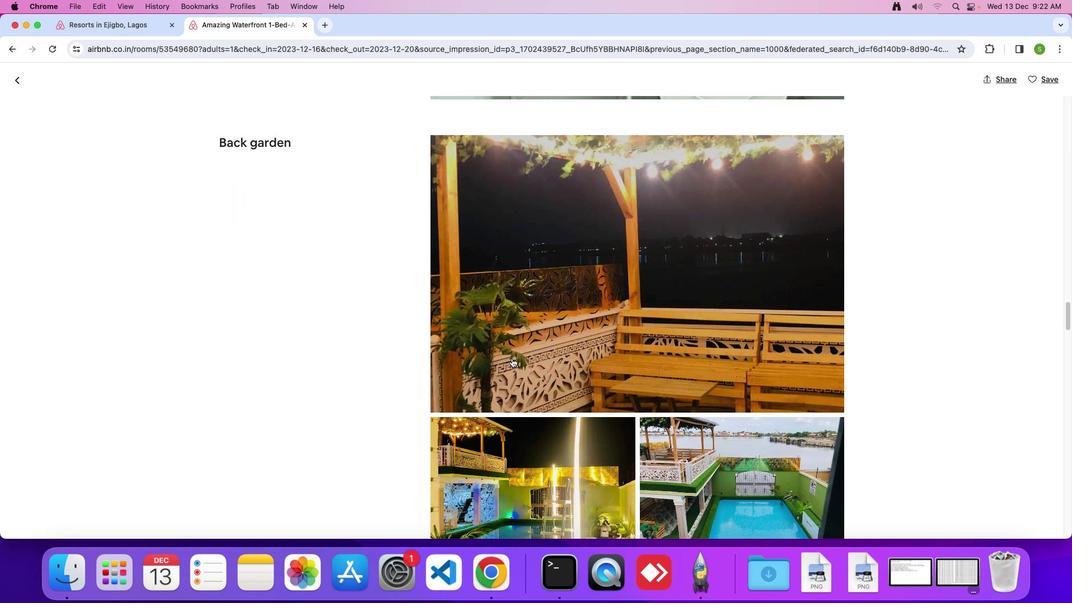 
Action: Mouse scrolled (512, 358) with delta (0, 0)
Screenshot: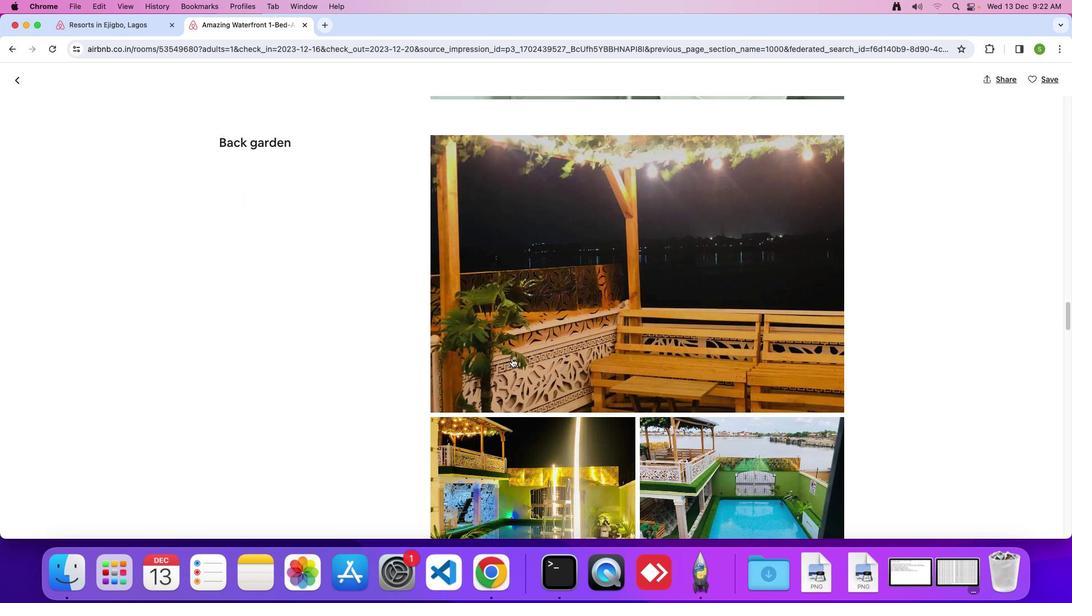 
Action: Mouse scrolled (512, 358) with delta (0, -1)
Screenshot: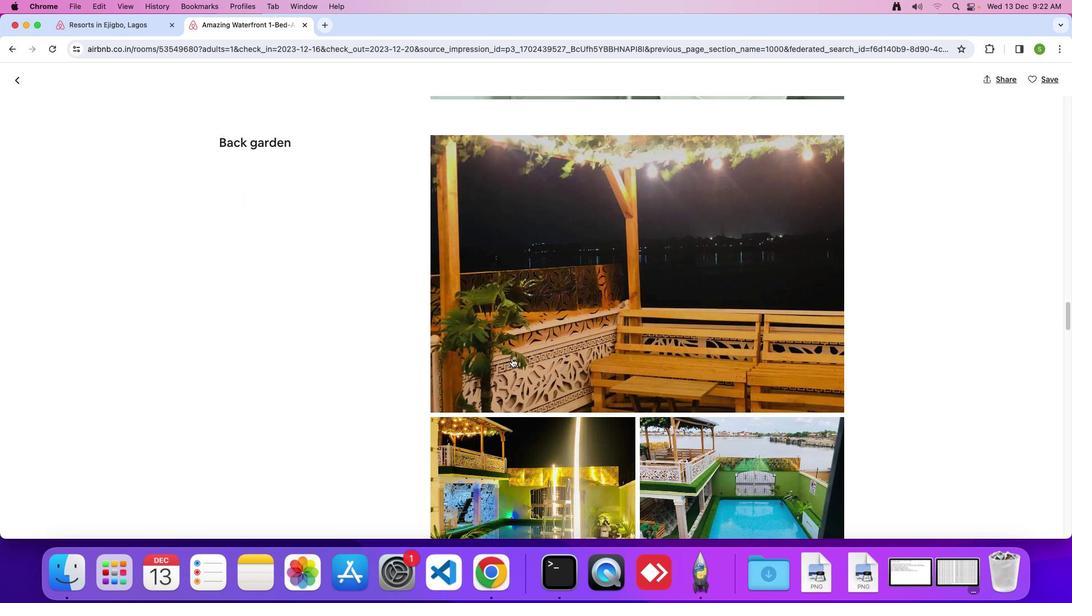 
Action: Mouse scrolled (512, 358) with delta (0, 0)
Screenshot: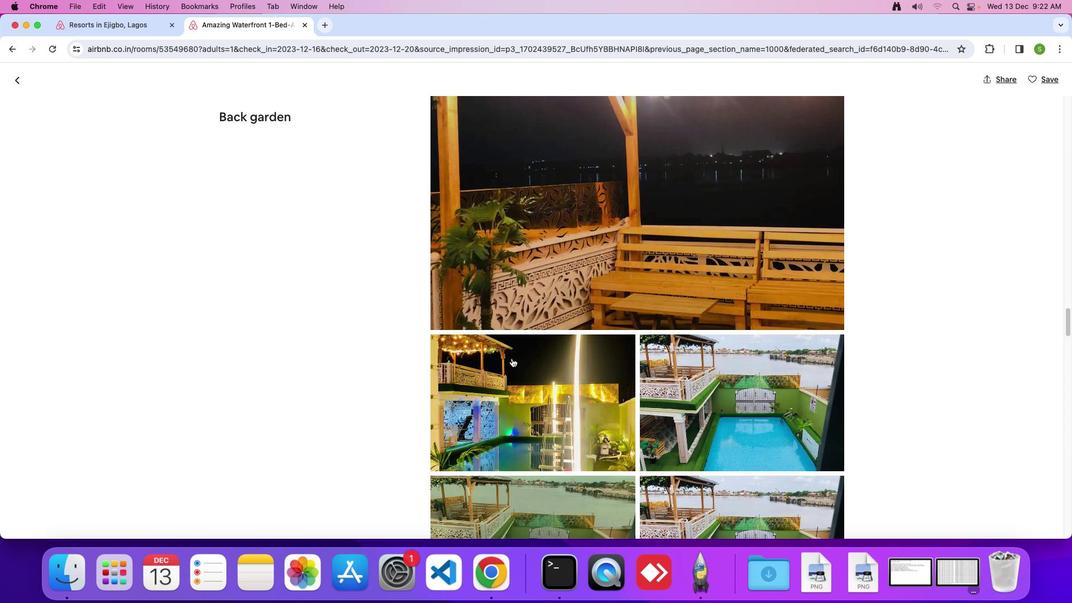 
Action: Mouse scrolled (512, 358) with delta (0, 0)
Screenshot: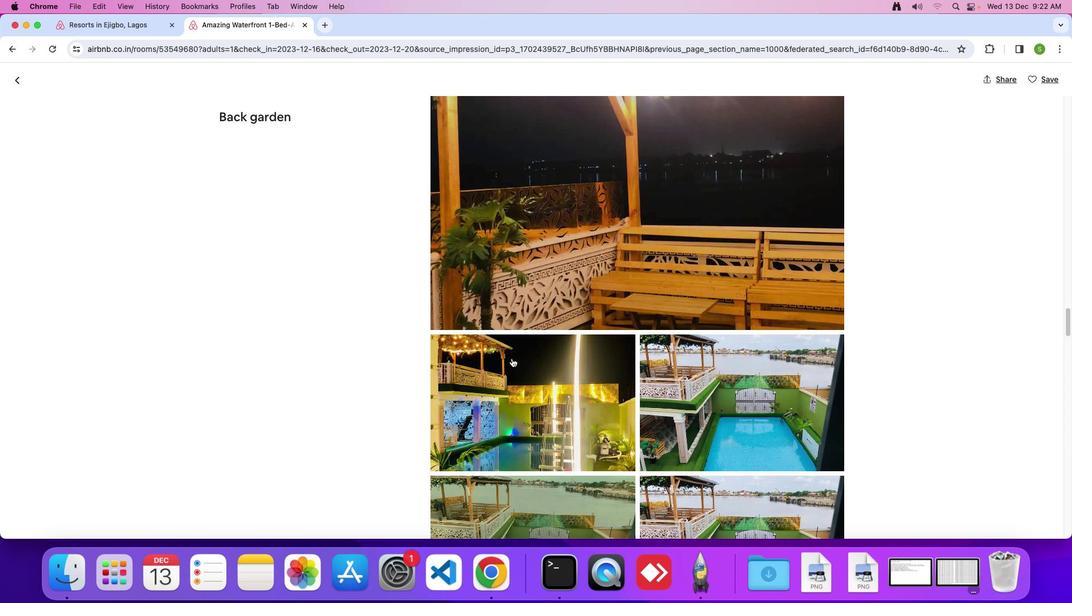 
Action: Mouse scrolled (512, 358) with delta (0, -1)
Screenshot: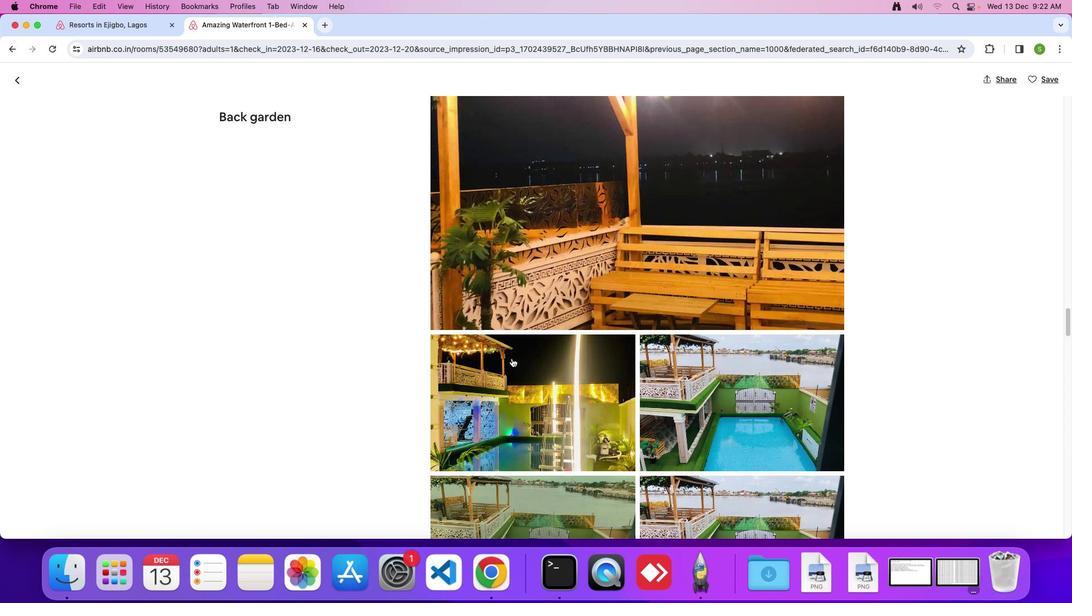 
Action: Mouse scrolled (512, 358) with delta (0, 0)
Screenshot: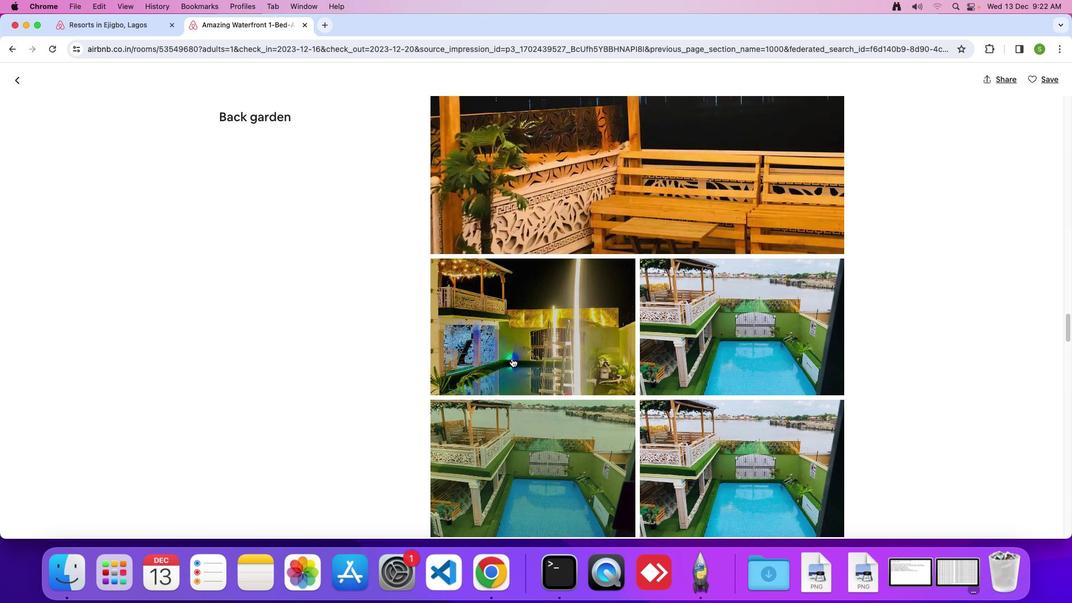 
Action: Mouse scrolled (512, 358) with delta (0, 0)
Screenshot: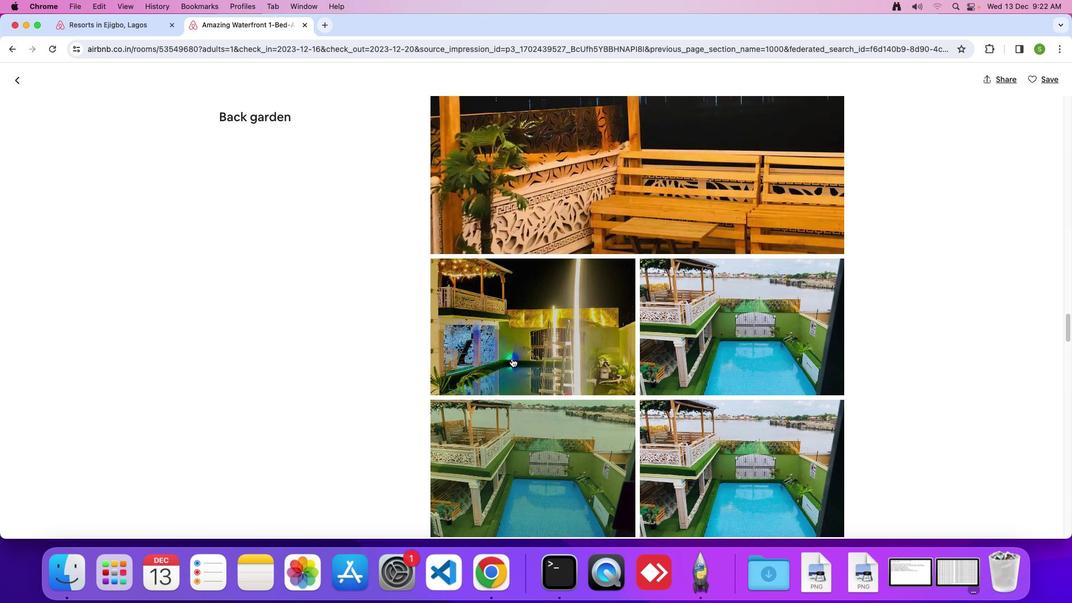 
Action: Mouse scrolled (512, 358) with delta (0, -1)
Screenshot: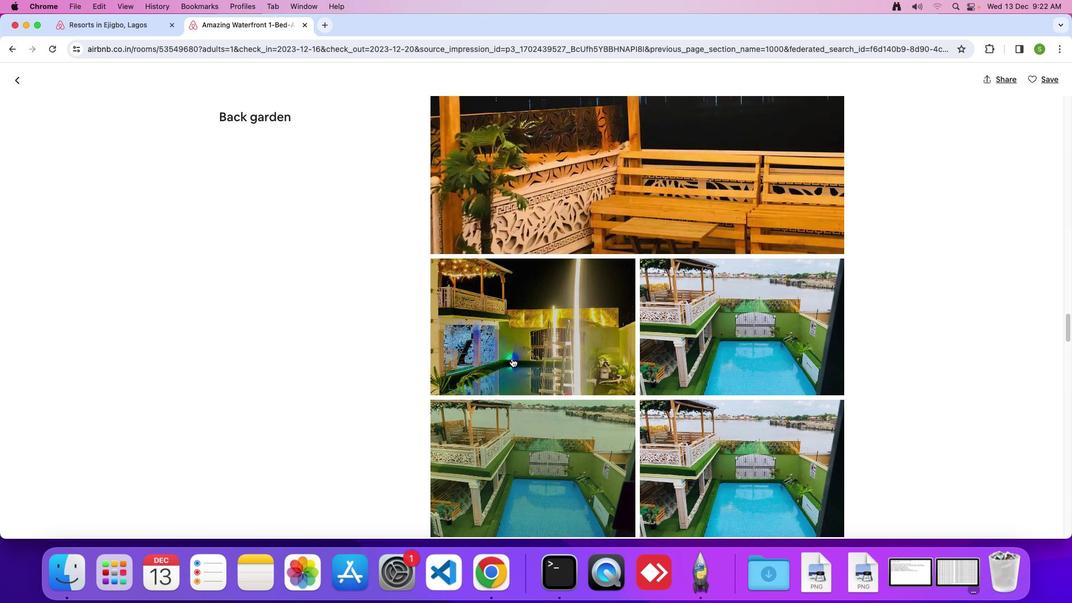 
Action: Mouse scrolled (512, 358) with delta (0, 0)
Screenshot: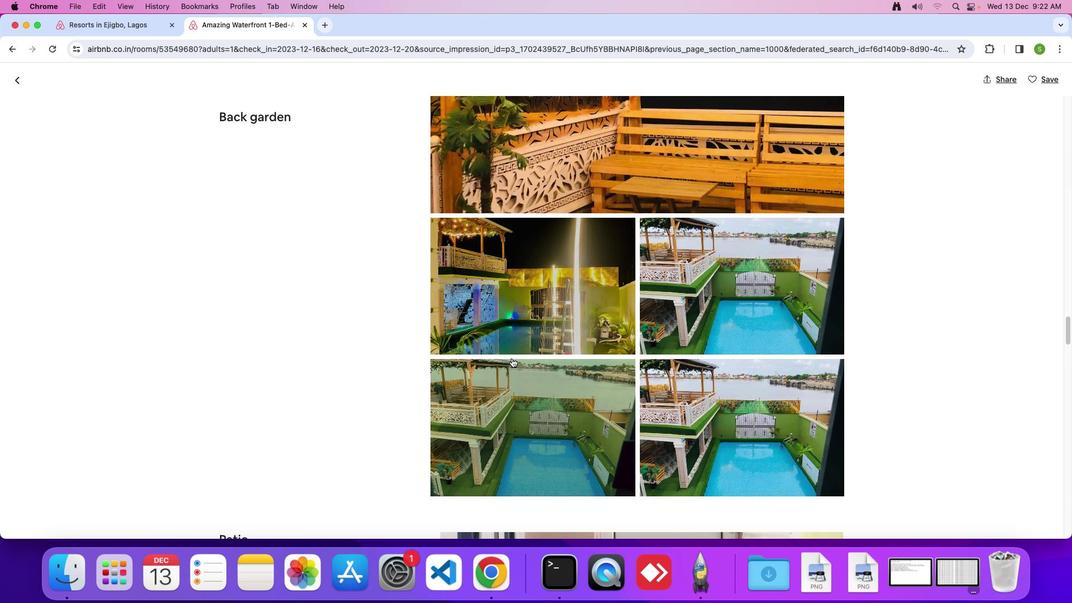 
Action: Mouse scrolled (512, 358) with delta (0, 0)
Screenshot: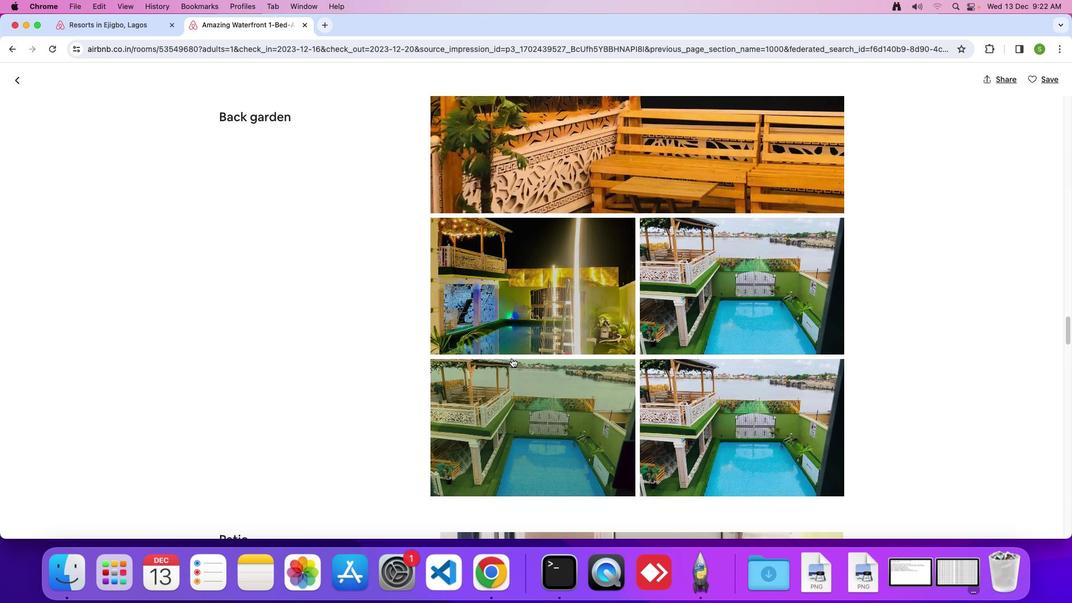
Action: Mouse scrolled (512, 358) with delta (0, 0)
Screenshot: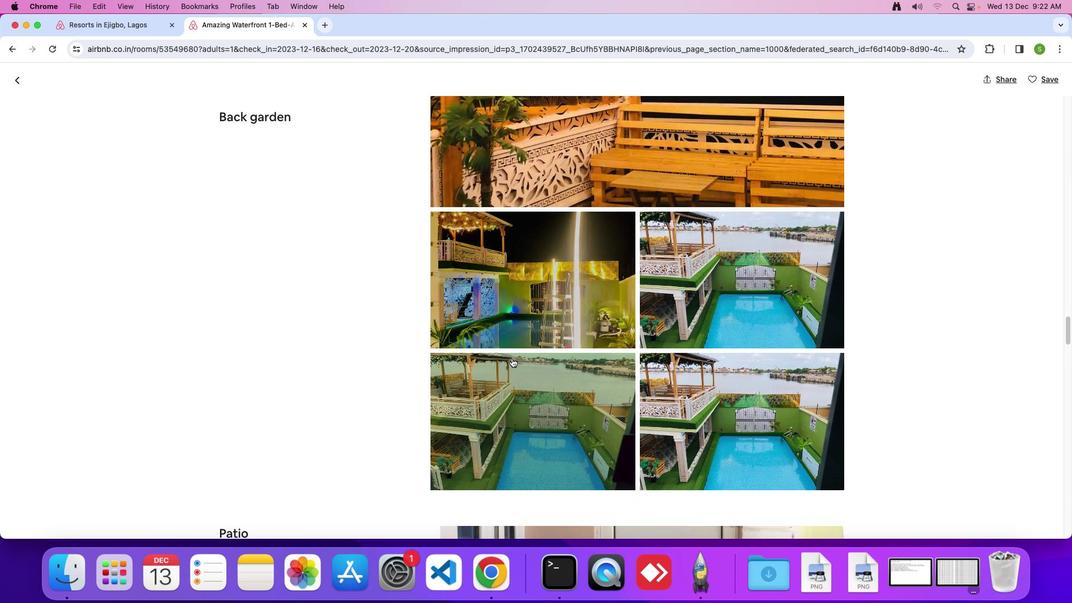 
Action: Mouse scrolled (512, 358) with delta (0, 0)
Screenshot: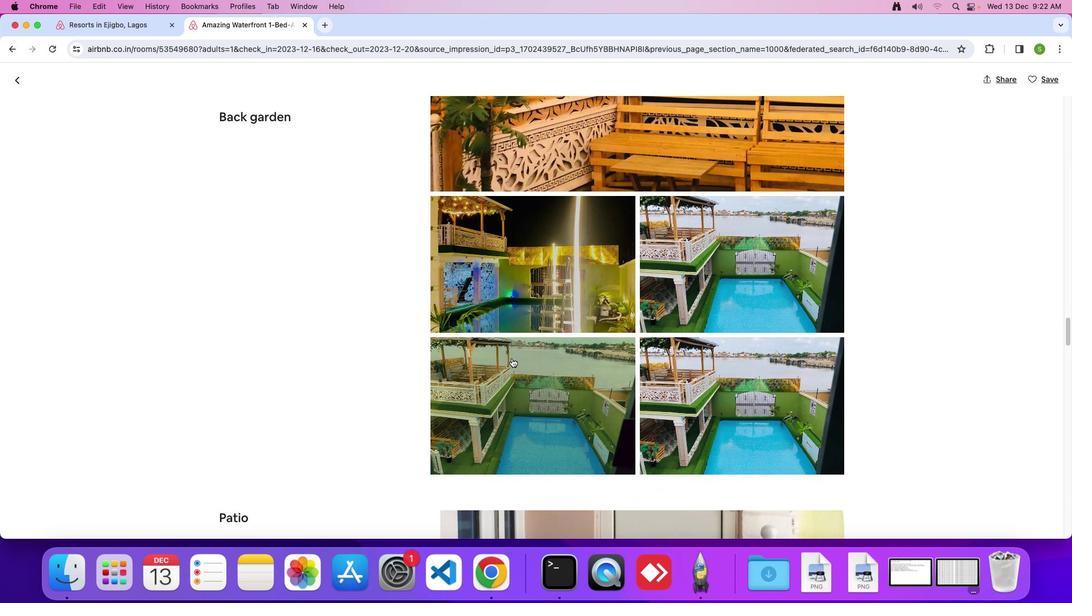 
Action: Mouse scrolled (512, 358) with delta (0, 0)
Screenshot: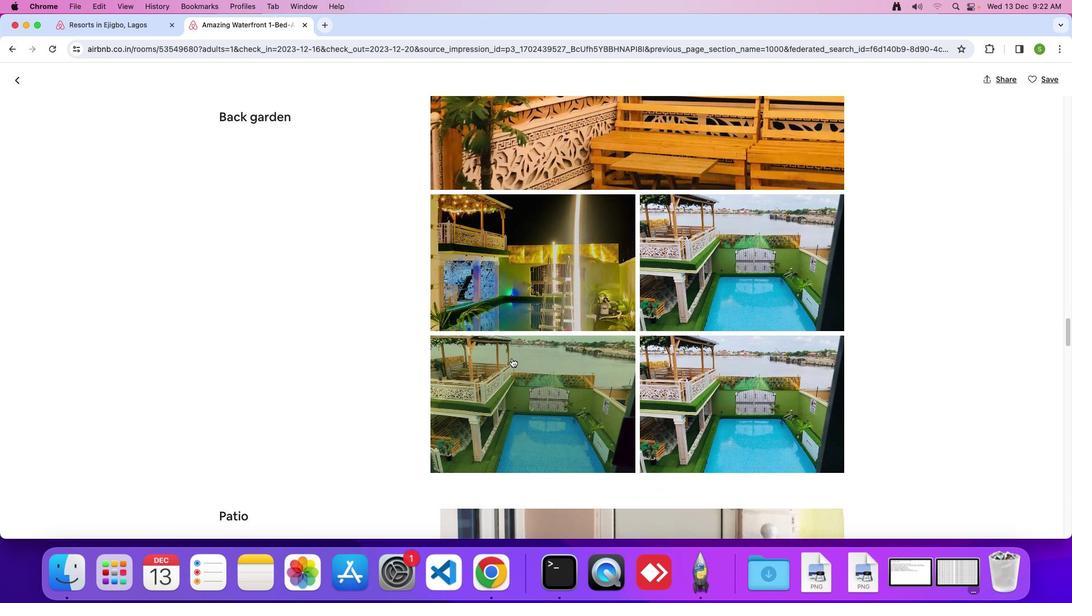 
Action: Mouse scrolled (512, 358) with delta (0, 0)
Screenshot: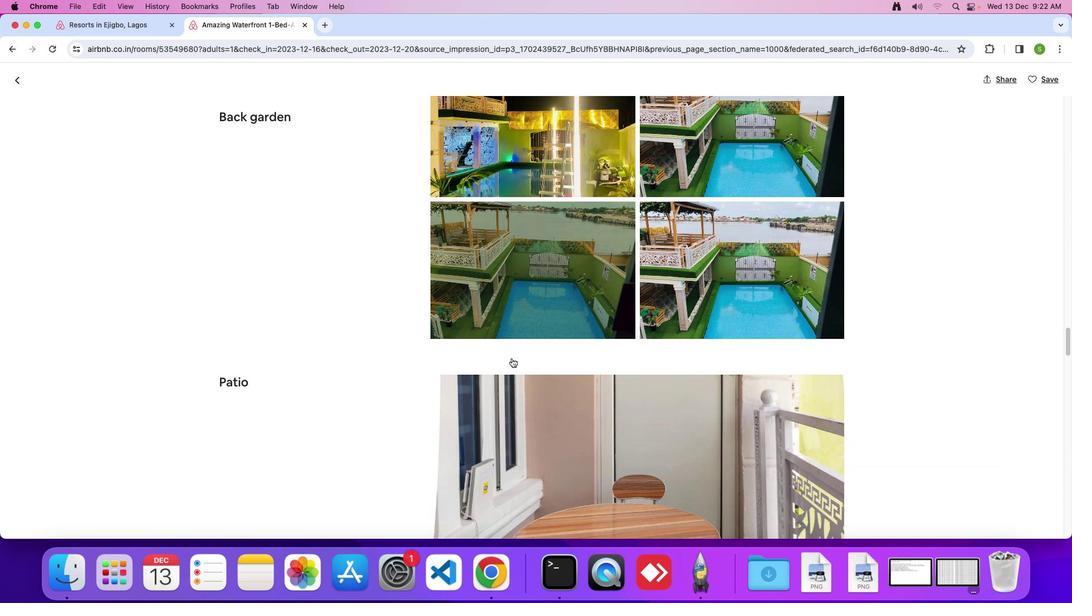 
Action: Mouse scrolled (512, 358) with delta (0, 0)
Screenshot: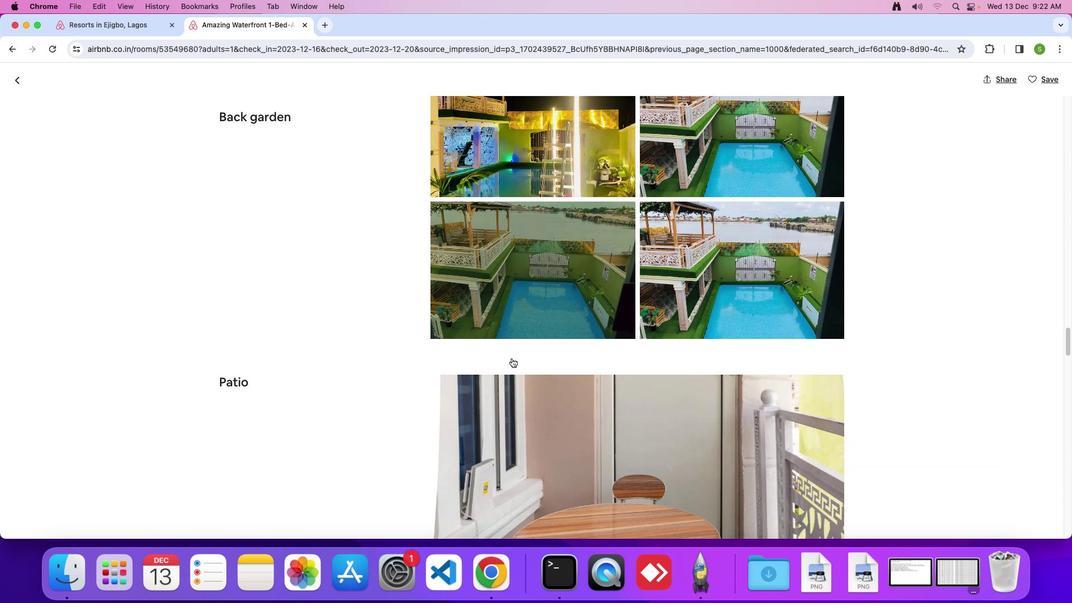 
Action: Mouse scrolled (512, 358) with delta (0, -1)
Screenshot: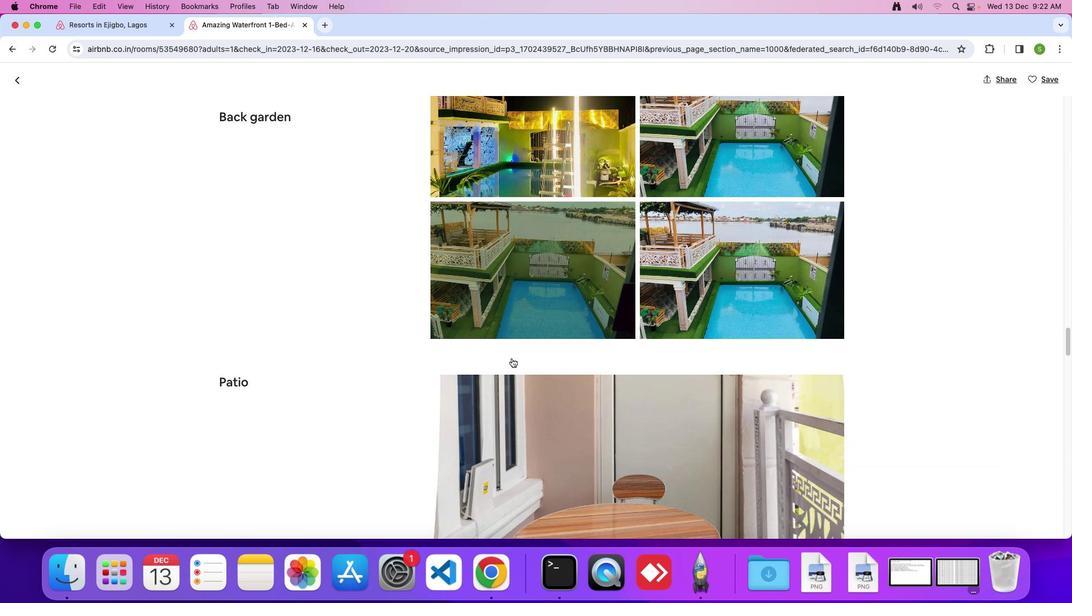
Action: Mouse scrolled (512, 358) with delta (0, -1)
Screenshot: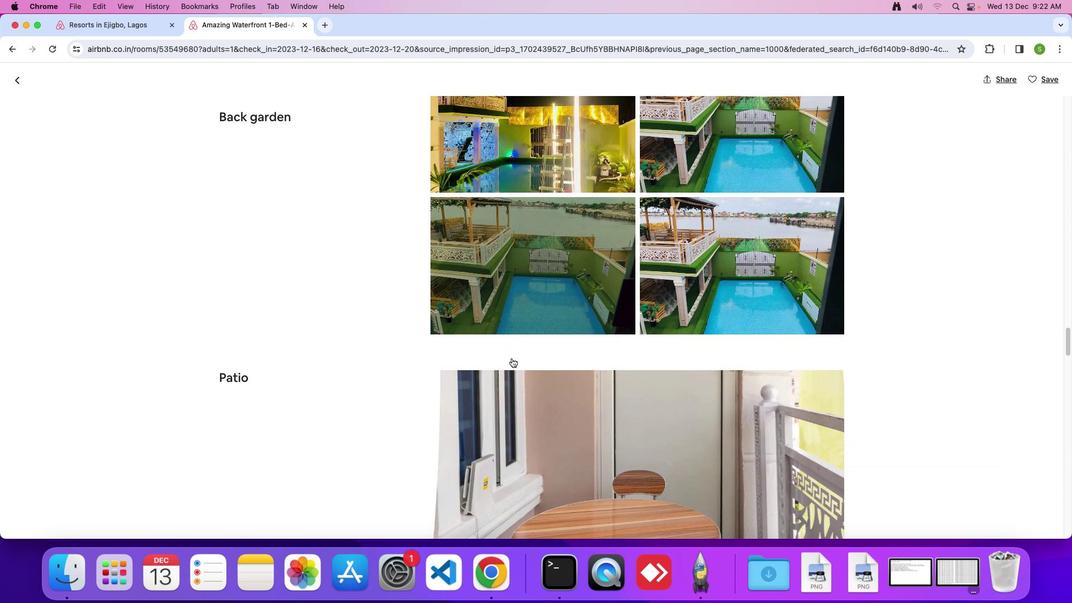 
Action: Mouse scrolled (512, 358) with delta (0, 0)
Screenshot: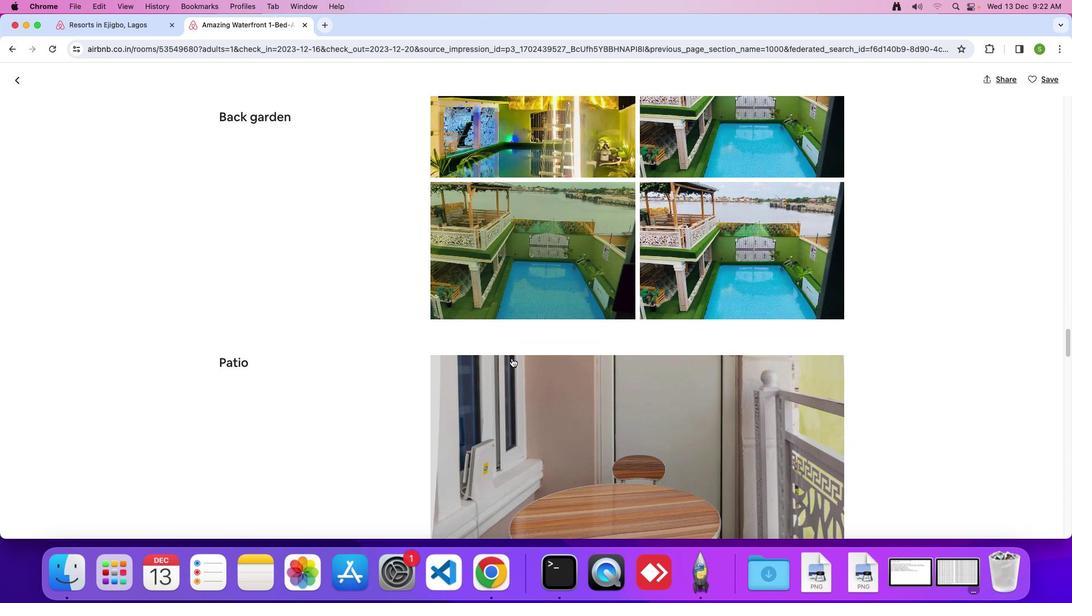 
Action: Mouse scrolled (512, 358) with delta (0, 0)
Screenshot: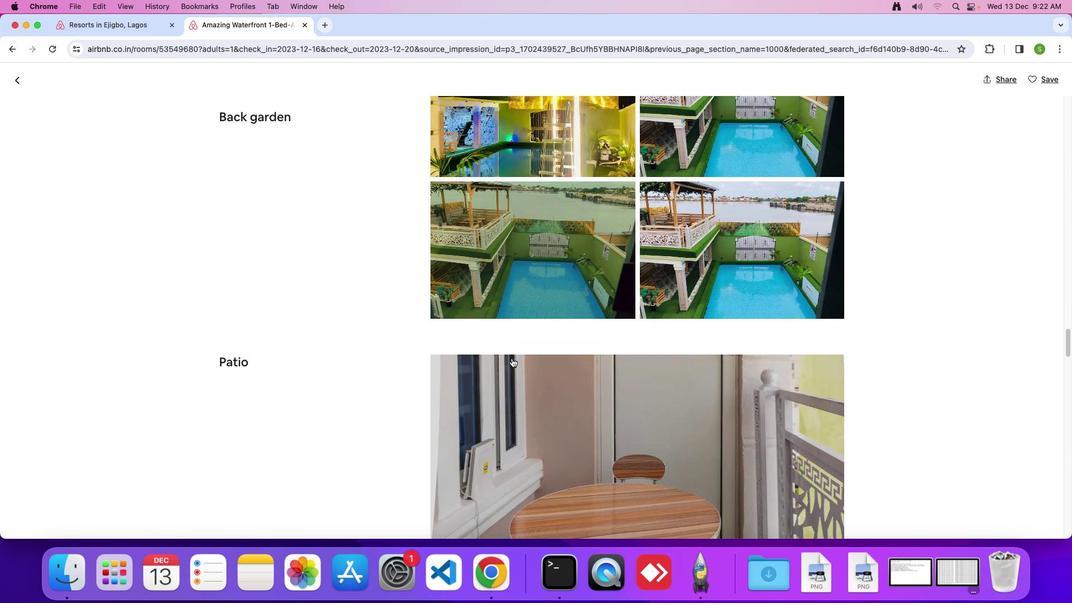 
Action: Mouse scrolled (512, 358) with delta (0, 0)
Screenshot: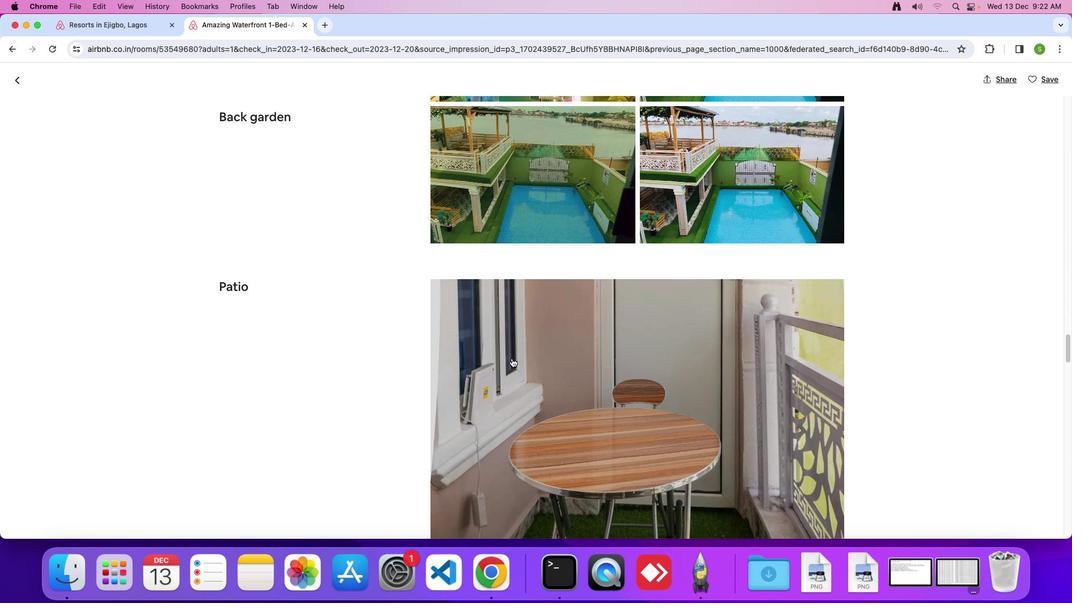 
Action: Mouse scrolled (512, 358) with delta (0, 0)
Screenshot: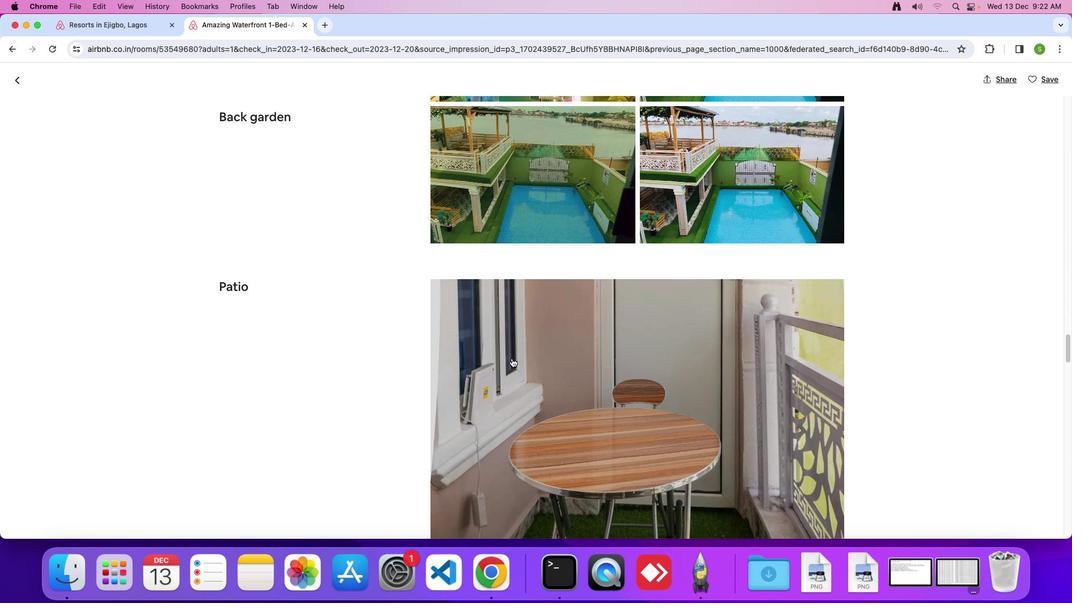 
Action: Mouse scrolled (512, 358) with delta (0, -1)
Screenshot: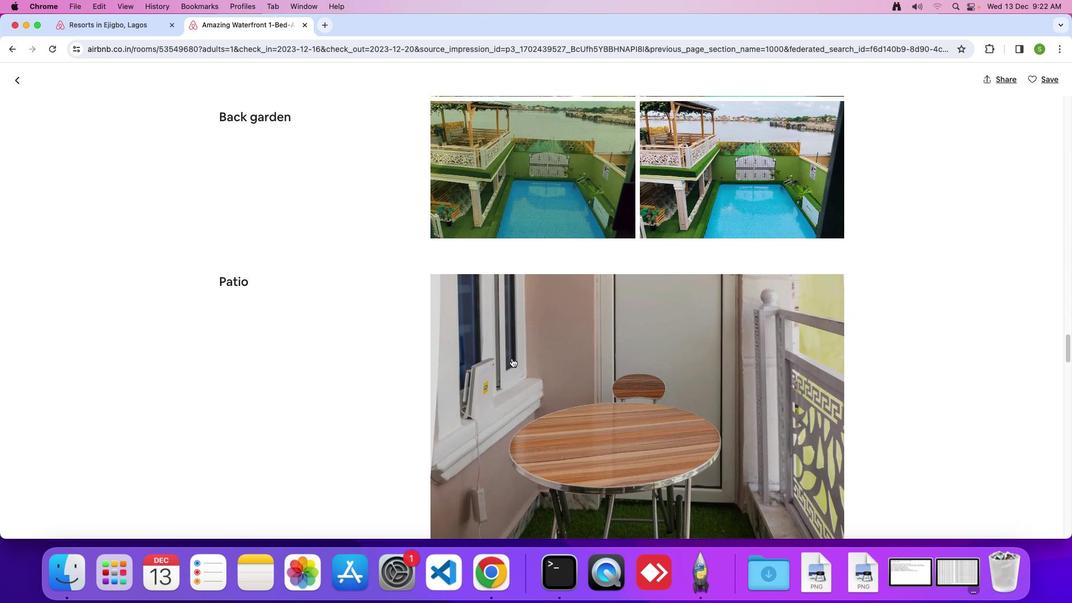 
Action: Mouse scrolled (512, 358) with delta (0, 0)
Screenshot: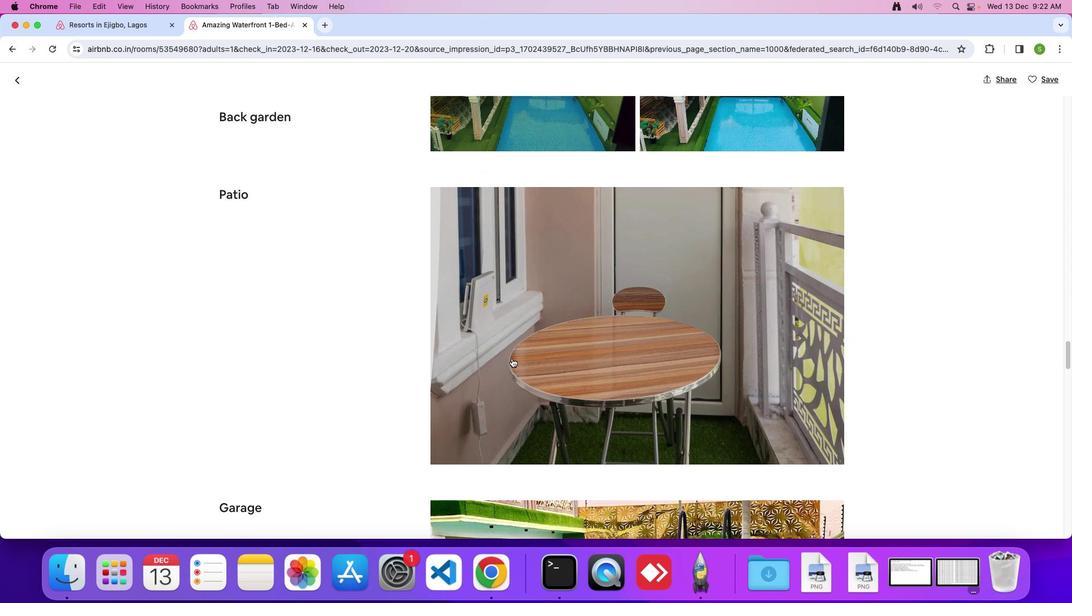 
Action: Mouse scrolled (512, 358) with delta (0, 0)
Screenshot: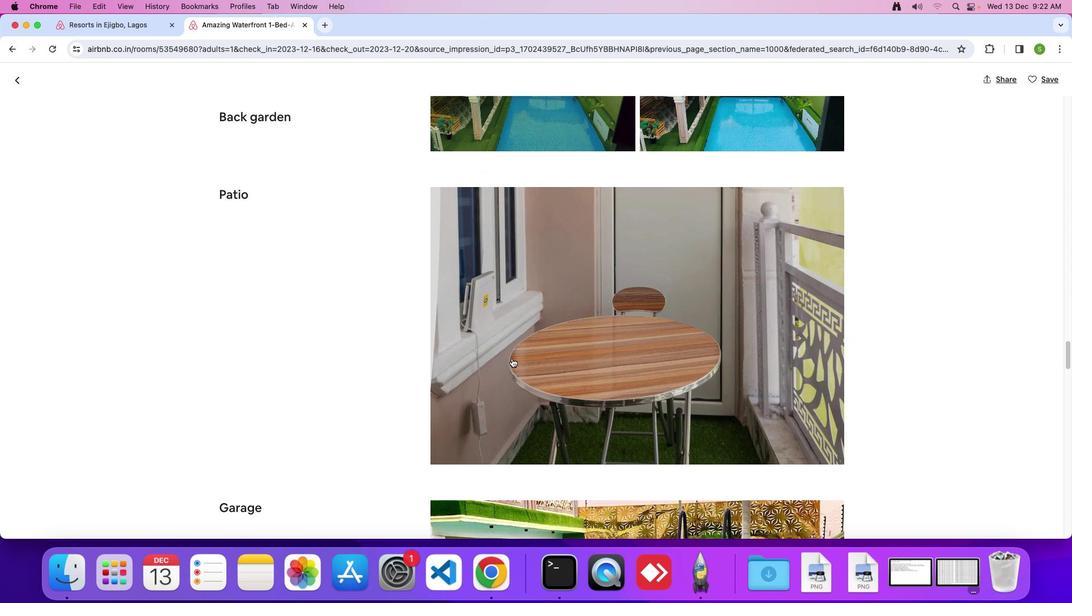 
Action: Mouse scrolled (512, 358) with delta (0, -1)
Screenshot: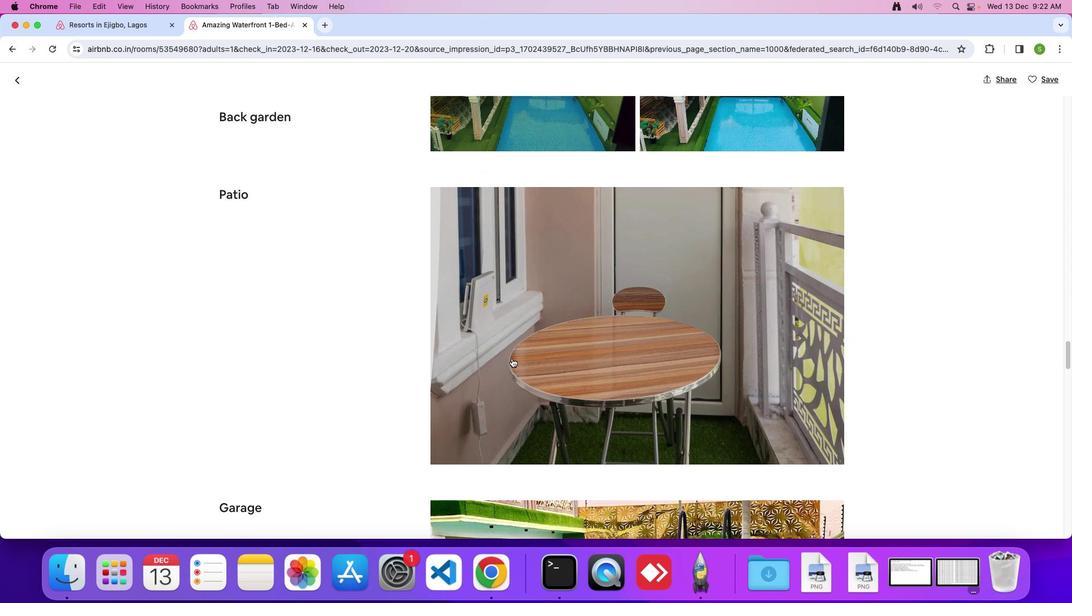 
Action: Mouse scrolled (512, 358) with delta (0, 0)
Screenshot: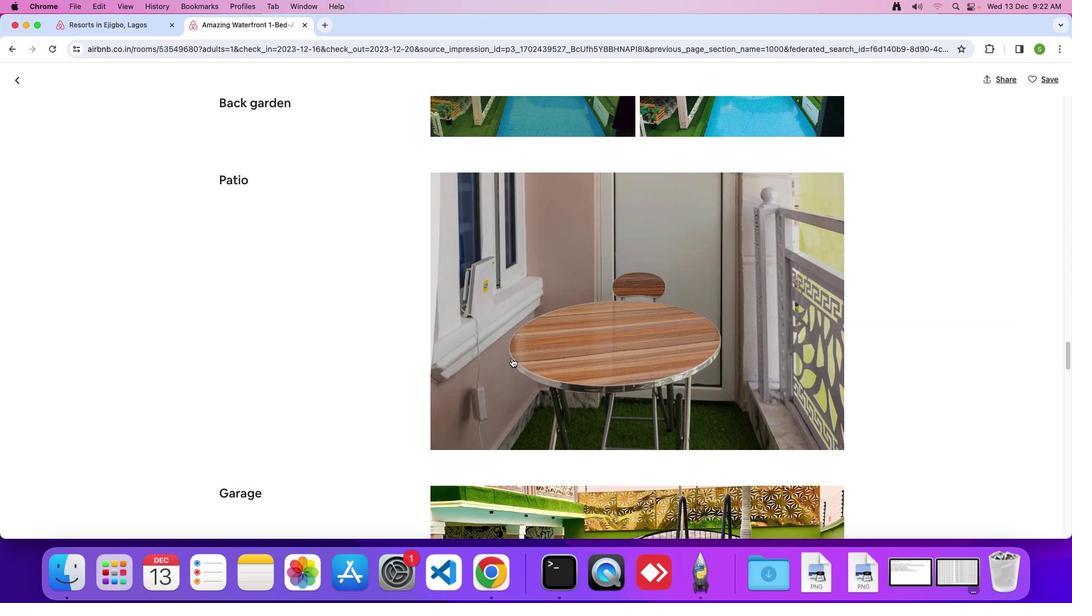 
Action: Mouse scrolled (512, 358) with delta (0, 0)
Screenshot: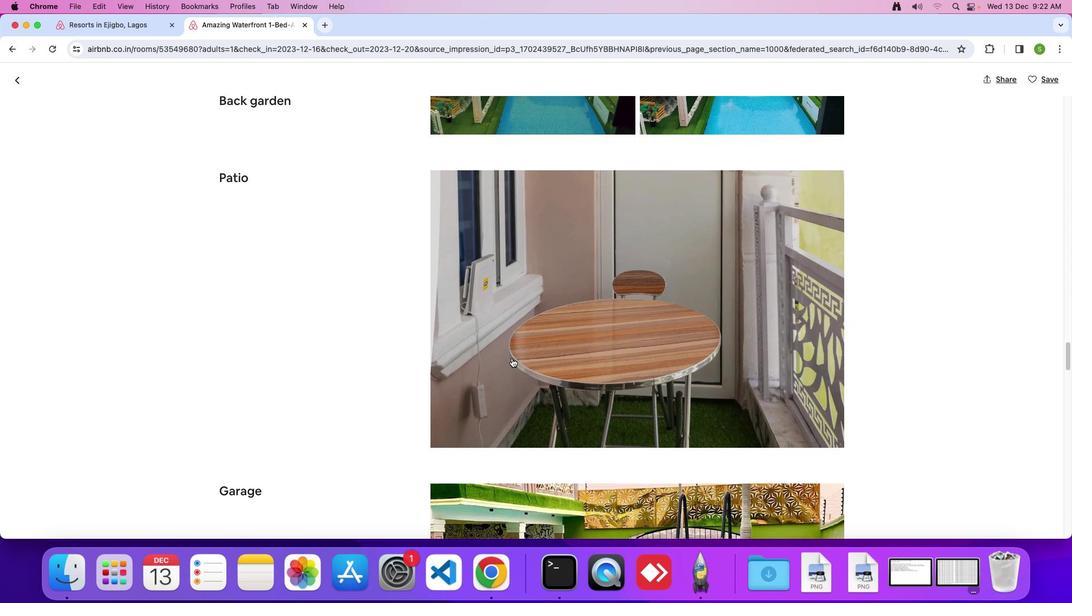 
Action: Mouse scrolled (512, 358) with delta (0, 0)
Screenshot: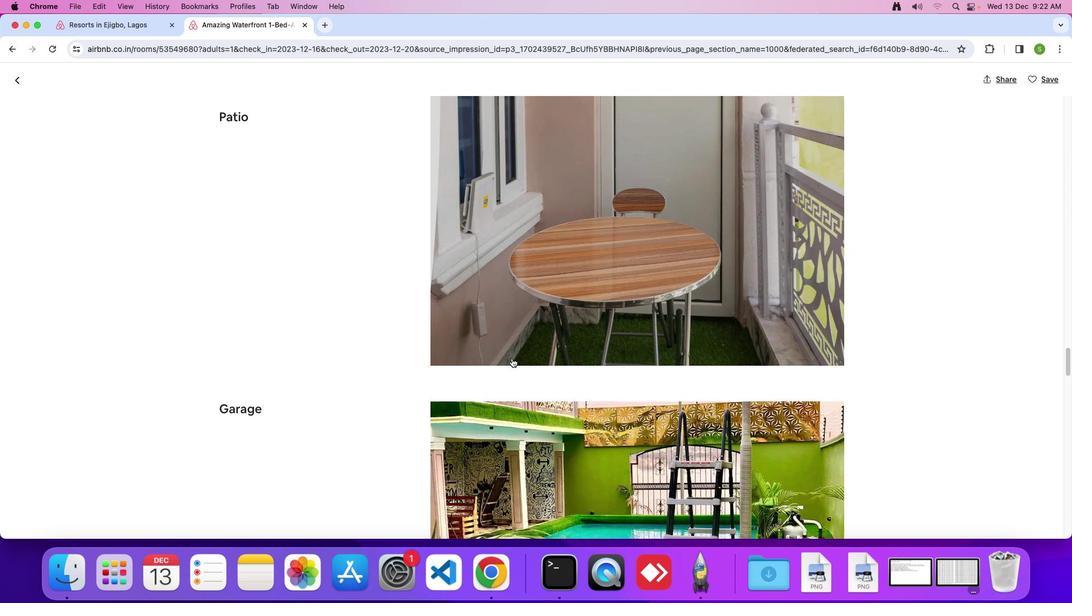 
Action: Mouse scrolled (512, 358) with delta (0, 0)
Screenshot: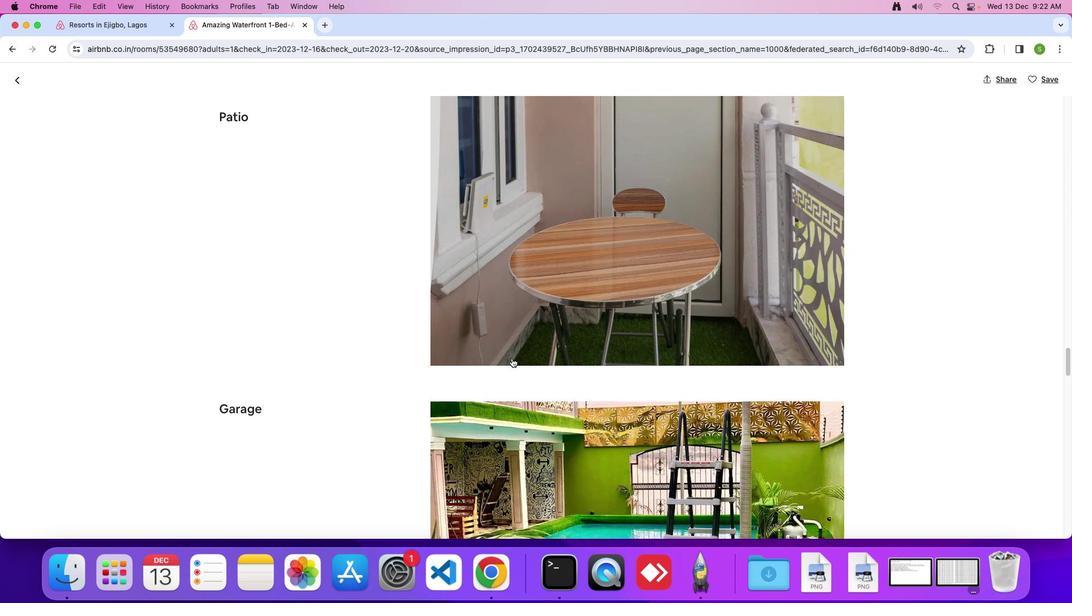 
Action: Mouse scrolled (512, 358) with delta (0, -1)
Screenshot: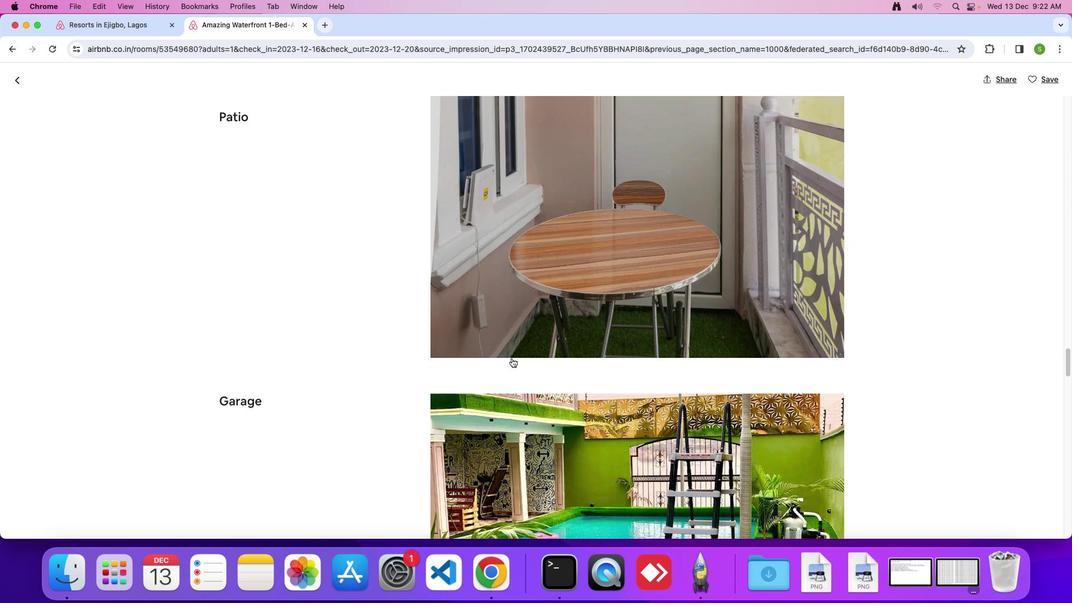 
Action: Mouse scrolled (512, 358) with delta (0, 0)
Screenshot: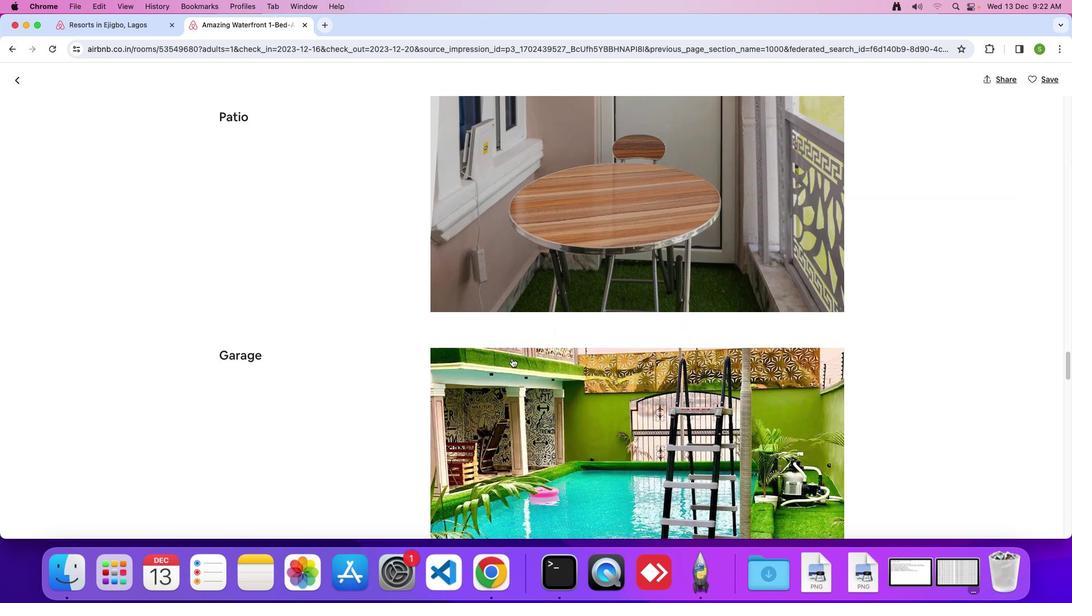 
Action: Mouse scrolled (512, 358) with delta (0, 0)
Screenshot: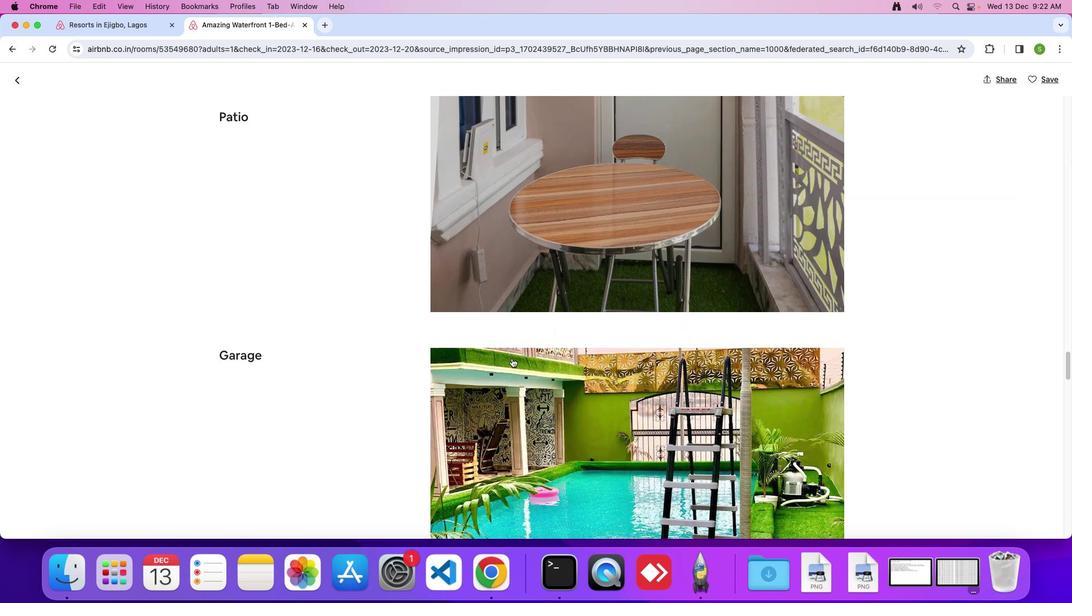 
Action: Mouse scrolled (512, 358) with delta (0, 0)
Screenshot: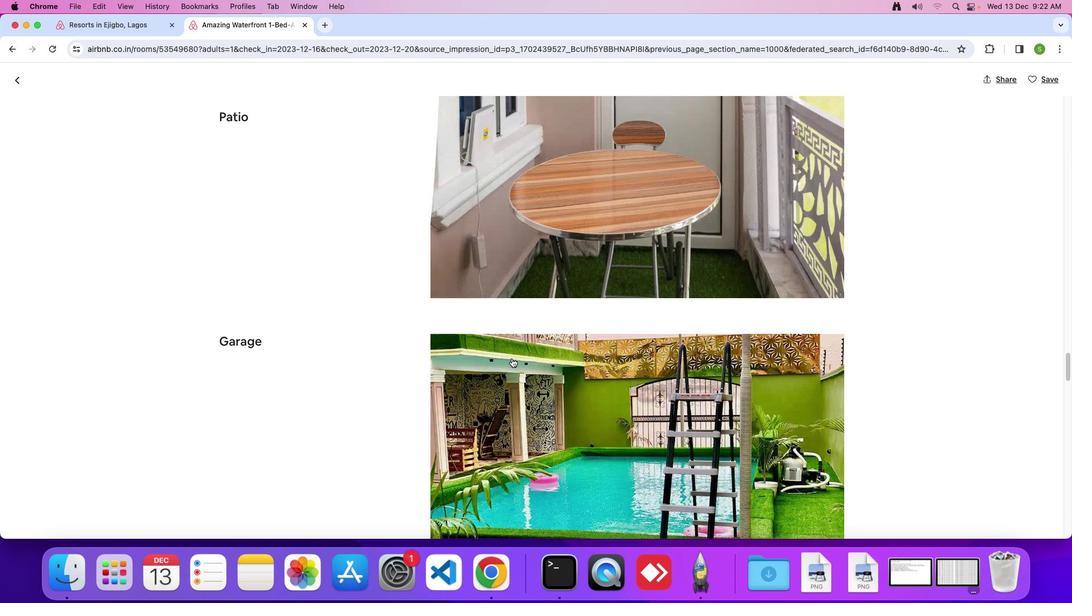
Action: Mouse scrolled (512, 358) with delta (0, 0)
Screenshot: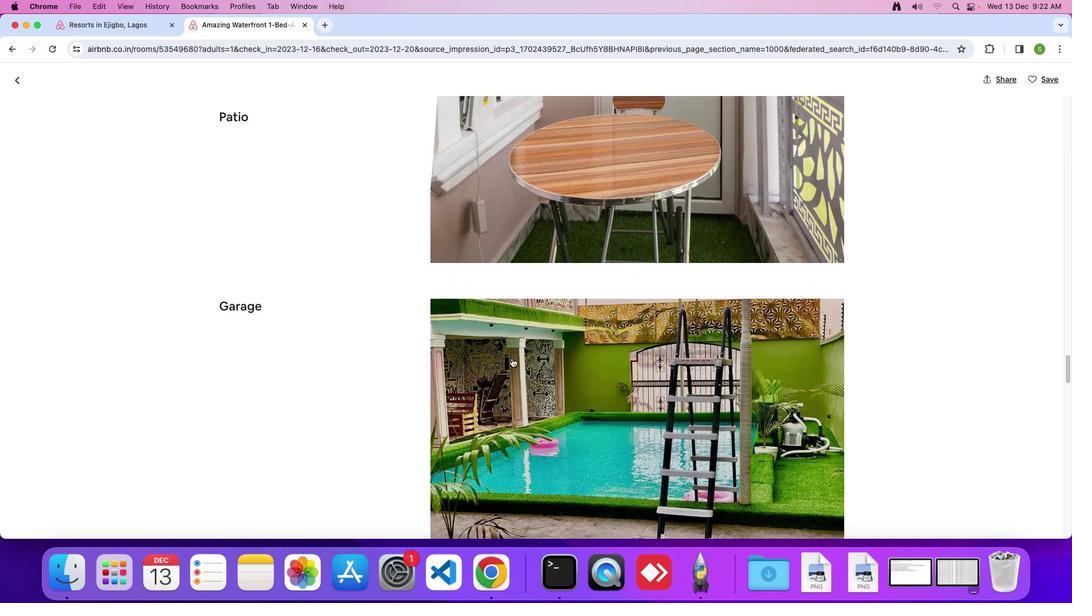 
Action: Mouse scrolled (512, 358) with delta (0, 0)
Screenshot: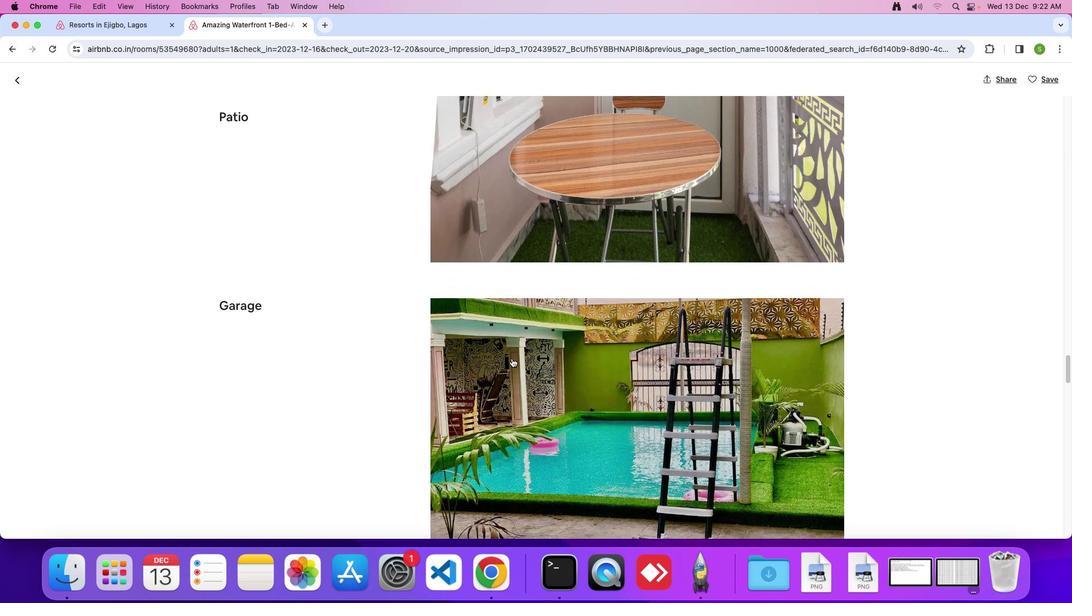 
Action: Mouse scrolled (512, 358) with delta (0, 0)
Screenshot: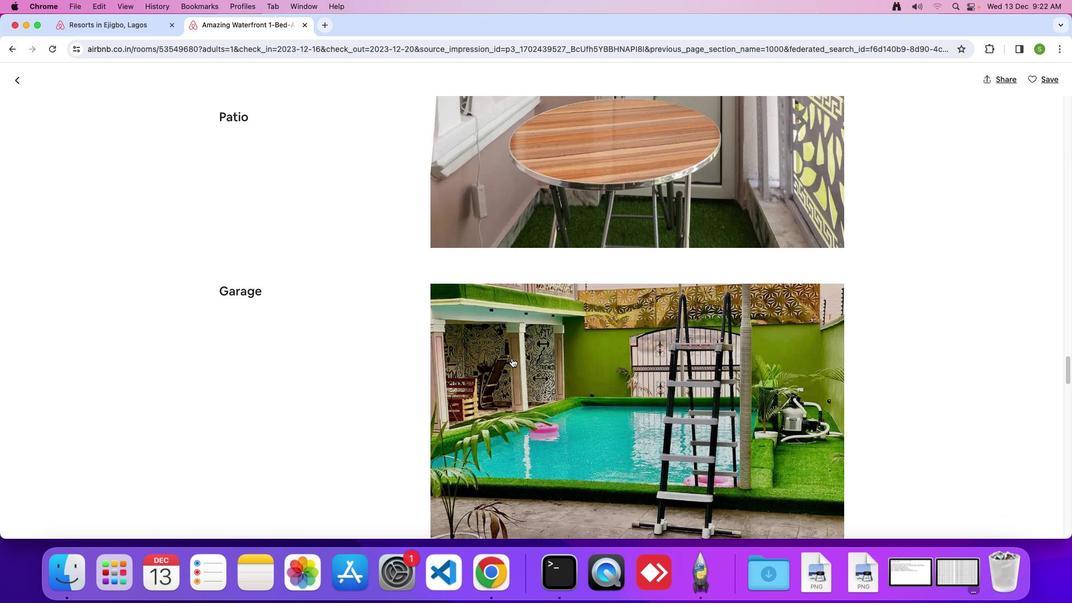 
Action: Mouse scrolled (512, 358) with delta (0, 0)
